 Task: Go to Program & Features. Select Whole Food Market. Add to cart Organic Pasture-Raised Eggs-1. Place order for Caleb Scott, _x000D_
120 Echo Dr_x000D_
Johnston, South Carolina(SC), 29832, Cell Number (803) 275-0823
Action: Mouse moved to (162, 23)
Screenshot: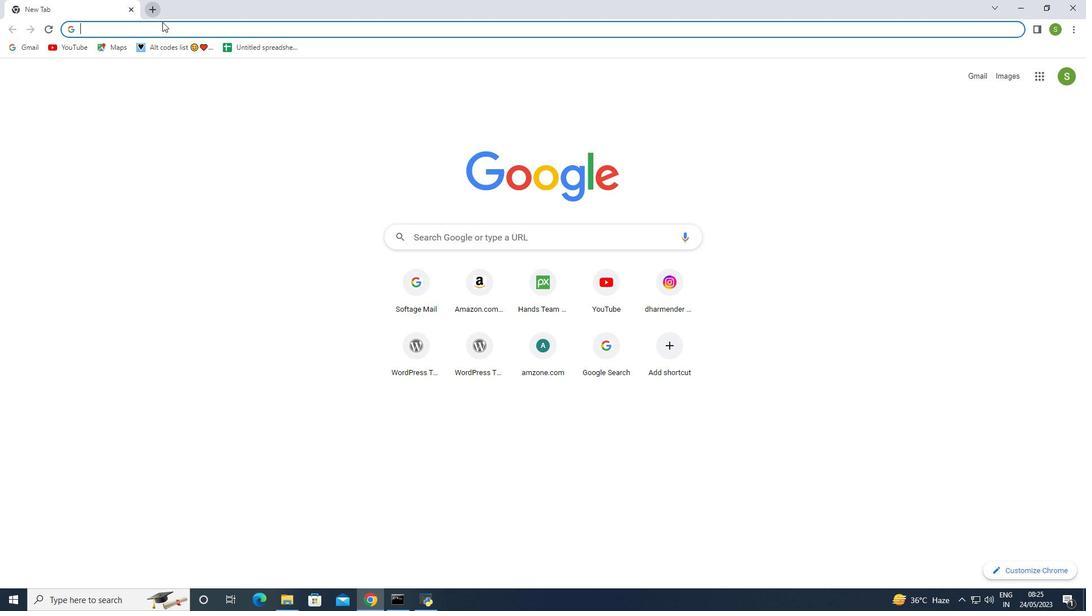 
Action: Mouse pressed left at (162, 23)
Screenshot: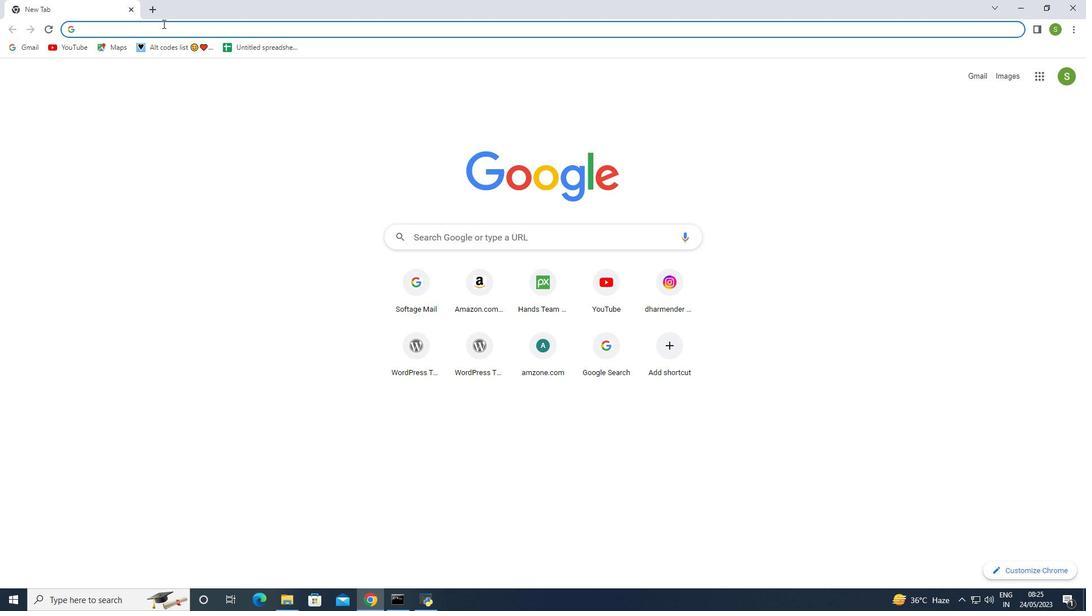 
Action: Mouse moved to (164, 52)
Screenshot: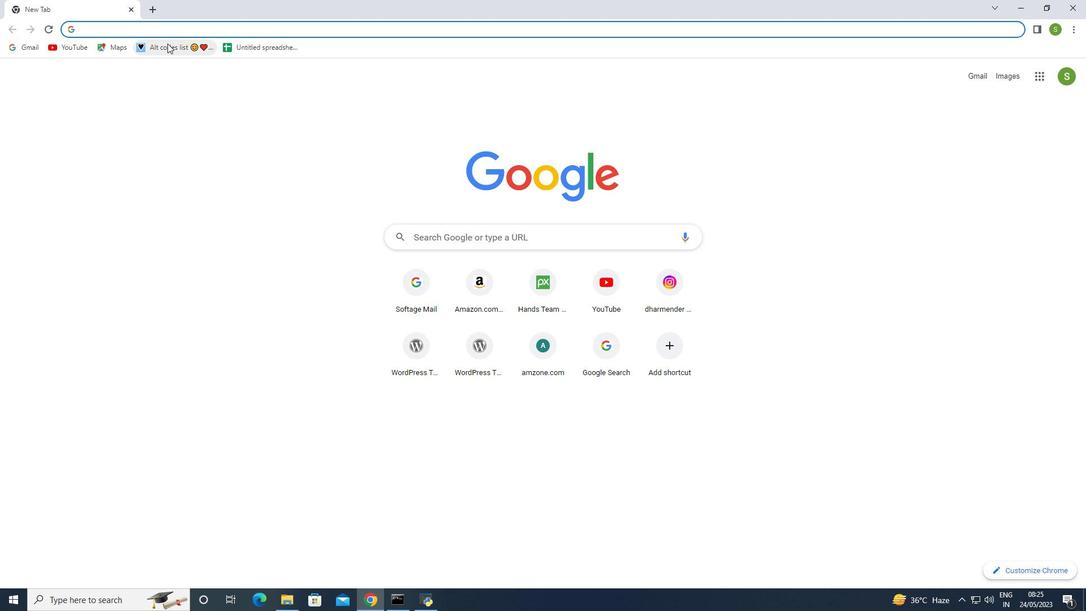 
Action: Key pressed a
Screenshot: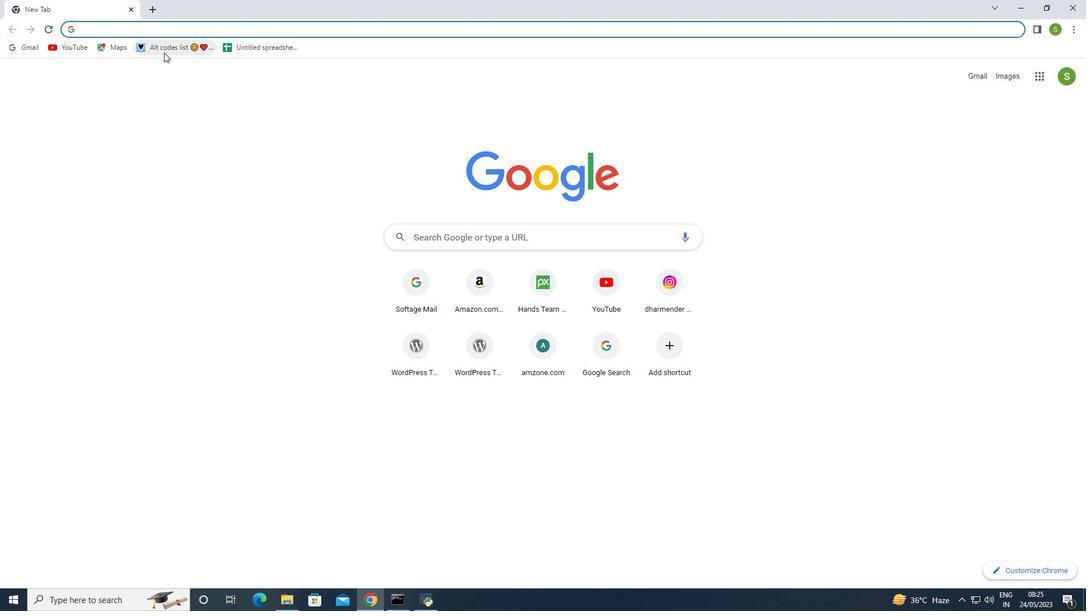 
Action: Mouse moved to (164, 51)
Screenshot: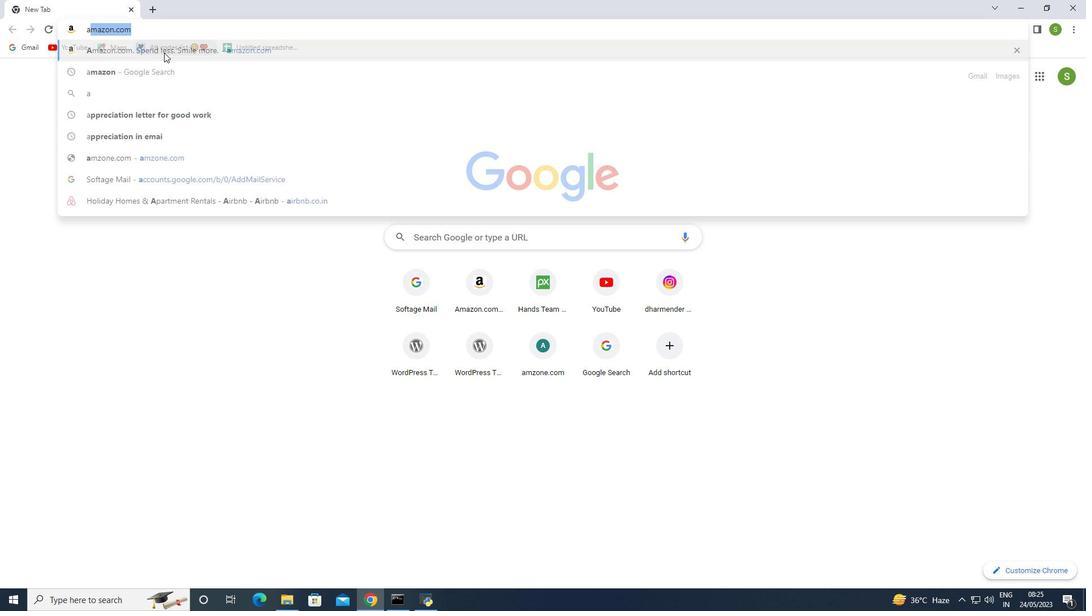 
Action: Key pressed m
Screenshot: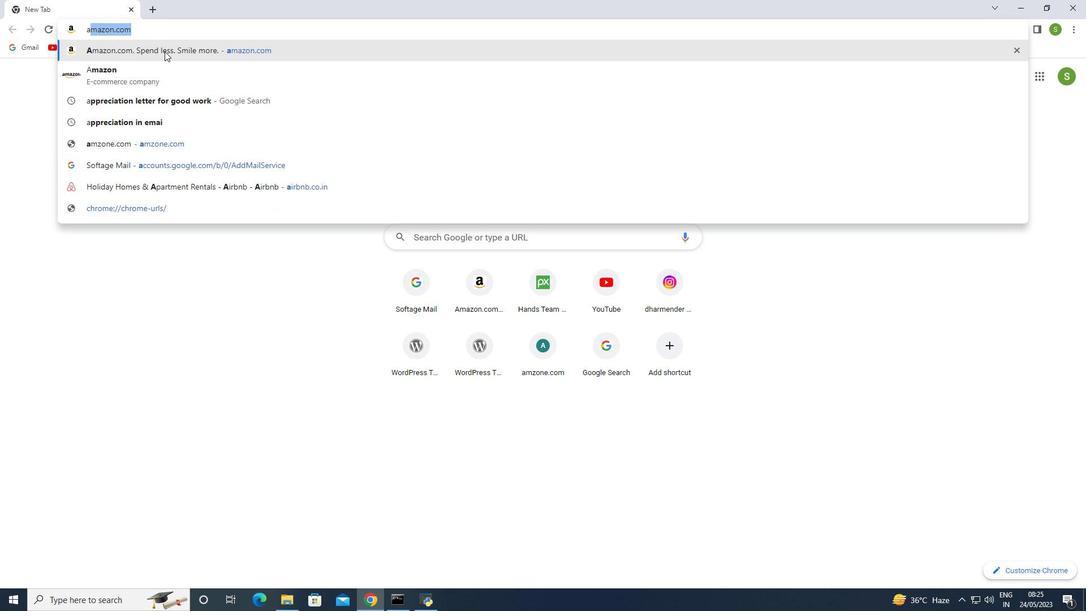 
Action: Mouse moved to (164, 51)
Screenshot: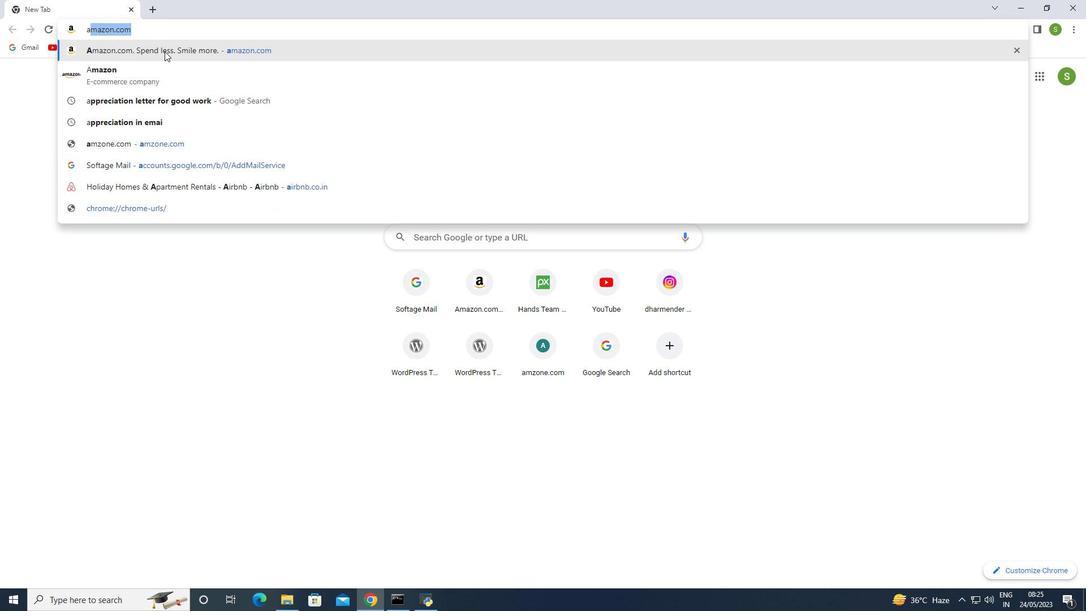 
Action: Key pressed a
Screenshot: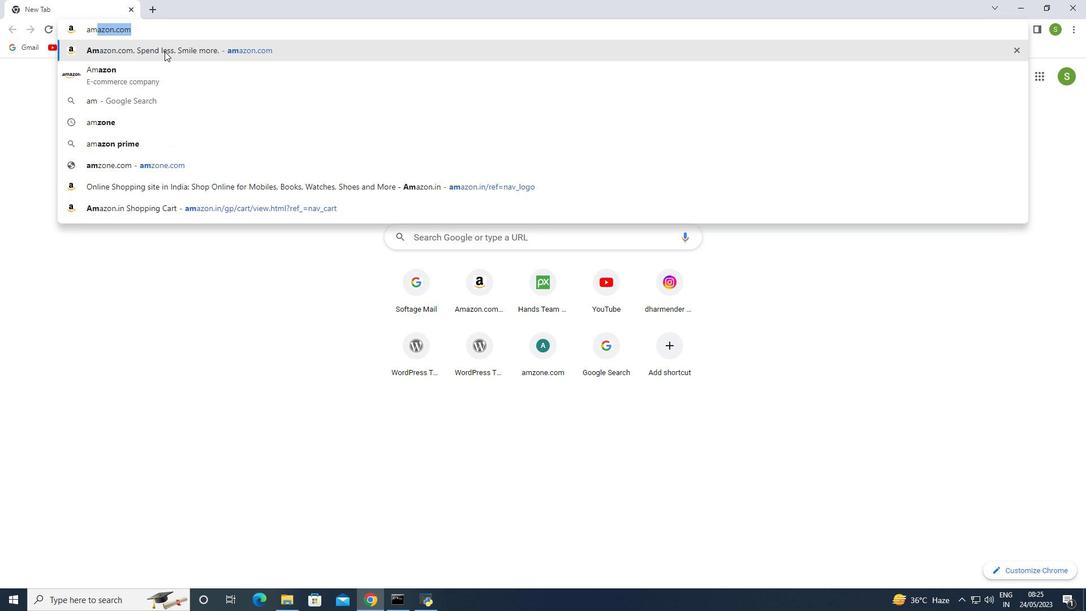 
Action: Mouse moved to (149, 52)
Screenshot: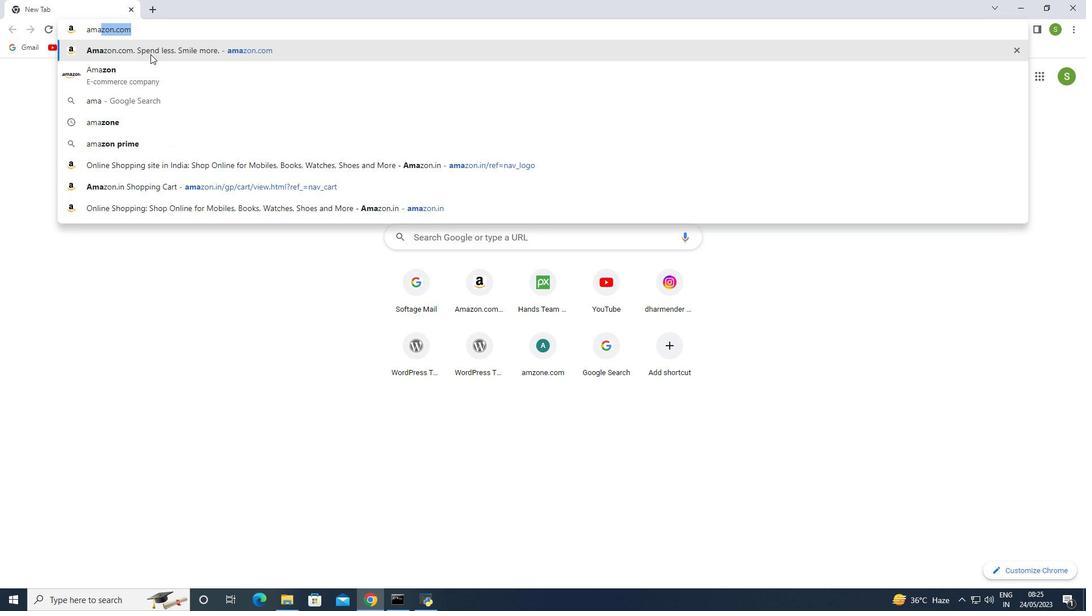 
Action: Mouse pressed left at (149, 52)
Screenshot: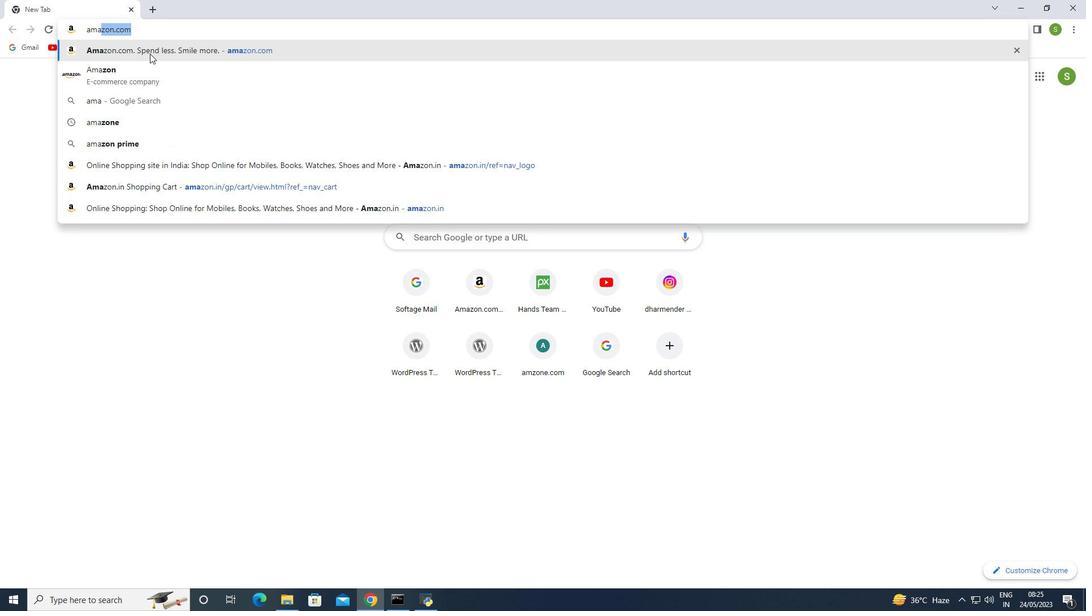 
Action: Mouse moved to (26, 103)
Screenshot: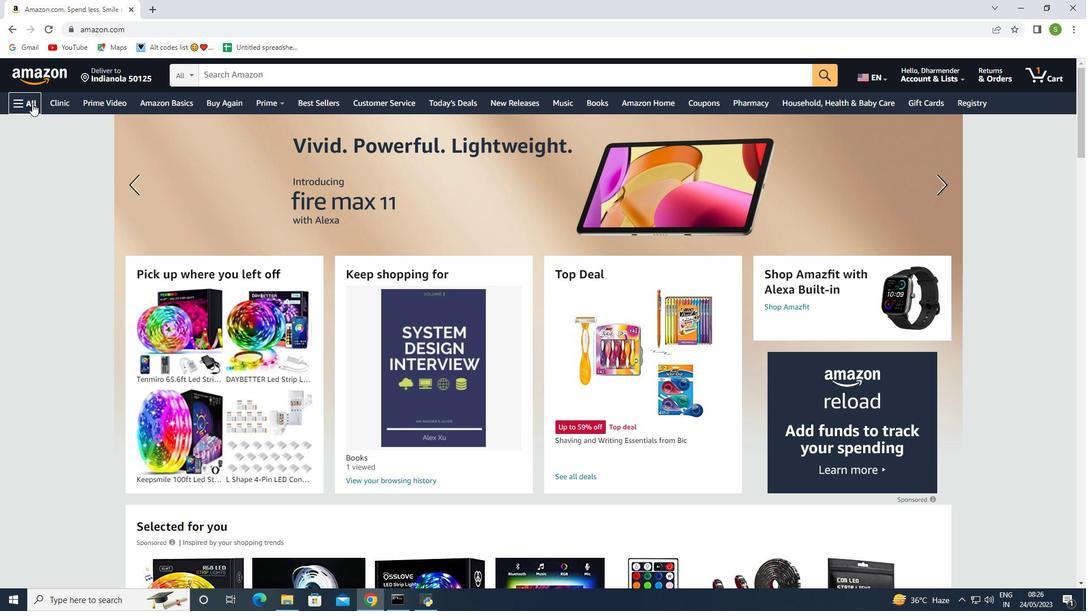 
Action: Mouse pressed left at (26, 103)
Screenshot: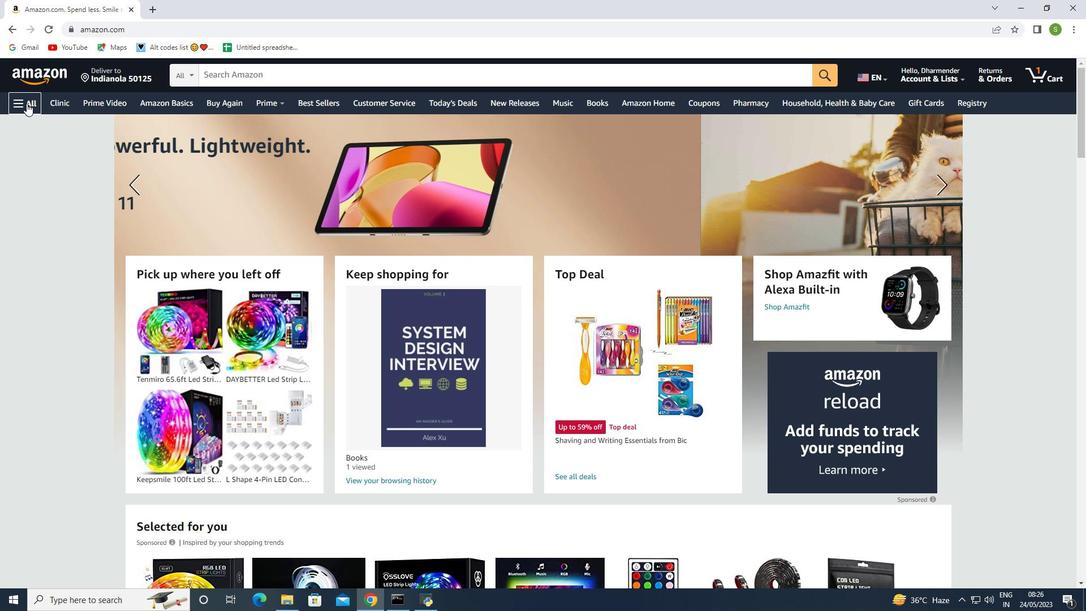 
Action: Mouse moved to (54, 402)
Screenshot: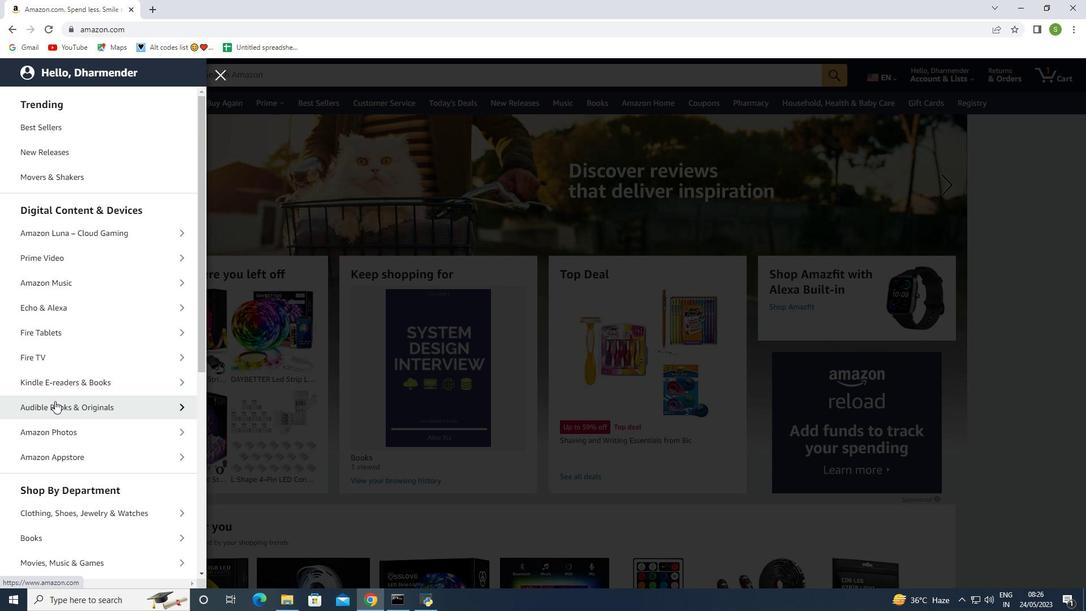 
Action: Mouse scrolled (54, 402) with delta (0, 0)
Screenshot: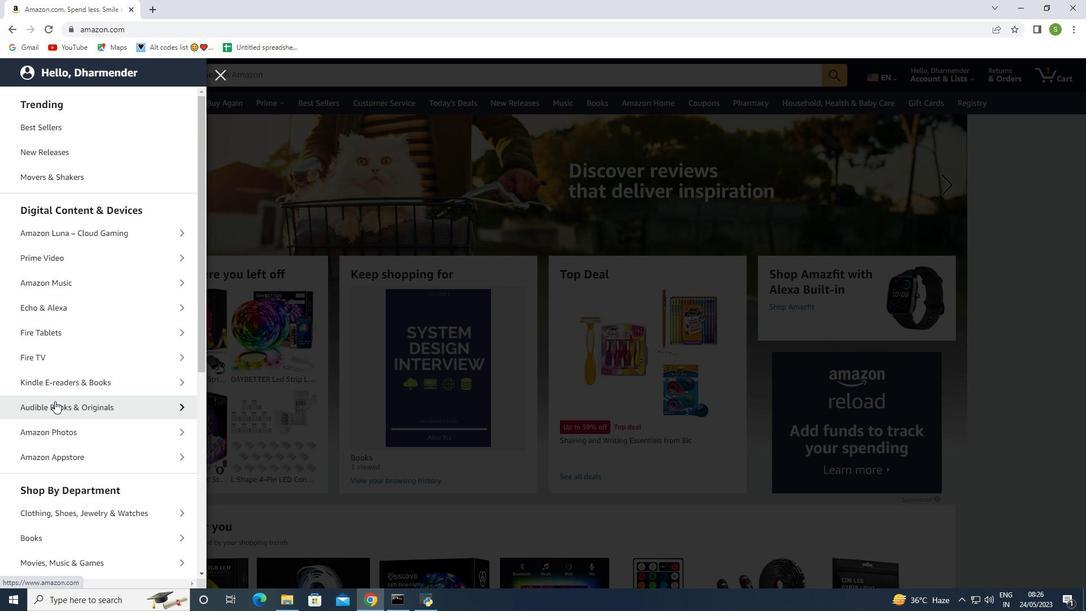 
Action: Mouse moved to (54, 405)
Screenshot: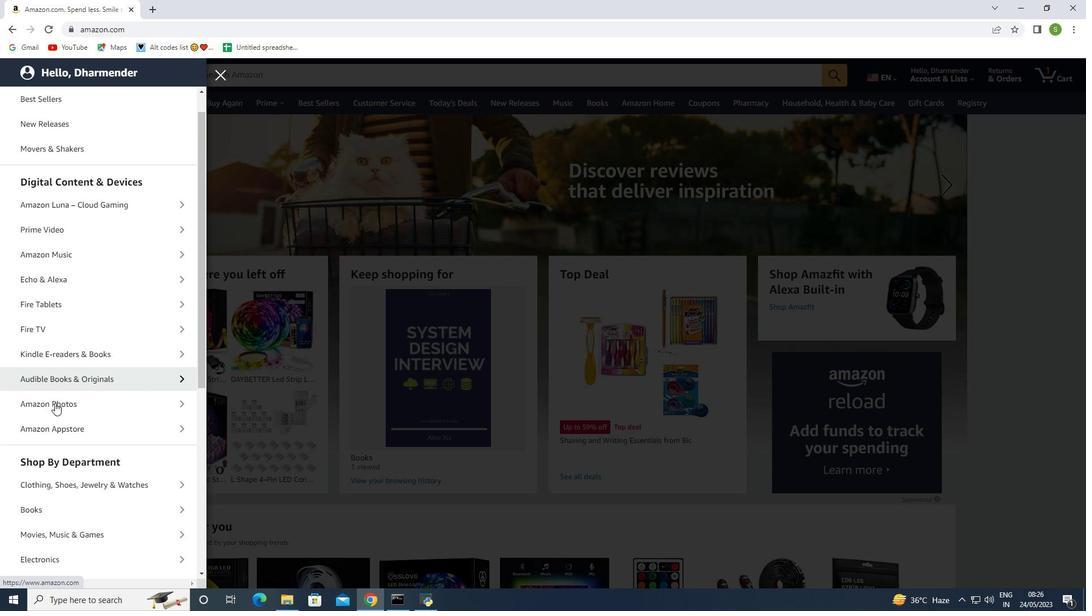 
Action: Mouse scrolled (54, 404) with delta (0, 0)
Screenshot: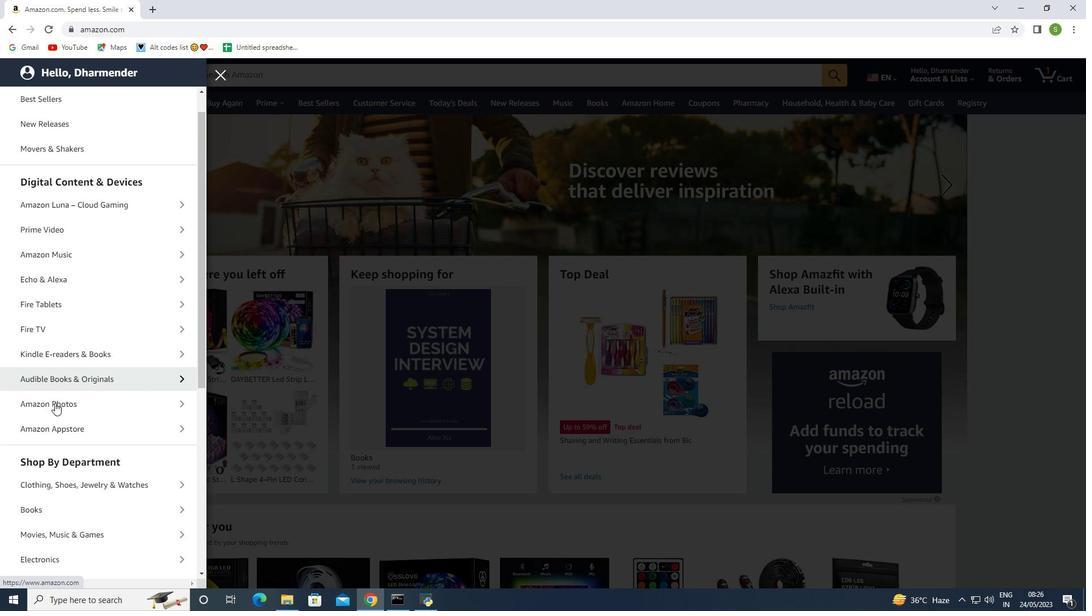 
Action: Mouse moved to (54, 406)
Screenshot: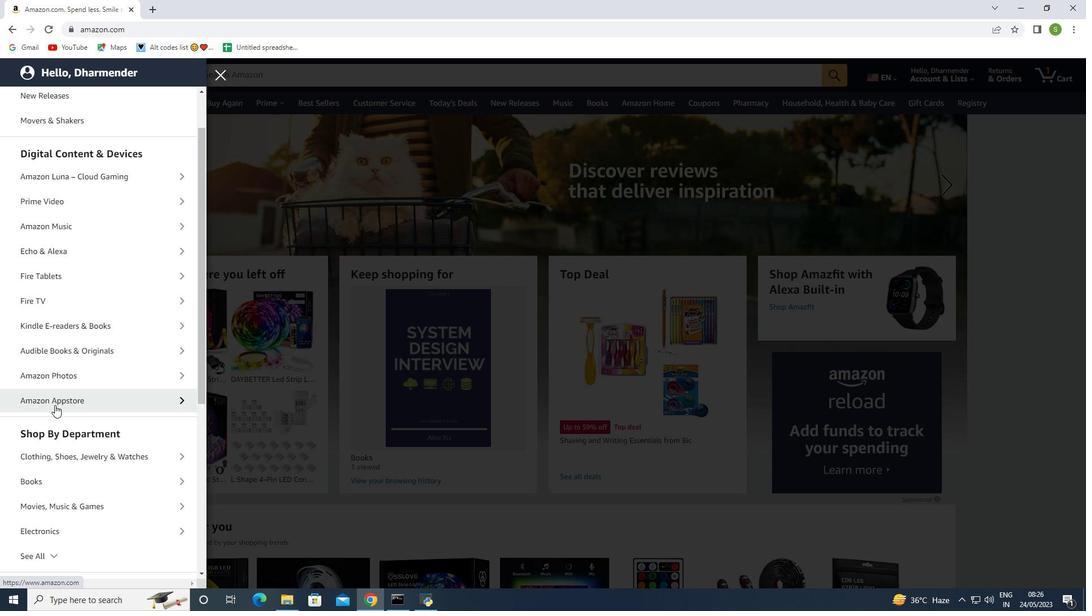 
Action: Mouse scrolled (54, 406) with delta (0, 0)
Screenshot: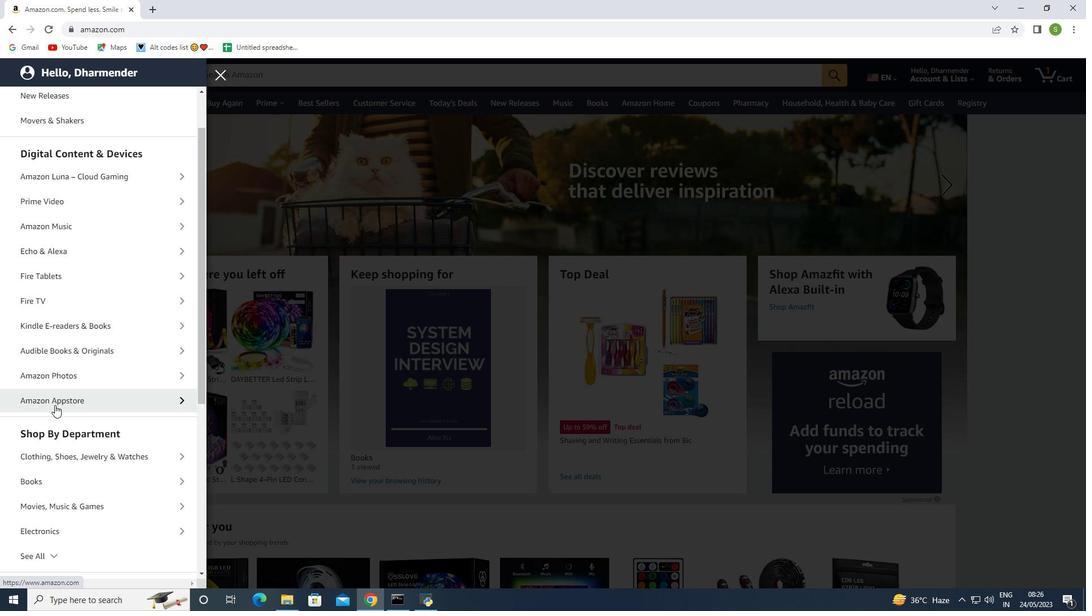 
Action: Mouse moved to (54, 408)
Screenshot: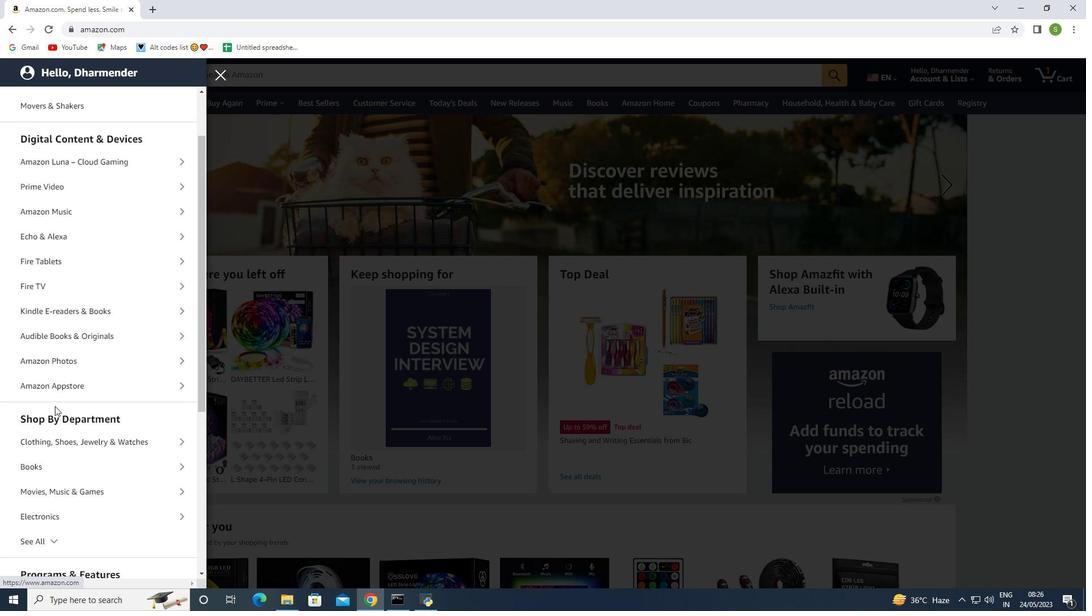 
Action: Mouse scrolled (54, 408) with delta (0, 0)
Screenshot: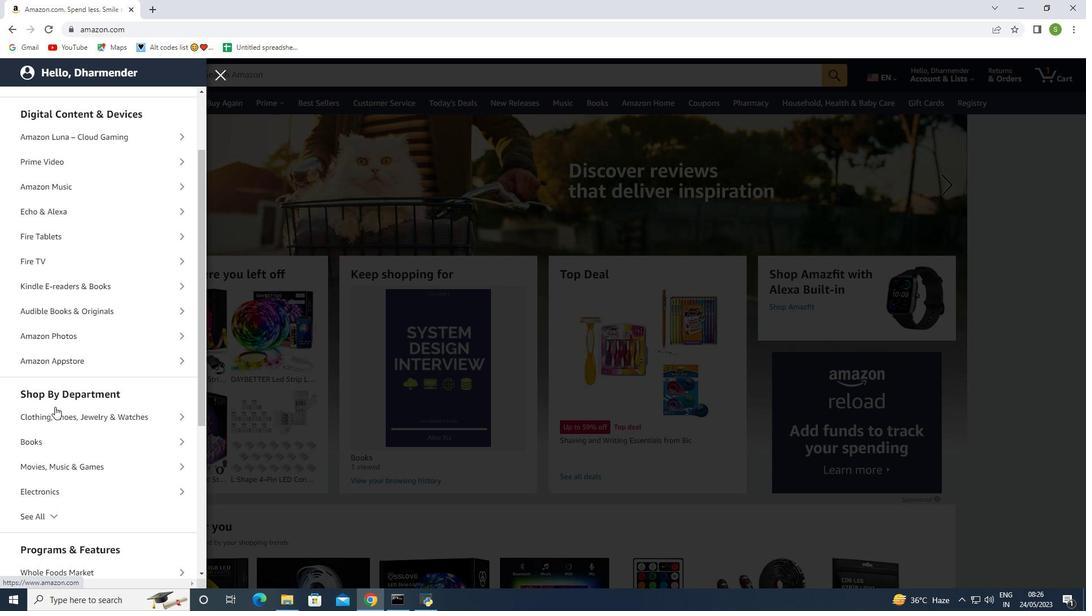 
Action: Mouse moved to (54, 409)
Screenshot: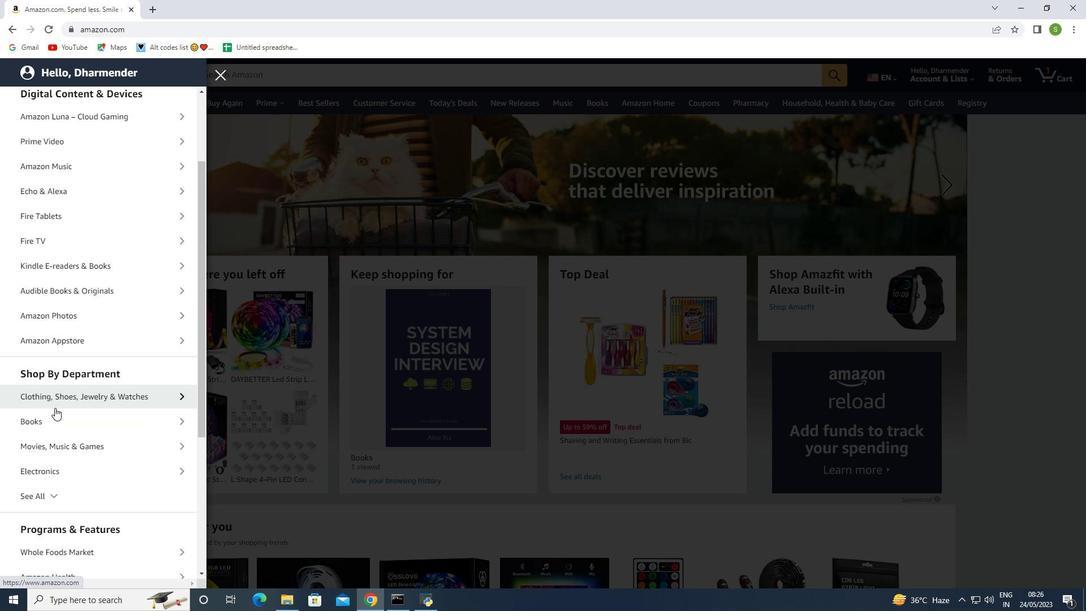 
Action: Mouse scrolled (54, 409) with delta (0, 0)
Screenshot: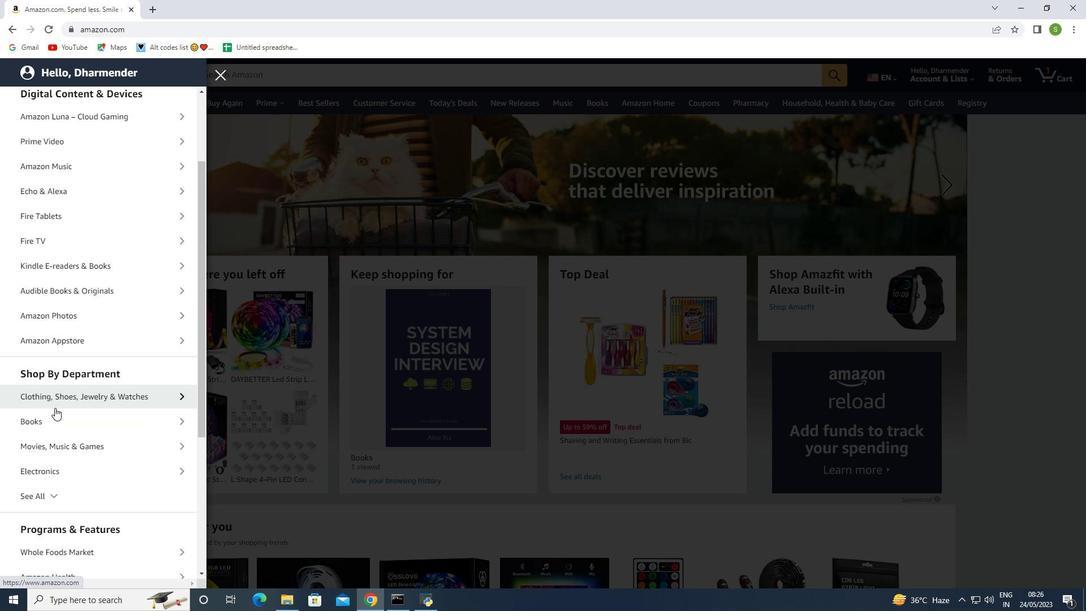 
Action: Mouse moved to (54, 410)
Screenshot: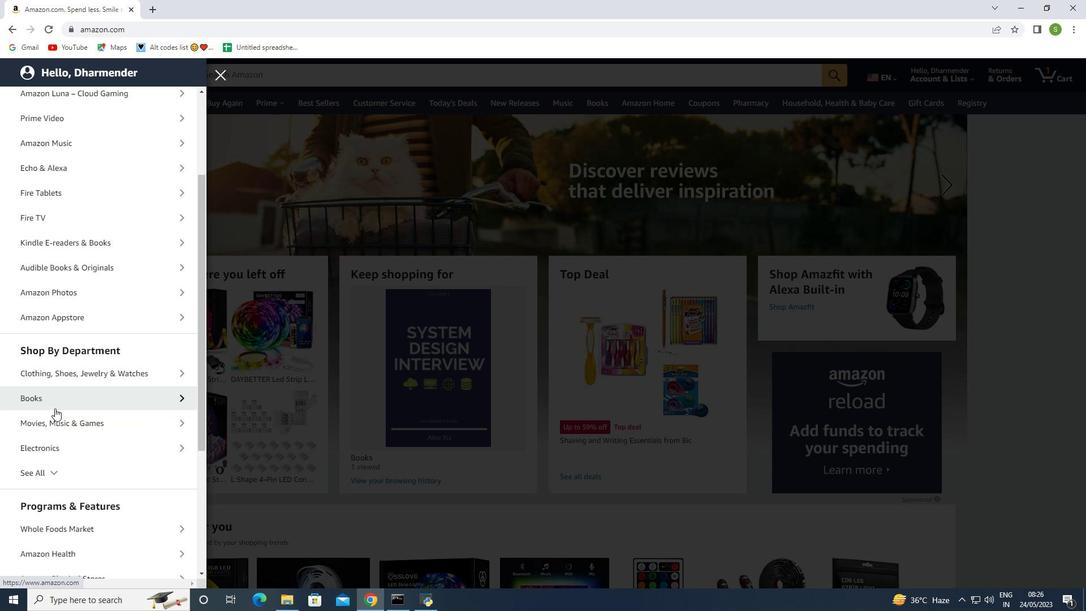 
Action: Mouse scrolled (54, 409) with delta (0, 0)
Screenshot: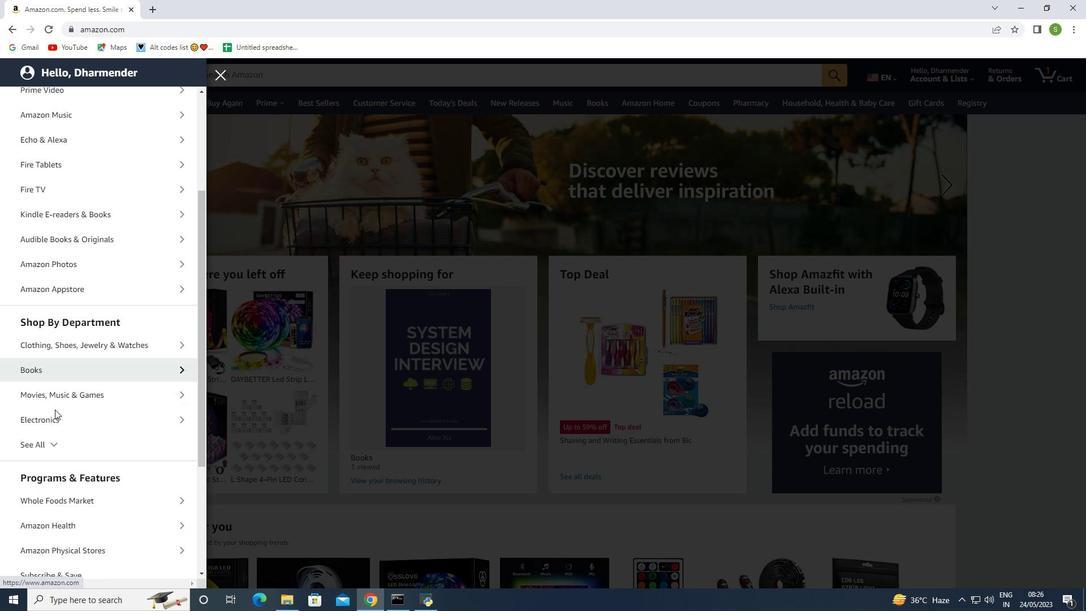 
Action: Mouse moved to (66, 324)
Screenshot: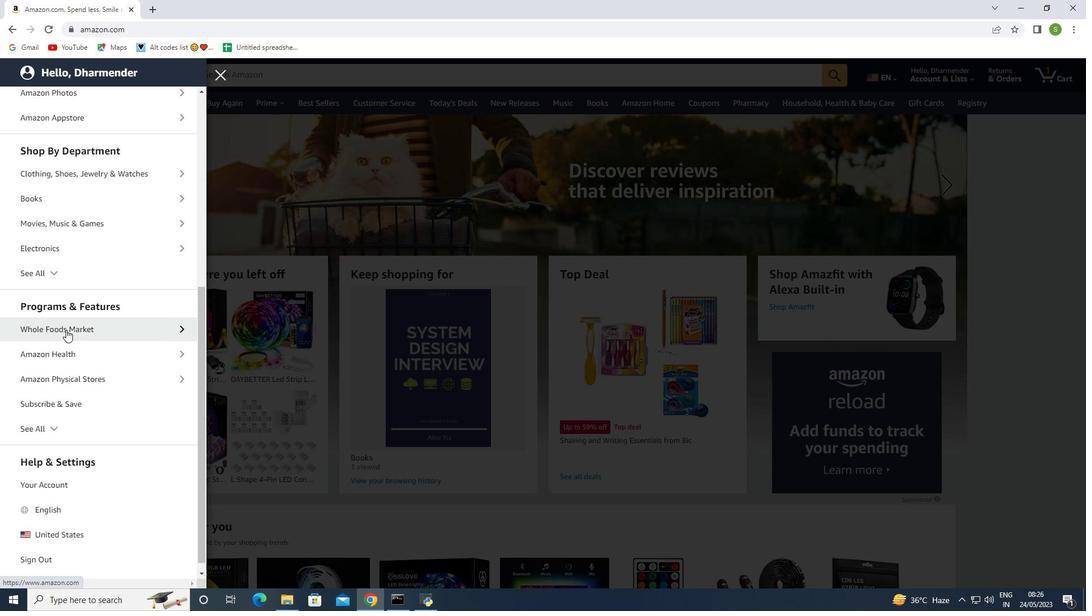 
Action: Mouse pressed left at (66, 324)
Screenshot: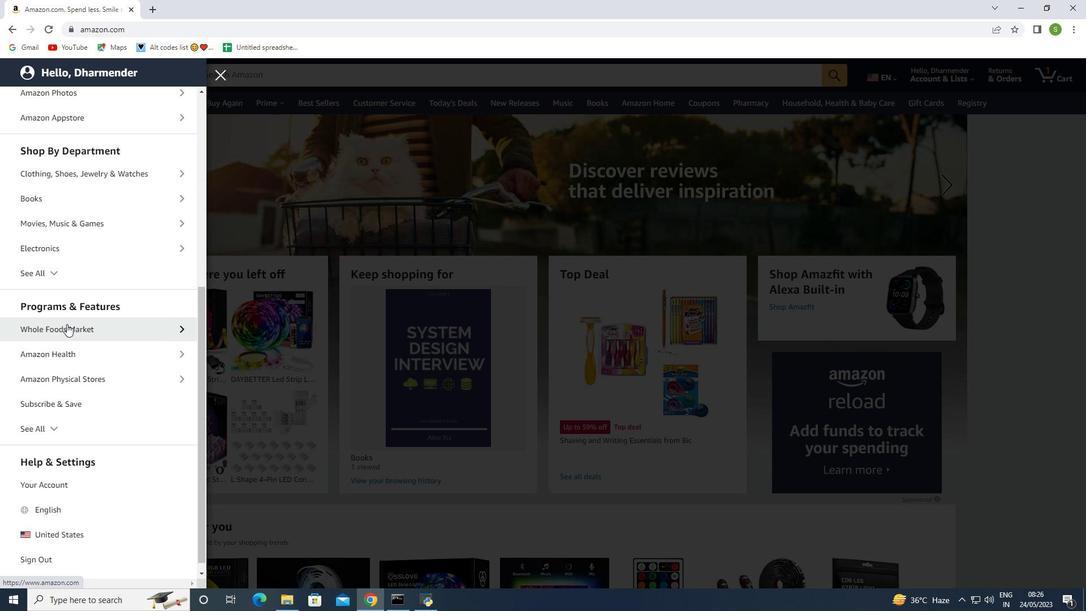
Action: Mouse moved to (107, 148)
Screenshot: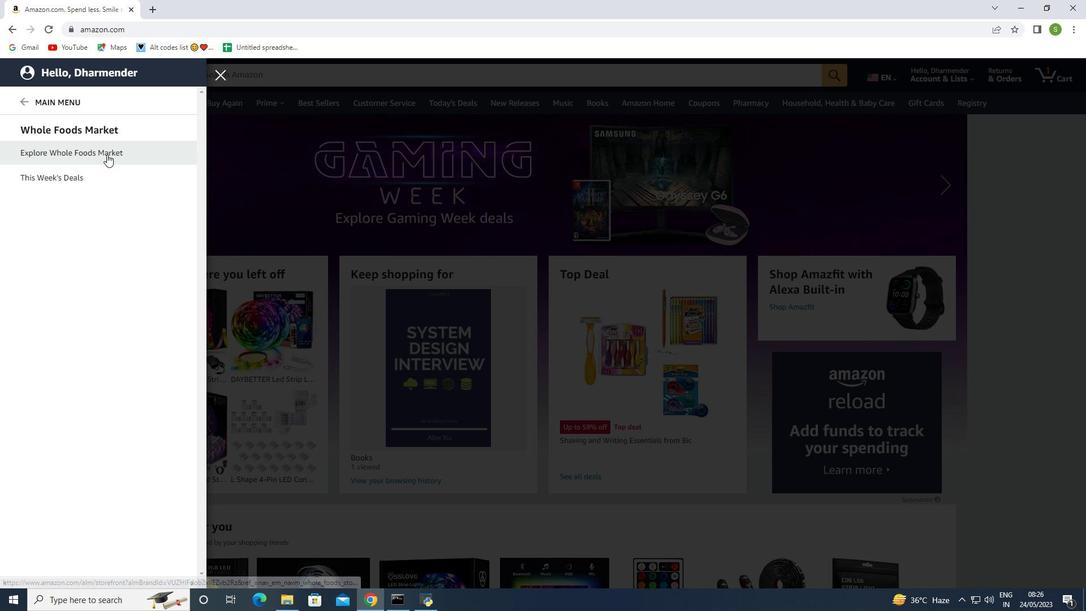 
Action: Mouse pressed left at (107, 148)
Screenshot: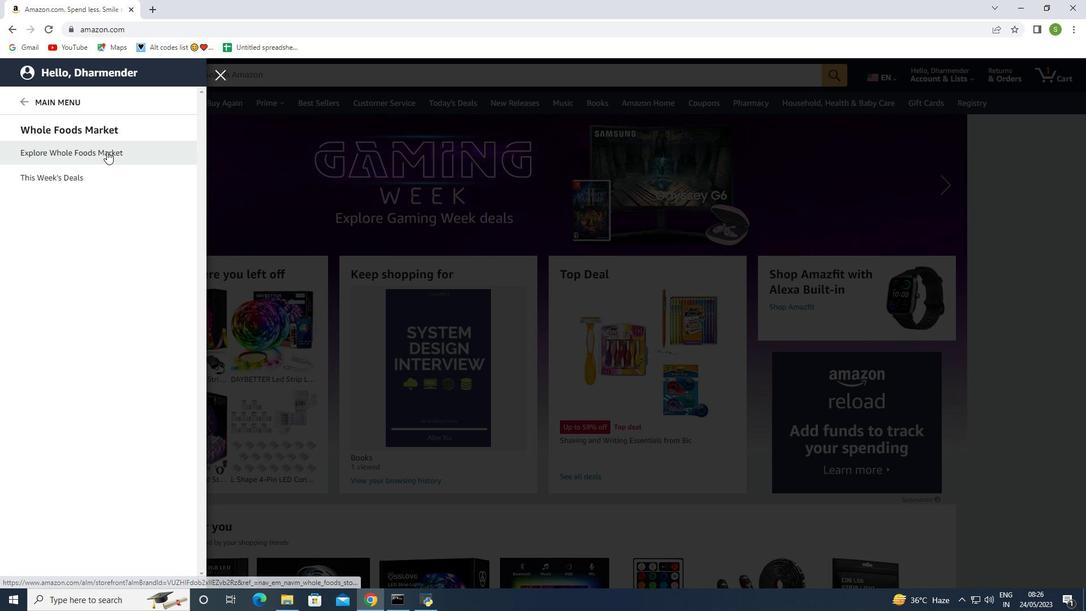 
Action: Mouse moved to (611, 459)
Screenshot: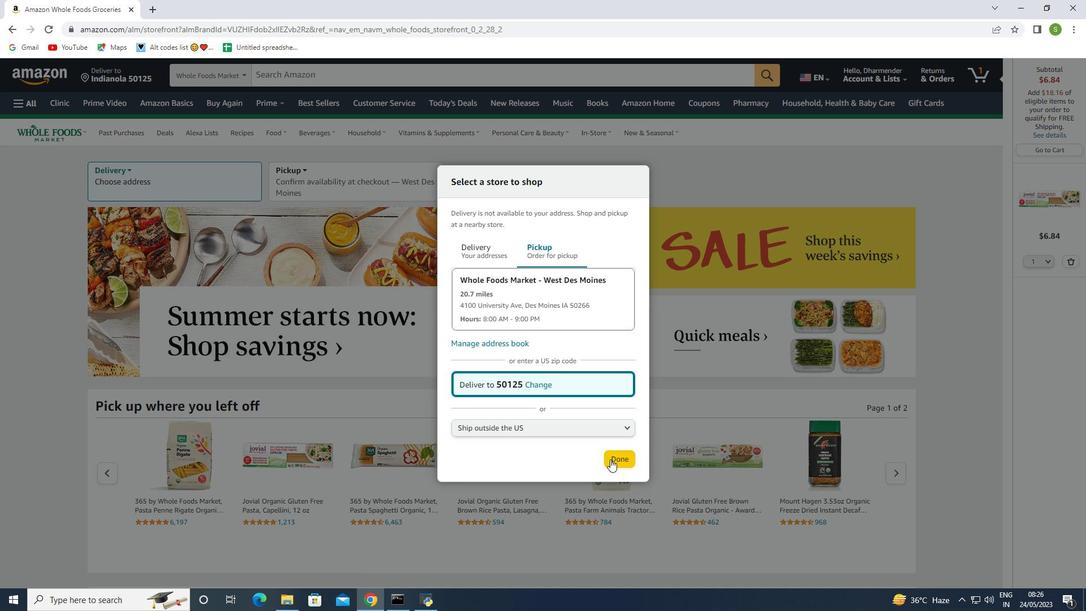 
Action: Mouse pressed left at (611, 459)
Screenshot: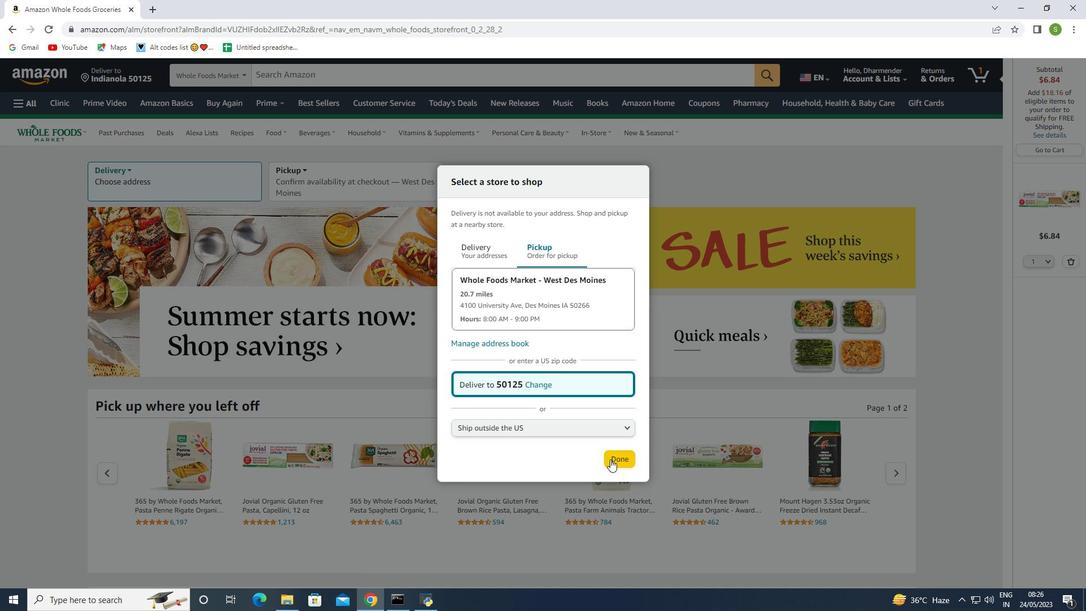 
Action: Mouse moved to (453, 71)
Screenshot: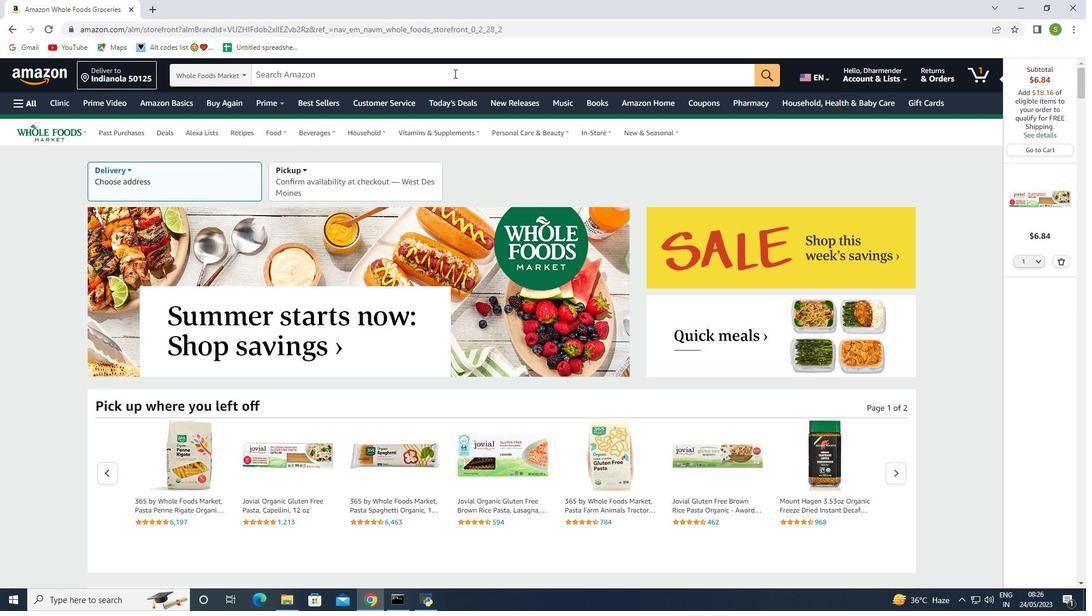
Action: Mouse pressed left at (453, 71)
Screenshot: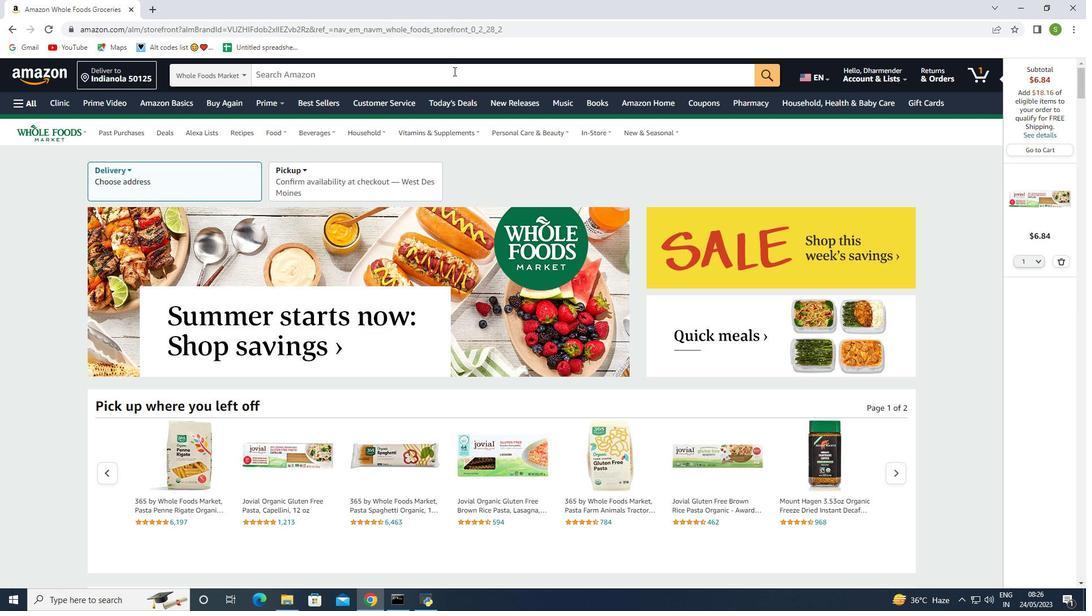 
Action: Key pressed organic<Key.space>past
Screenshot: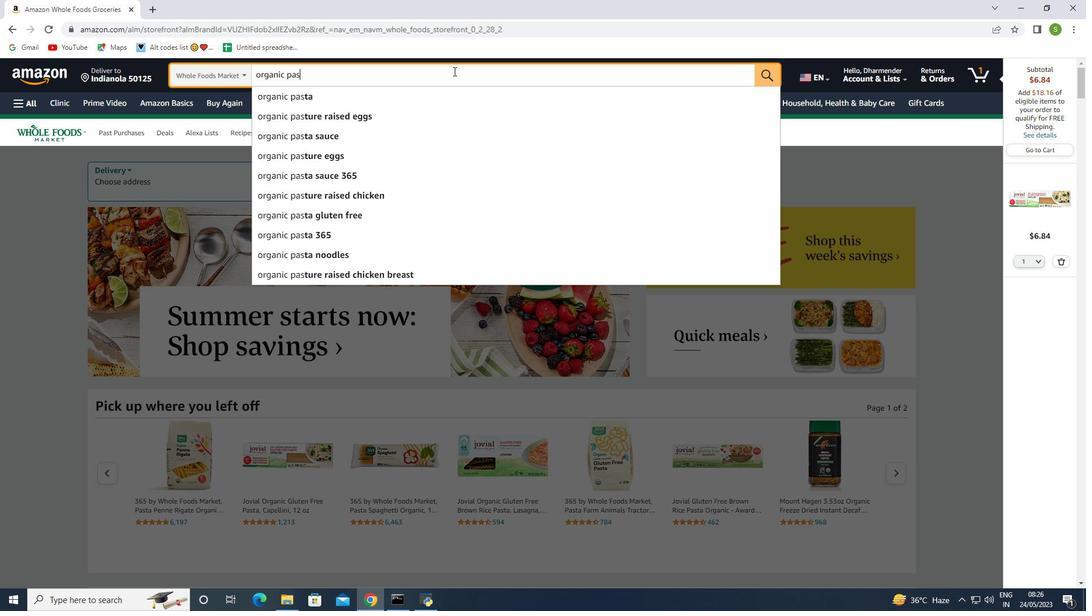 
Action: Mouse moved to (335, 117)
Screenshot: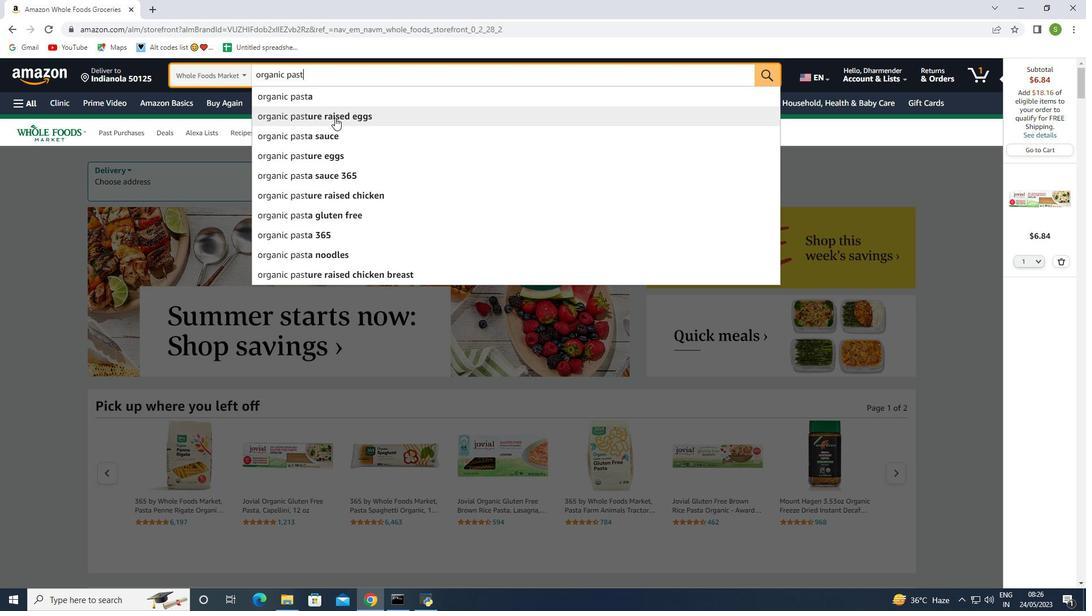 
Action: Mouse pressed left at (335, 117)
Screenshot: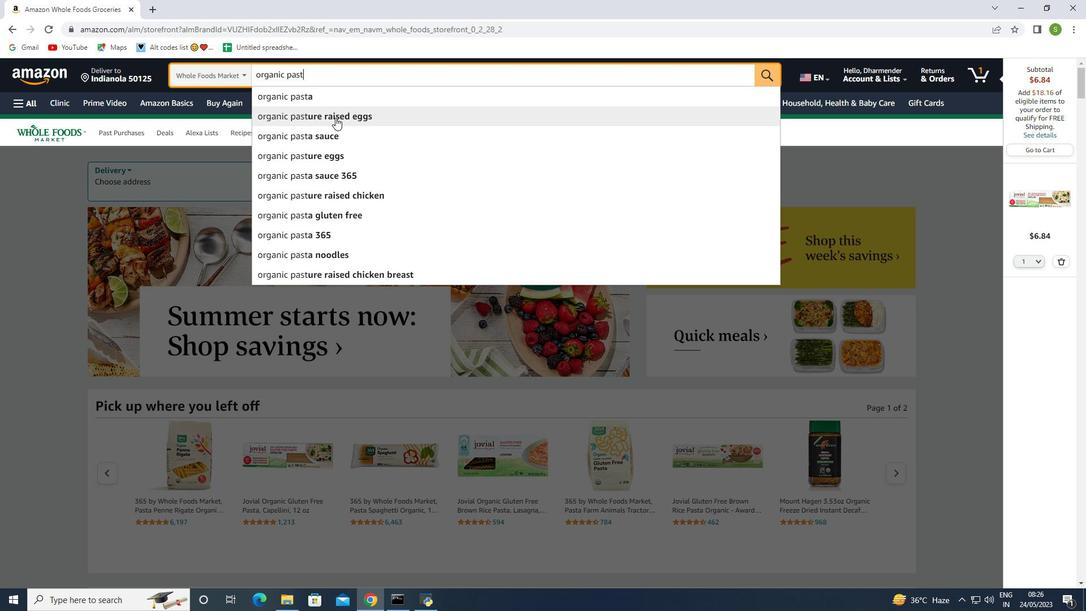 
Action: Mouse moved to (685, 340)
Screenshot: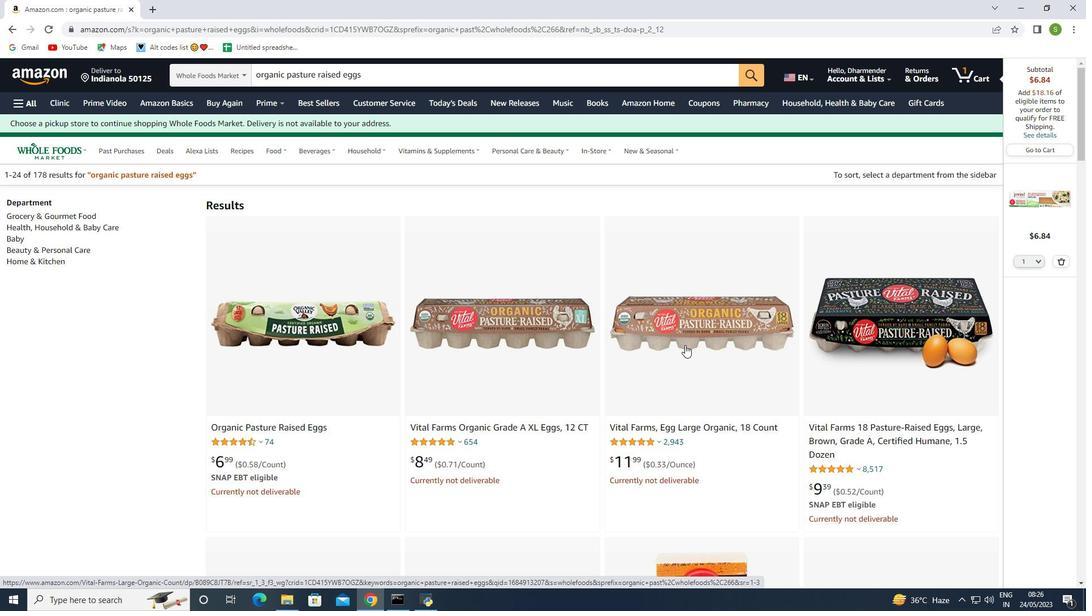 
Action: Mouse pressed left at (685, 340)
Screenshot: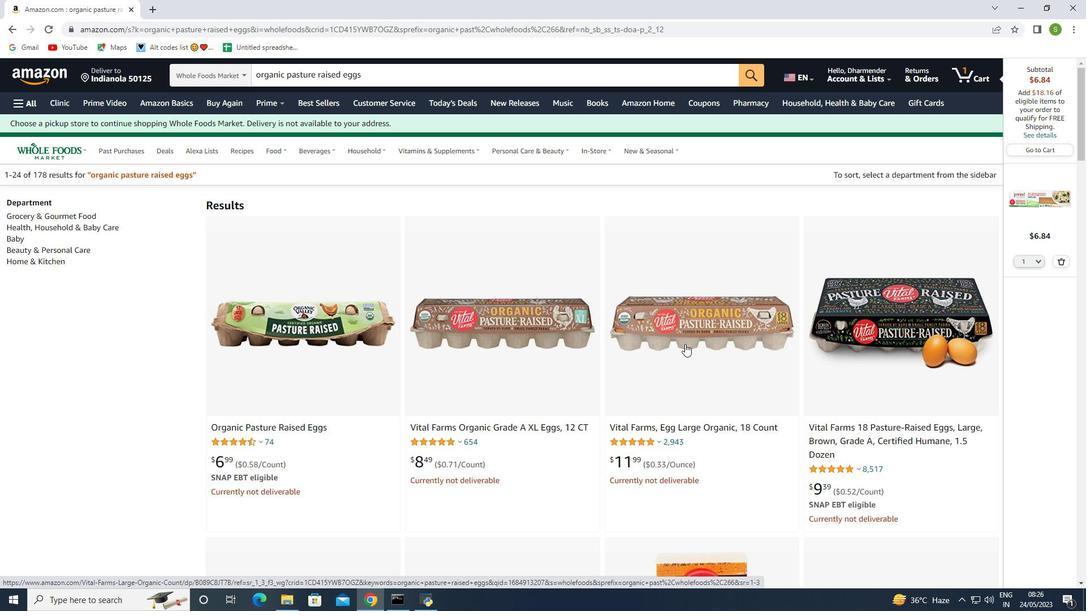 
Action: Mouse moved to (651, 342)
Screenshot: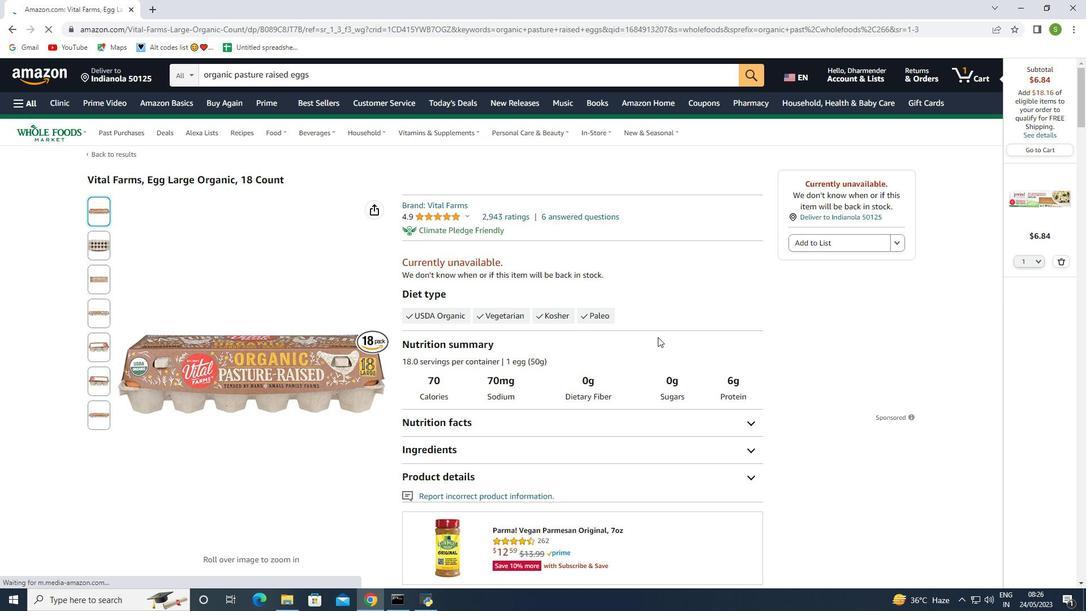 
Action: Mouse scrolled (651, 341) with delta (0, 0)
Screenshot: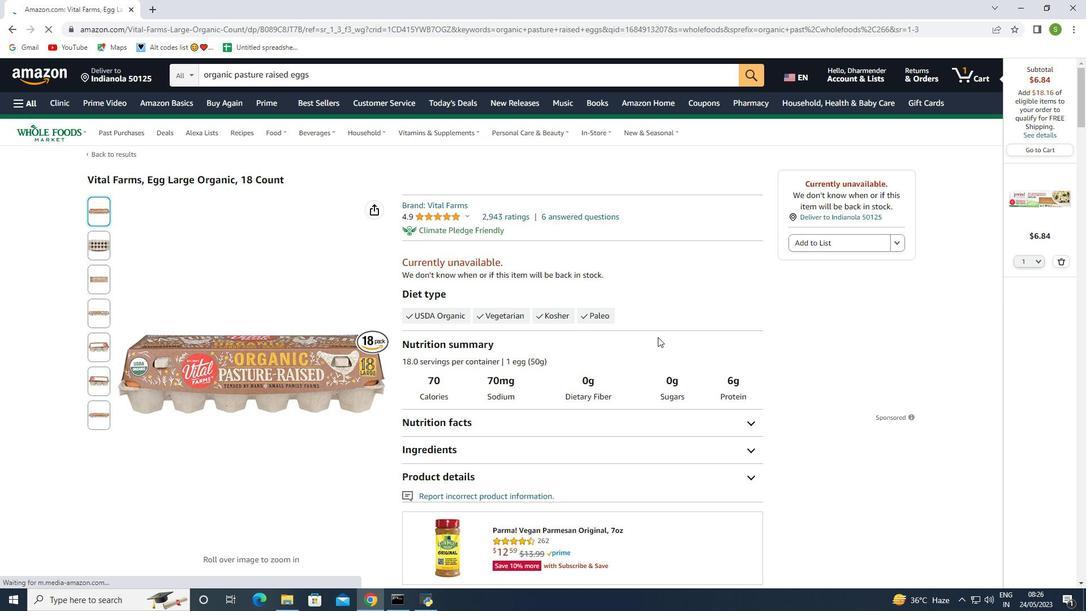 
Action: Mouse moved to (651, 342)
Screenshot: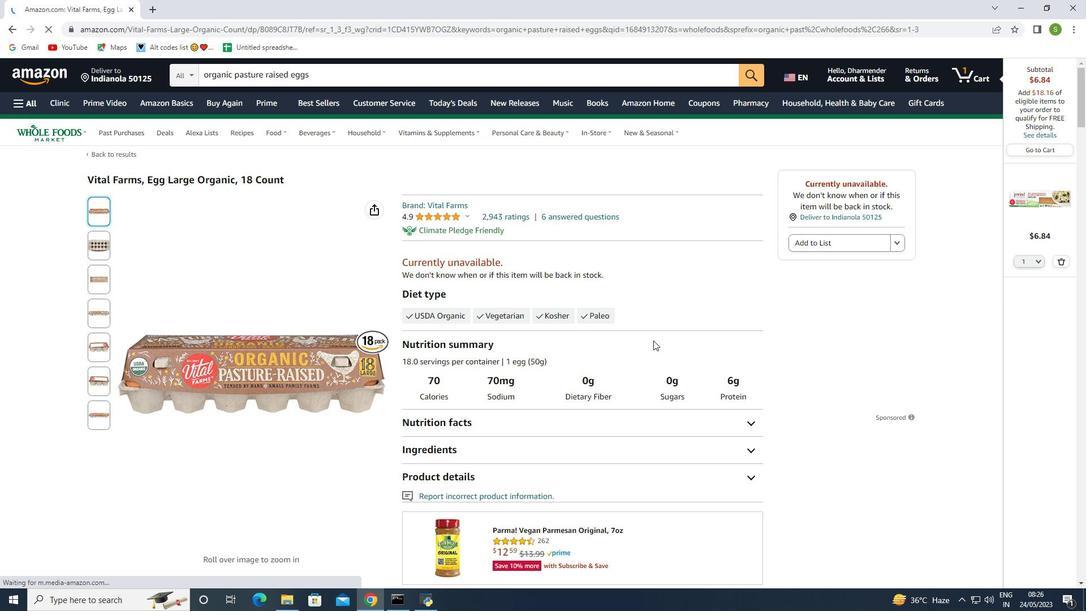 
Action: Mouse scrolled (651, 342) with delta (0, 0)
Screenshot: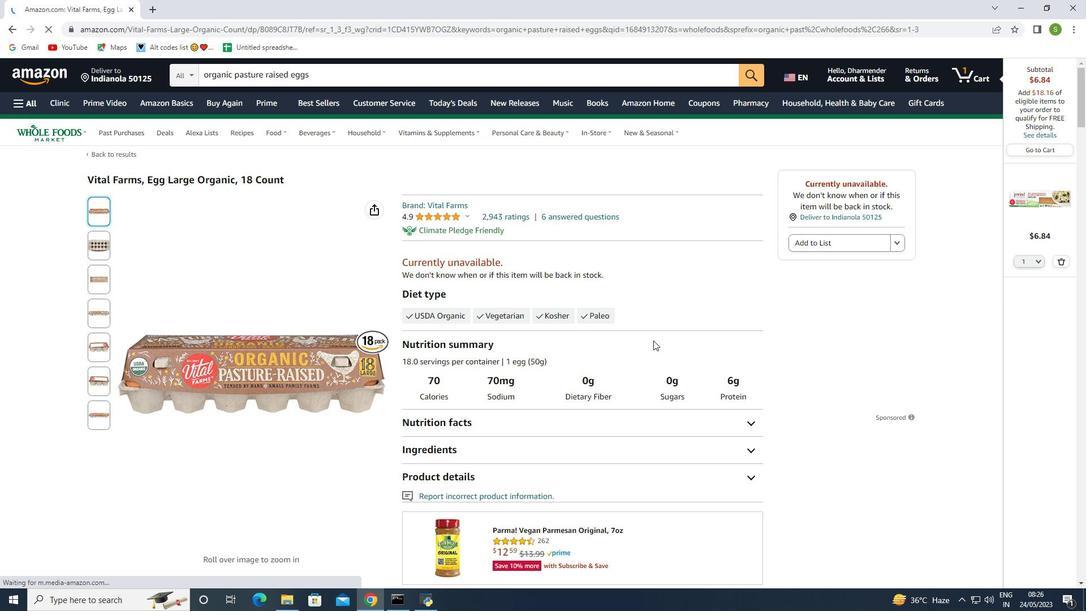 
Action: Mouse moved to (900, 336)
Screenshot: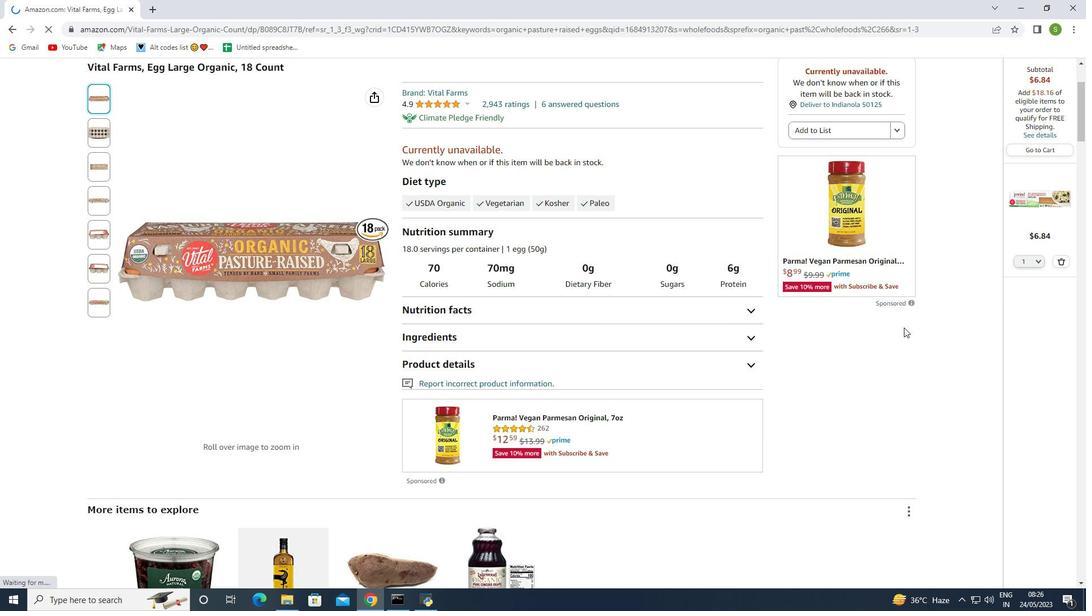 
Action: Mouse scrolled (900, 337) with delta (0, 0)
Screenshot: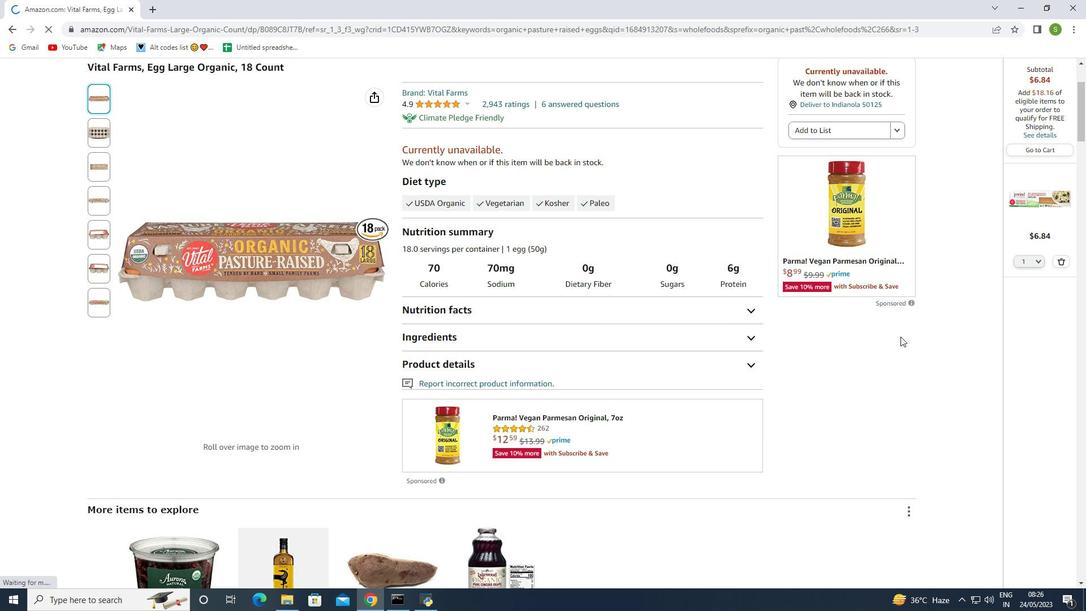 
Action: Mouse scrolled (900, 337) with delta (0, 0)
Screenshot: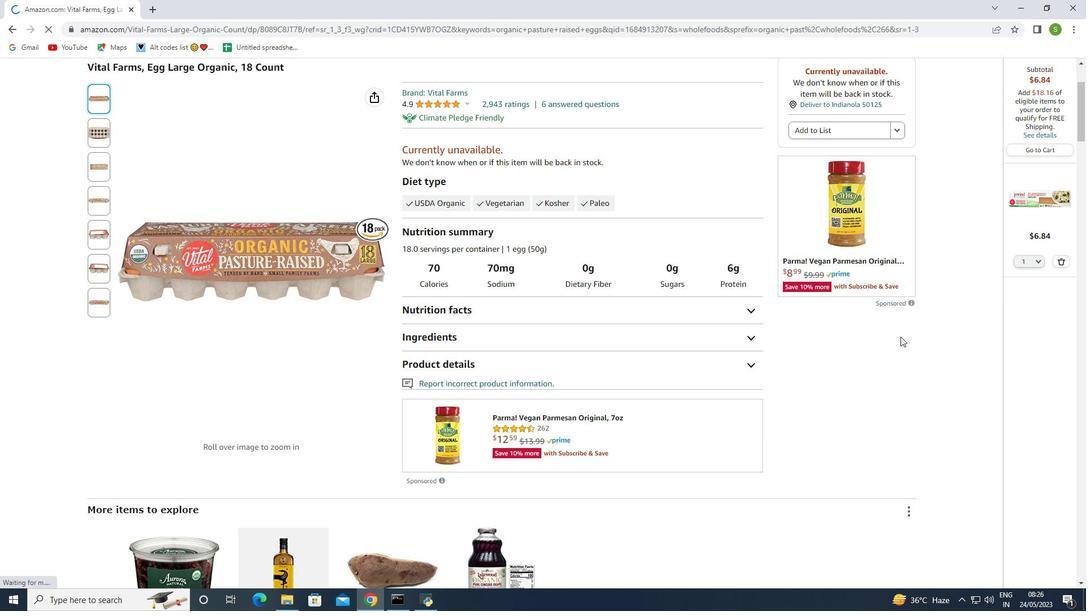 
Action: Mouse scrolled (900, 337) with delta (0, 0)
Screenshot: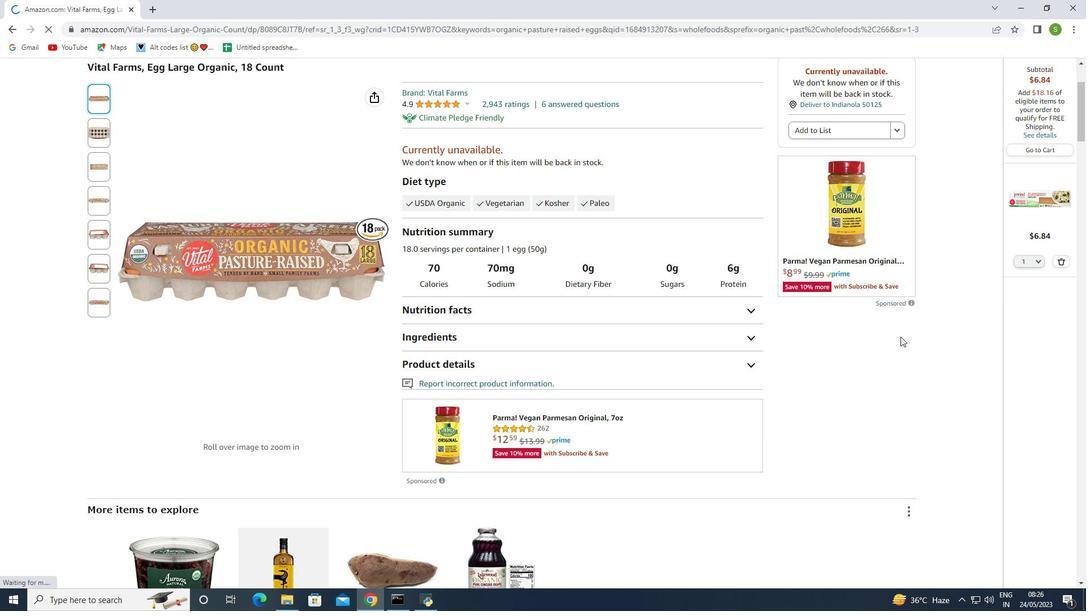 
Action: Mouse moved to (750, 444)
Screenshot: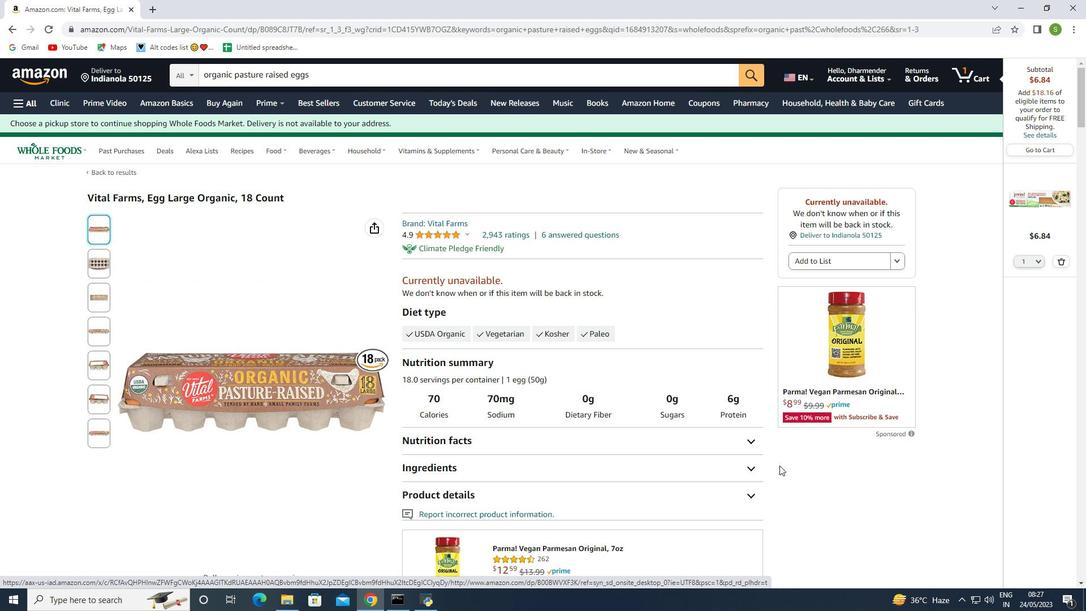 
Action: Mouse scrolled (750, 444) with delta (0, 0)
Screenshot: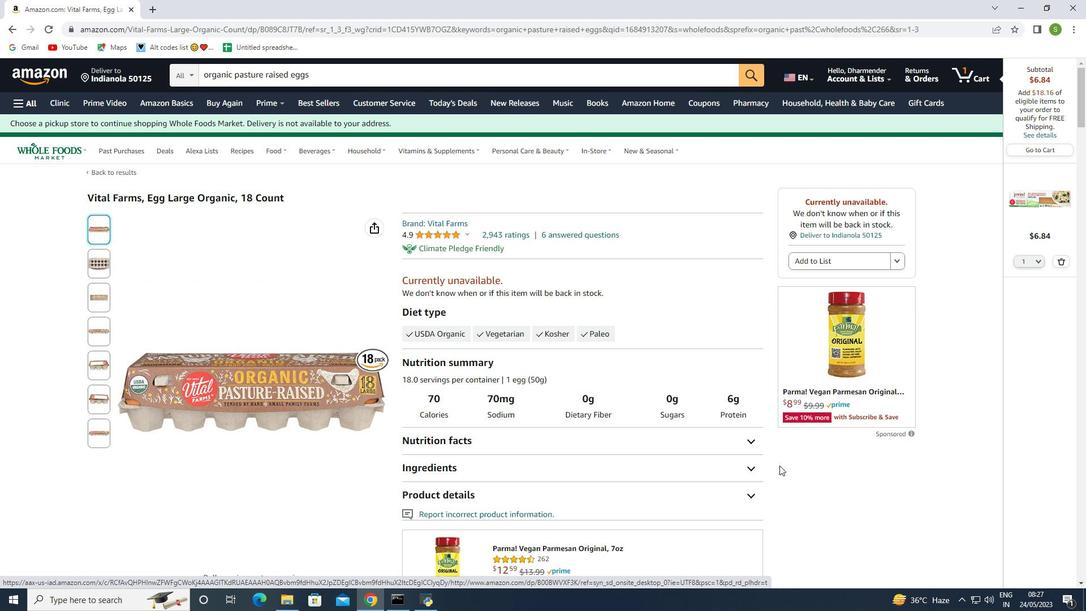 
Action: Mouse moved to (750, 444)
Screenshot: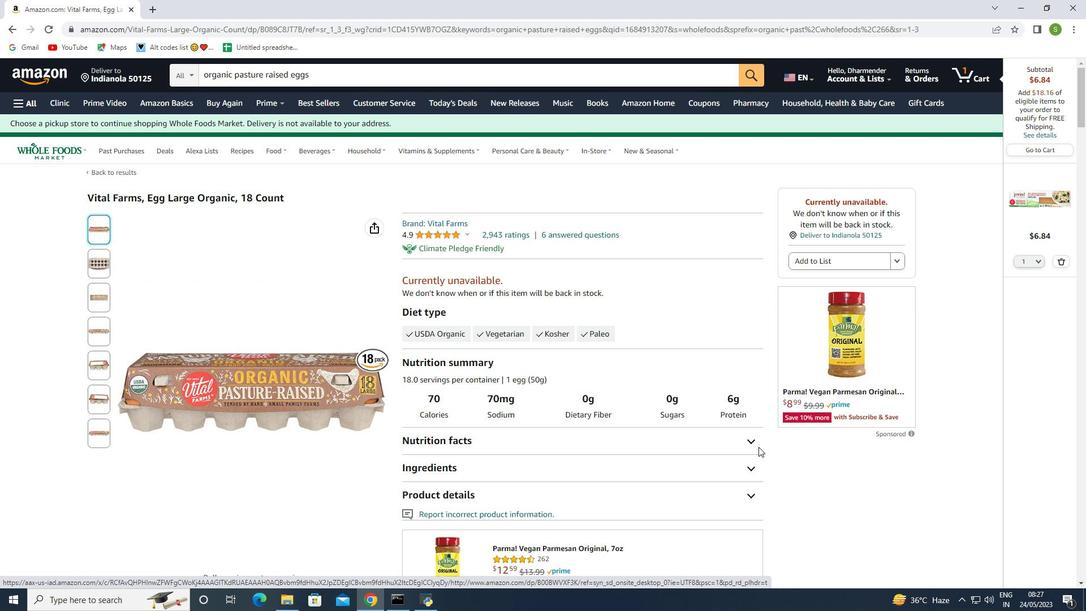 
Action: Mouse scrolled (750, 444) with delta (0, 0)
Screenshot: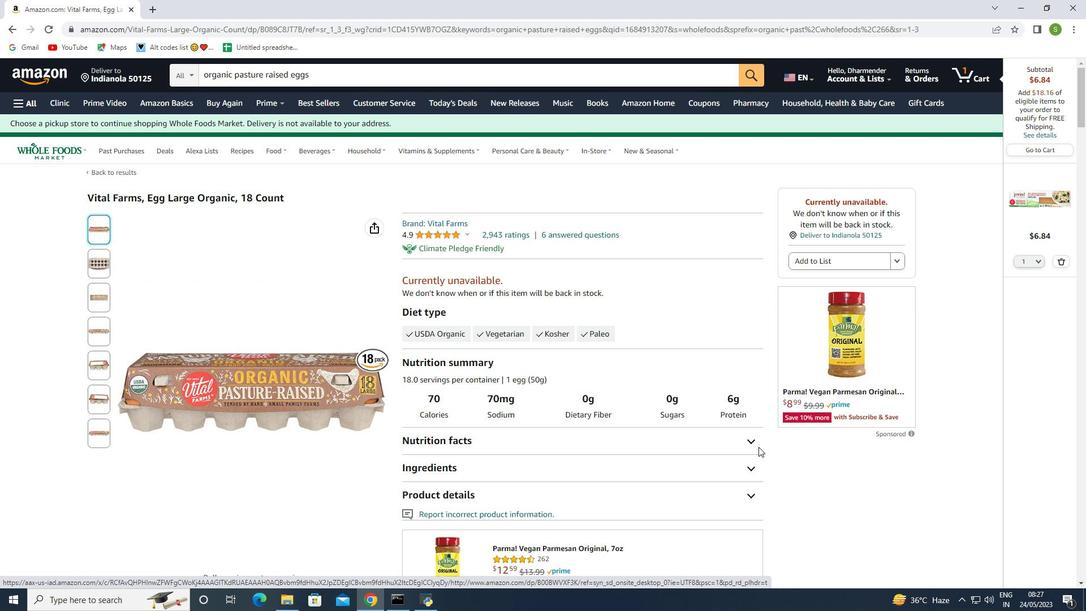 
Action: Mouse moved to (749, 444)
Screenshot: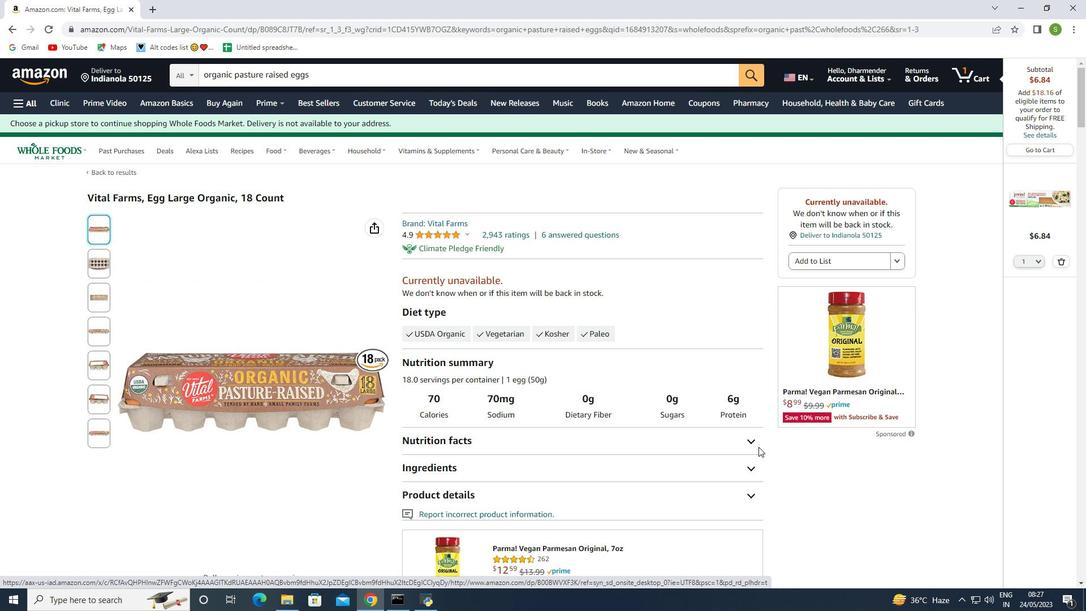 
Action: Mouse scrolled (749, 444) with delta (0, 0)
Screenshot: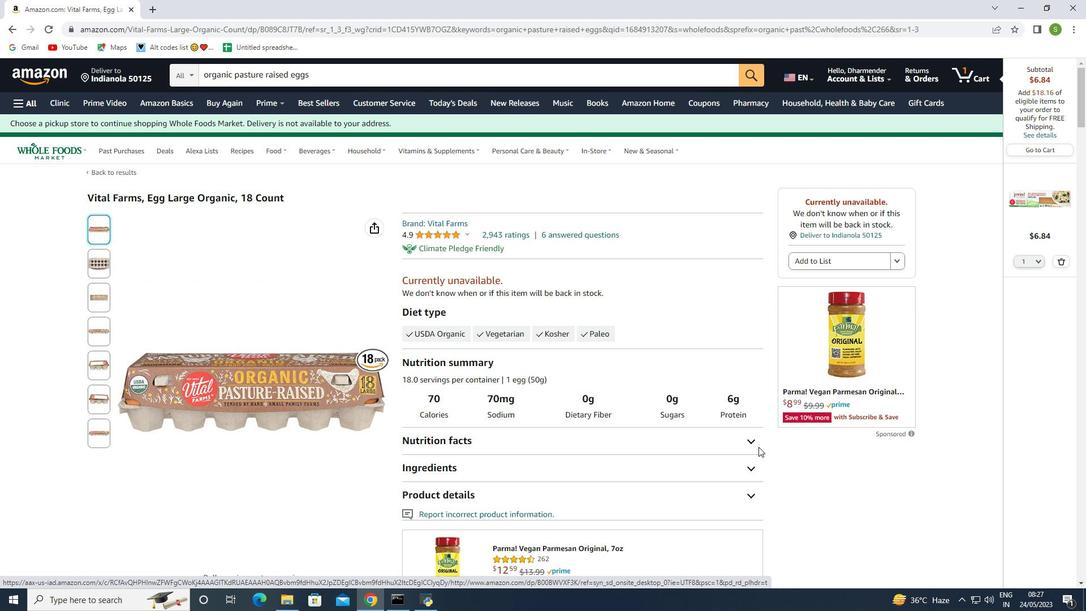 
Action: Mouse moved to (744, 447)
Screenshot: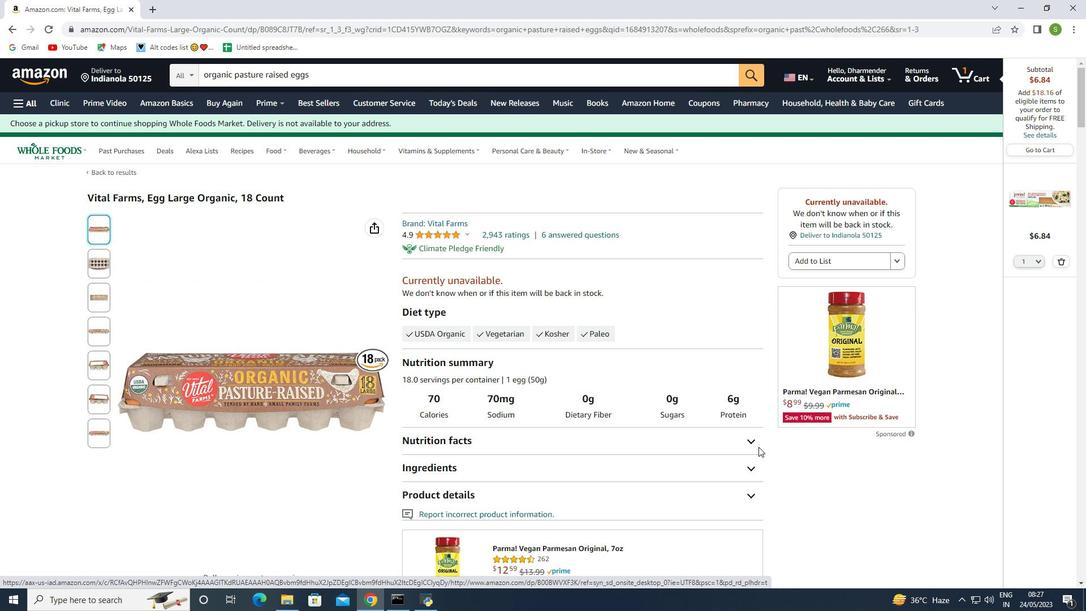 
Action: Mouse scrolled (745, 445) with delta (0, 0)
Screenshot: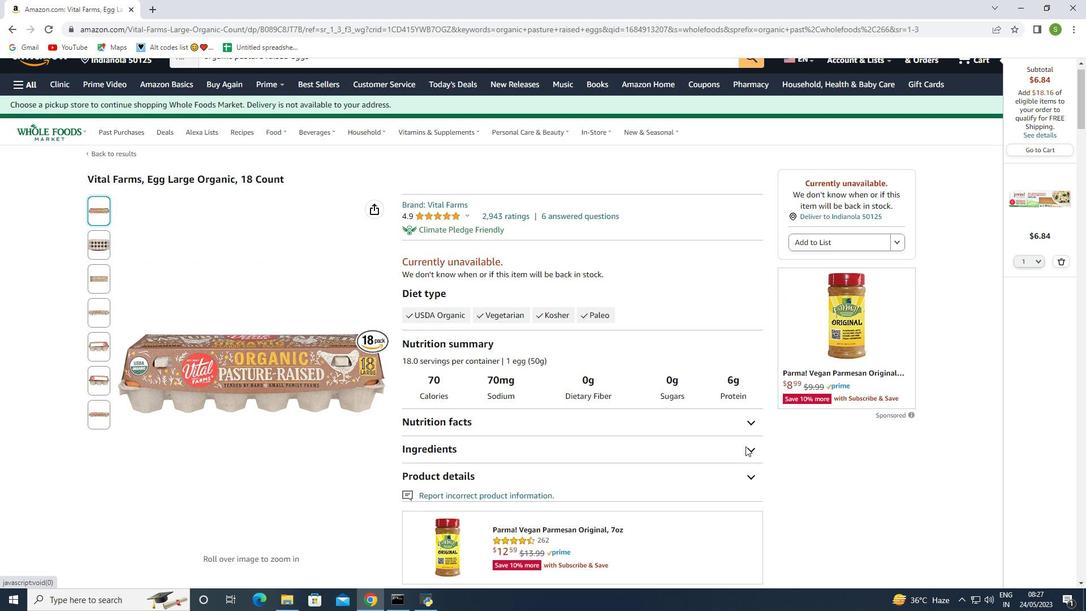 
Action: Mouse moved to (675, 521)
Screenshot: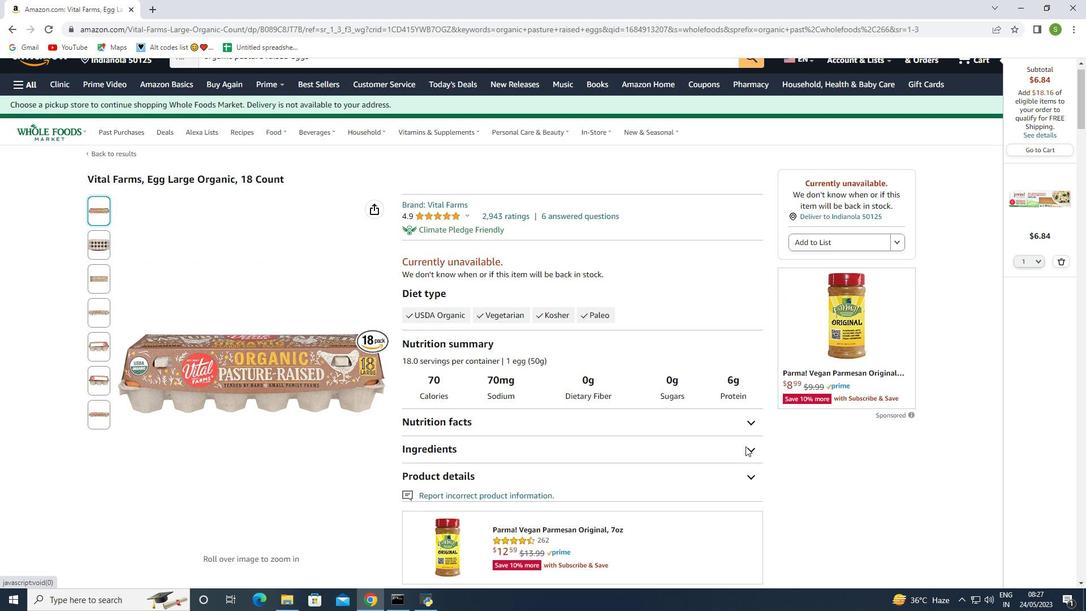 
Action: Mouse scrolled (722, 466) with delta (0, 0)
Screenshot: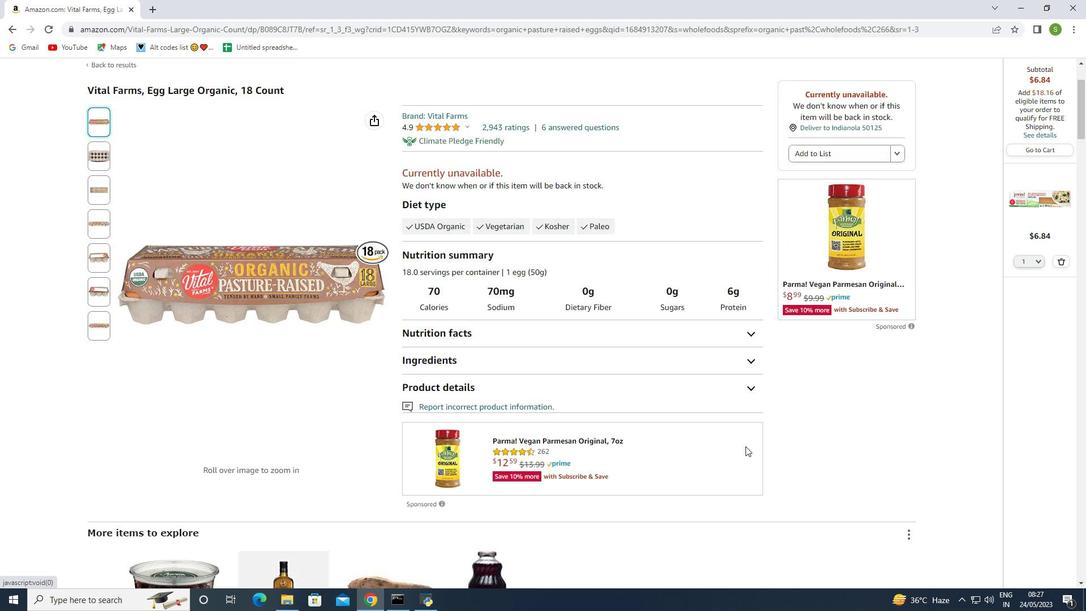 
Action: Mouse moved to (602, 477)
Screenshot: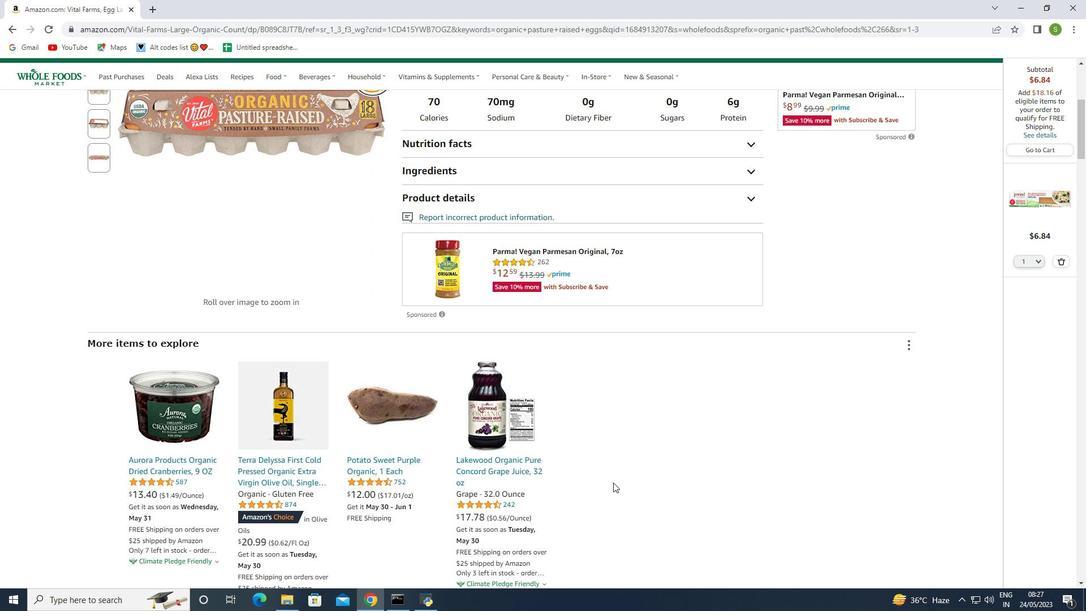 
Action: Mouse scrolled (602, 477) with delta (0, 0)
Screenshot: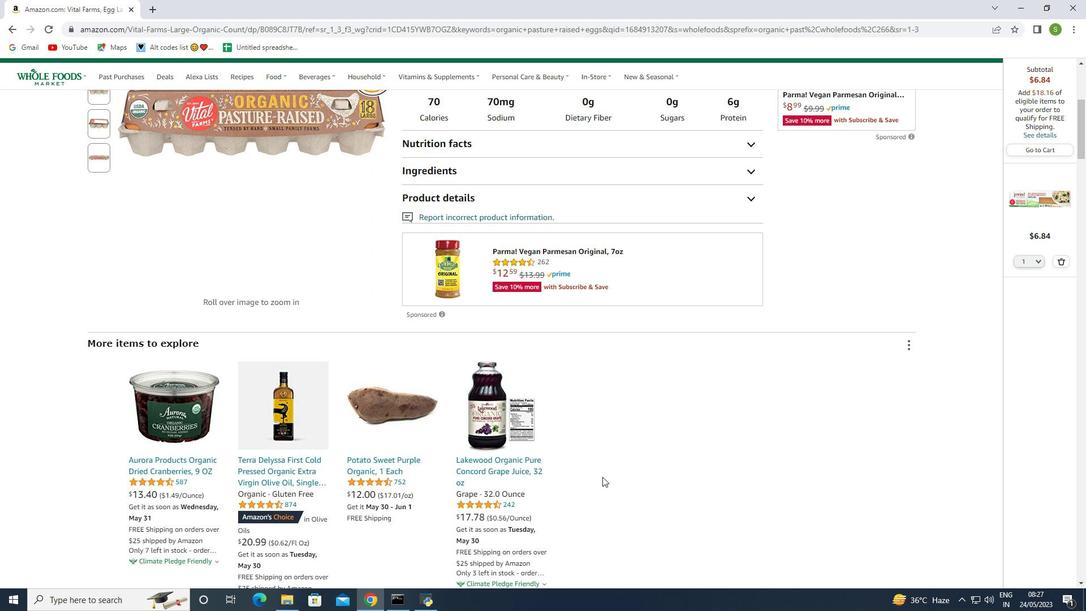 
Action: Mouse scrolled (602, 477) with delta (0, 0)
Screenshot: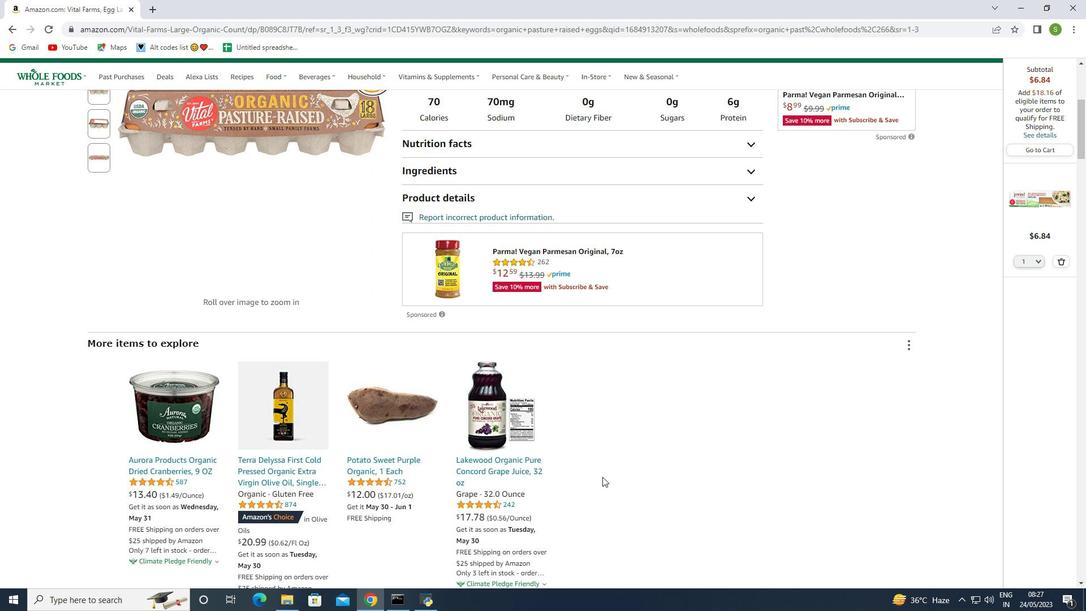 
Action: Mouse scrolled (602, 477) with delta (0, 0)
Screenshot: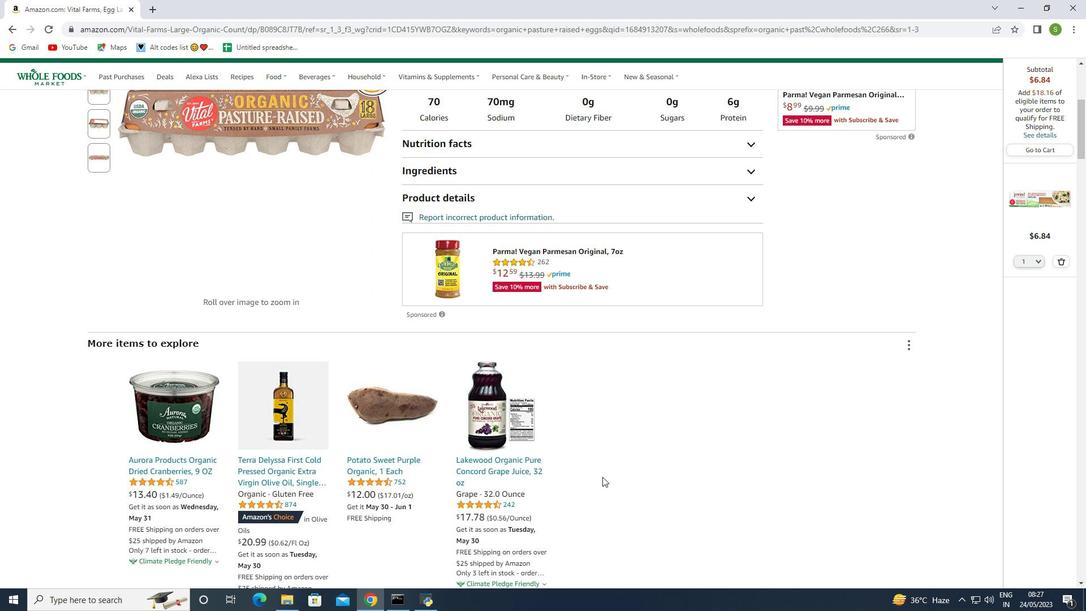 
Action: Mouse scrolled (602, 477) with delta (0, 0)
Screenshot: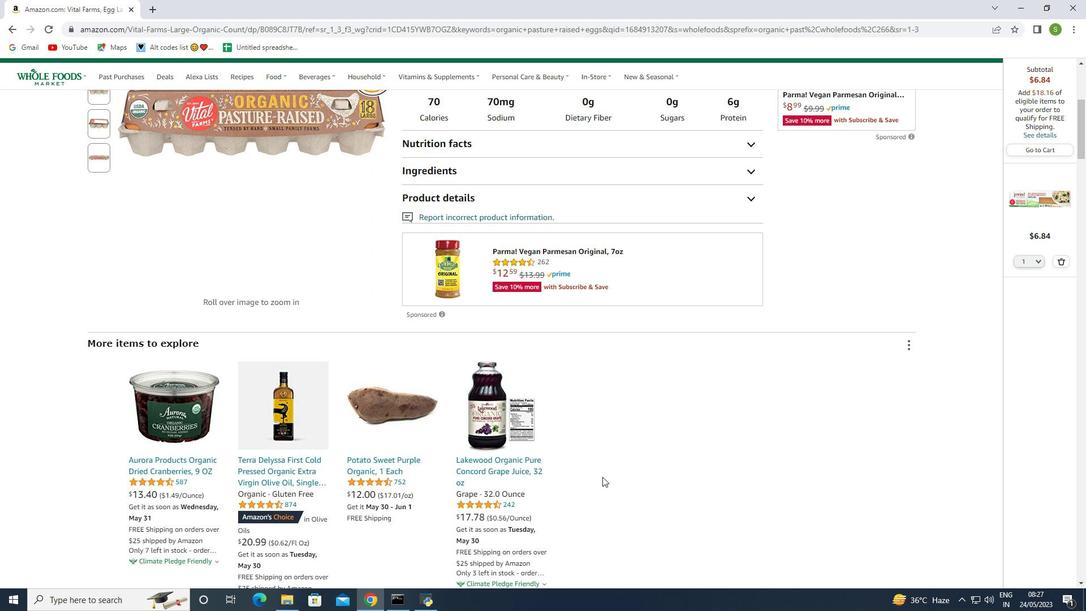 
Action: Mouse moved to (604, 474)
Screenshot: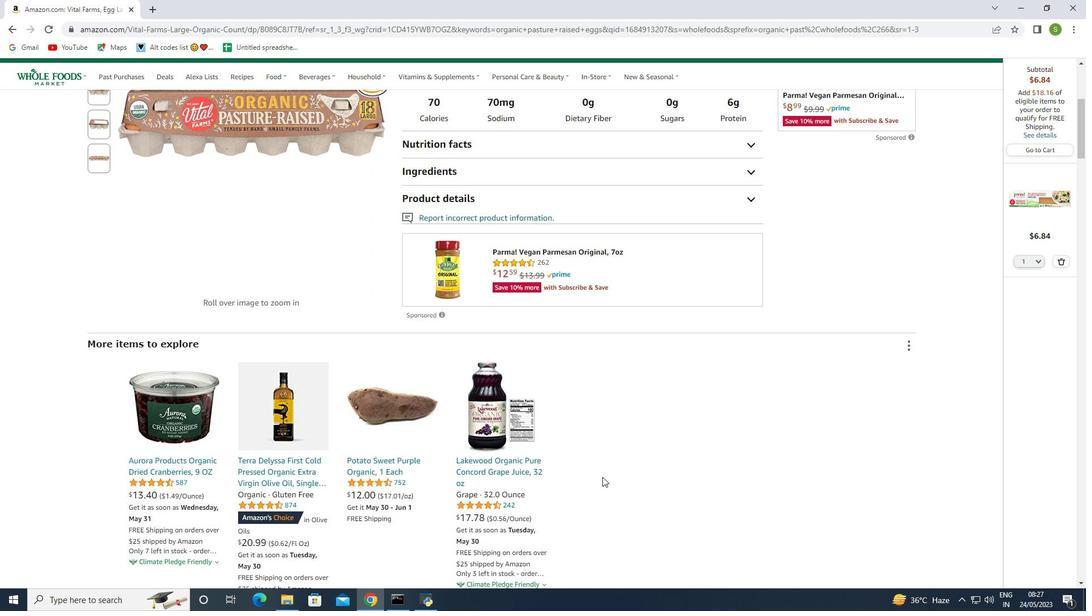 
Action: Mouse scrolled (604, 474) with delta (0, 0)
Screenshot: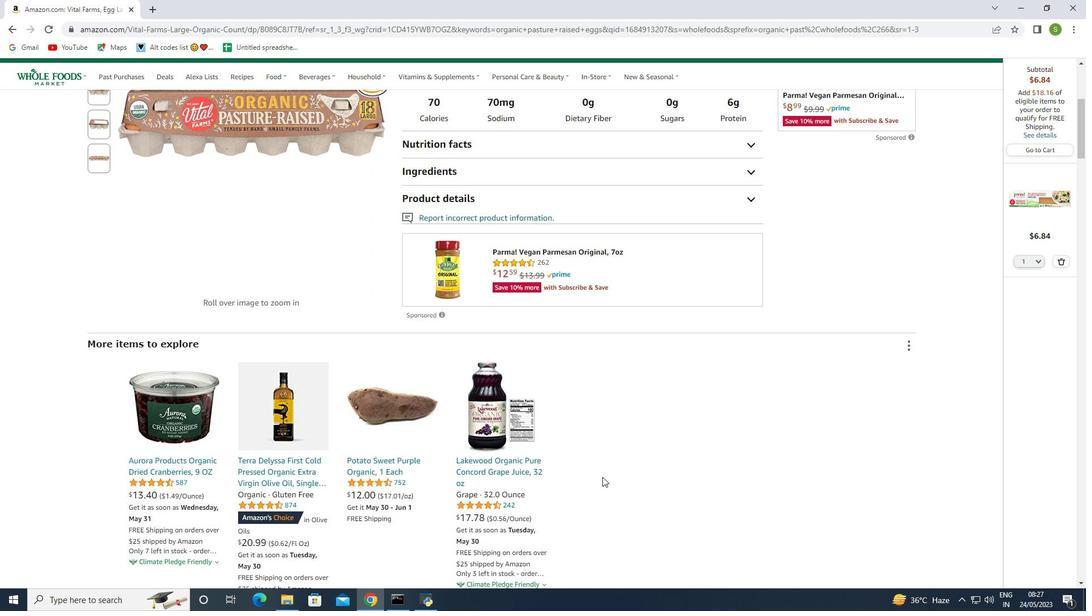 
Action: Mouse moved to (814, 370)
Screenshot: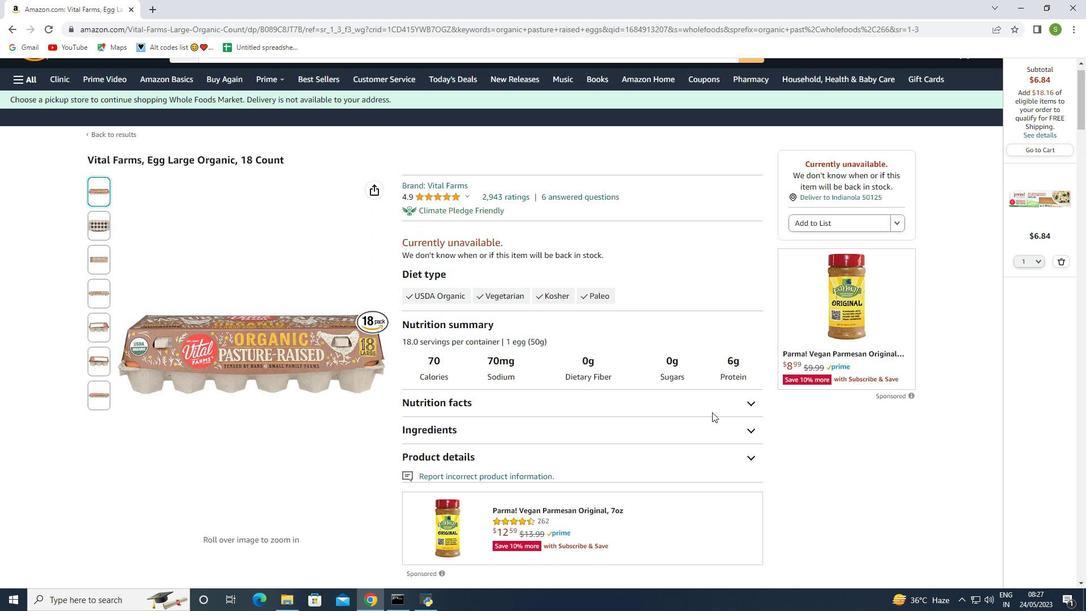 
Action: Mouse scrolled (814, 370) with delta (0, 0)
Screenshot: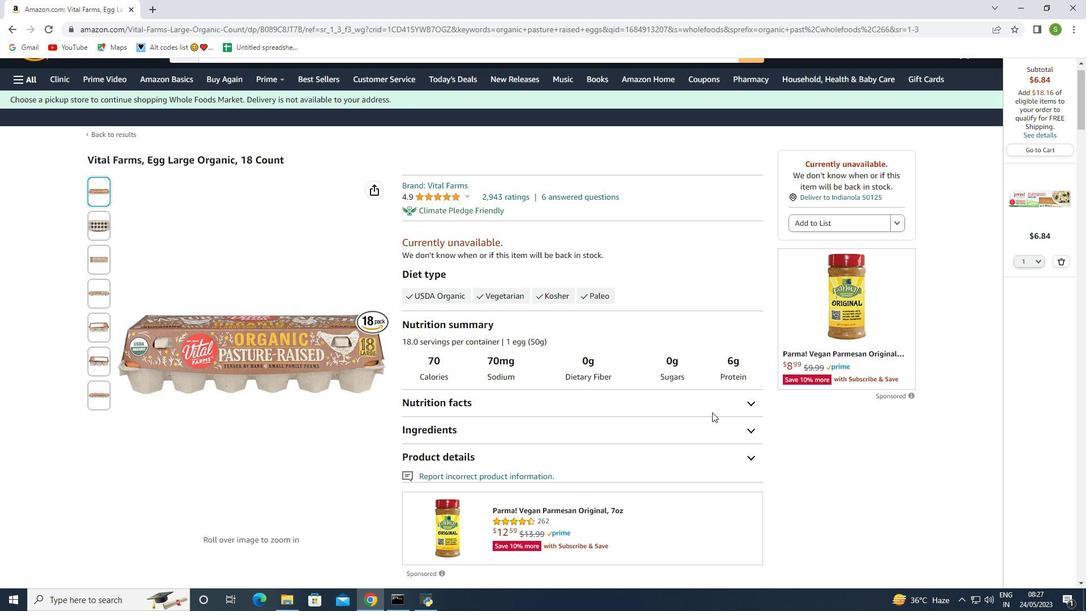 
Action: Mouse scrolled (814, 370) with delta (0, 0)
Screenshot: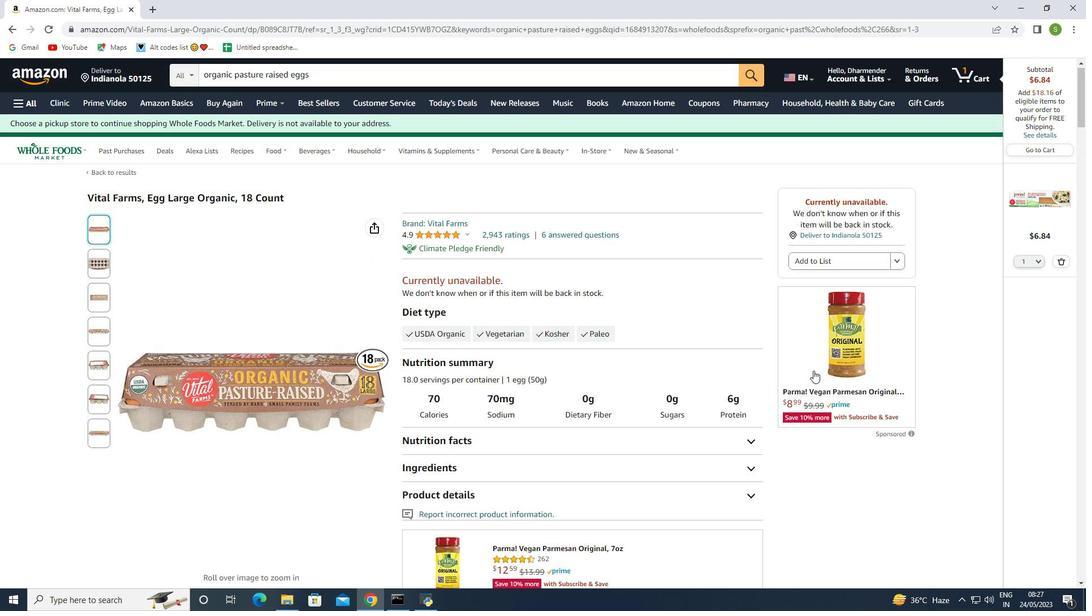 
Action: Mouse scrolled (814, 370) with delta (0, 0)
Screenshot: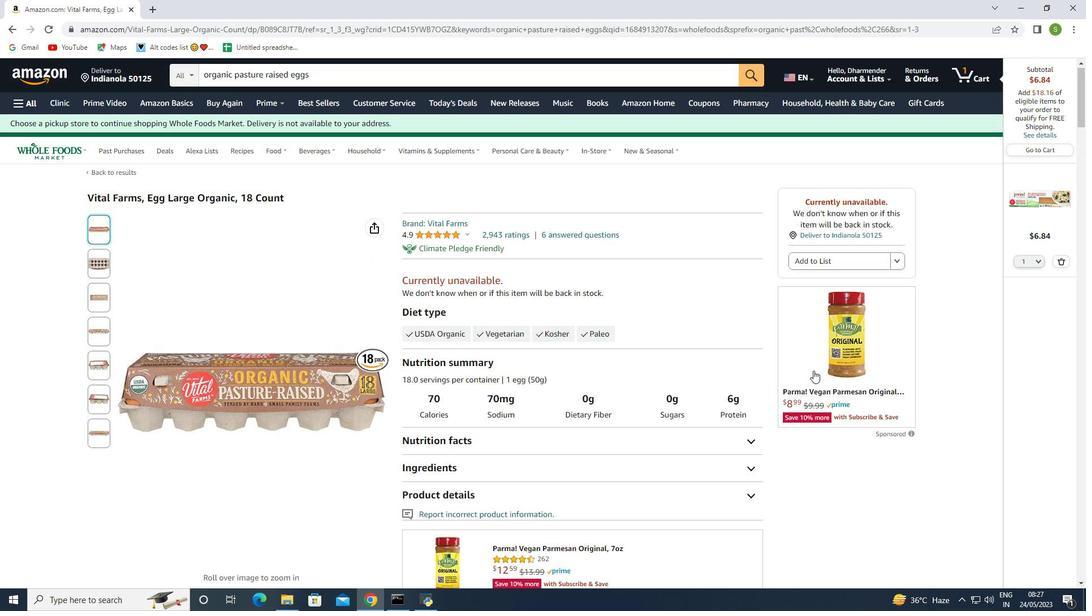 
Action: Mouse moved to (815, 370)
Screenshot: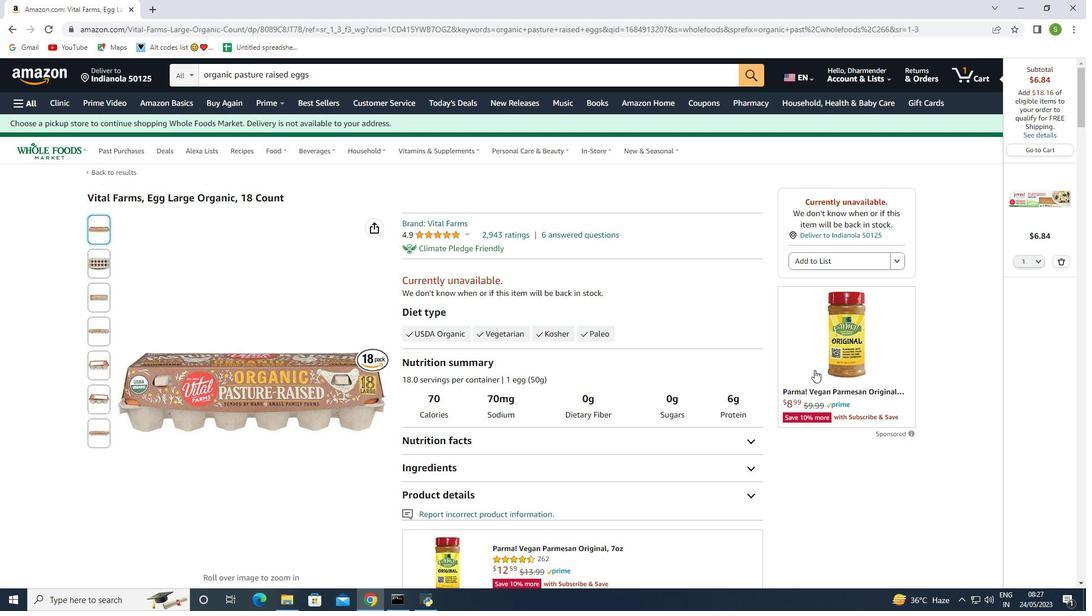 
Action: Mouse scrolled (814, 370) with delta (0, 0)
Screenshot: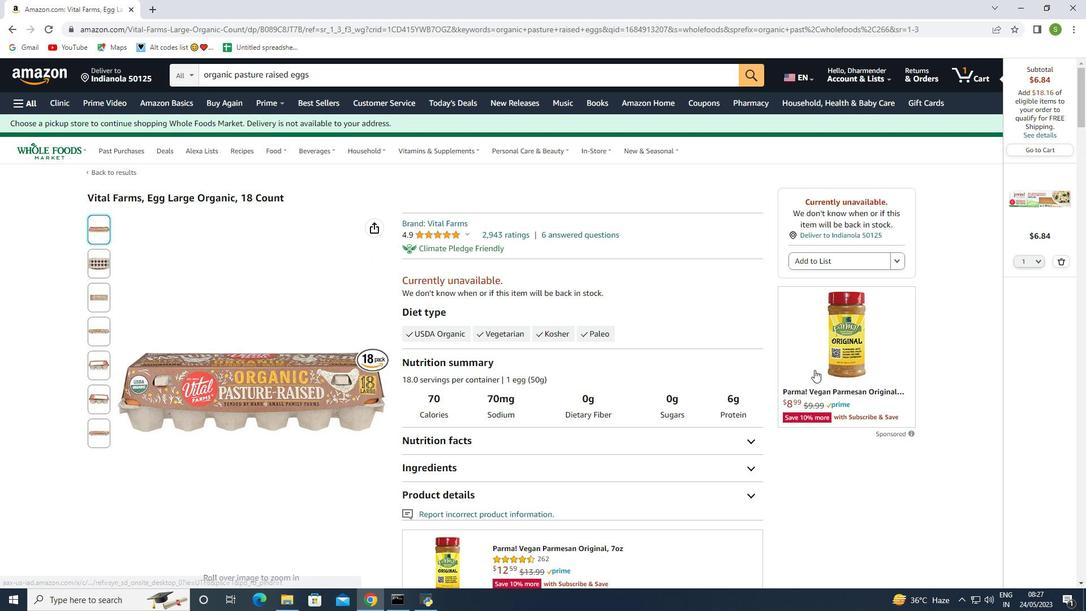 
Action: Mouse moved to (5, 29)
Screenshot: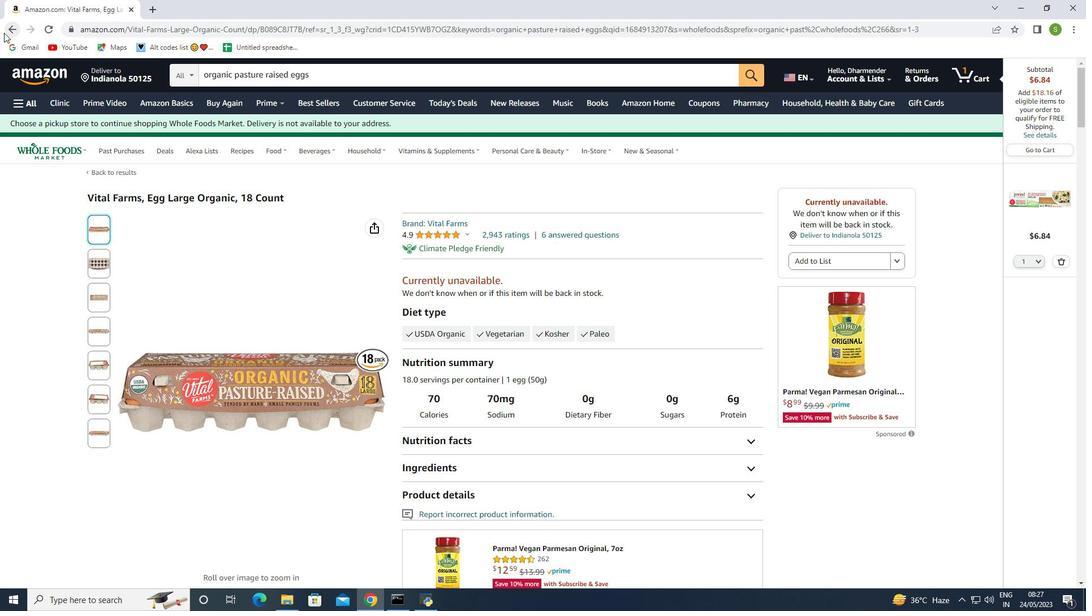 
Action: Mouse pressed left at (5, 29)
Screenshot: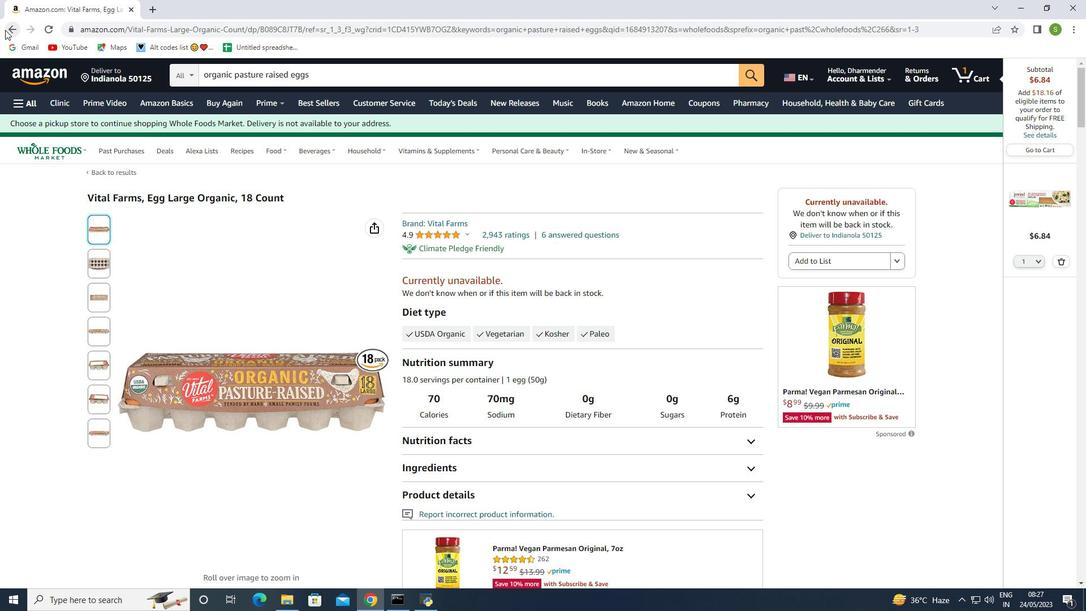 
Action: Mouse moved to (543, 398)
Screenshot: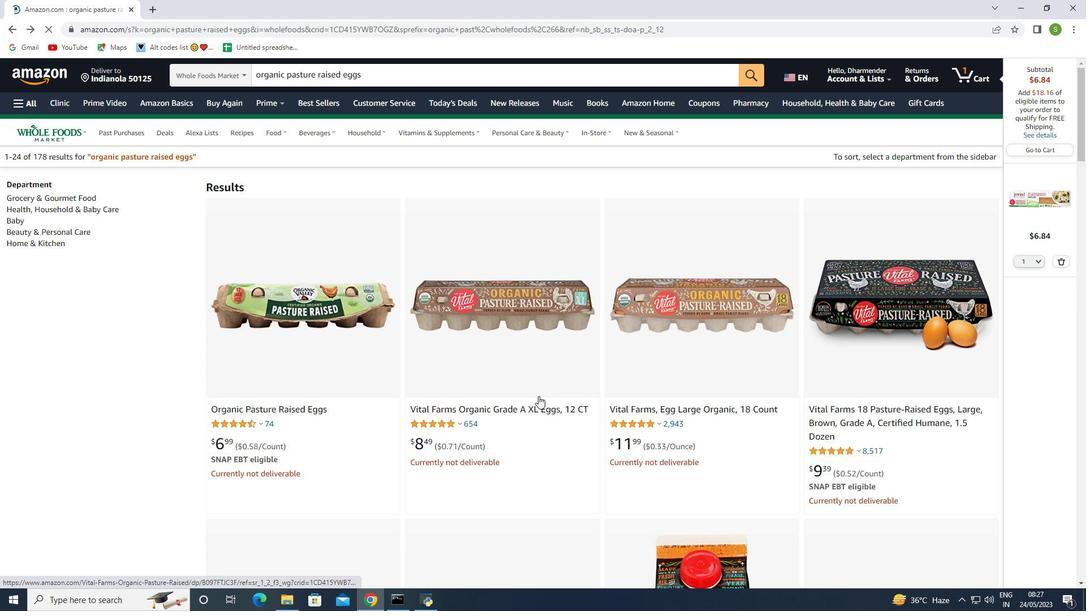 
Action: Mouse scrolled (543, 398) with delta (0, 0)
Screenshot: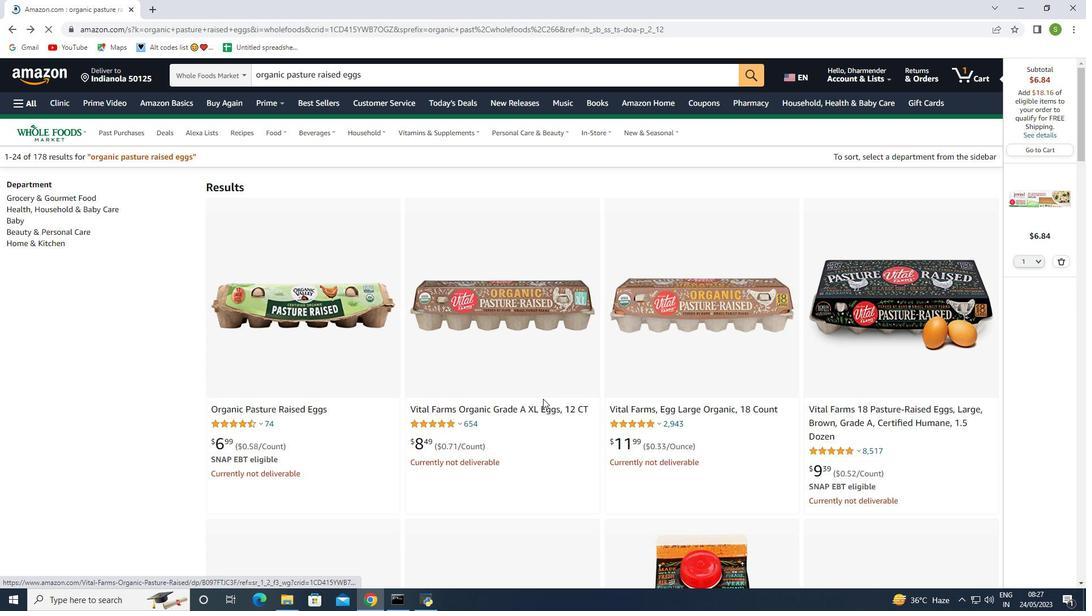 
Action: Mouse scrolled (543, 398) with delta (0, 0)
Screenshot: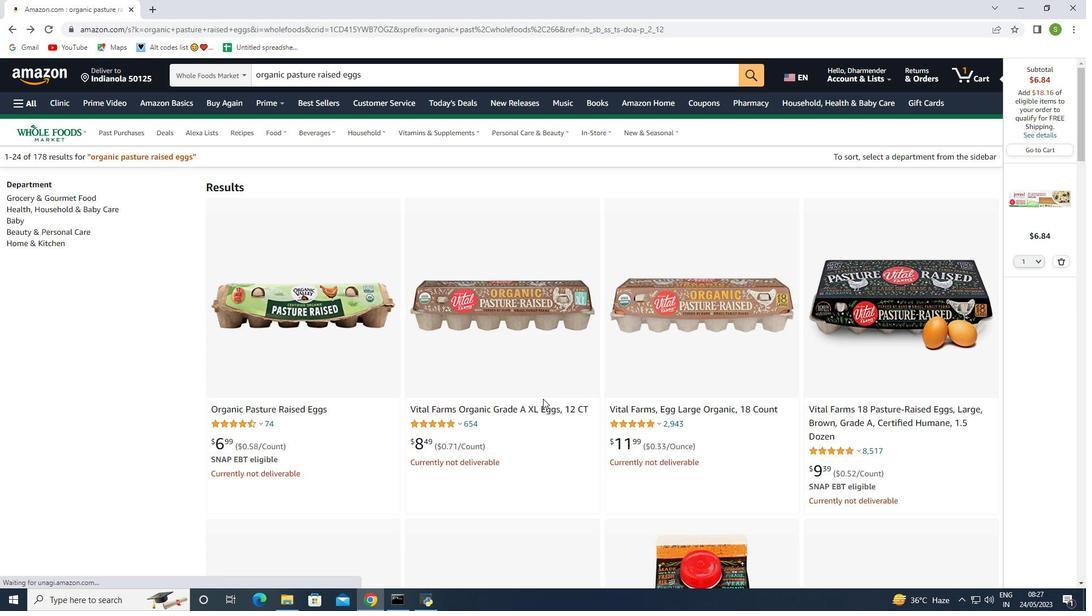 
Action: Mouse scrolled (543, 398) with delta (0, 0)
Screenshot: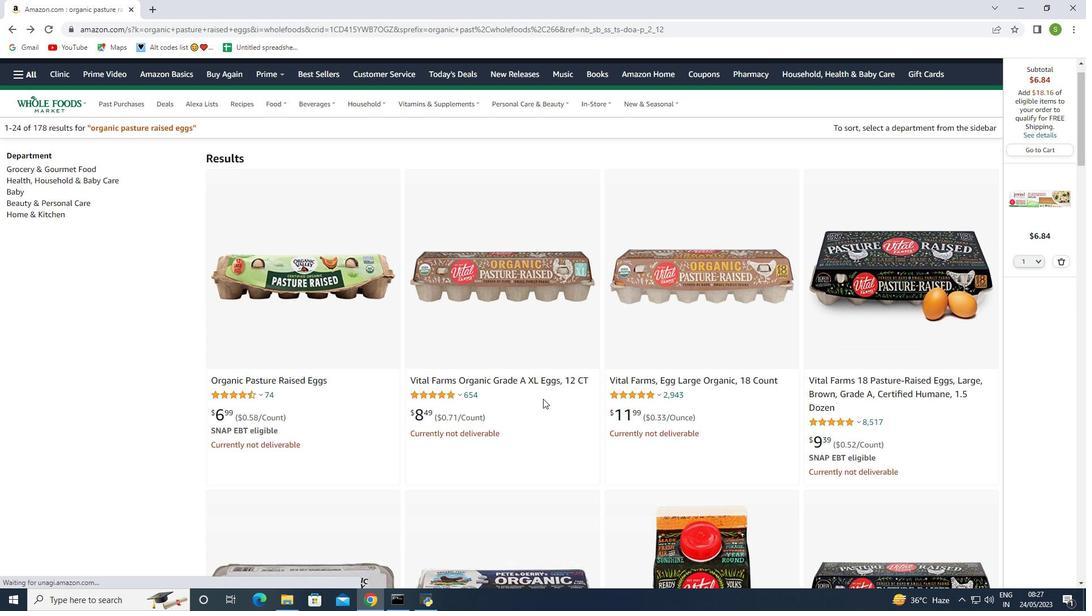 
Action: Mouse moved to (806, 331)
Screenshot: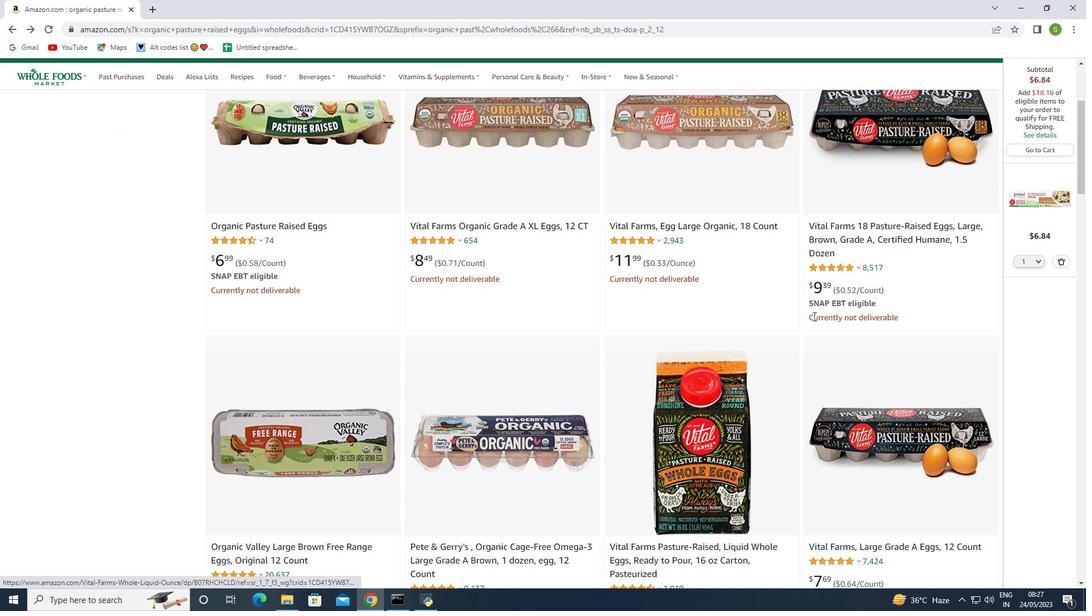 
Action: Mouse scrolled (809, 327) with delta (0, 0)
Screenshot: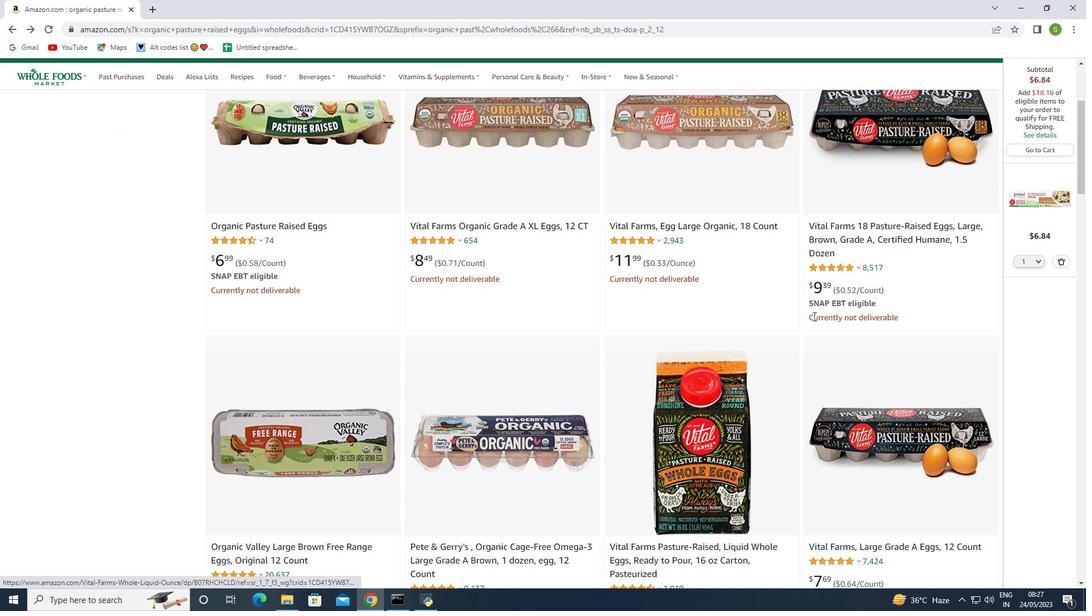 
Action: Mouse moved to (803, 335)
Screenshot: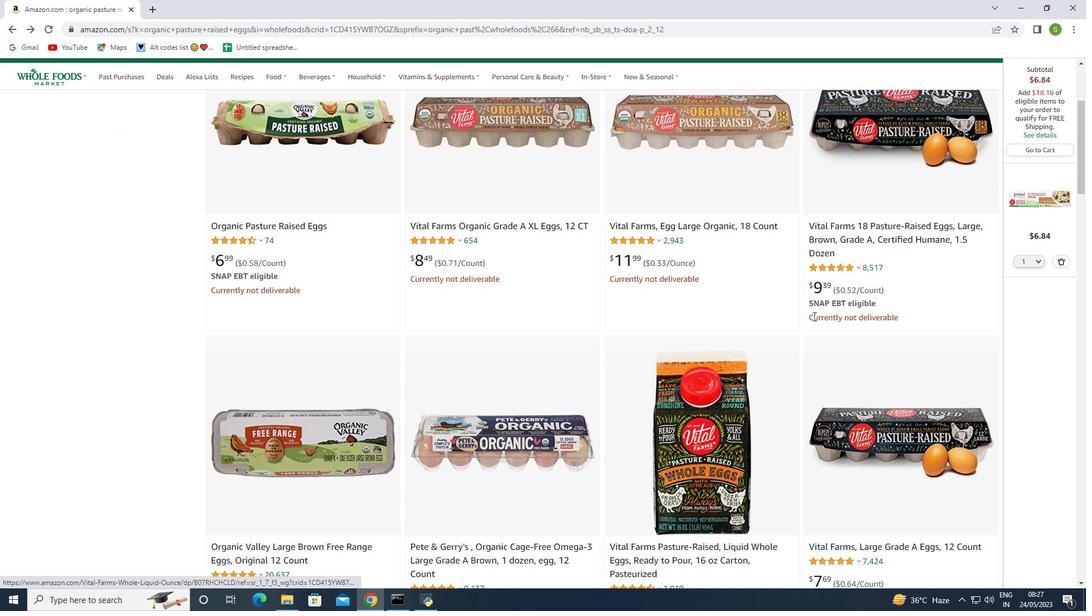 
Action: Mouse scrolled (803, 334) with delta (0, 0)
Screenshot: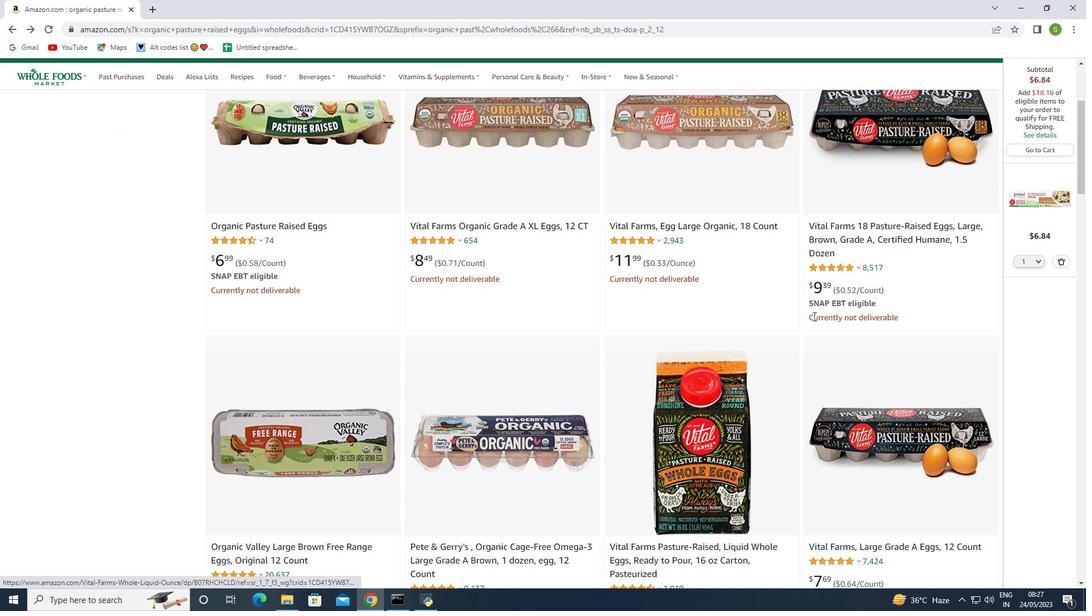 
Action: Mouse moved to (800, 339)
Screenshot: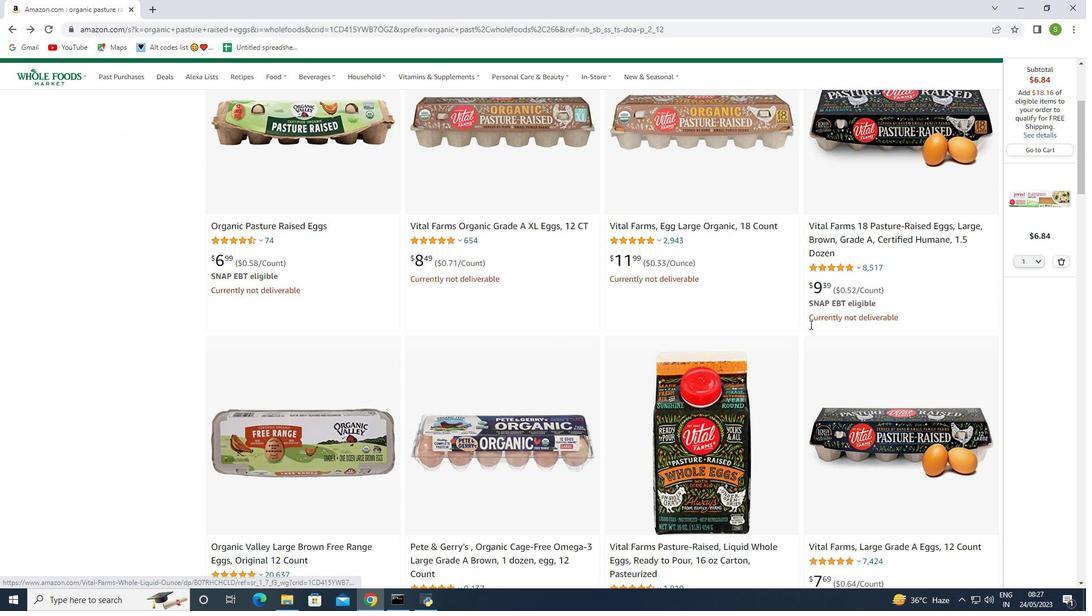 
Action: Mouse scrolled (800, 338) with delta (0, 0)
Screenshot: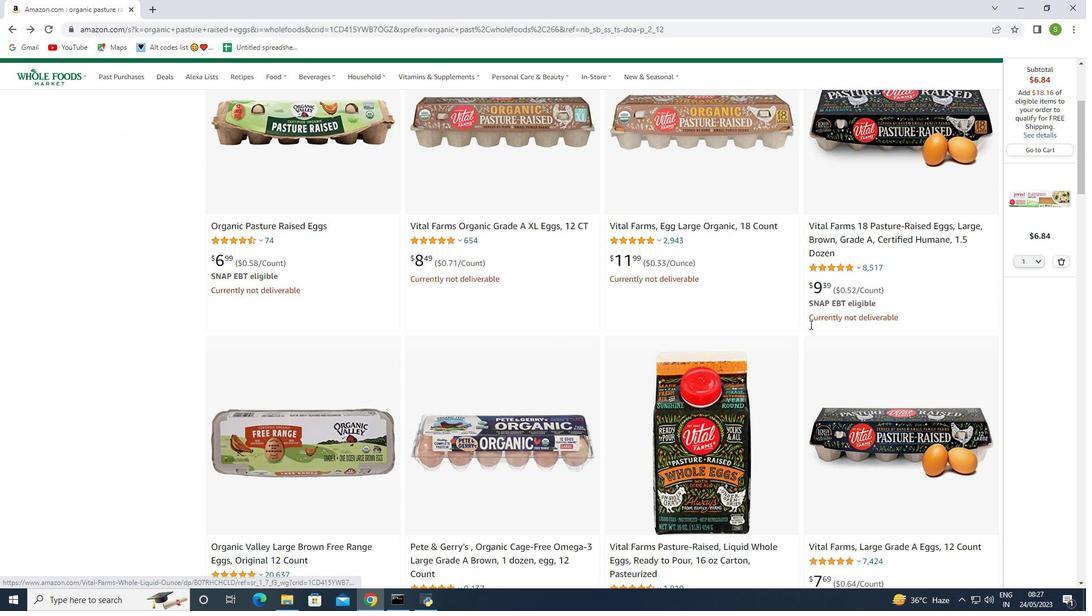 
Action: Mouse moved to (698, 385)
Screenshot: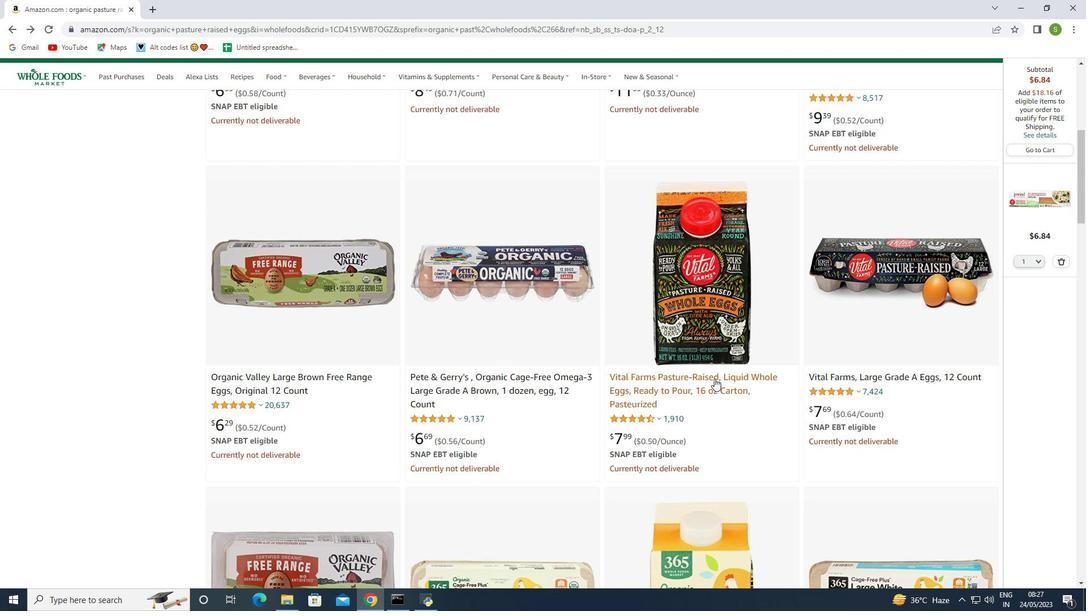
Action: Mouse scrolled (698, 385) with delta (0, 0)
Screenshot: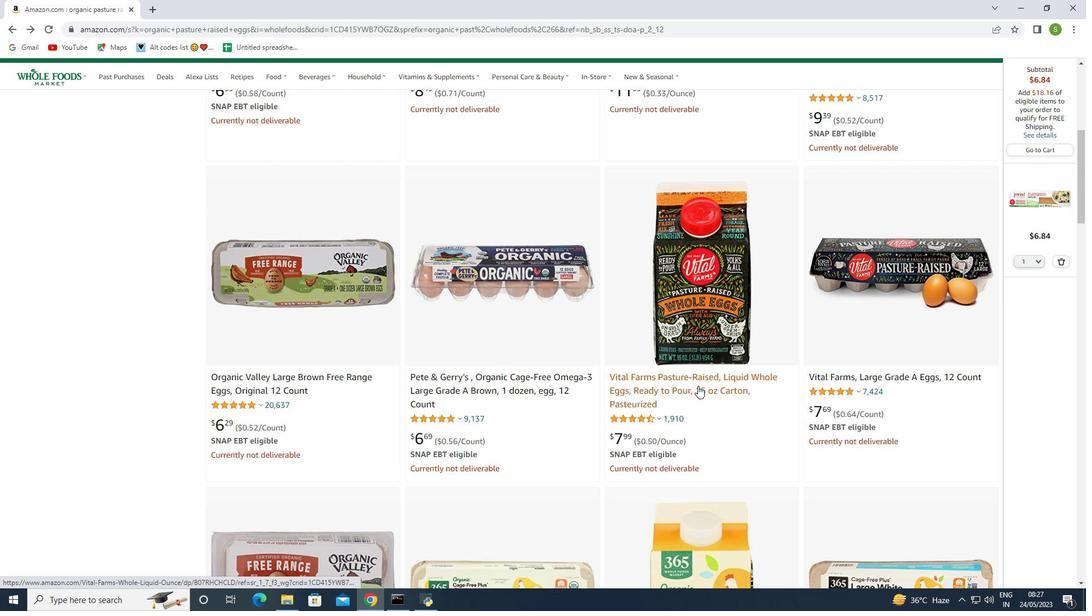 
Action: Mouse scrolled (698, 385) with delta (0, 0)
Screenshot: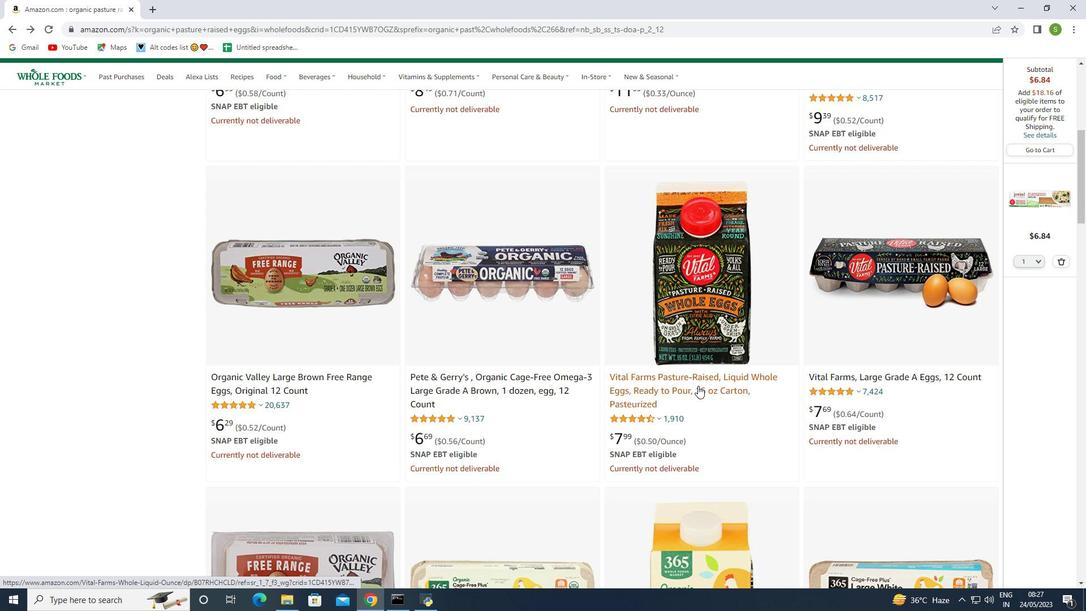 
Action: Mouse scrolled (698, 385) with delta (0, 0)
Screenshot: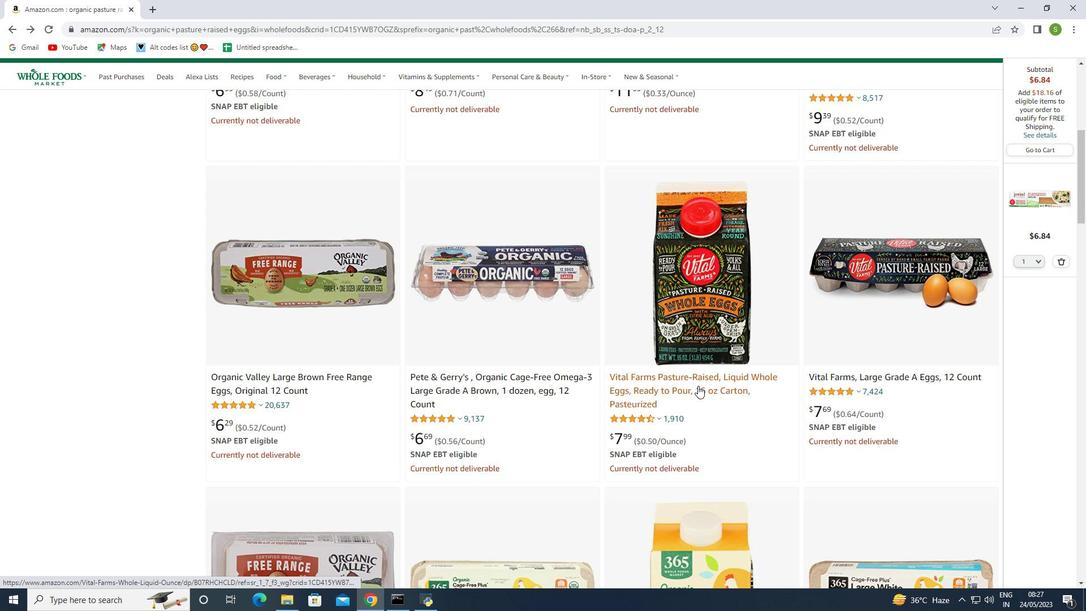 
Action: Mouse scrolled (698, 385) with delta (0, 0)
Screenshot: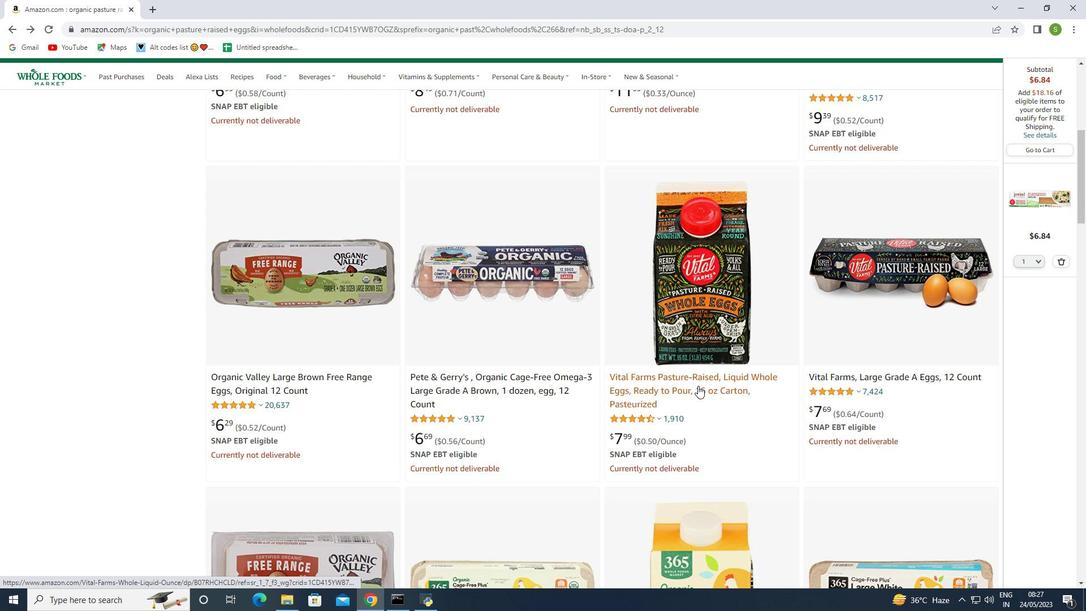 
Action: Mouse moved to (700, 391)
Screenshot: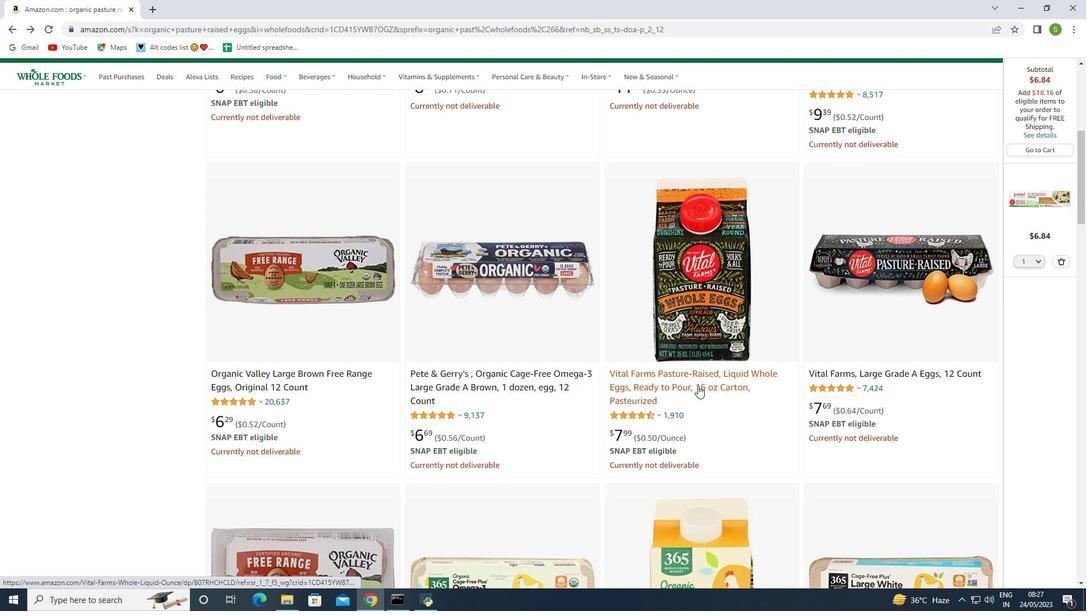 
Action: Mouse scrolled (700, 391) with delta (0, 0)
Screenshot: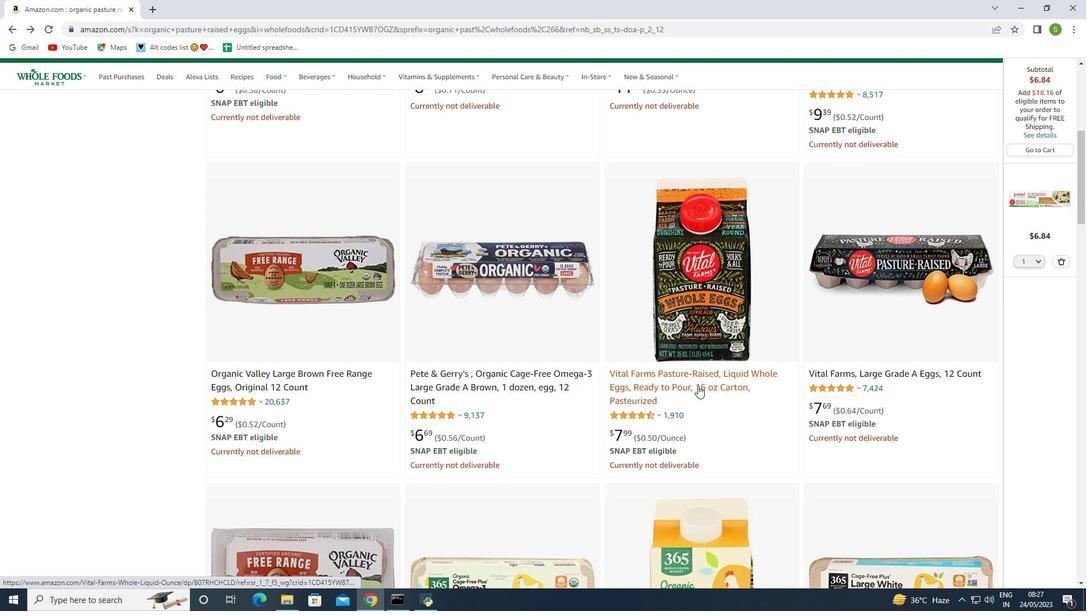 
Action: Mouse moved to (724, 462)
Screenshot: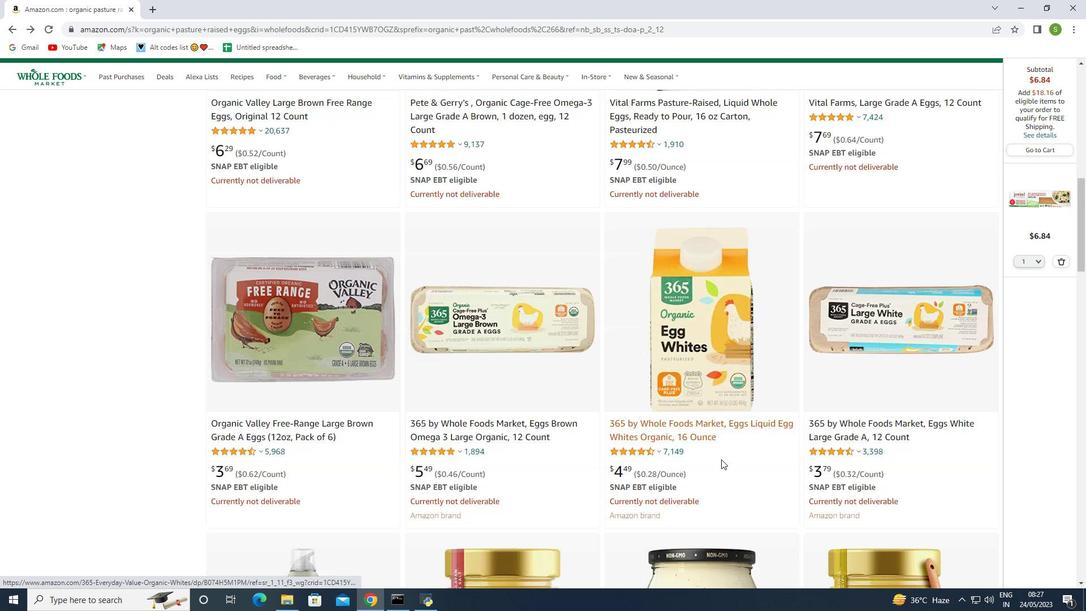 
Action: Mouse scrolled (724, 462) with delta (0, 0)
Screenshot: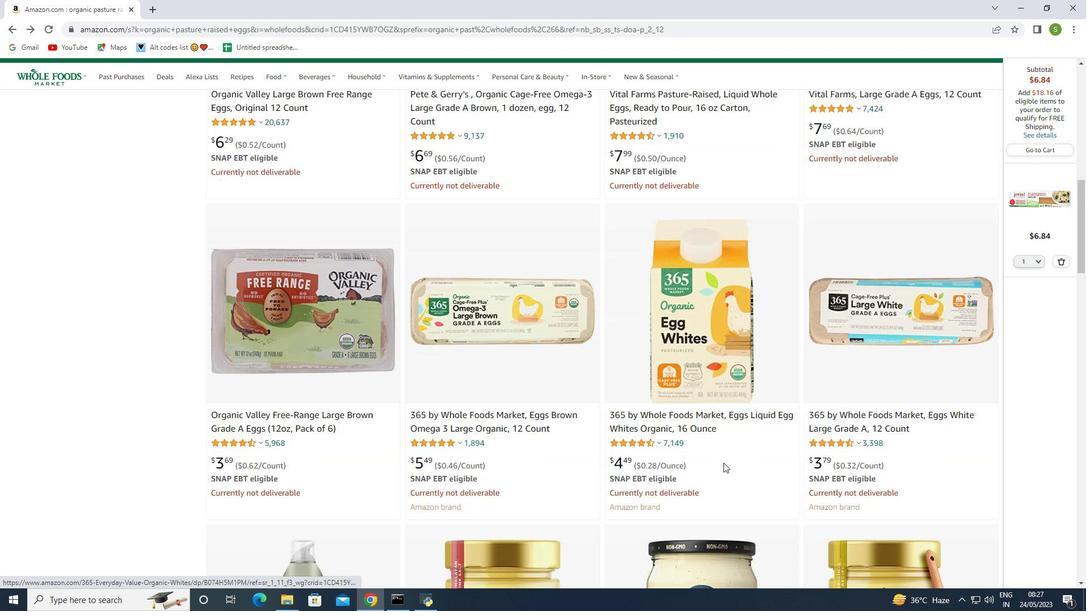 
Action: Mouse scrolled (724, 462) with delta (0, 0)
Screenshot: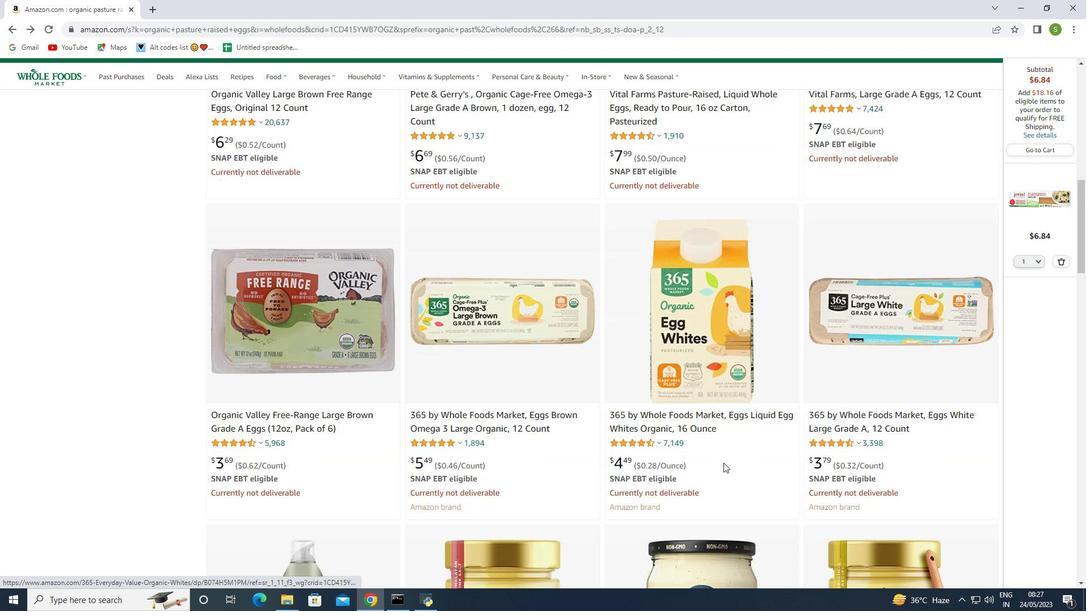 
Action: Mouse scrolled (724, 462) with delta (0, 0)
Screenshot: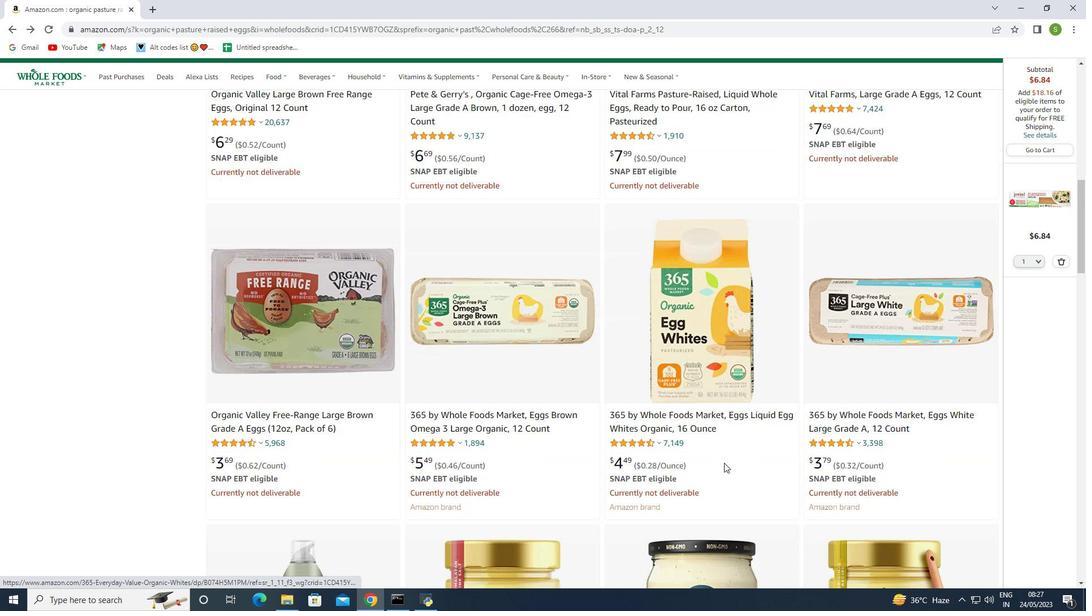 
Action: Mouse scrolled (724, 462) with delta (0, 0)
Screenshot: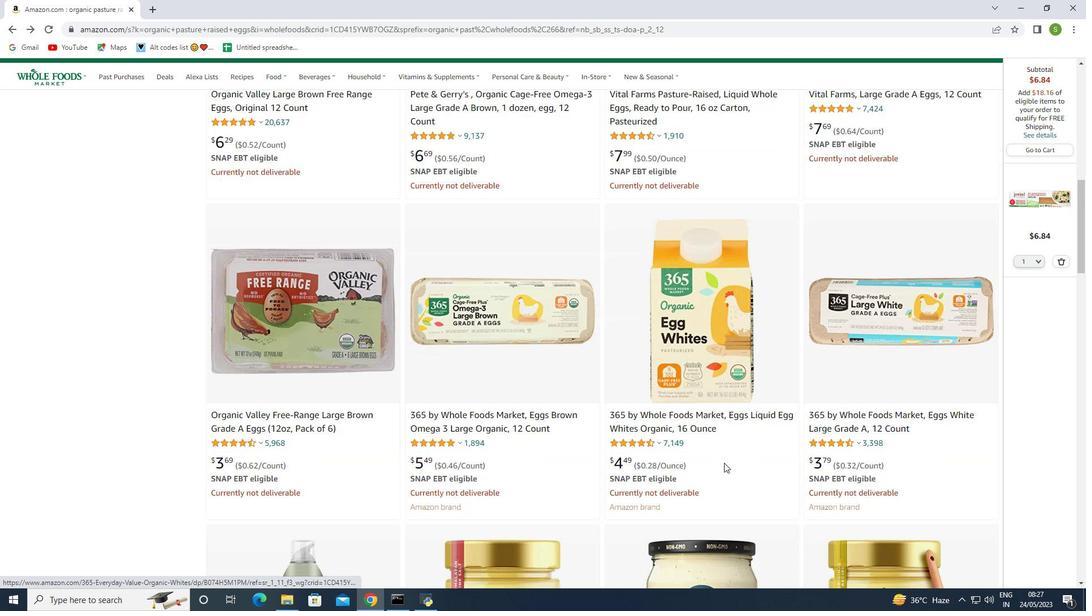 
Action: Mouse moved to (722, 462)
Screenshot: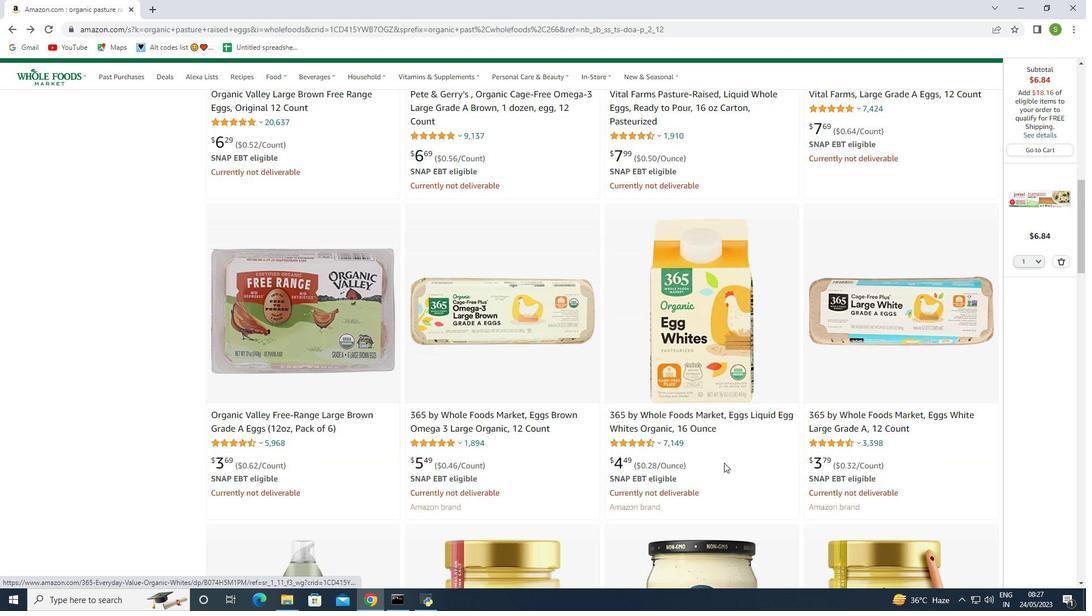 
Action: Mouse scrolled (722, 462) with delta (0, 0)
Screenshot: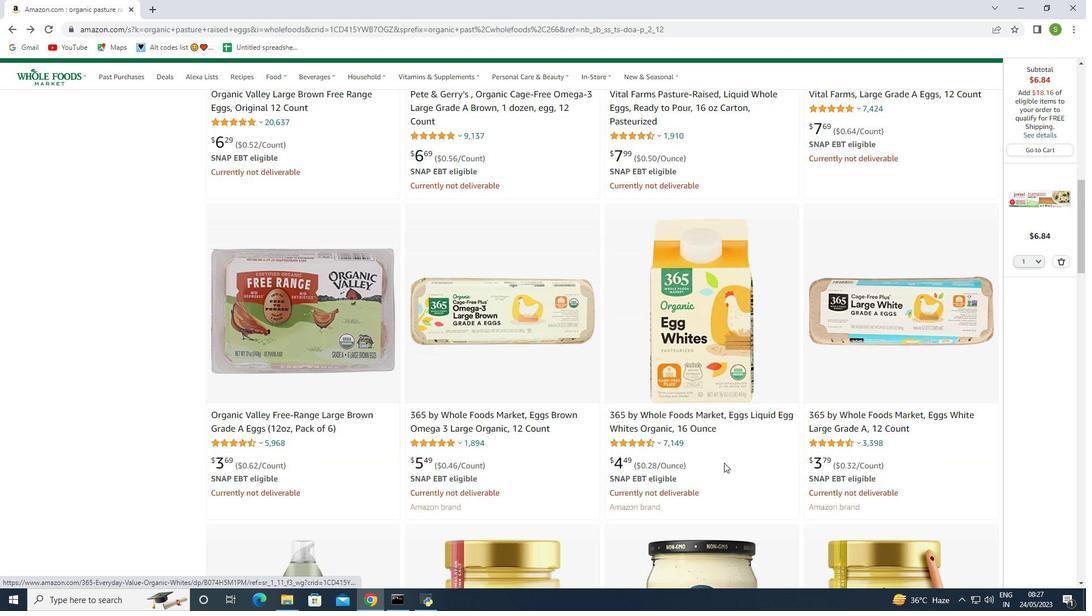 
Action: Mouse moved to (704, 460)
Screenshot: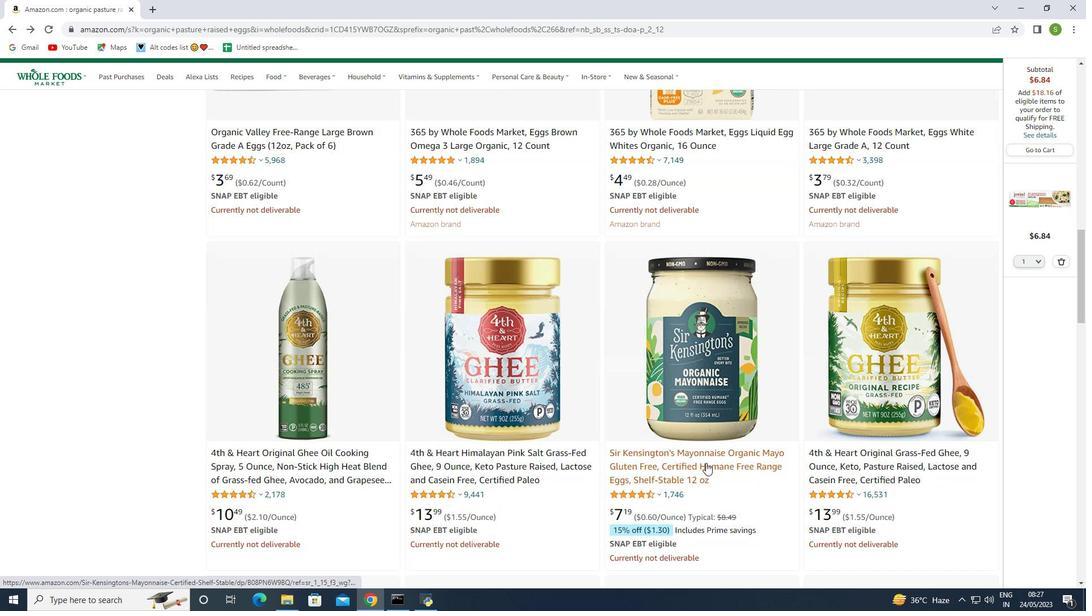 
Action: Mouse scrolled (704, 460) with delta (0, 0)
Screenshot: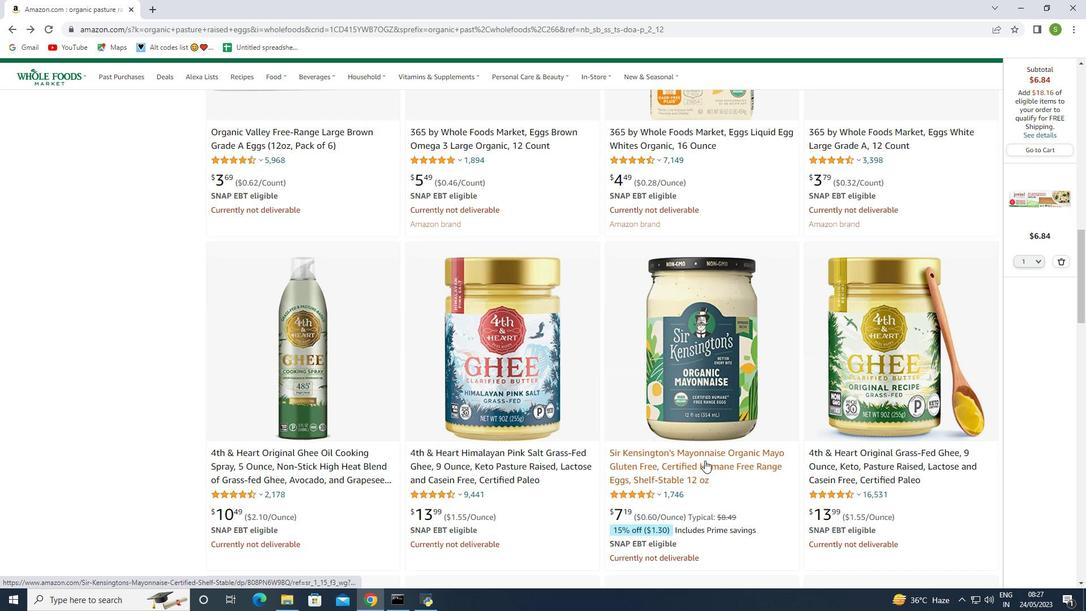 
Action: Mouse scrolled (704, 460) with delta (0, 0)
Screenshot: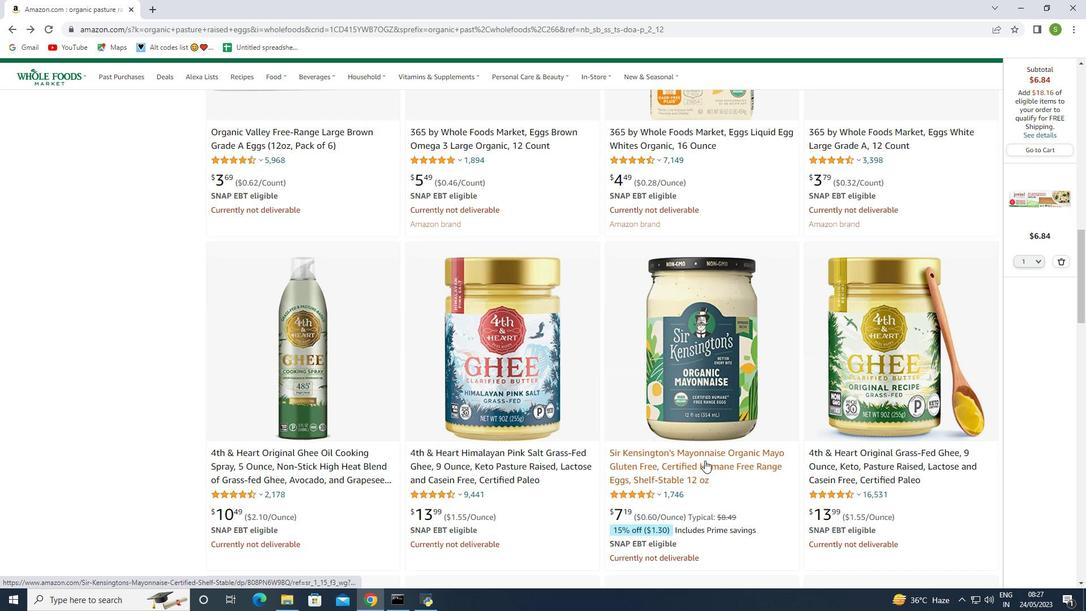 
Action: Mouse scrolled (704, 460) with delta (0, 0)
Screenshot: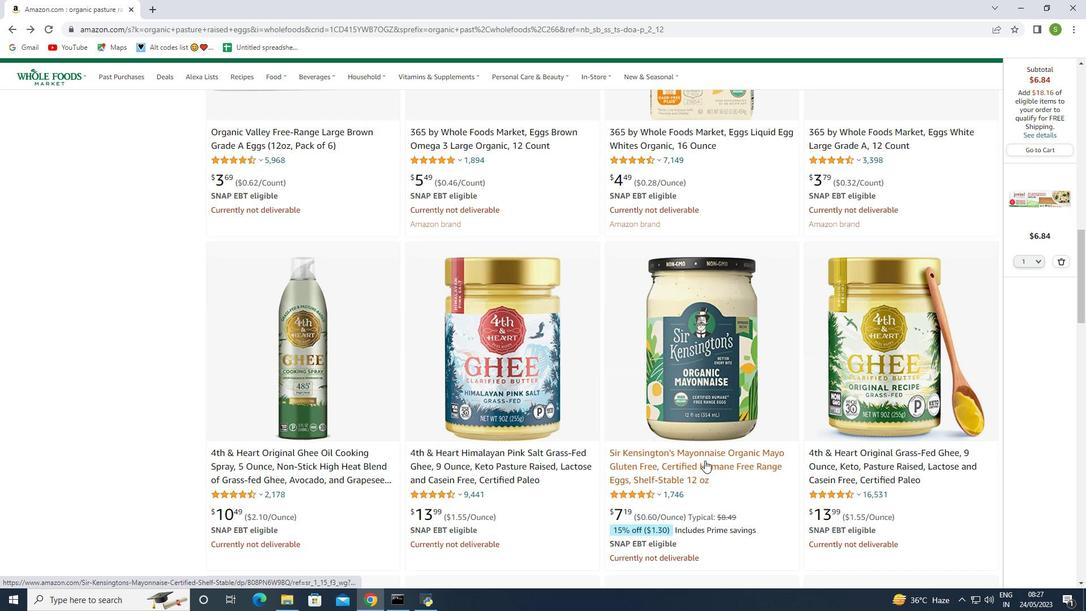 
Action: Mouse moved to (703, 460)
Screenshot: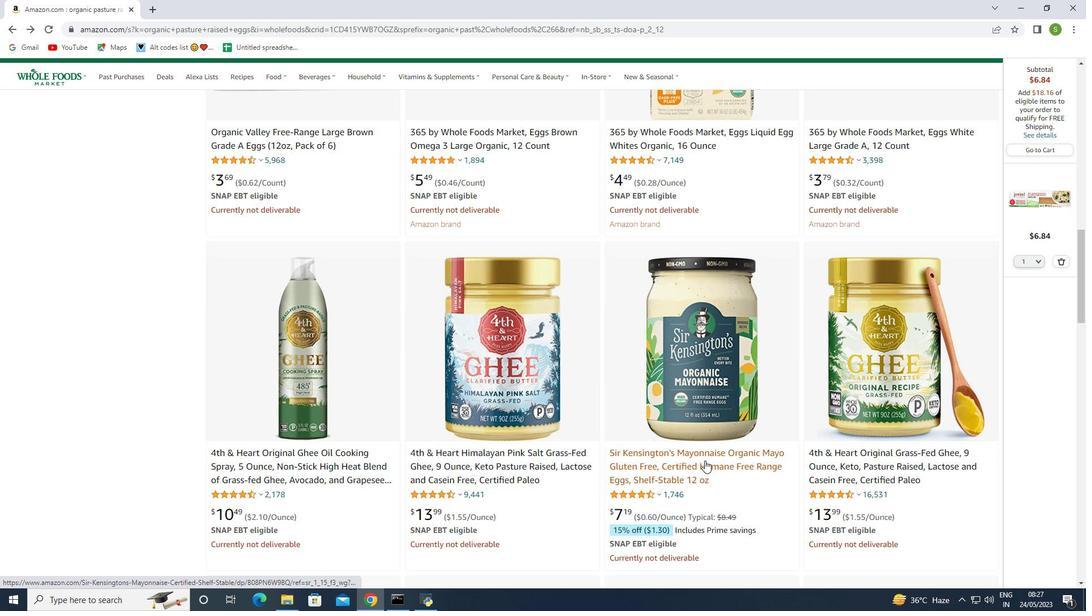 
Action: Mouse scrolled (703, 460) with delta (0, 0)
Screenshot: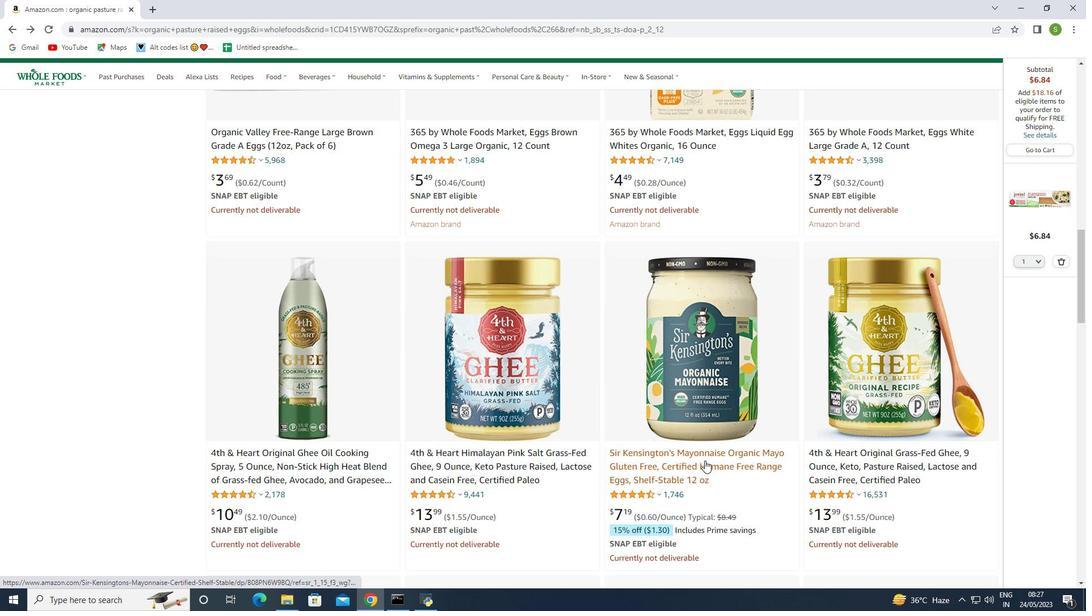 
Action: Mouse moved to (660, 470)
Screenshot: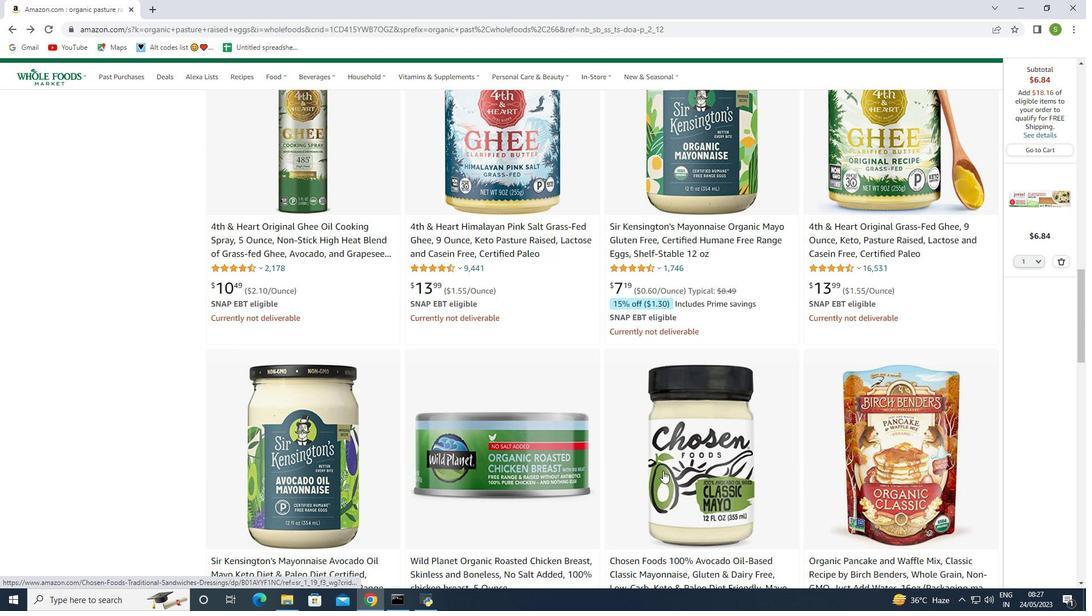 
Action: Mouse scrolled (660, 470) with delta (0, 0)
Screenshot: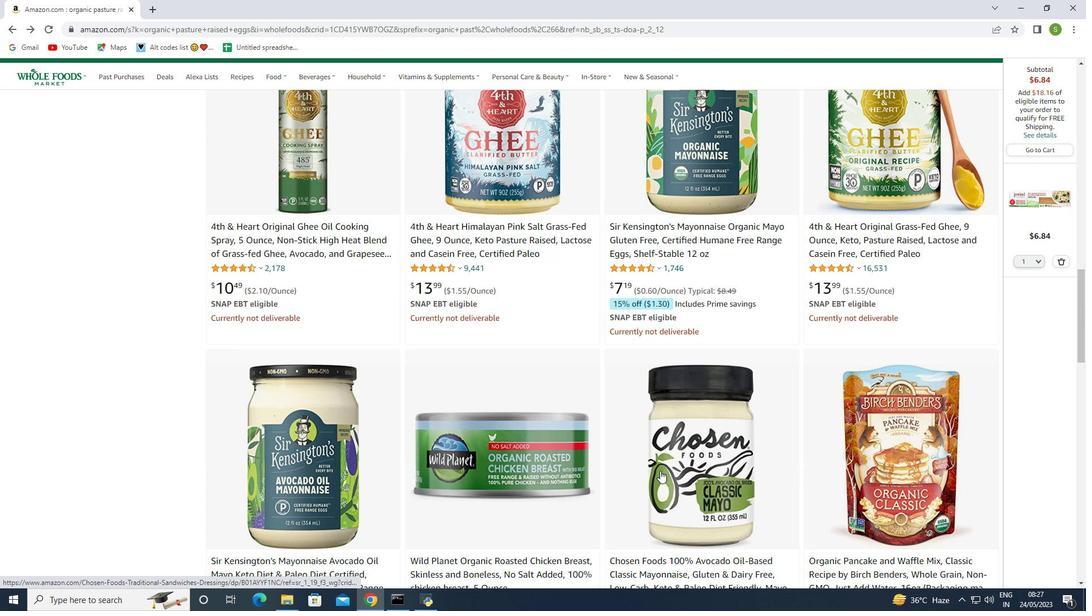 
Action: Mouse scrolled (660, 470) with delta (0, 0)
Screenshot: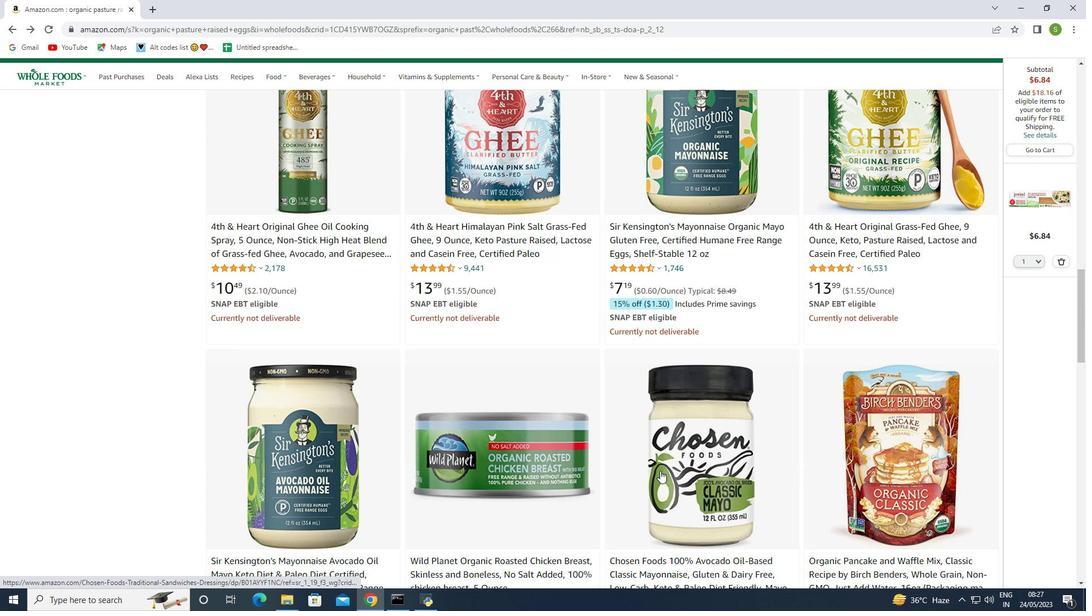 
Action: Mouse scrolled (660, 470) with delta (0, 0)
Screenshot: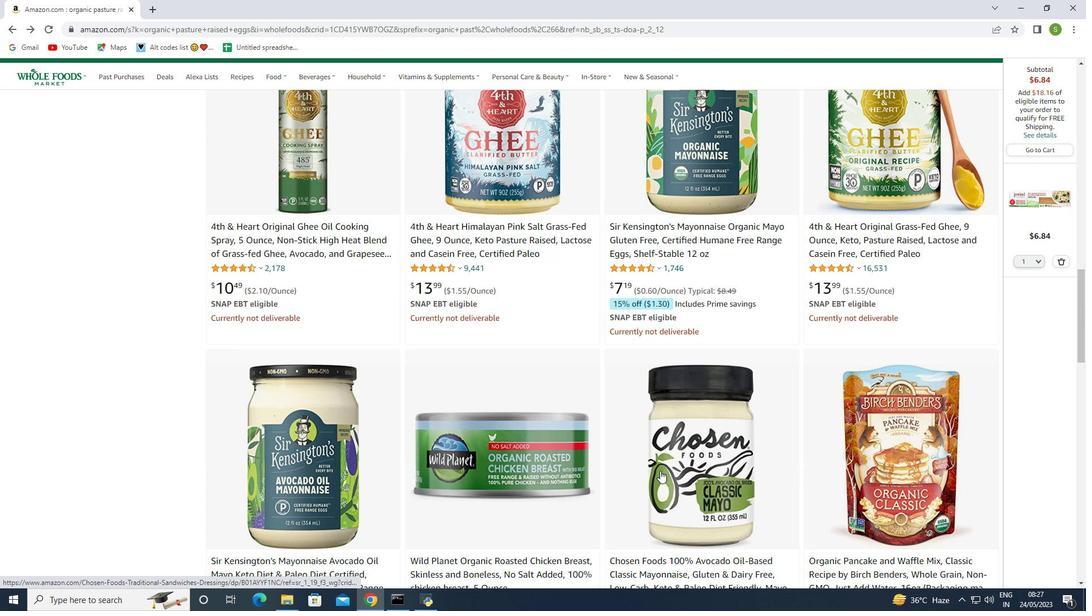 
Action: Mouse scrolled (660, 470) with delta (0, 0)
Screenshot: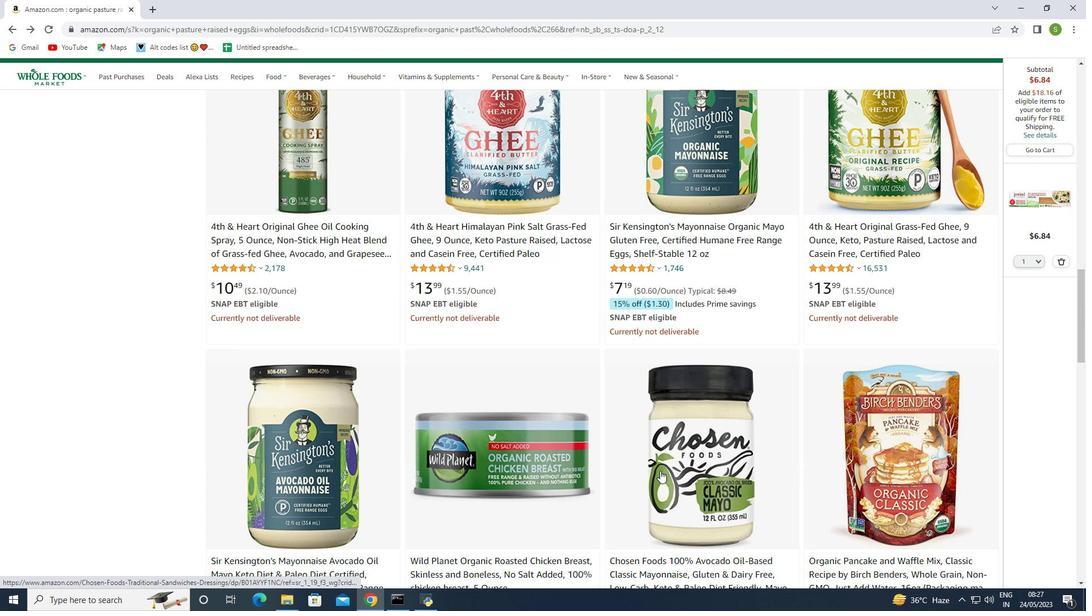 
Action: Mouse scrolled (660, 470) with delta (0, 0)
Screenshot: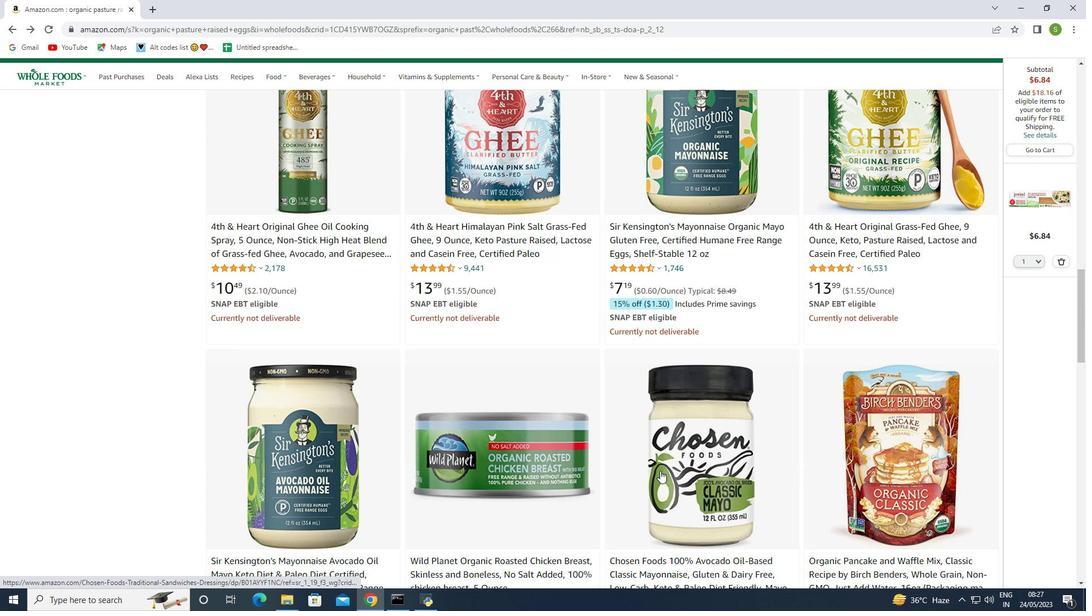 
Action: Mouse scrolled (660, 470) with delta (0, 0)
Screenshot: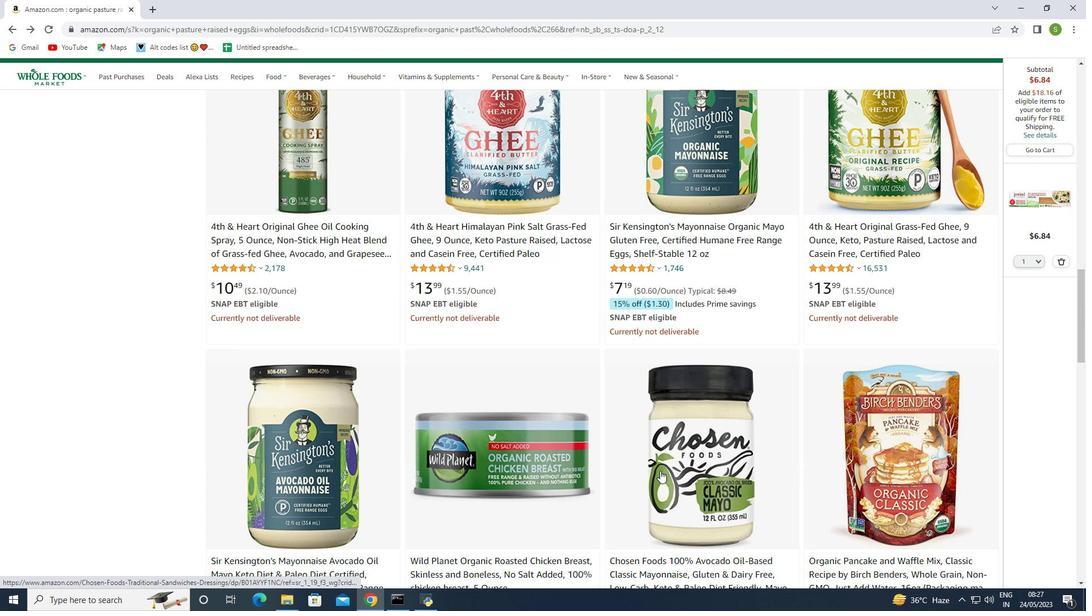 
Action: Mouse moved to (660, 472)
Screenshot: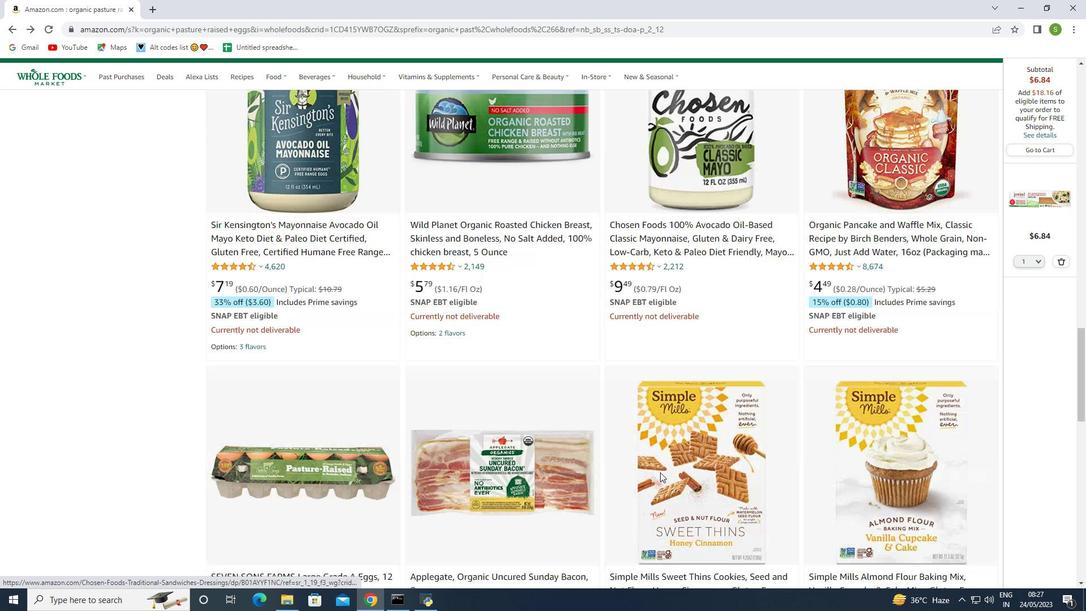 
Action: Mouse scrolled (660, 471) with delta (0, 0)
Screenshot: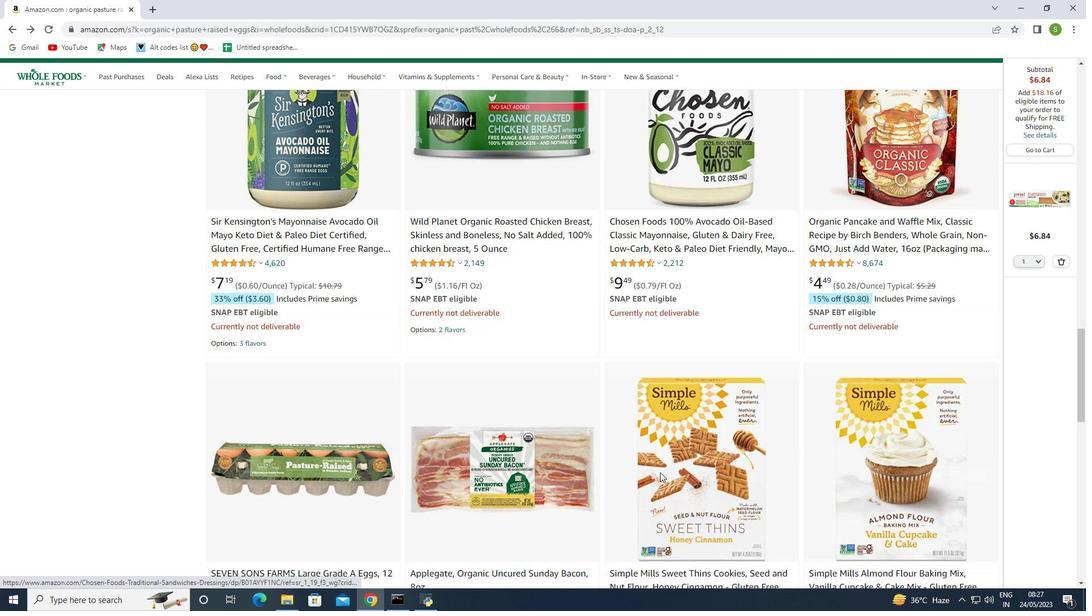 
Action: Mouse scrolled (660, 471) with delta (0, 0)
Screenshot: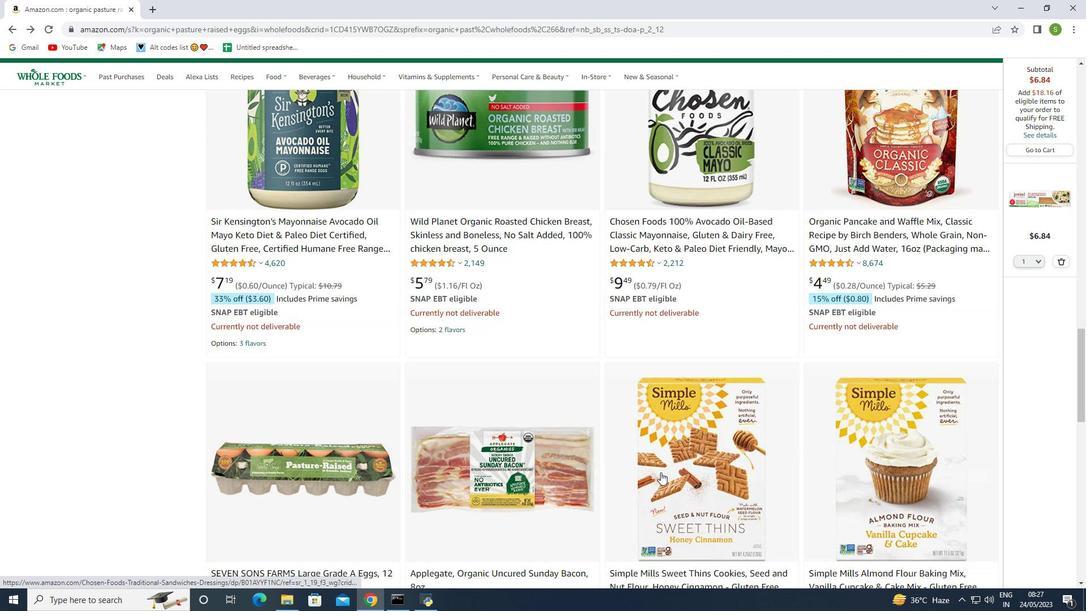 
Action: Mouse scrolled (660, 471) with delta (0, 0)
Screenshot: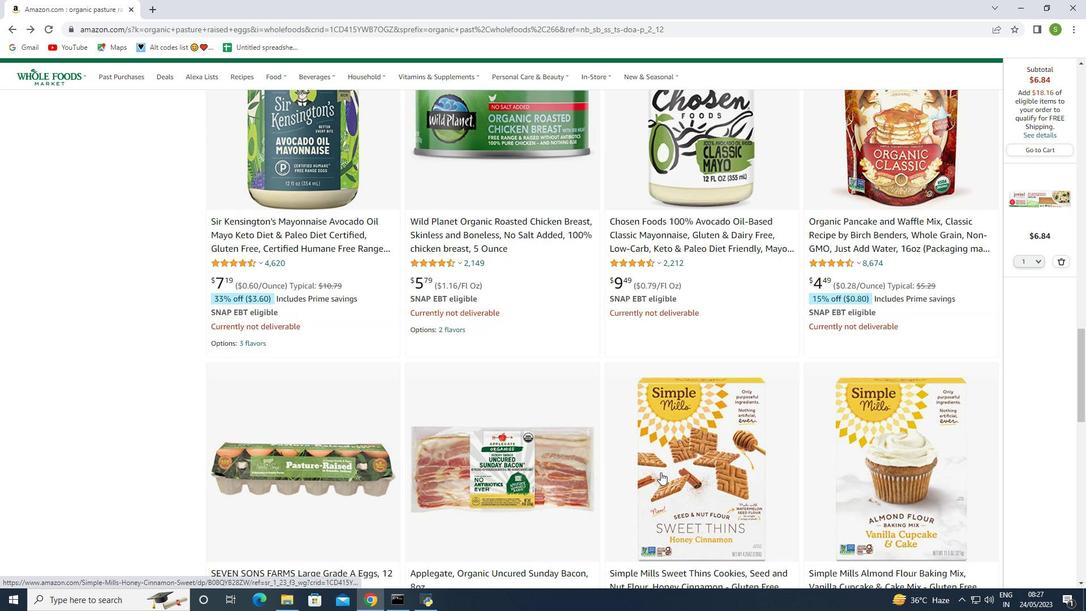
Action: Mouse scrolled (660, 471) with delta (0, 0)
Screenshot: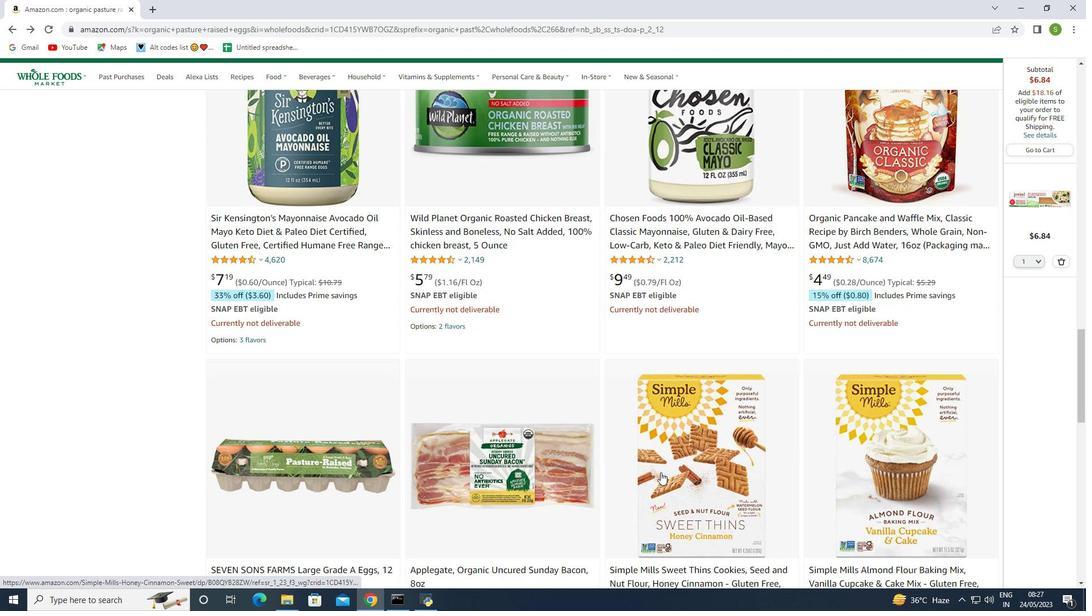 
Action: Mouse scrolled (660, 471) with delta (0, 0)
Screenshot: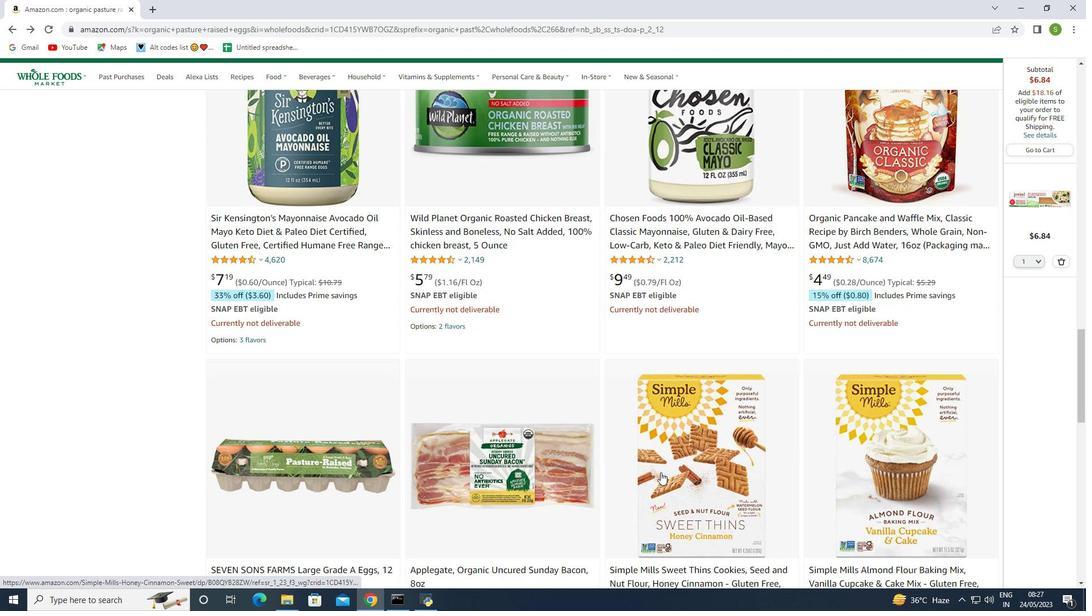 
Action: Mouse moved to (573, 439)
Screenshot: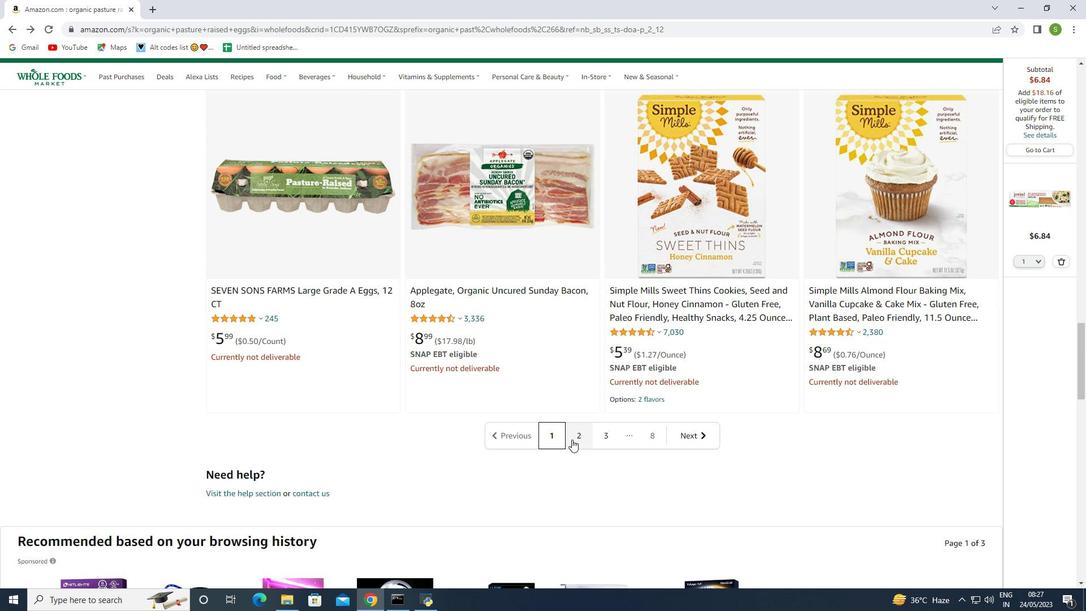 
Action: Mouse pressed left at (573, 439)
Screenshot: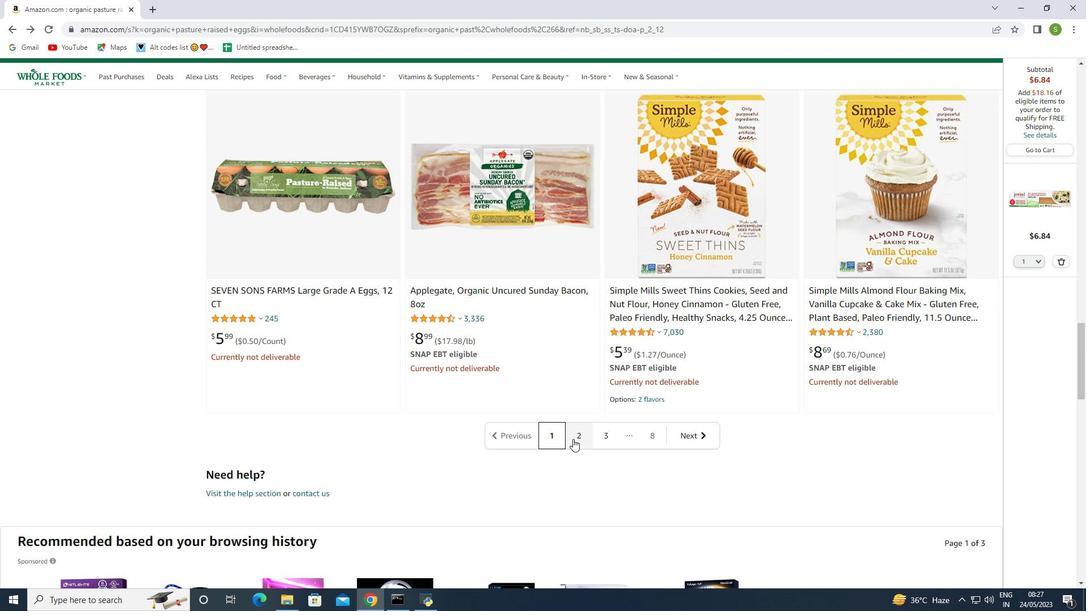 
Action: Mouse moved to (445, 385)
Screenshot: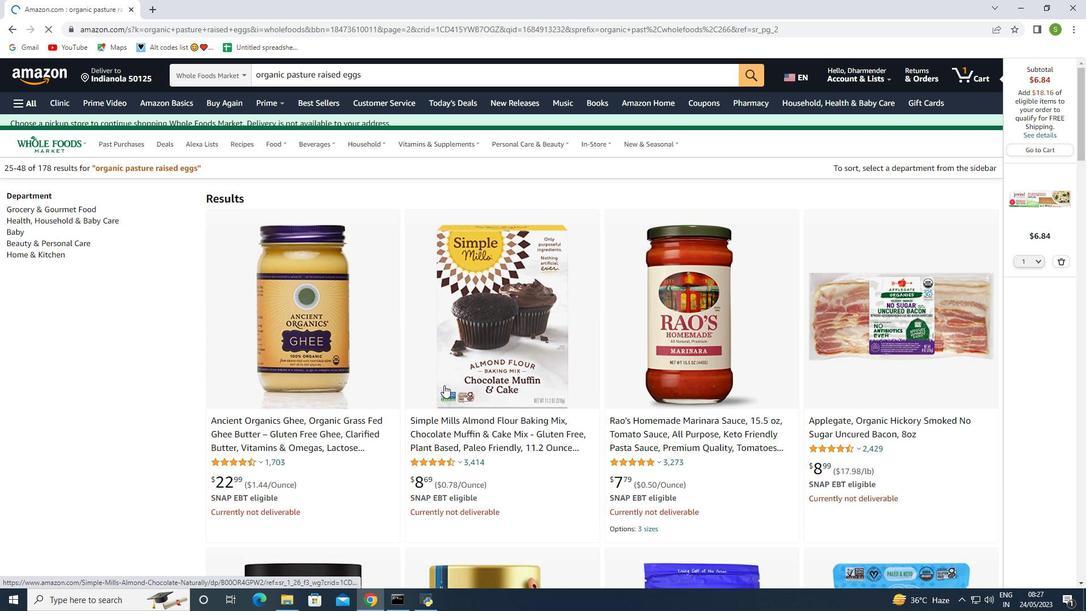 
Action: Mouse scrolled (445, 384) with delta (0, 0)
Screenshot: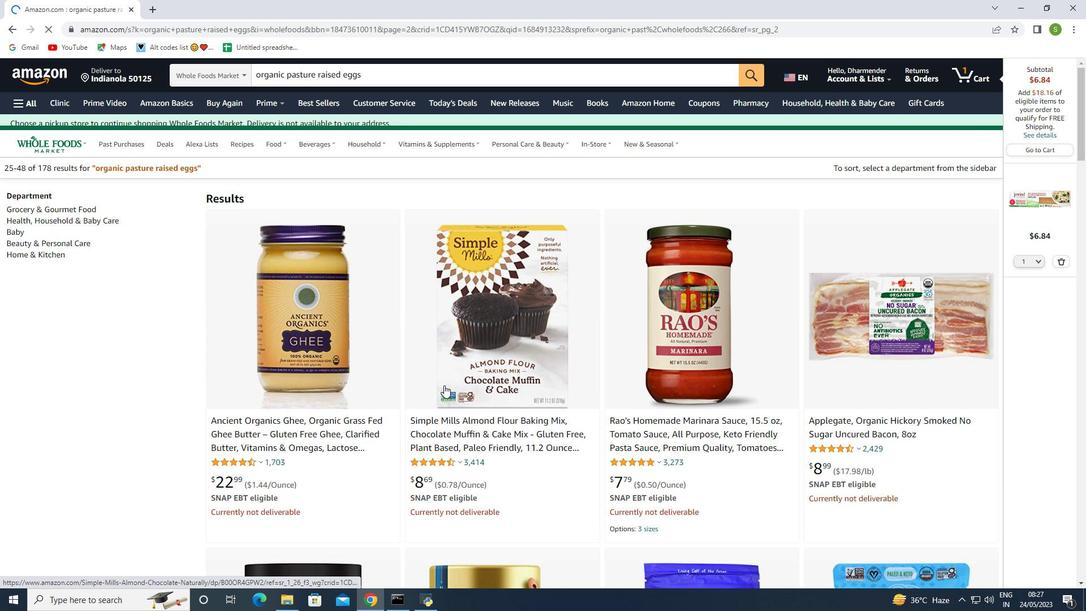 
Action: Mouse scrolled (445, 384) with delta (0, 0)
Screenshot: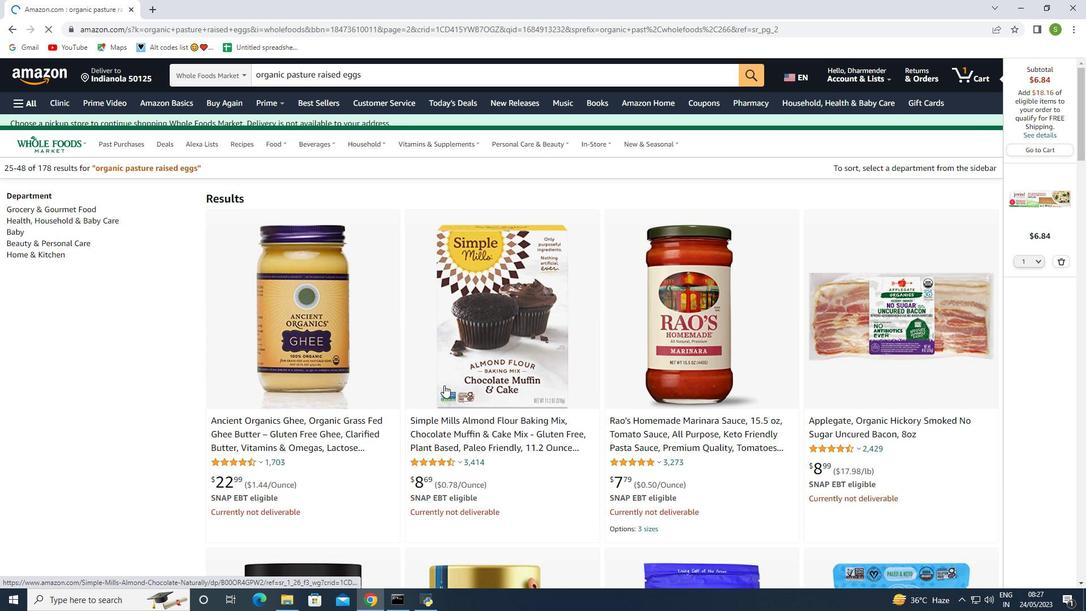 
Action: Mouse scrolled (445, 384) with delta (0, 0)
Screenshot: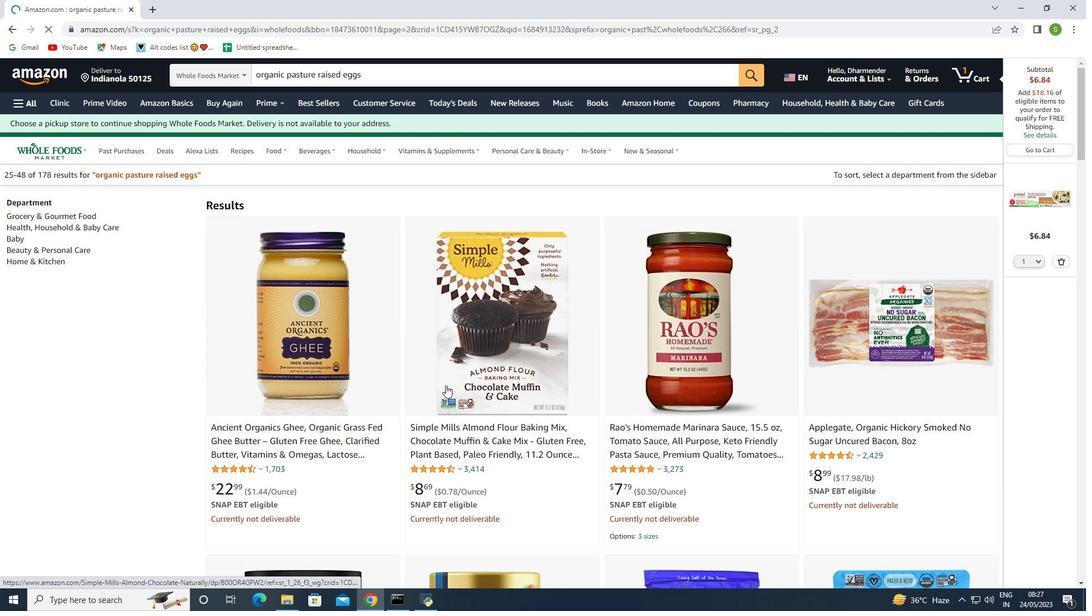 
Action: Mouse scrolled (445, 384) with delta (0, 0)
Screenshot: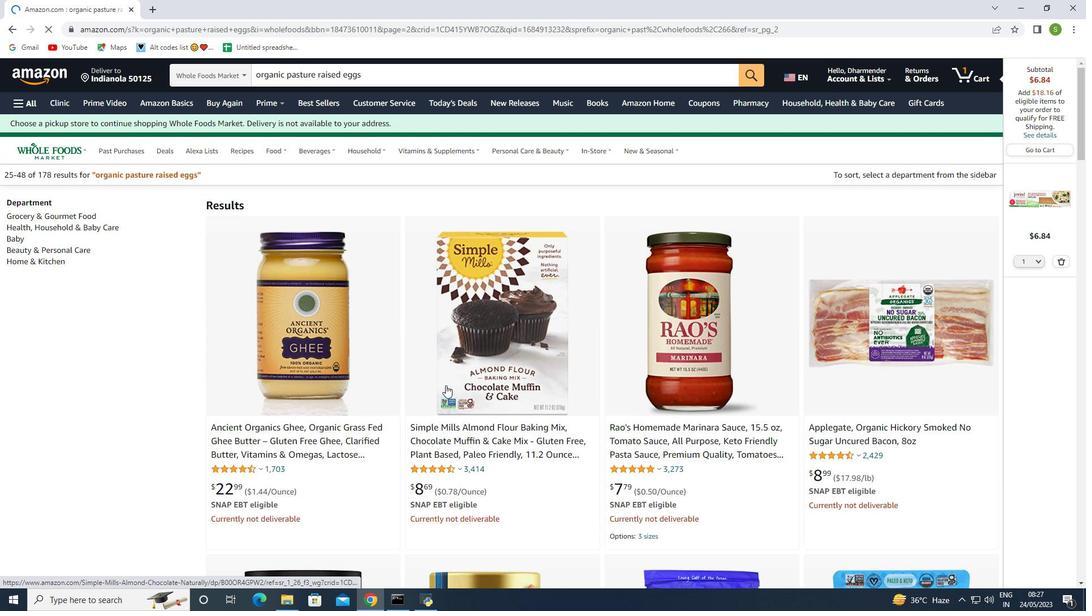 
Action: Mouse moved to (482, 394)
Screenshot: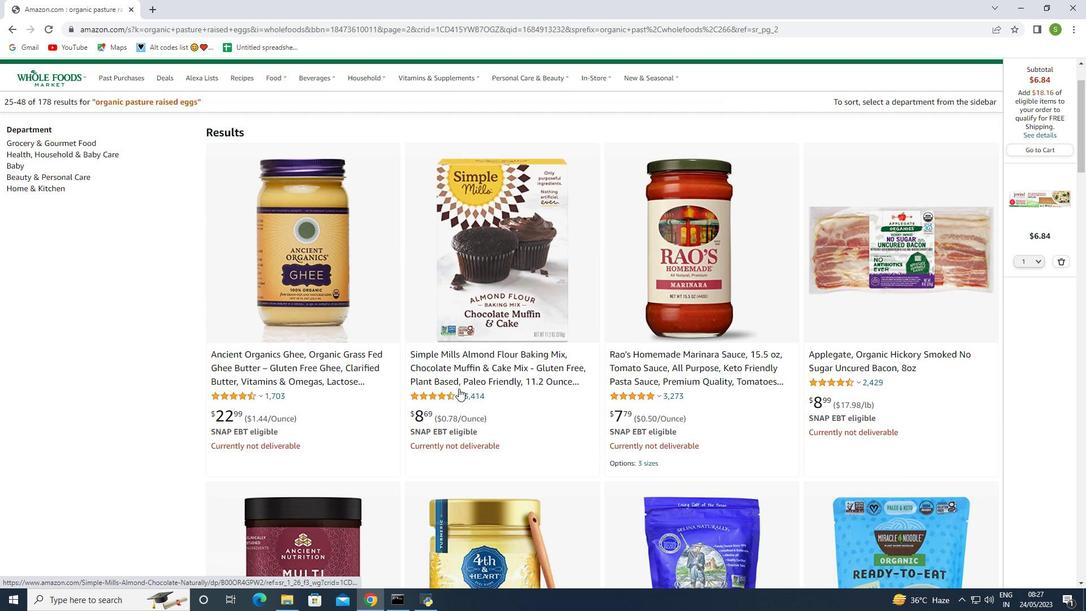 
Action: Mouse scrolled (482, 393) with delta (0, 0)
Screenshot: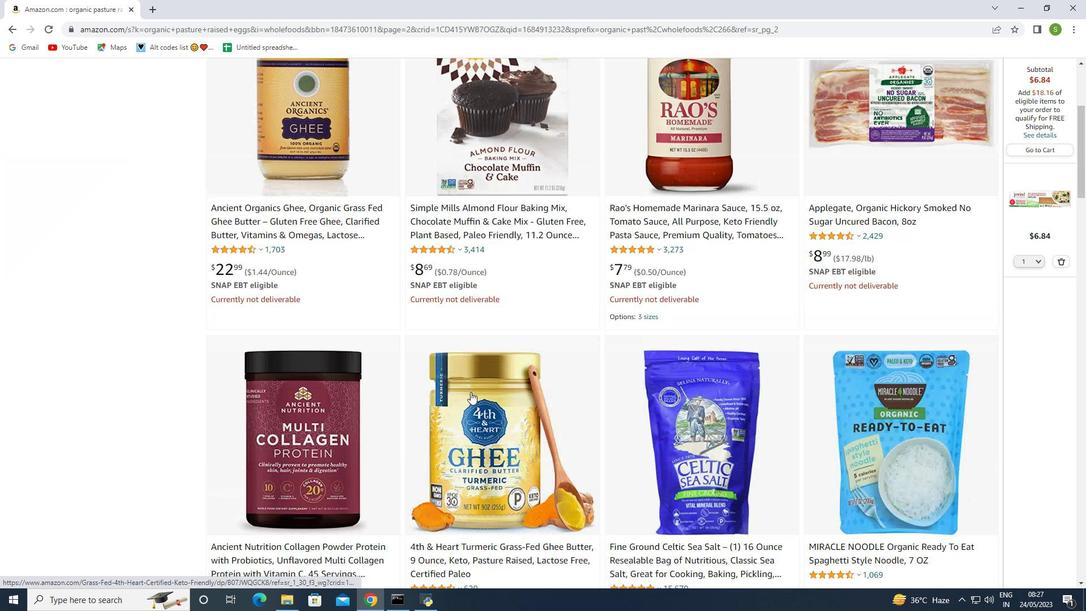 
Action: Mouse scrolled (482, 393) with delta (0, 0)
Screenshot: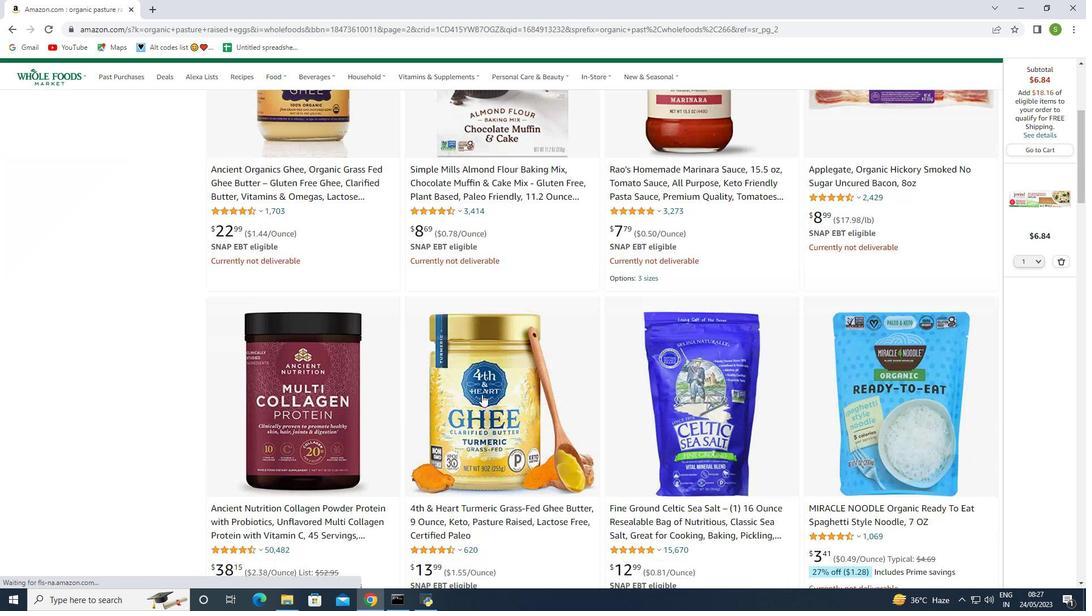 
Action: Mouse scrolled (482, 393) with delta (0, 0)
Screenshot: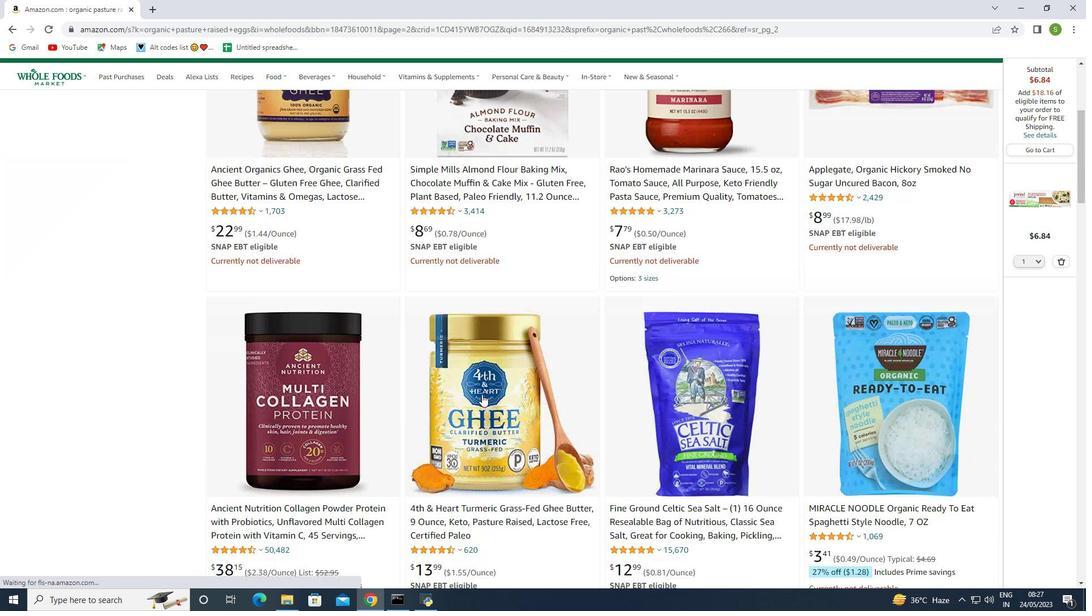 
Action: Mouse scrolled (482, 393) with delta (0, 0)
Screenshot: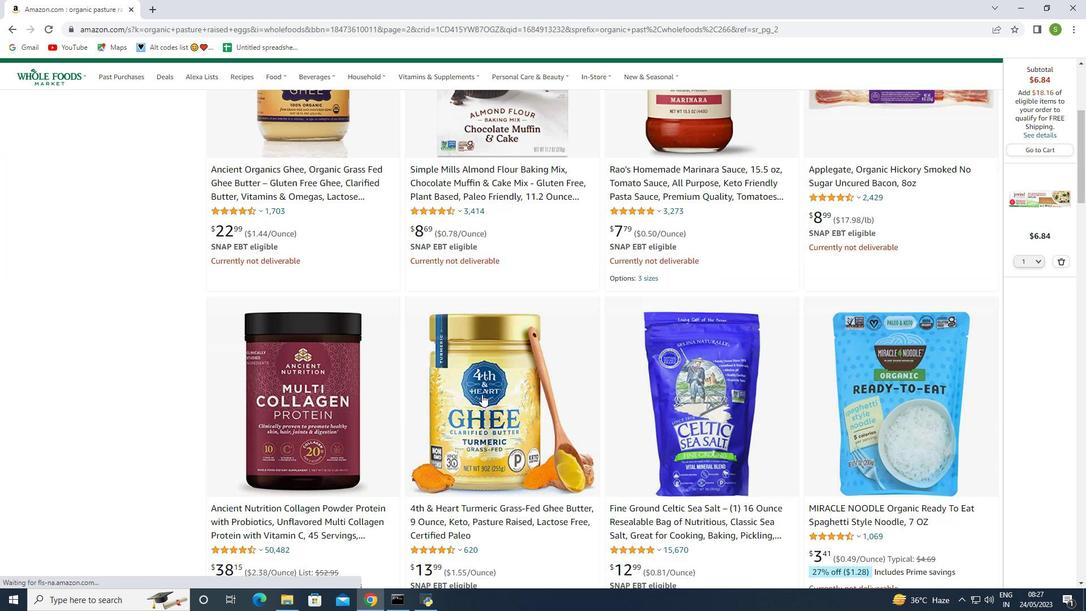 
Action: Mouse moved to (482, 394)
Screenshot: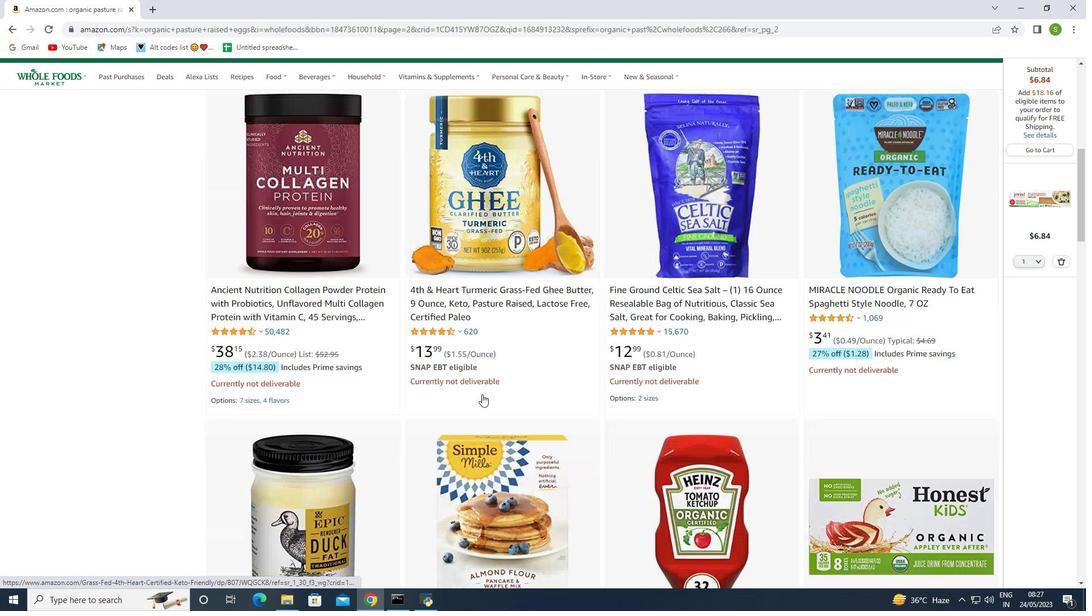 
Action: Mouse scrolled (482, 393) with delta (0, 0)
Screenshot: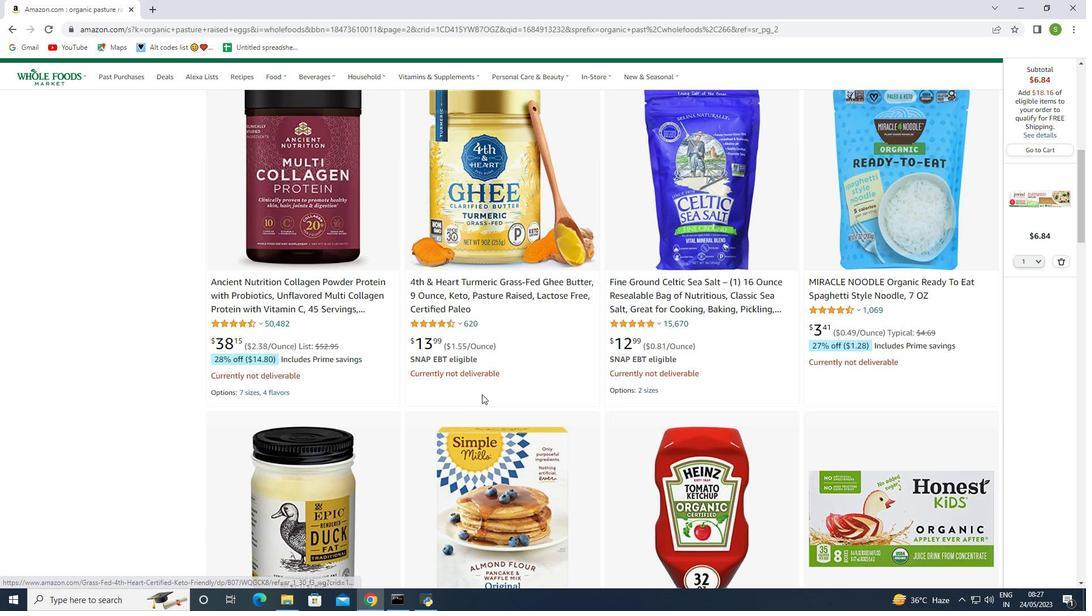 
Action: Mouse scrolled (482, 393) with delta (0, 0)
Screenshot: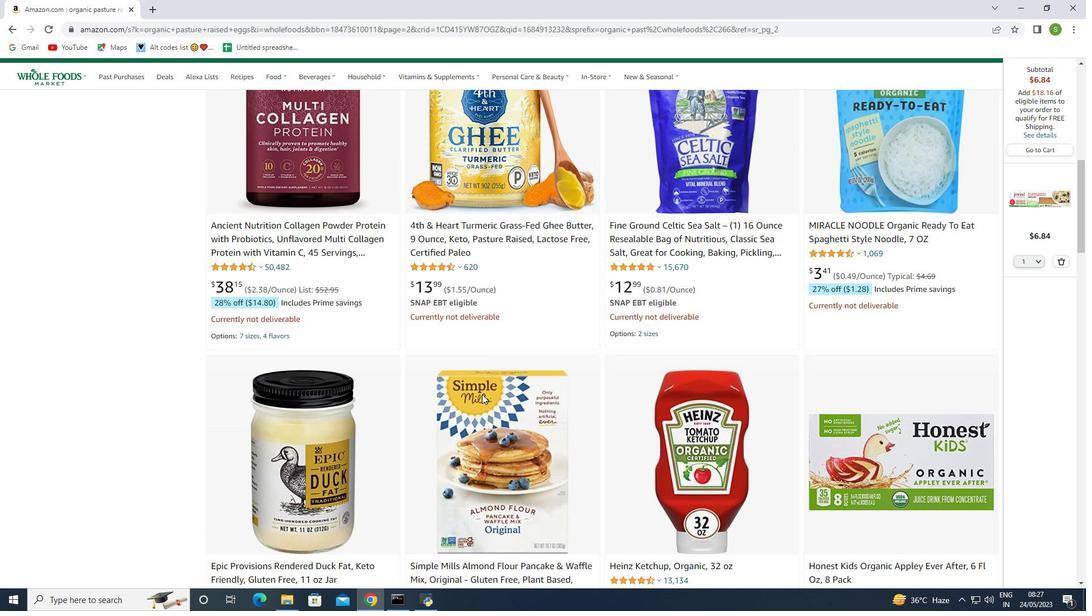 
Action: Mouse scrolled (482, 393) with delta (0, 0)
Screenshot: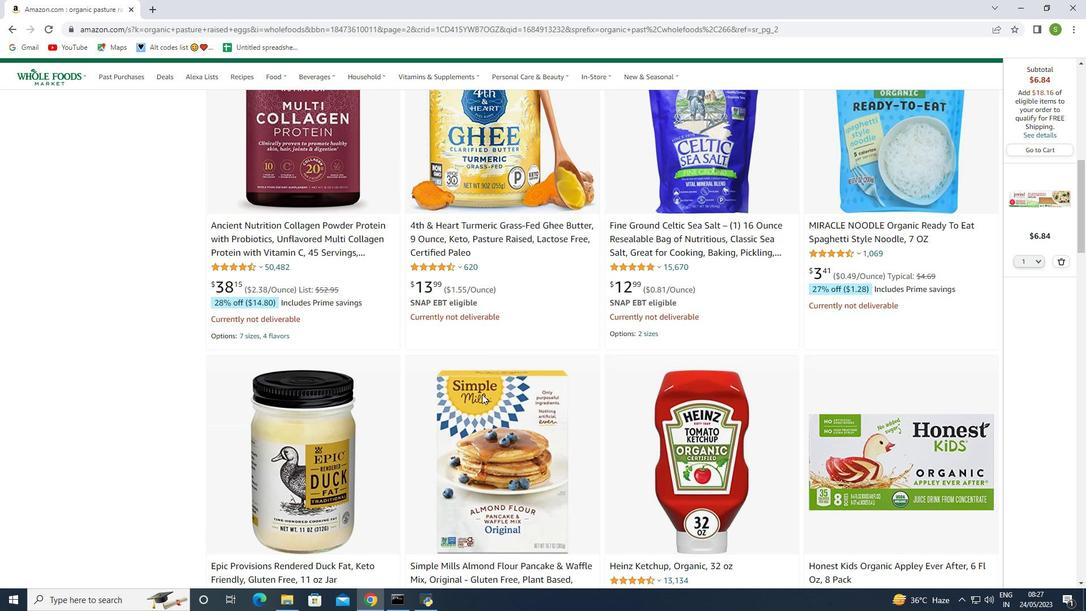 
Action: Mouse scrolled (482, 393) with delta (0, 0)
Screenshot: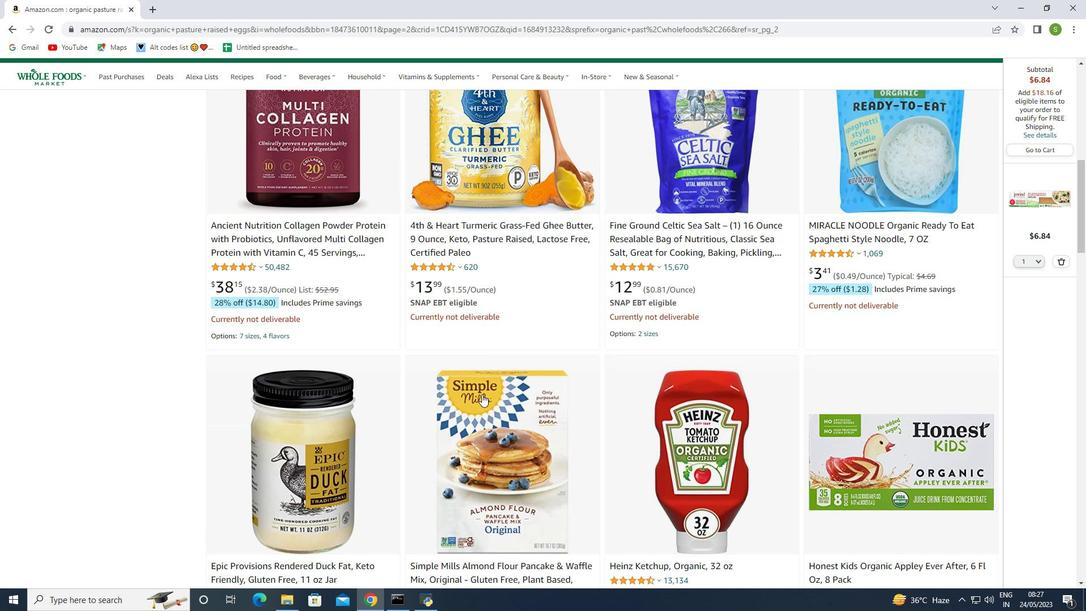 
Action: Mouse moved to (546, 397)
Screenshot: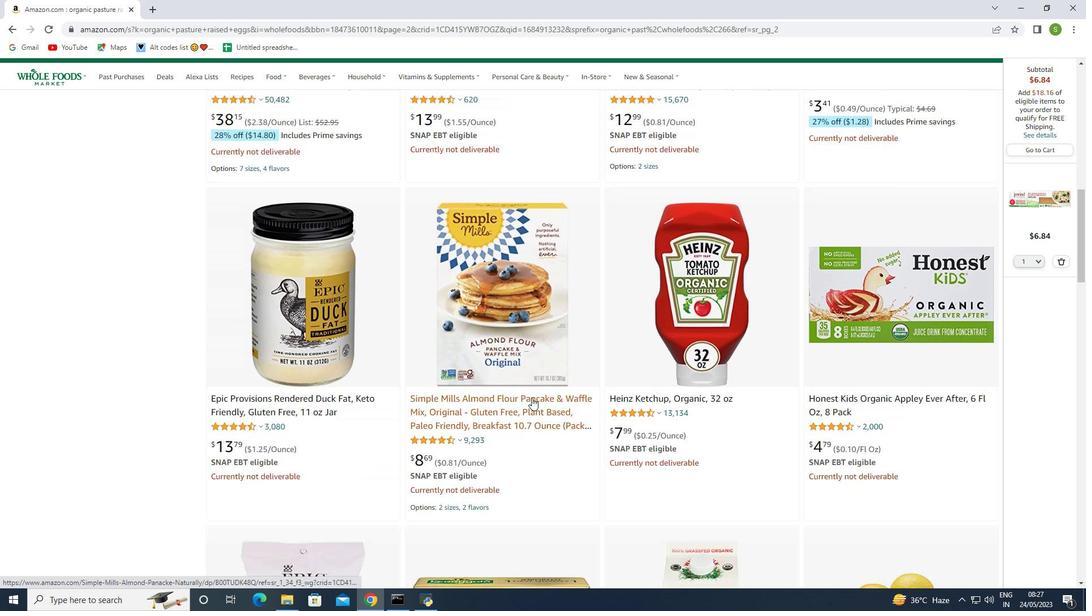 
Action: Mouse scrolled (546, 397) with delta (0, 0)
Screenshot: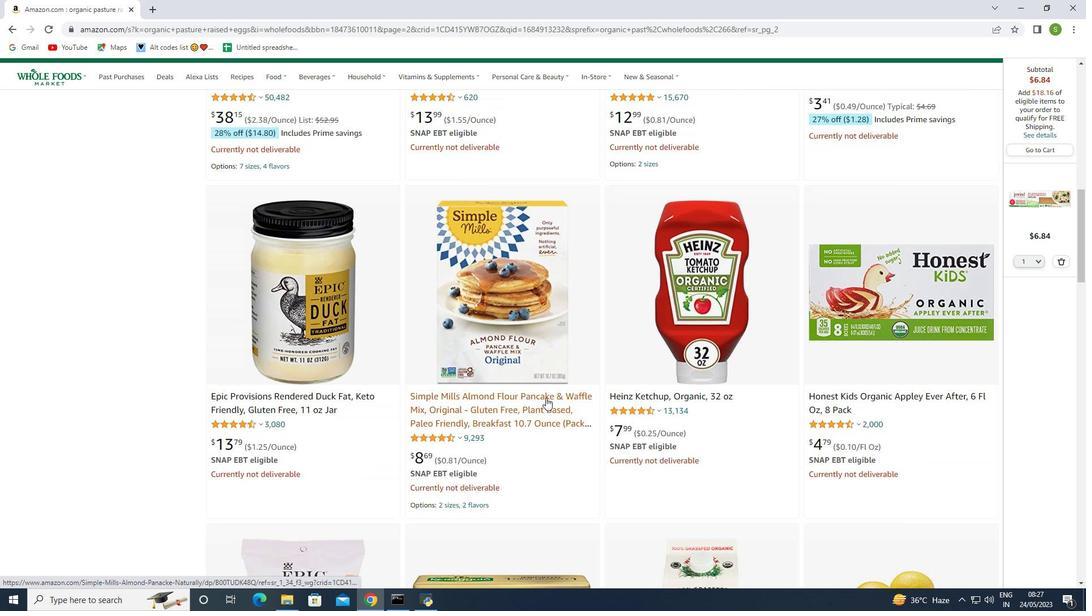 
Action: Mouse scrolled (546, 397) with delta (0, 0)
Screenshot: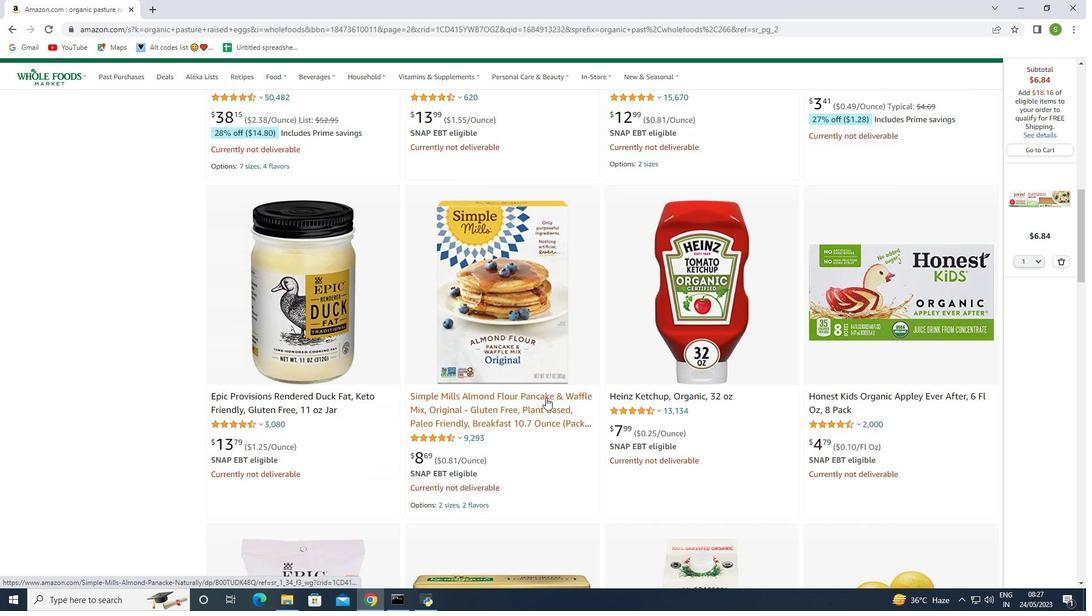 
Action: Mouse scrolled (546, 397) with delta (0, 0)
Screenshot: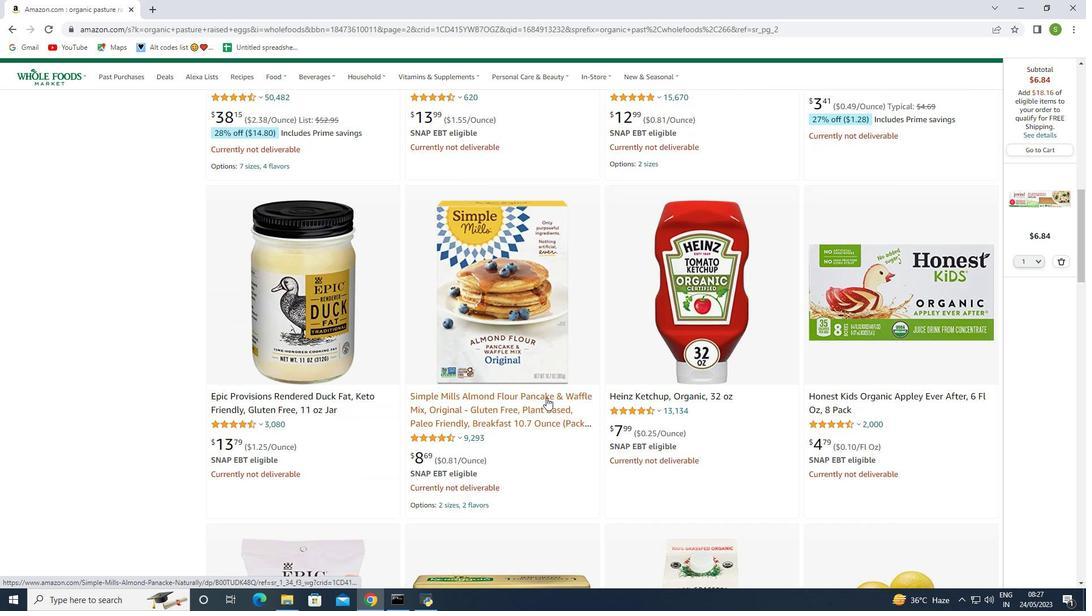 
Action: Mouse scrolled (546, 397) with delta (0, 0)
Screenshot: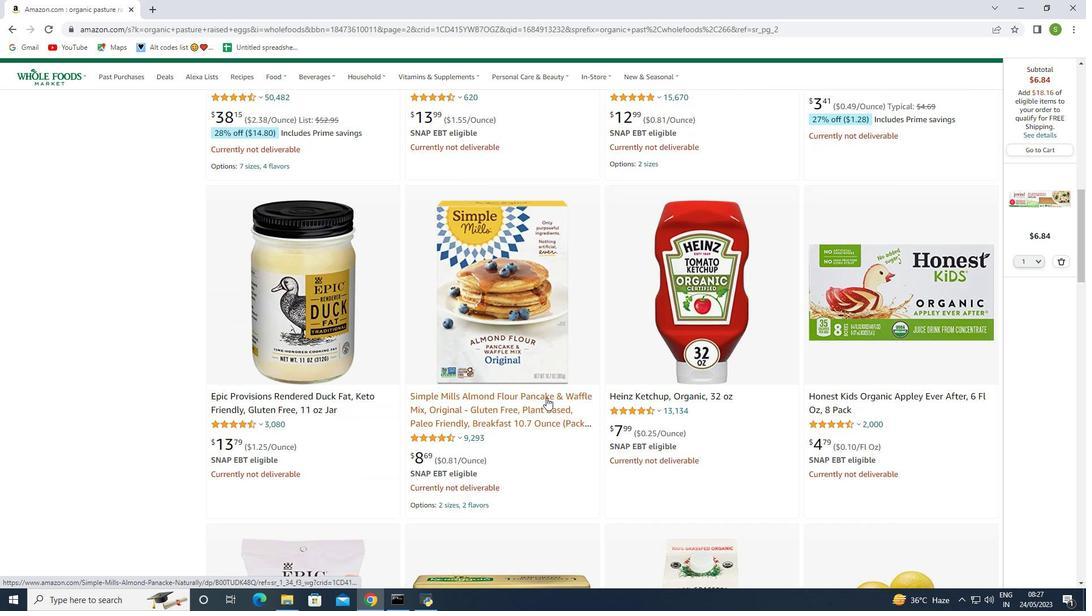 
Action: Mouse moved to (544, 398)
Screenshot: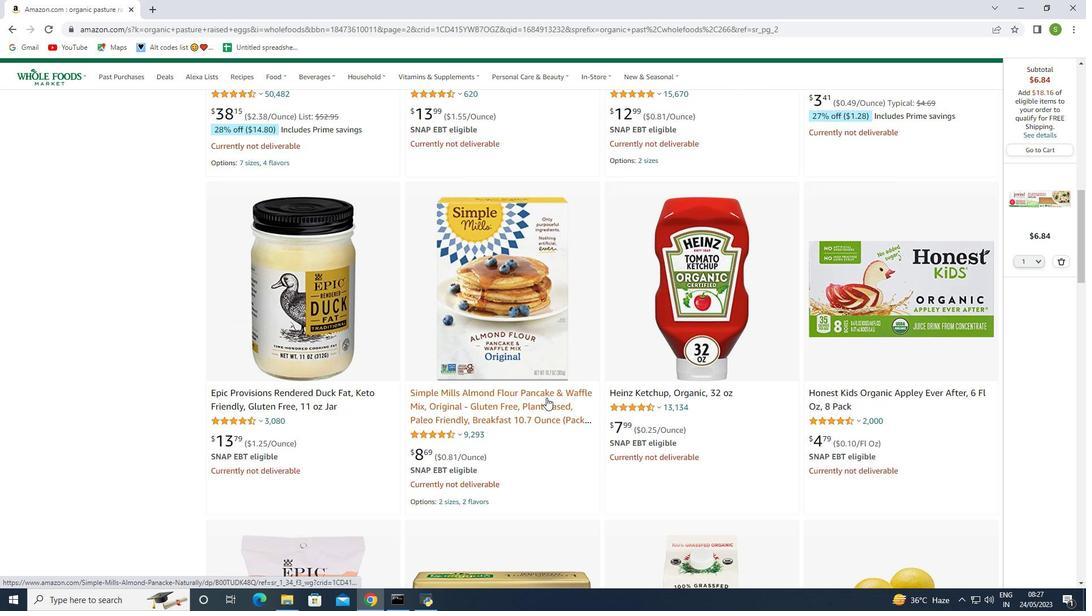 
Action: Mouse scrolled (546, 397) with delta (0, 0)
Screenshot: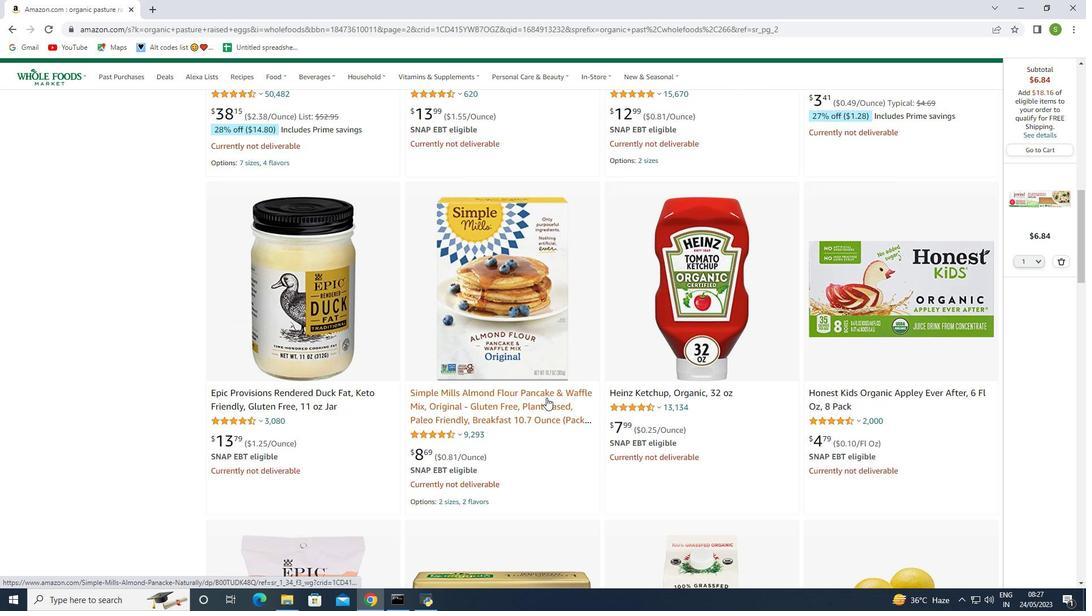 
Action: Mouse moved to (6, 27)
Screenshot: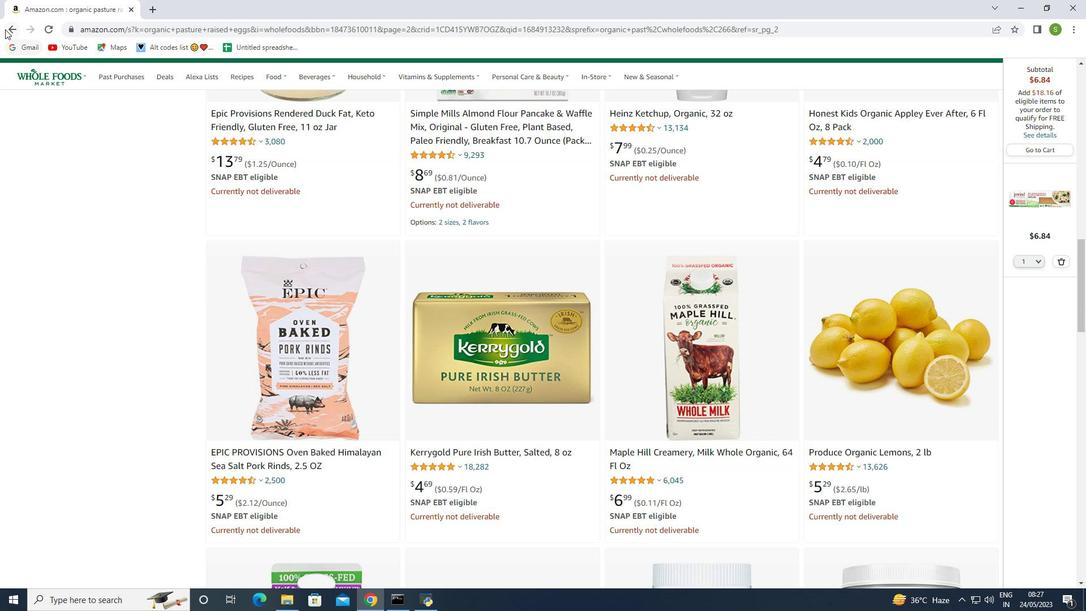 
Action: Mouse pressed left at (6, 27)
Screenshot: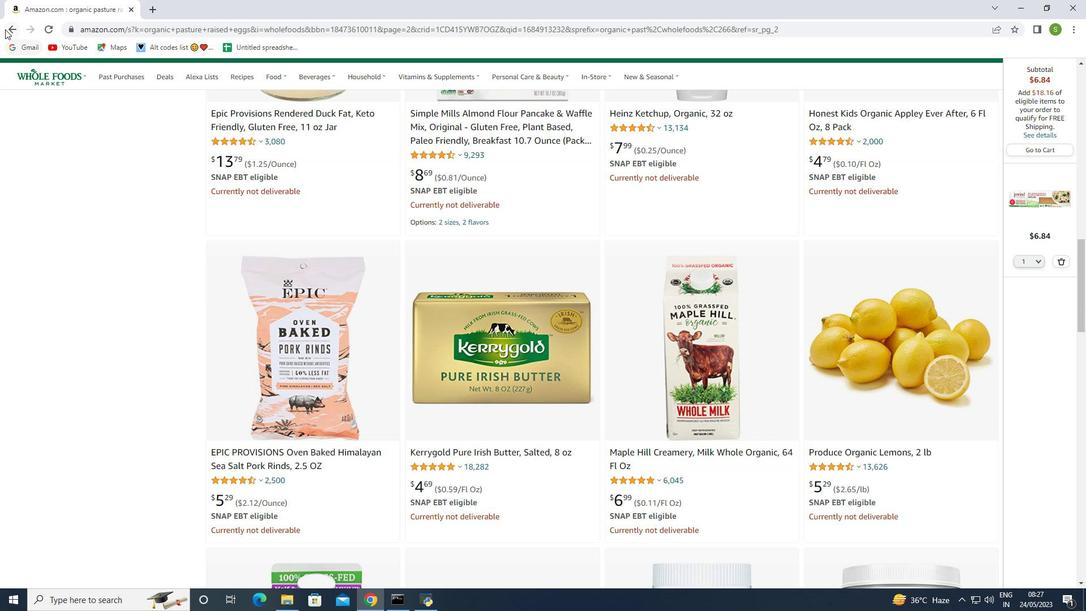 
Action: Mouse moved to (762, 309)
Screenshot: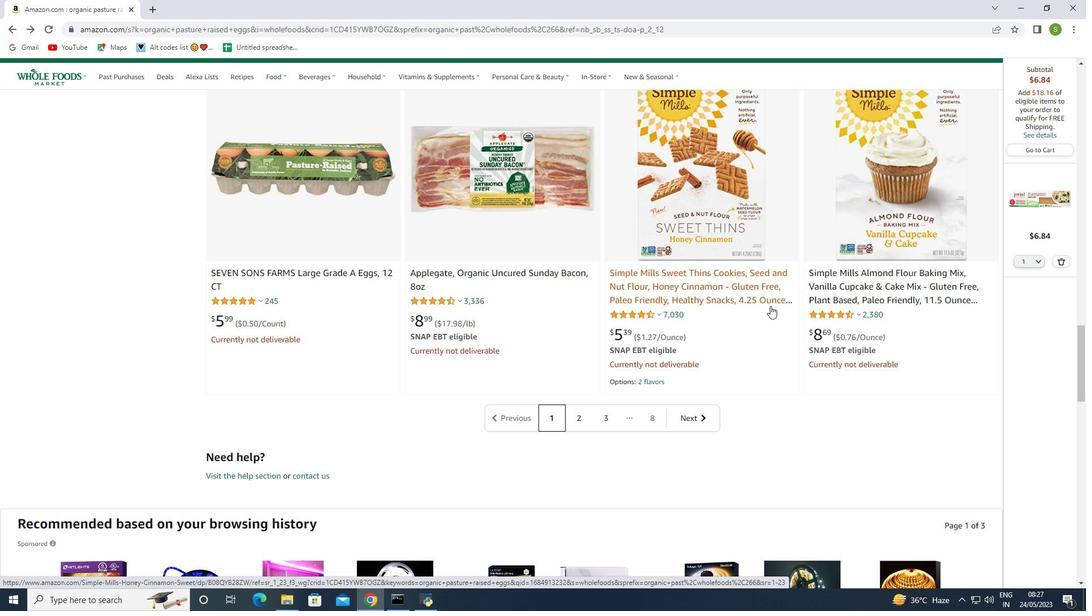 
Action: Mouse scrolled (762, 310) with delta (0, 0)
Screenshot: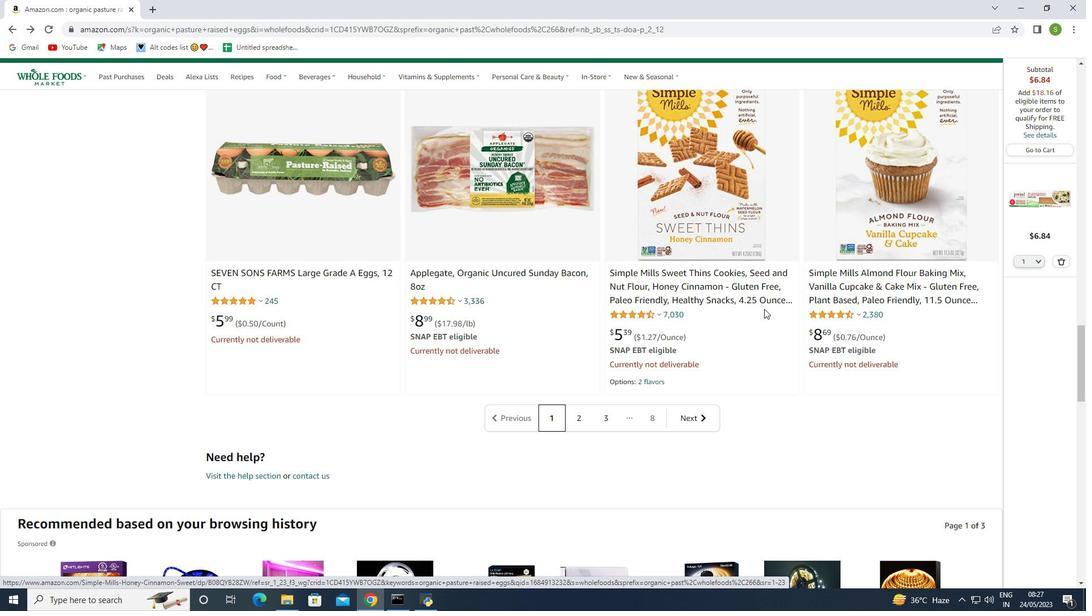 
Action: Mouse scrolled (762, 310) with delta (0, 0)
Screenshot: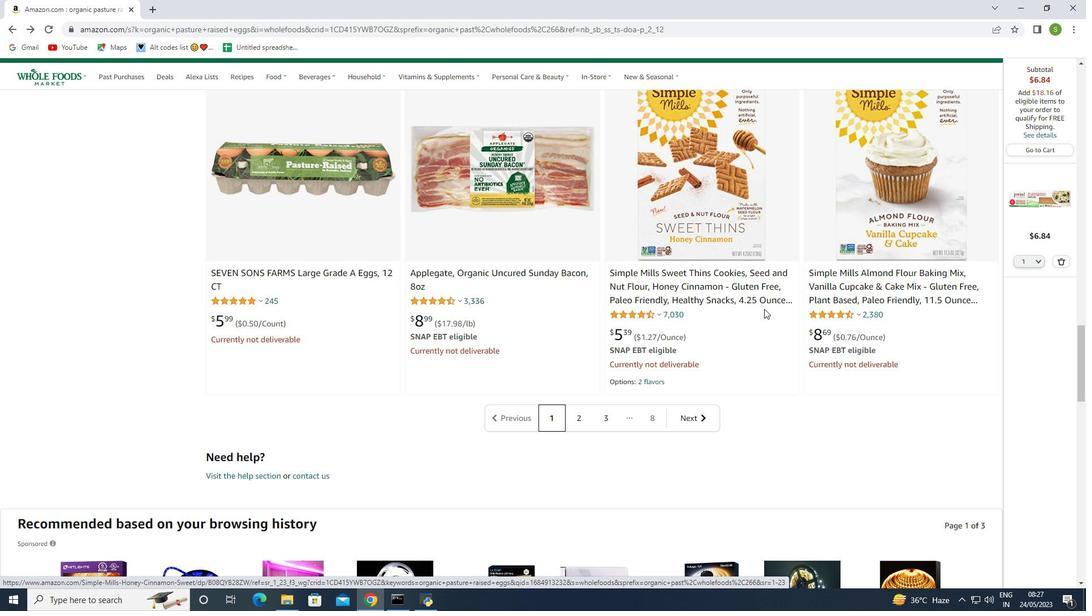 
Action: Mouse scrolled (762, 310) with delta (0, 0)
Screenshot: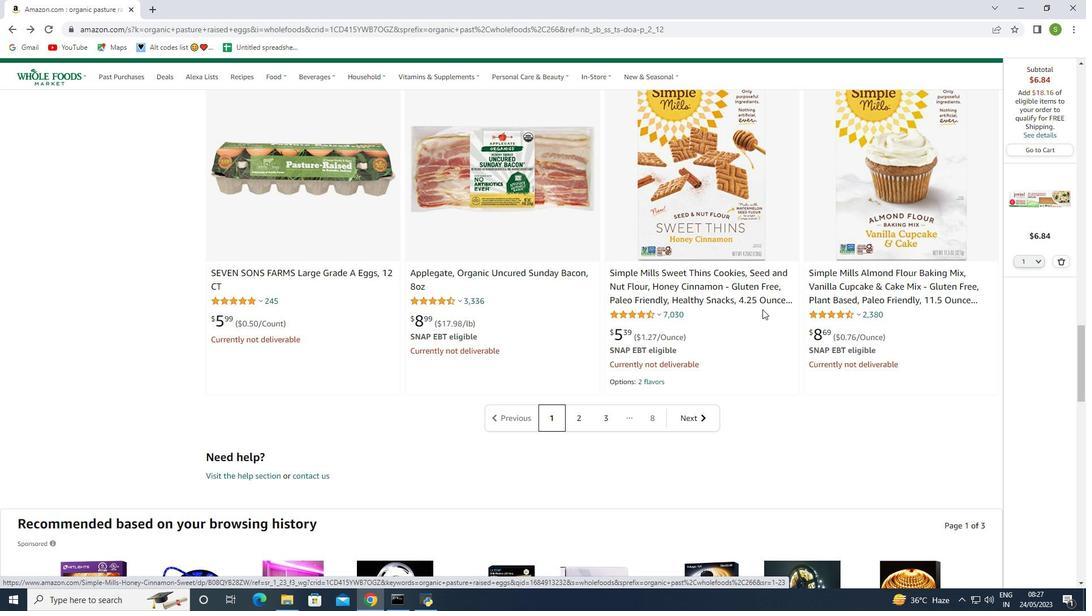 
Action: Mouse moved to (646, 358)
Screenshot: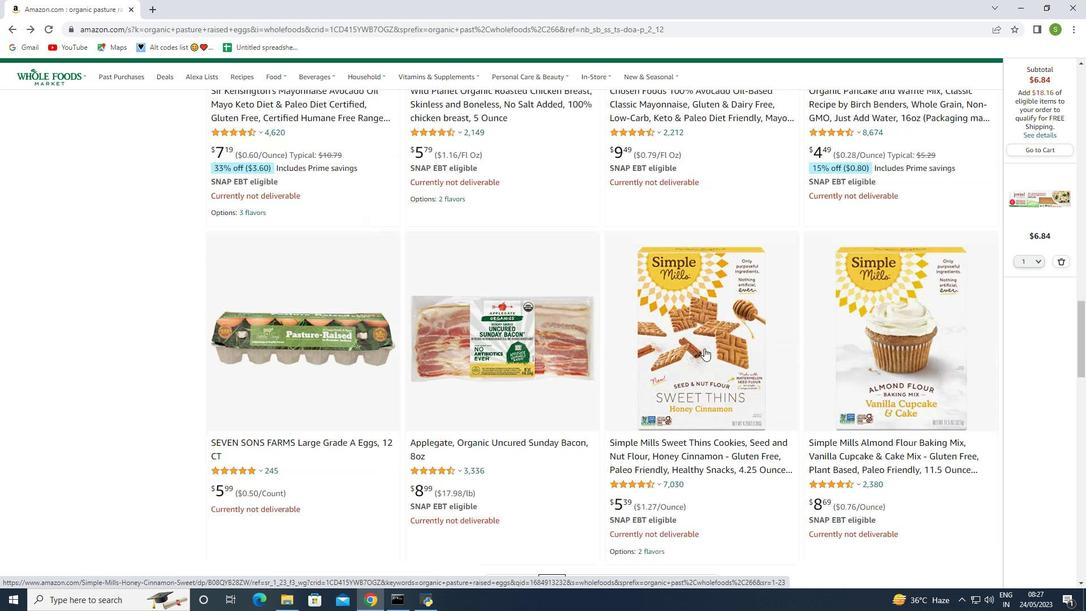 
Action: Mouse scrolled (646, 358) with delta (0, 0)
Screenshot: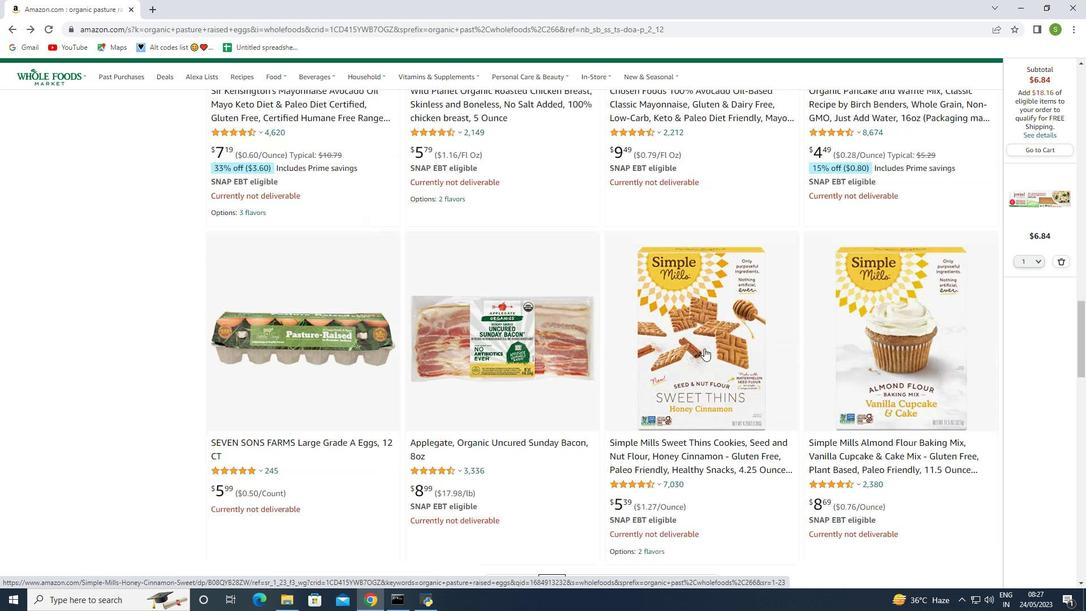 
Action: Mouse scrolled (646, 358) with delta (0, 0)
Screenshot: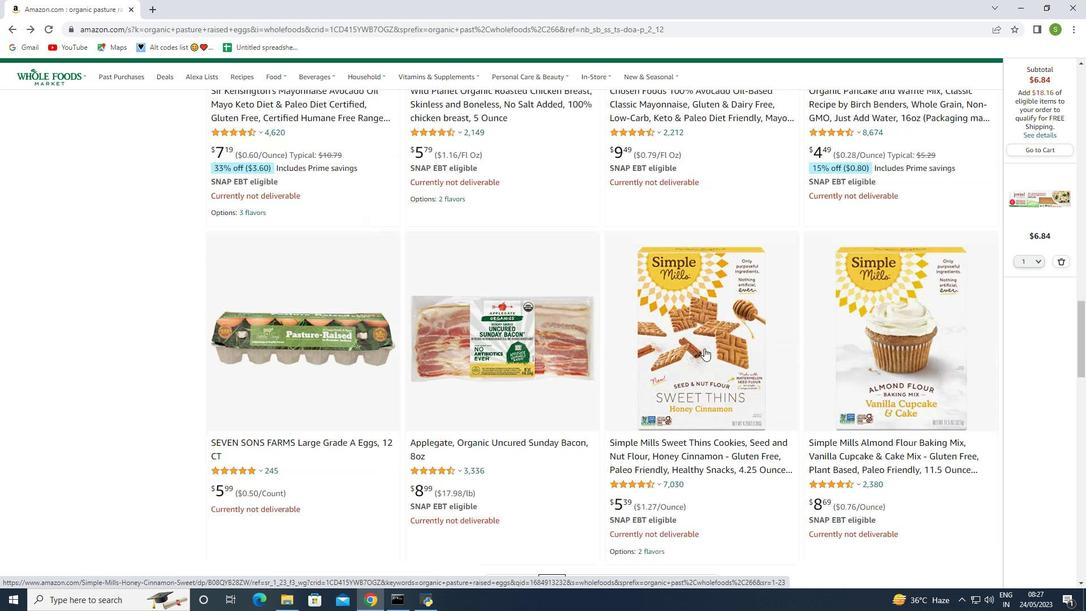 
Action: Mouse scrolled (646, 358) with delta (0, 0)
Screenshot: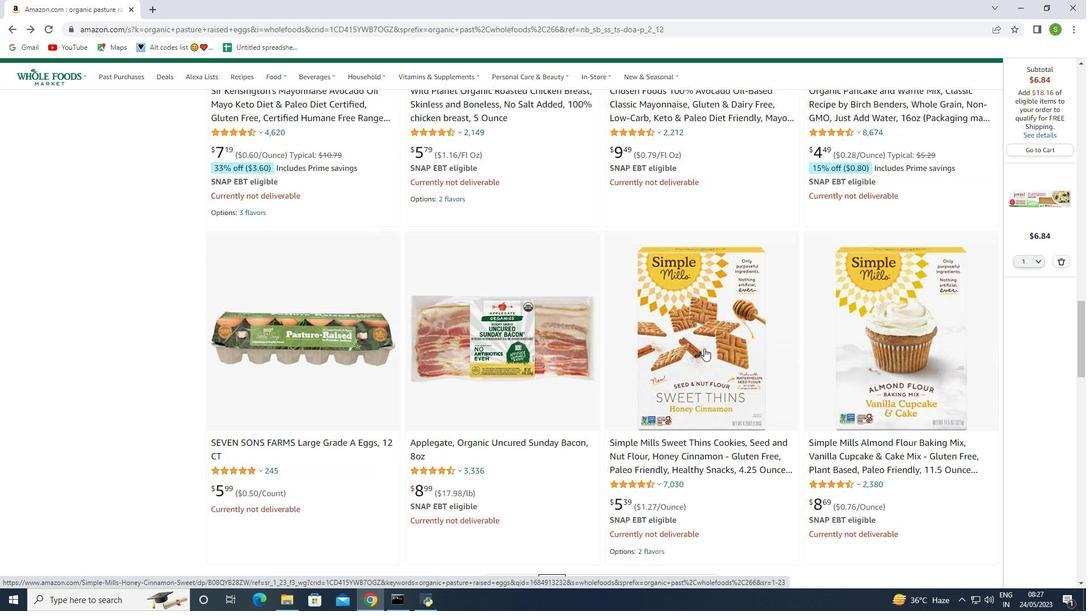 
Action: Mouse scrolled (646, 358) with delta (0, 0)
Screenshot: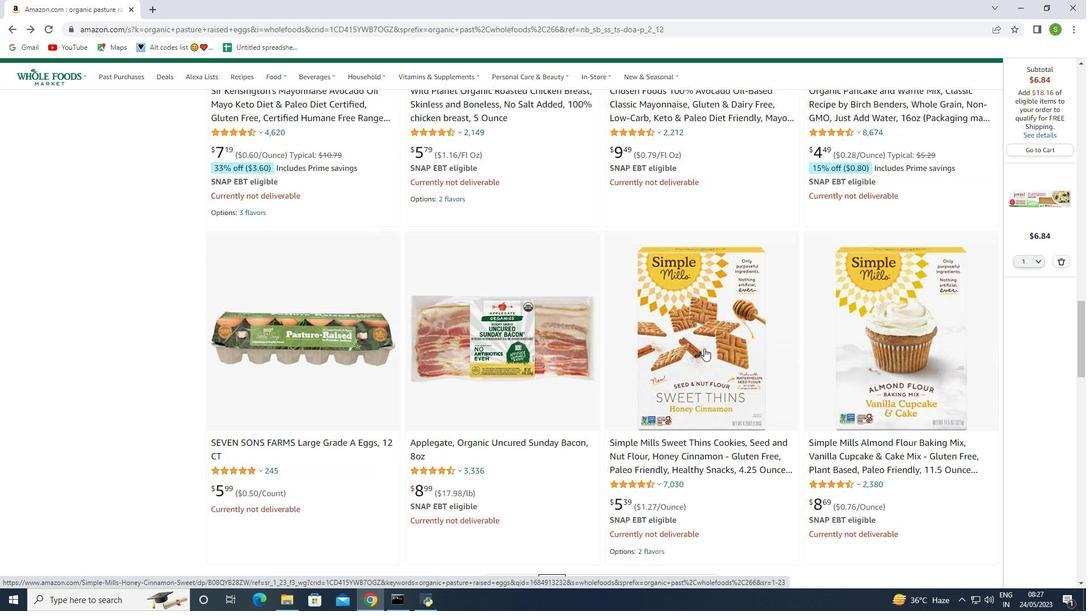 
Action: Mouse moved to (506, 346)
Screenshot: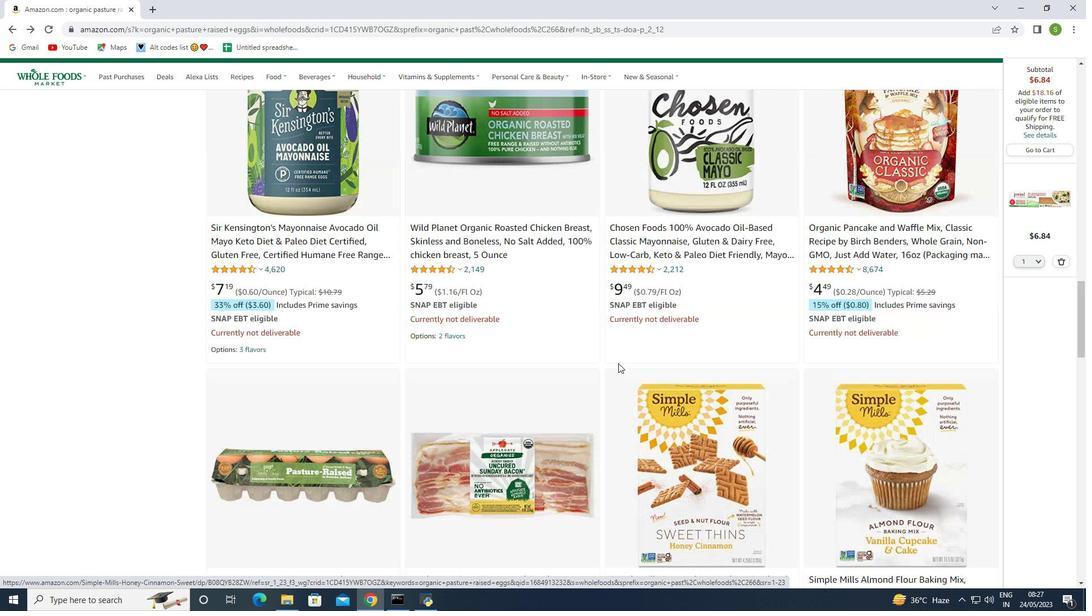 
Action: Mouse scrolled (506, 346) with delta (0, 0)
Screenshot: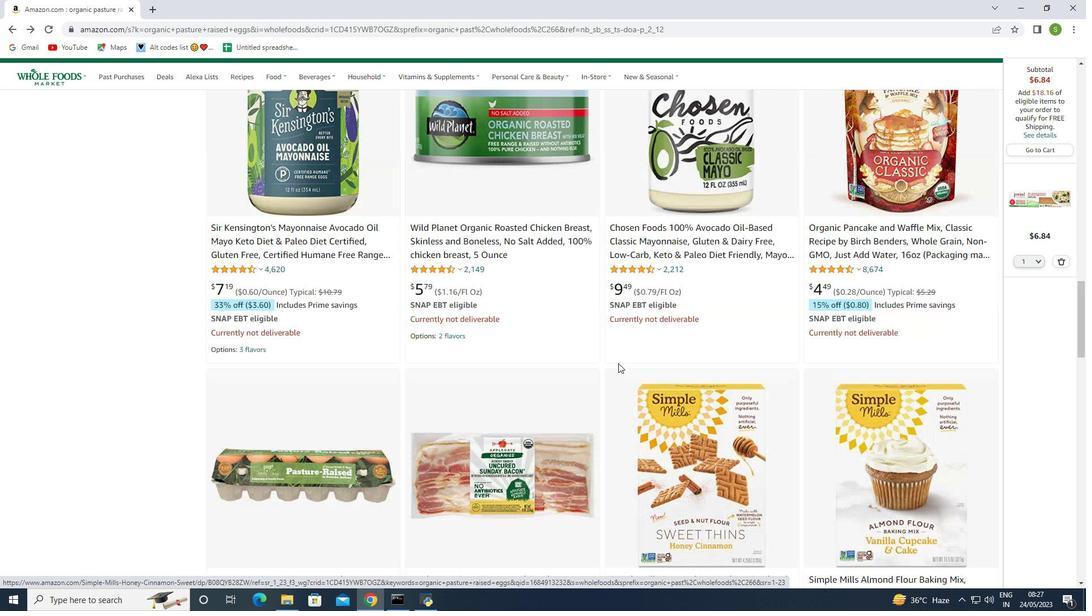 
Action: Mouse scrolled (506, 346) with delta (0, 0)
Screenshot: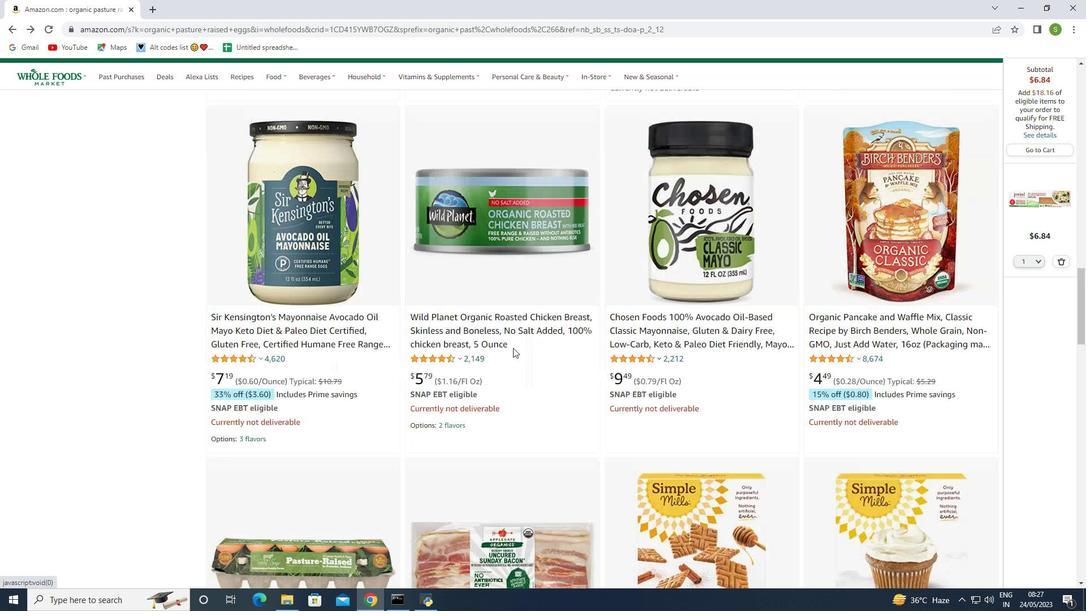 
Action: Mouse scrolled (506, 346) with delta (0, 0)
Screenshot: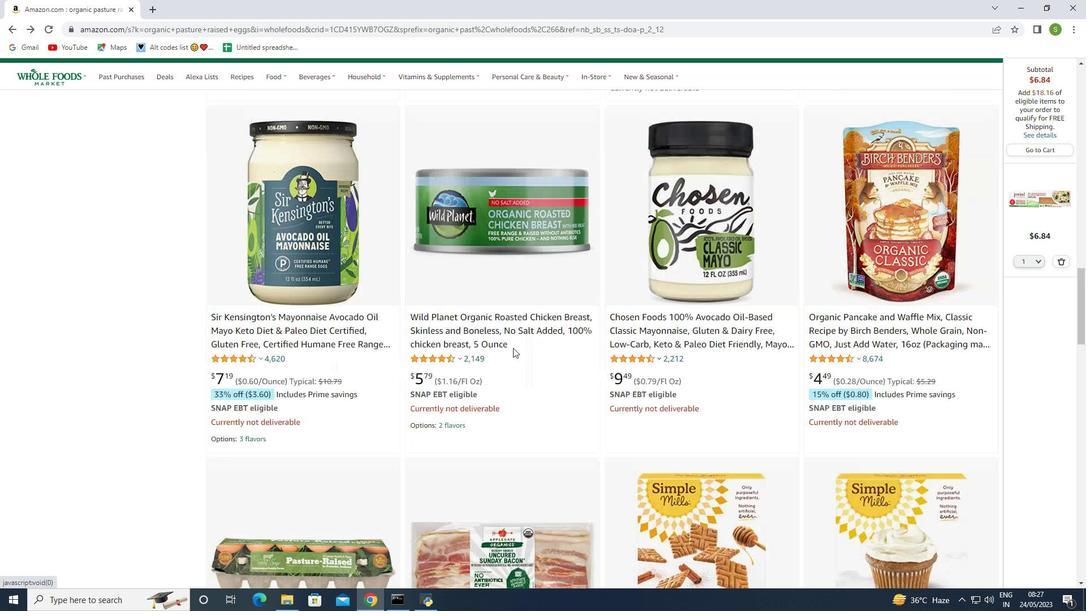 
Action: Mouse scrolled (506, 346) with delta (0, 0)
Screenshot: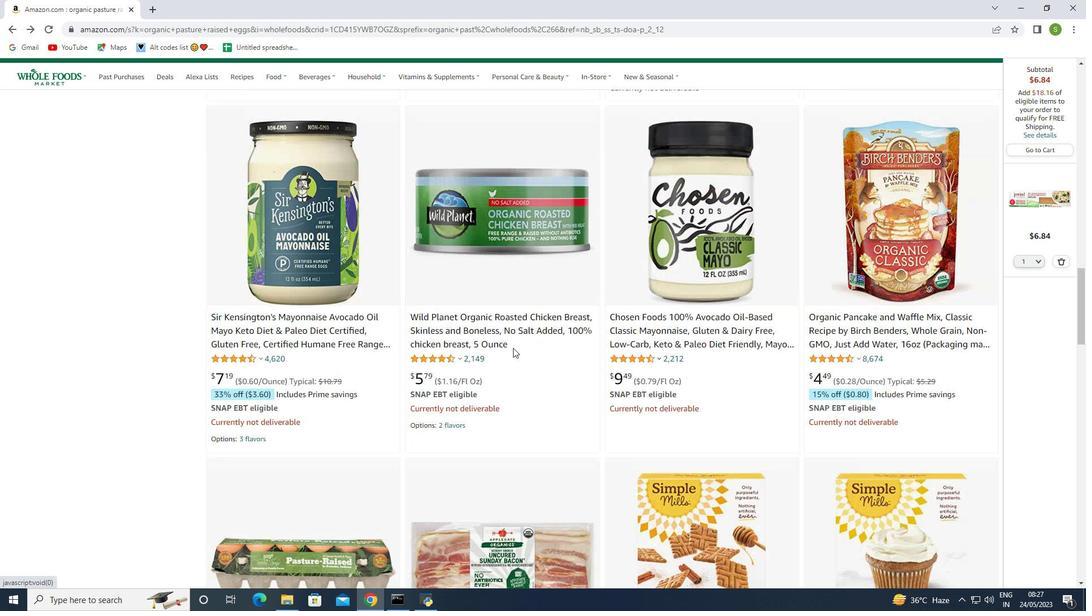 
Action: Mouse moved to (465, 368)
Screenshot: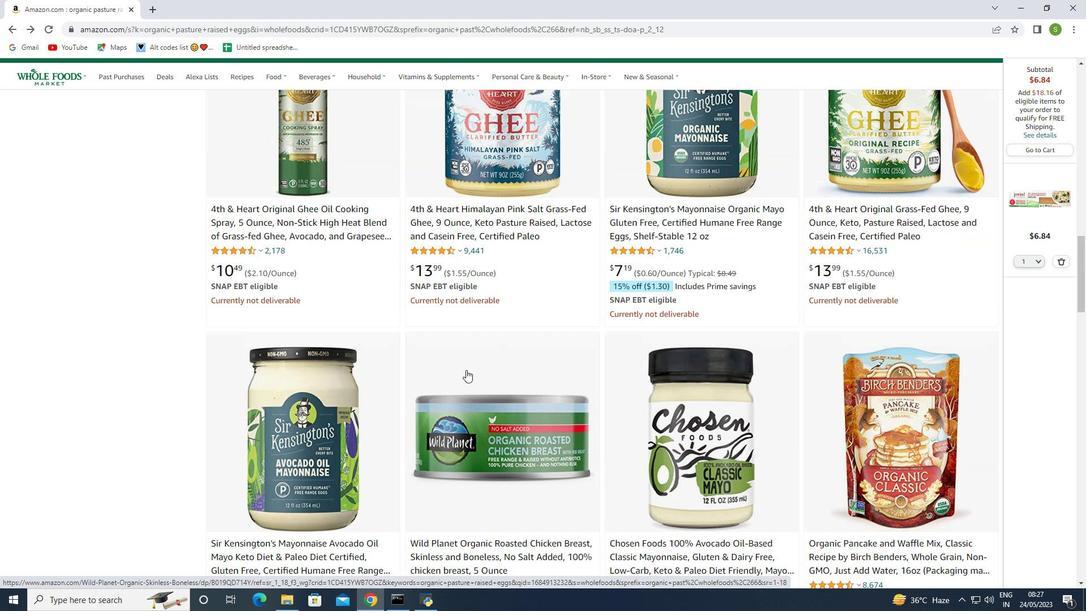 
Action: Mouse scrolled (465, 369) with delta (0, 0)
Screenshot: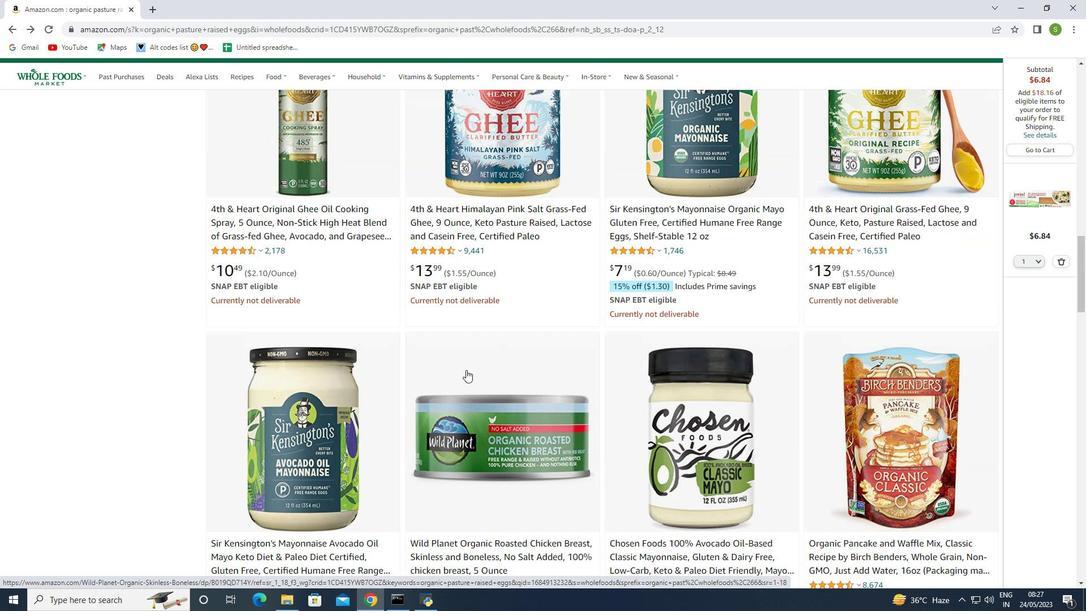 
Action: Mouse scrolled (465, 369) with delta (0, 0)
Screenshot: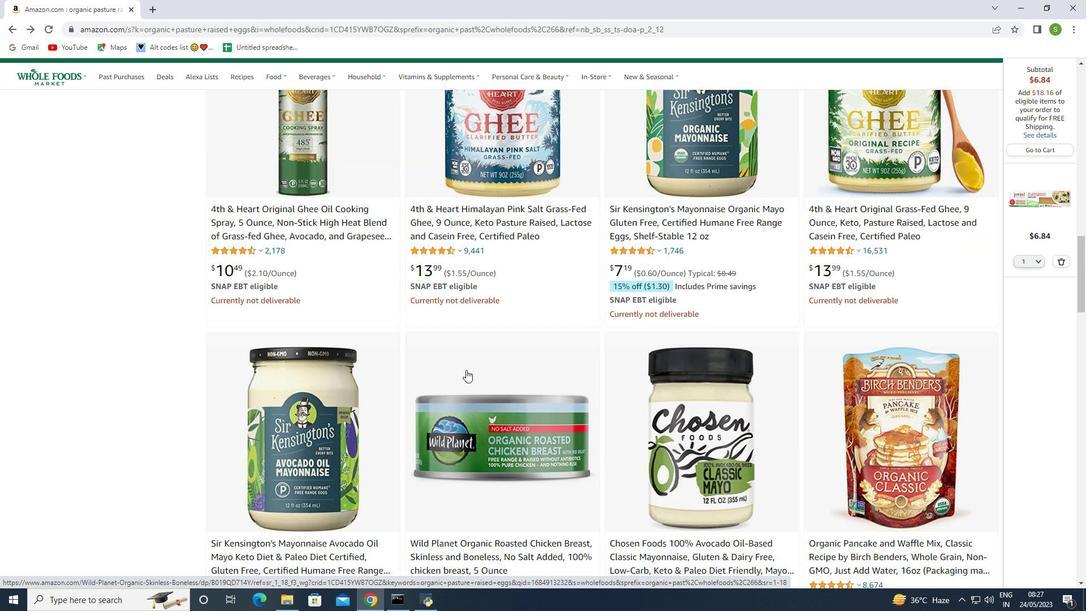 
Action: Mouse scrolled (465, 369) with delta (0, 0)
Screenshot: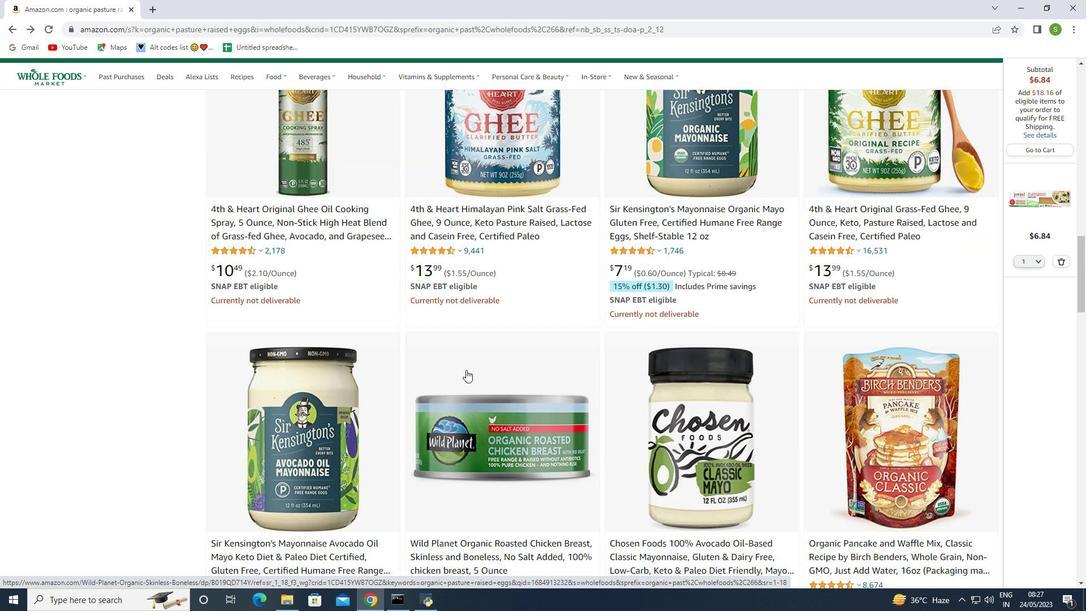 
Action: Mouse scrolled (465, 369) with delta (0, 0)
Screenshot: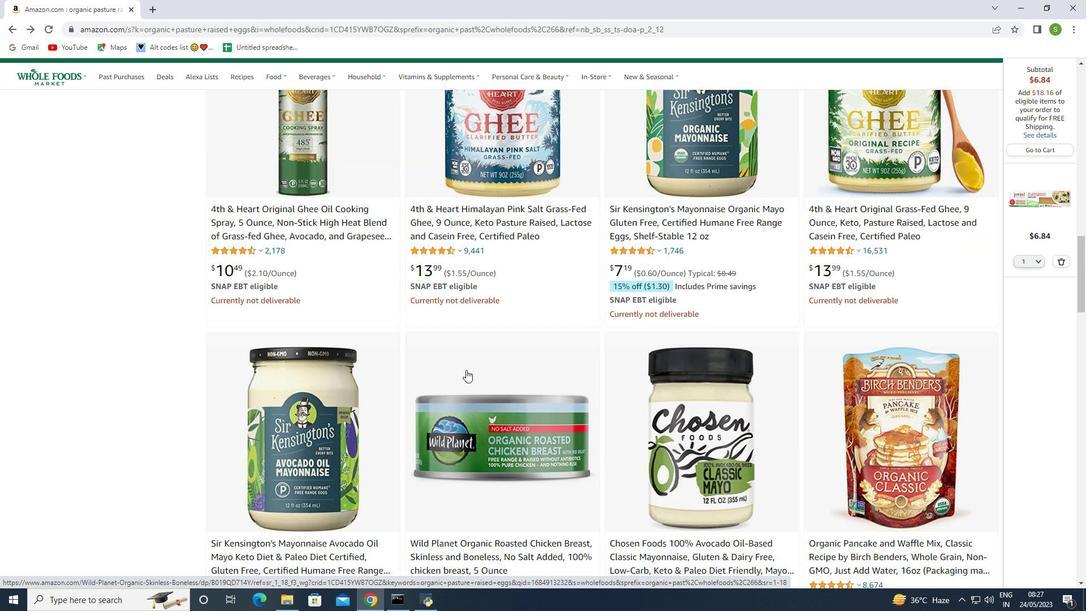 
Action: Mouse scrolled (465, 369) with delta (0, 0)
Screenshot: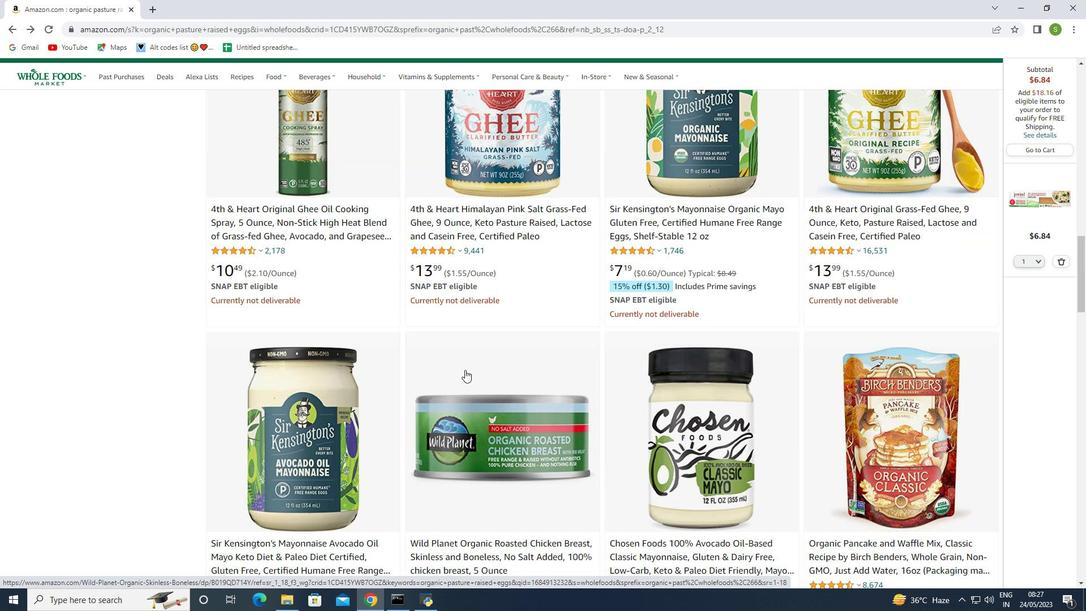 
Action: Mouse moved to (465, 368)
Screenshot: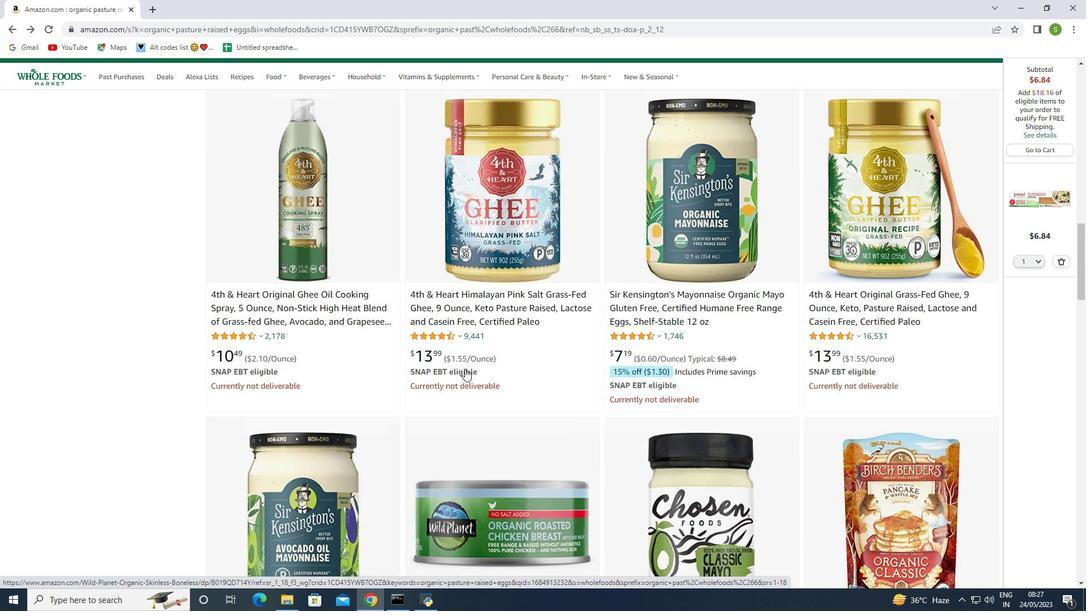 
Action: Mouse scrolled (465, 368) with delta (0, 0)
Screenshot: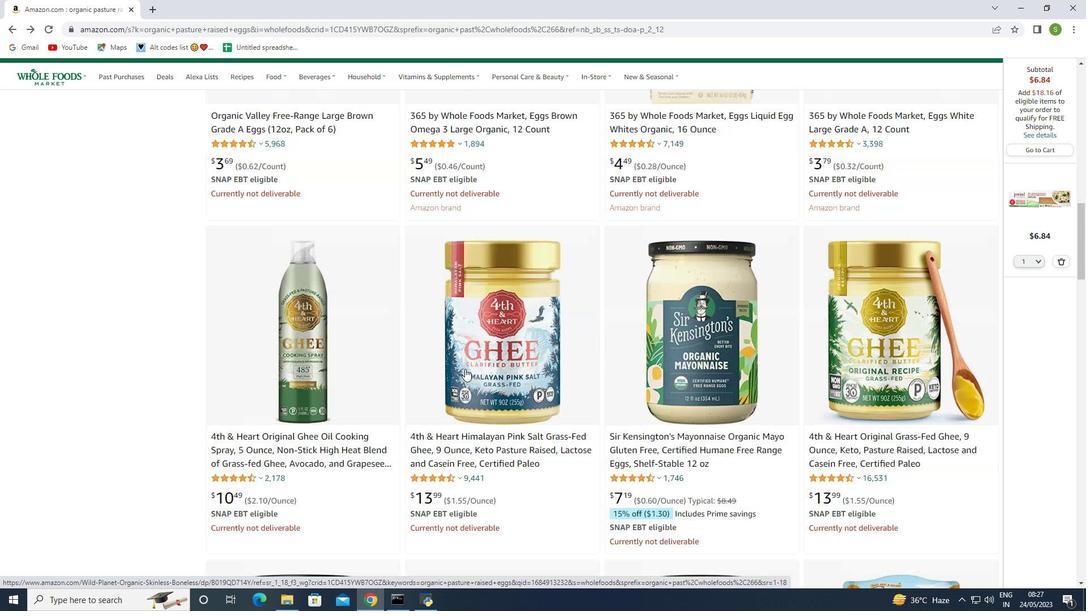 
Action: Mouse moved to (464, 367)
Screenshot: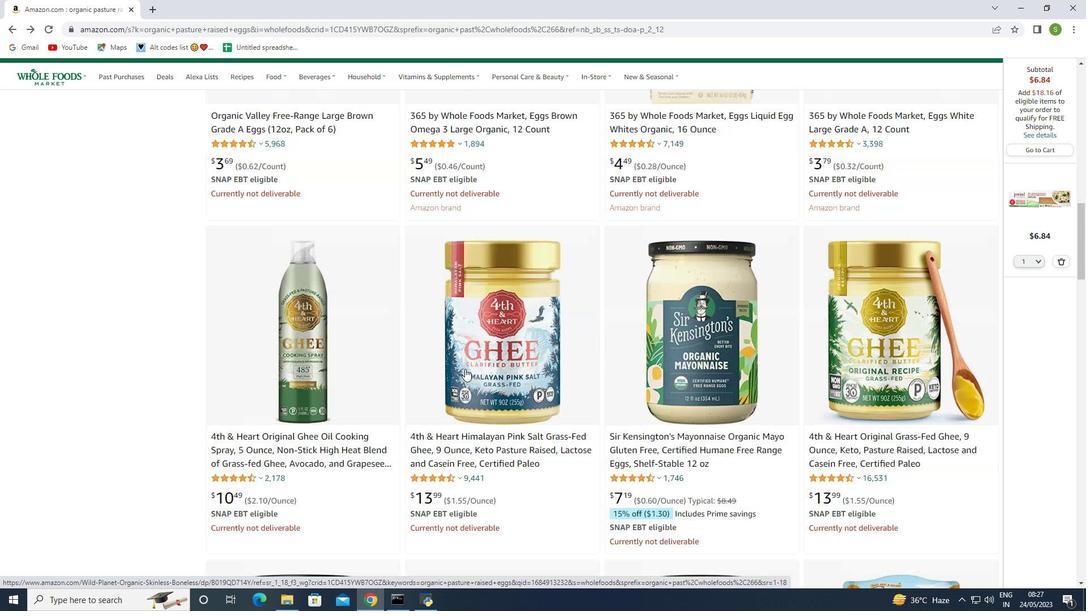 
Action: Mouse scrolled (464, 368) with delta (0, 0)
Screenshot: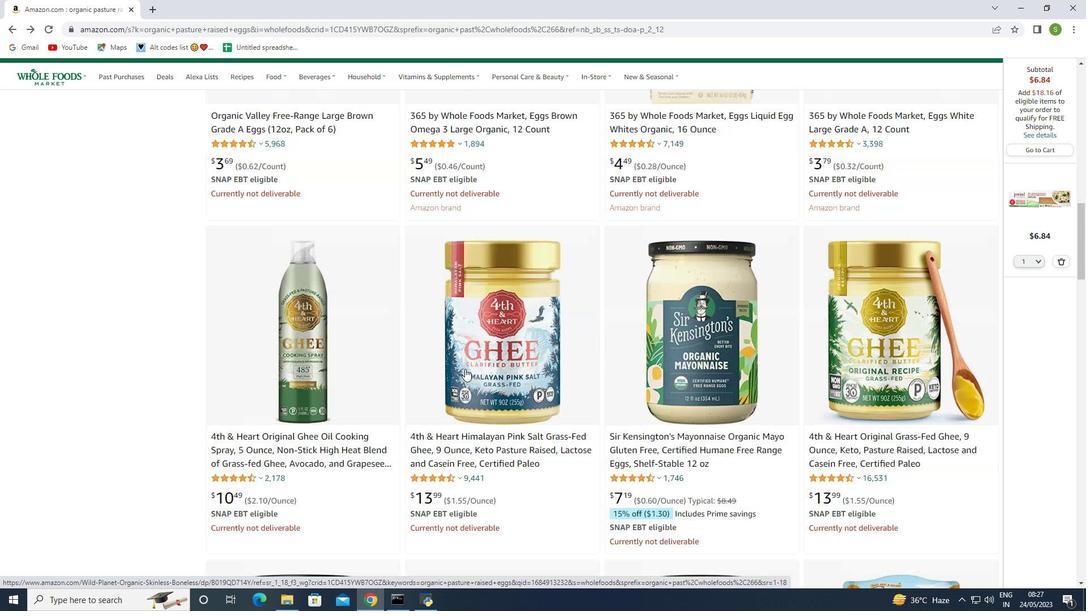 
Action: Mouse scrolled (464, 368) with delta (0, 0)
Screenshot: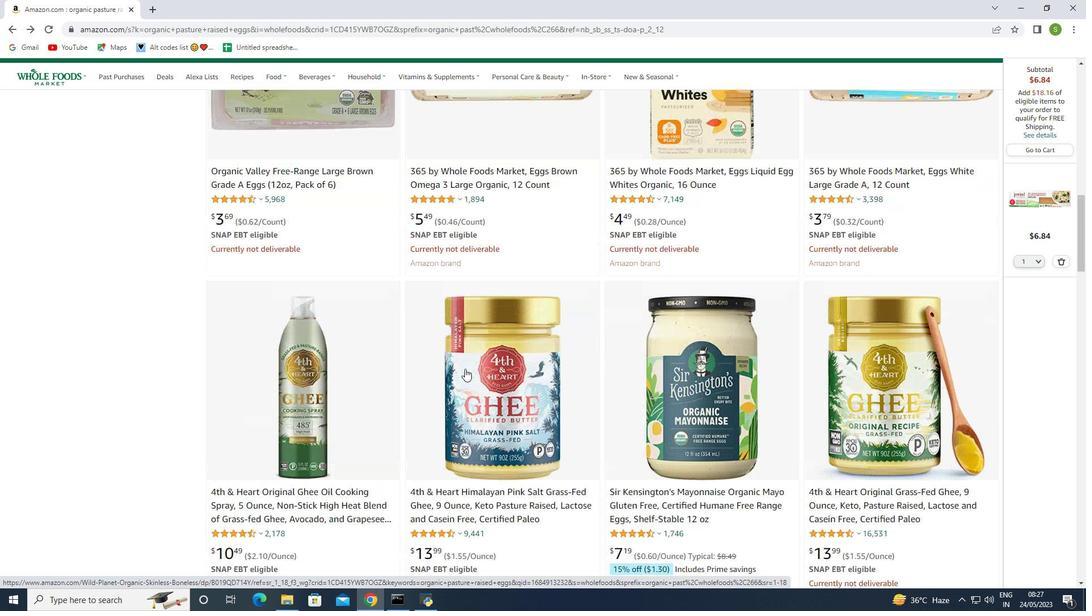 
Action: Mouse scrolled (464, 368) with delta (0, 0)
Screenshot: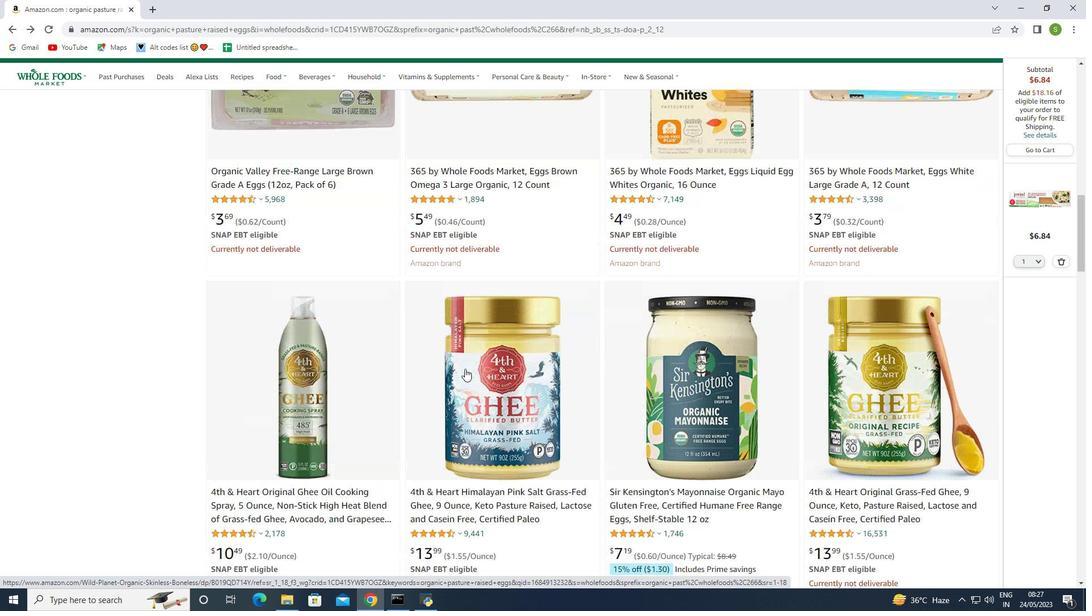 
Action: Mouse moved to (464, 367)
Screenshot: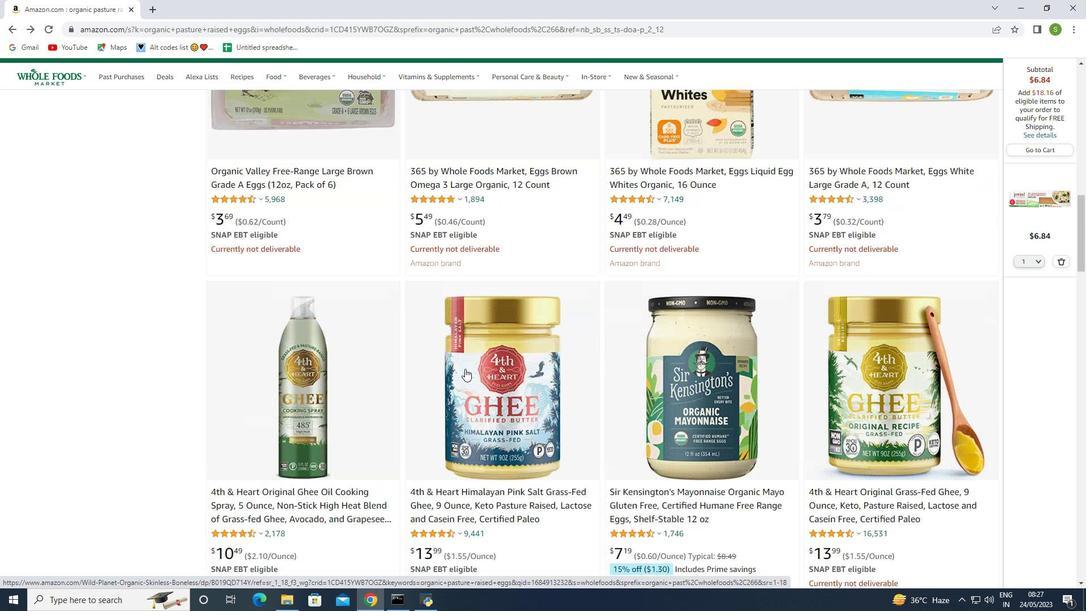
Action: Mouse scrolled (464, 368) with delta (0, 0)
Screenshot: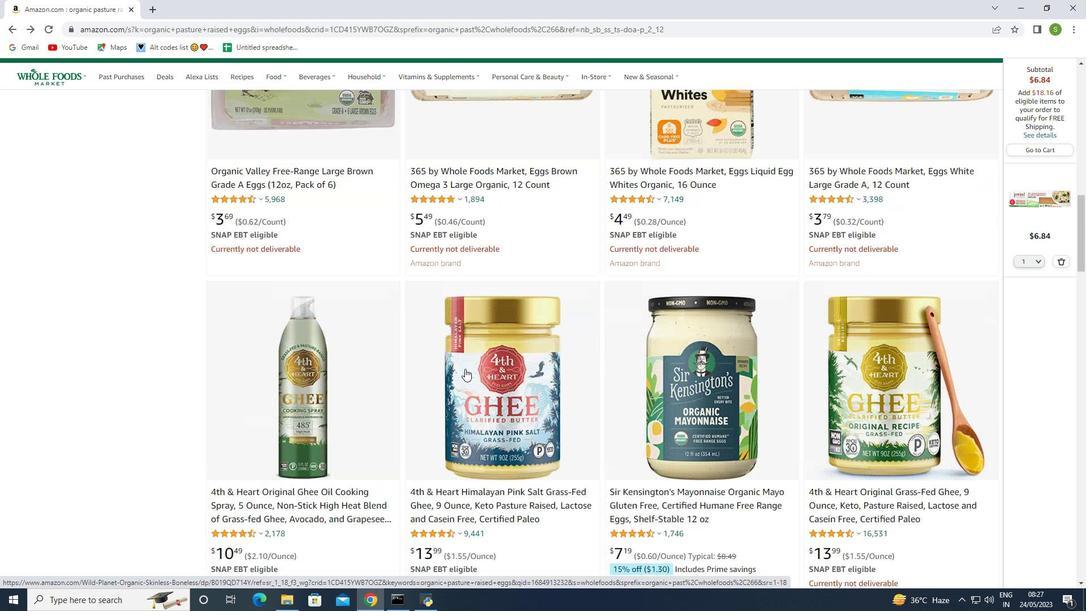 
Action: Mouse scrolled (464, 368) with delta (0, 0)
Screenshot: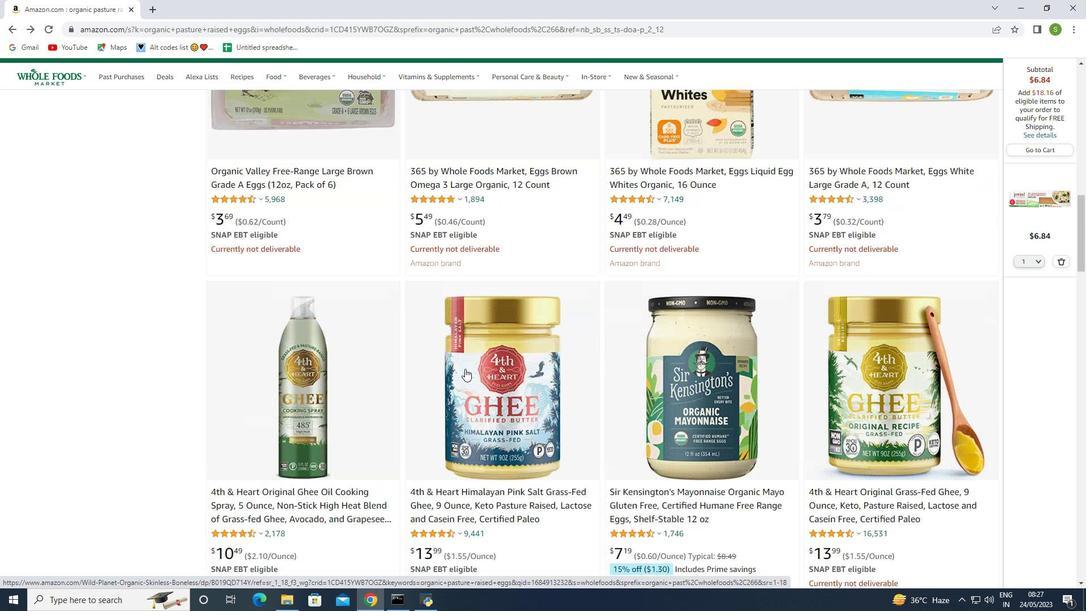 
Action: Mouse scrolled (464, 368) with delta (0, 0)
Screenshot: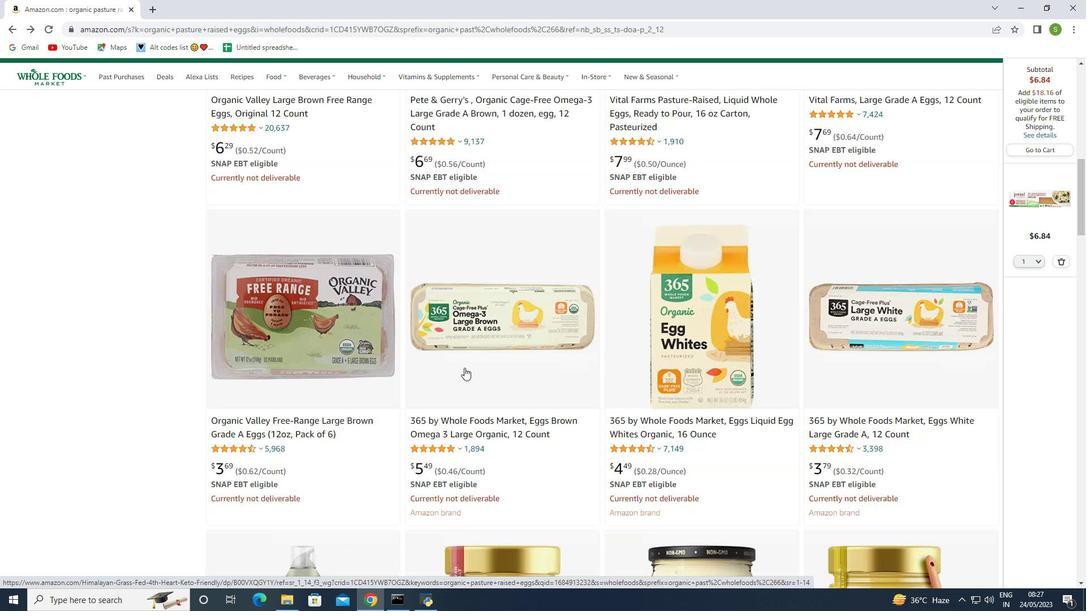 
Action: Mouse scrolled (464, 368) with delta (0, 0)
Screenshot: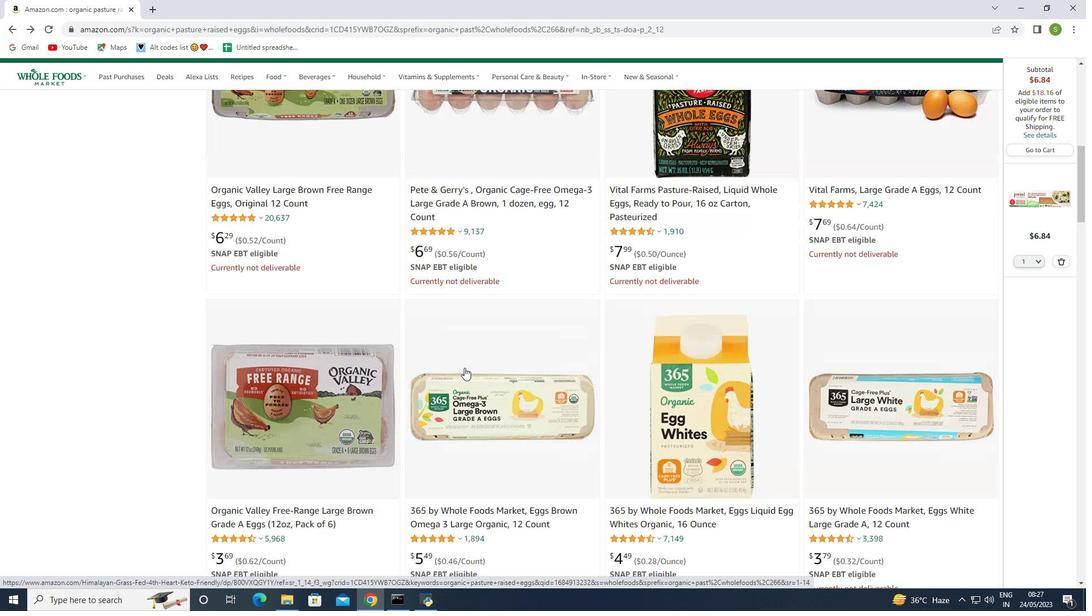 
Action: Mouse scrolled (464, 368) with delta (0, 0)
Screenshot: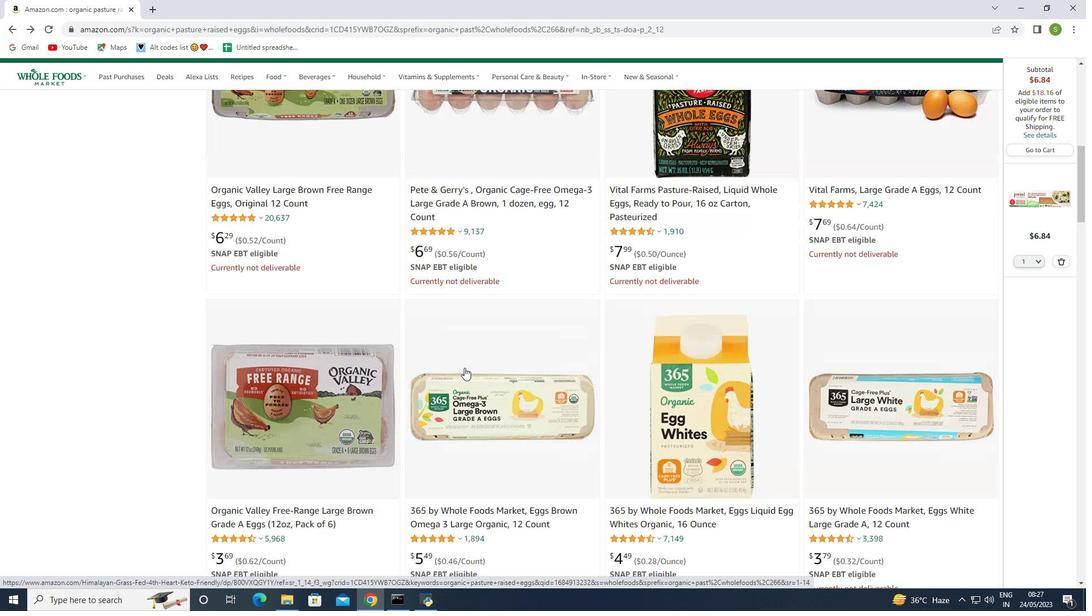 
Action: Mouse scrolled (464, 368) with delta (0, 0)
Screenshot: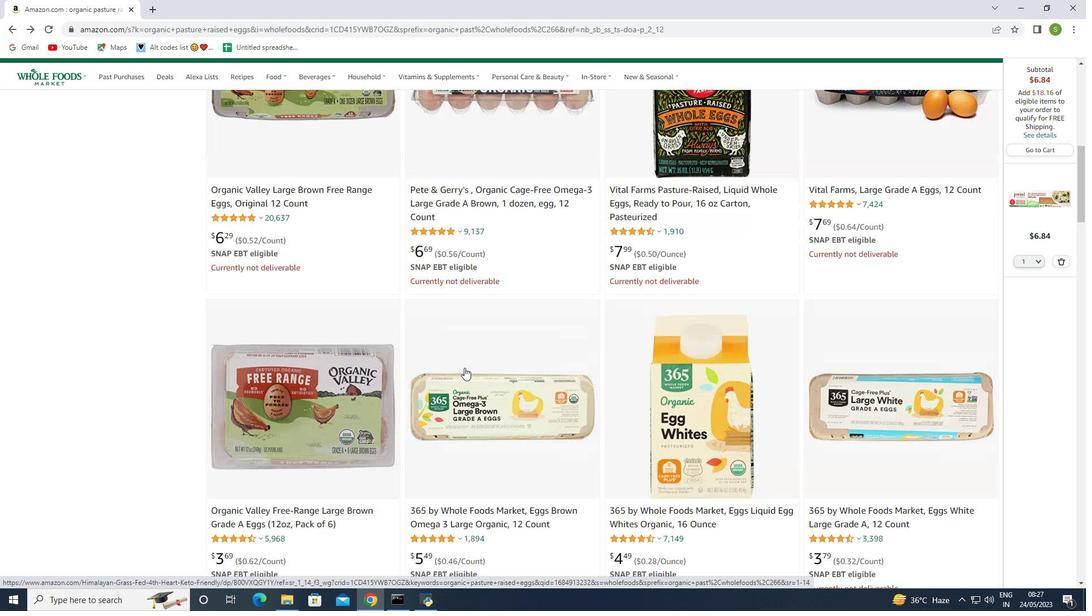 
Action: Mouse scrolled (464, 368) with delta (0, 0)
Screenshot: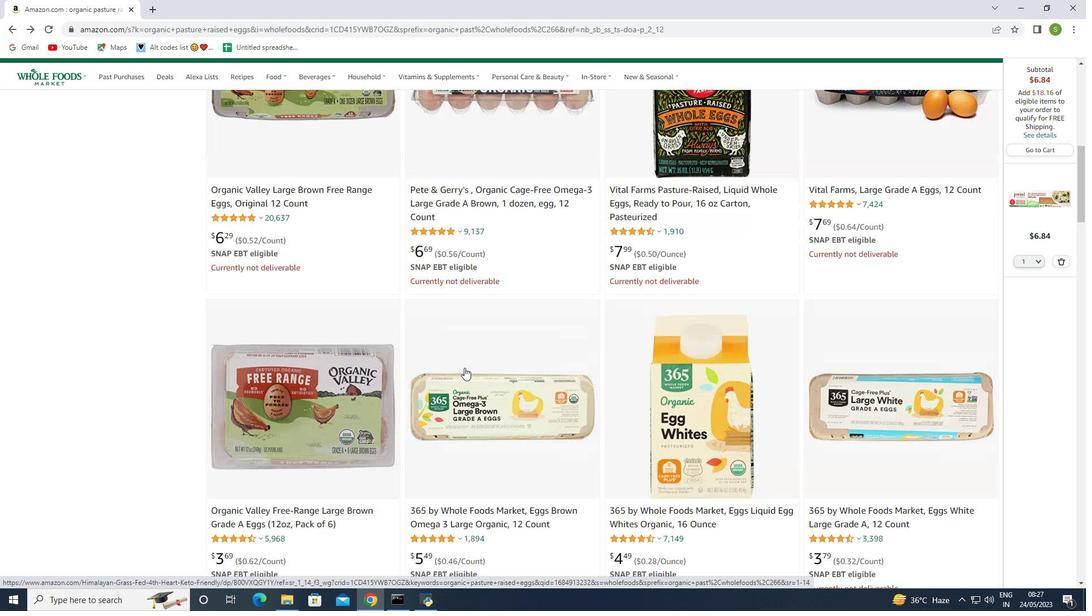 
Action: Mouse scrolled (464, 368) with delta (0, 0)
Screenshot: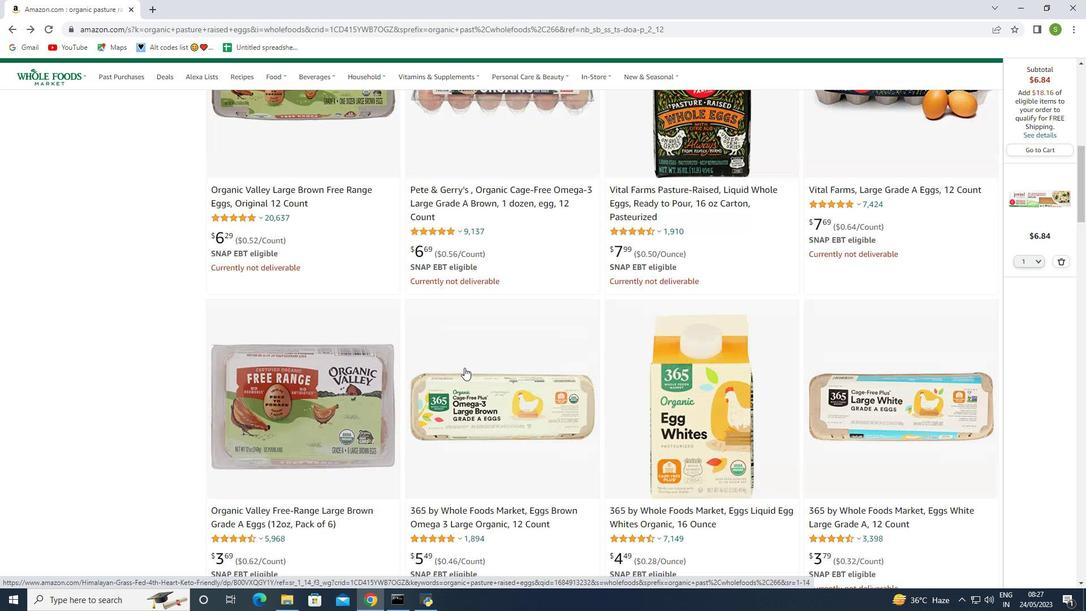 
Action: Mouse scrolled (464, 368) with delta (0, 0)
Screenshot: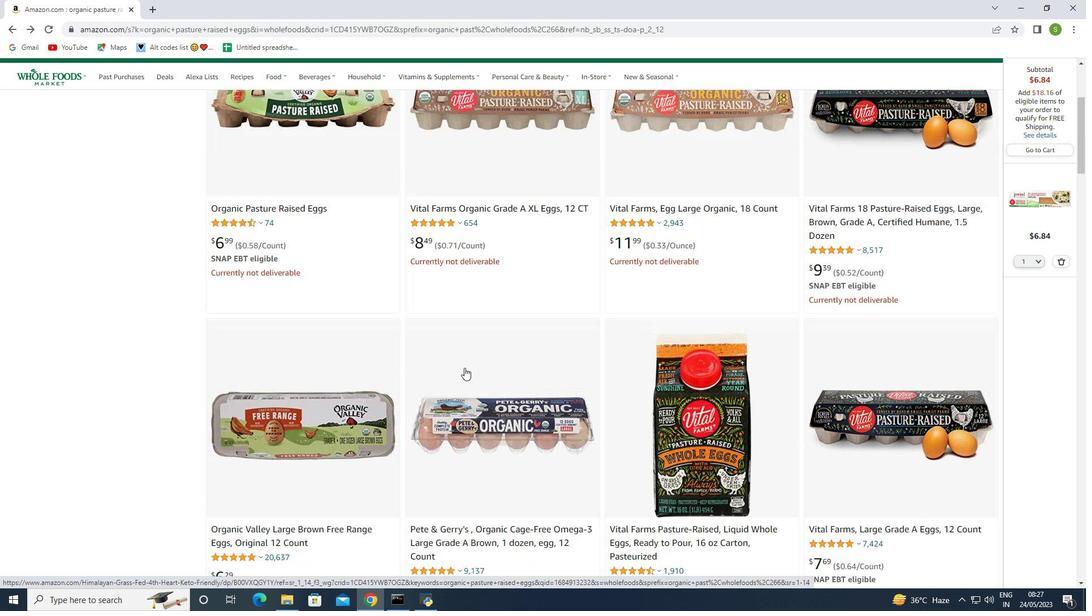 
Action: Mouse scrolled (464, 368) with delta (0, 0)
Screenshot: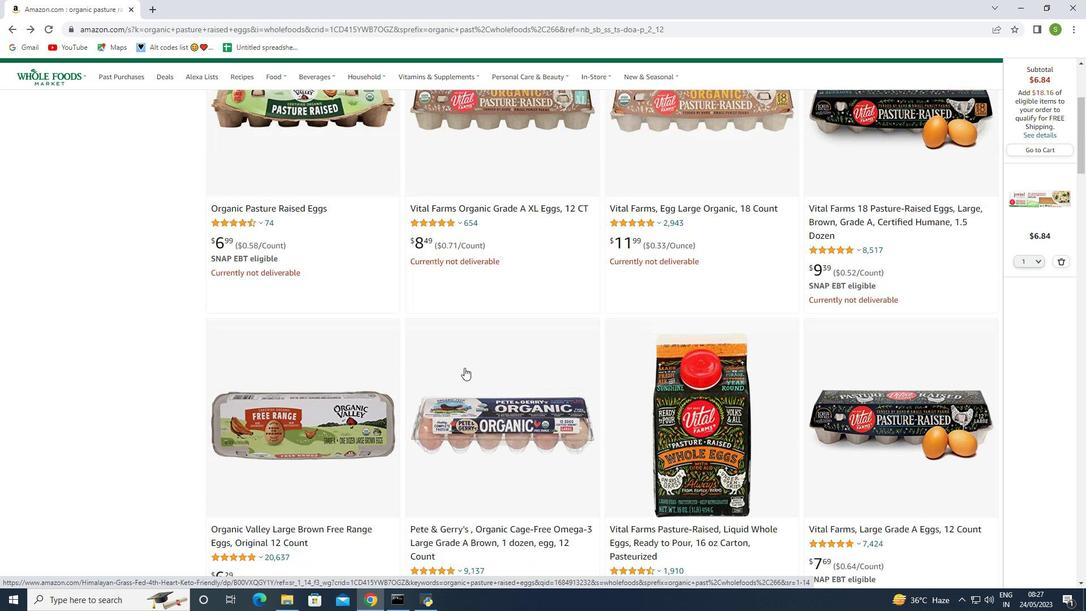 
Action: Mouse scrolled (464, 368) with delta (0, 0)
Screenshot: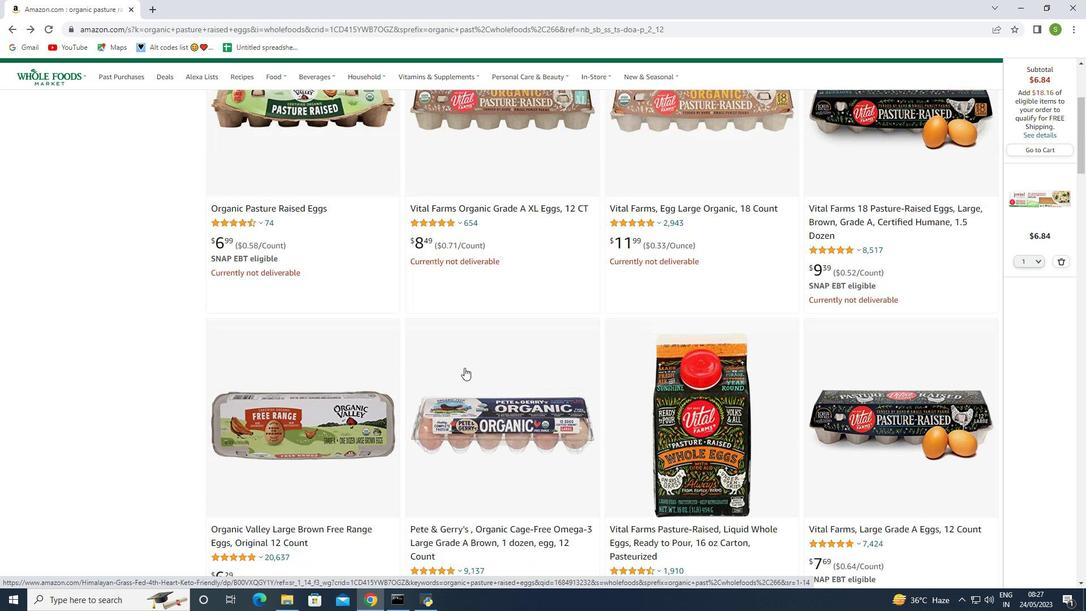 
Action: Mouse scrolled (464, 368) with delta (0, 0)
Screenshot: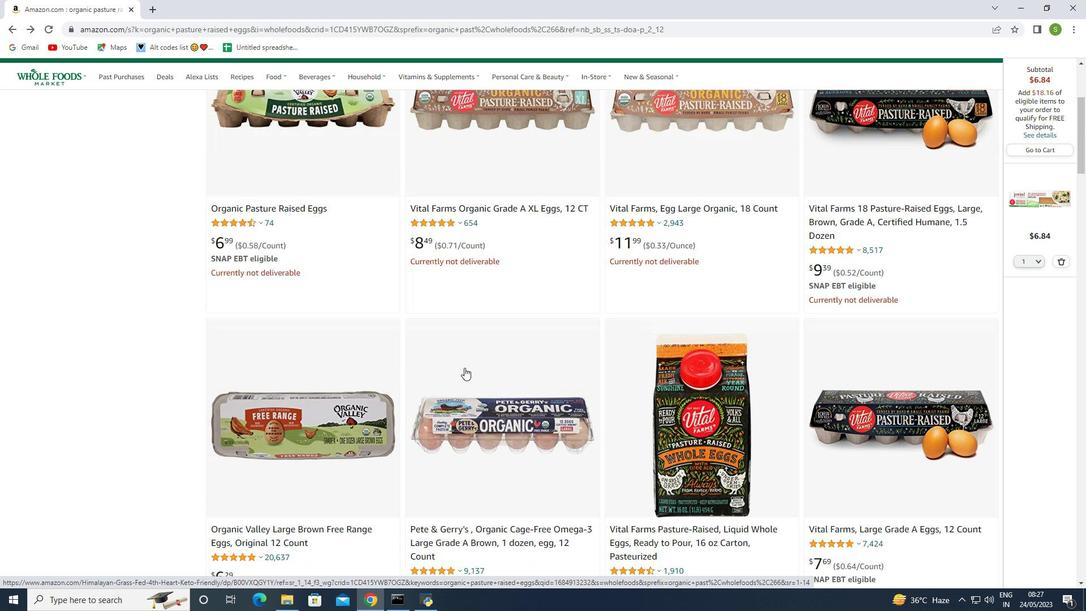 
Action: Mouse scrolled (464, 368) with delta (0, 0)
Screenshot: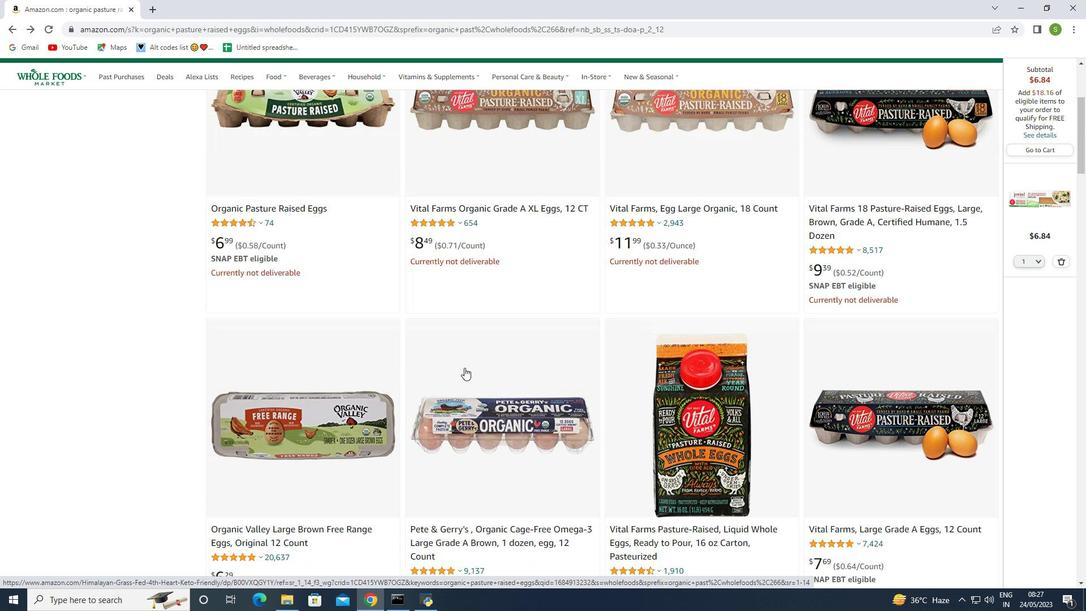 
Action: Mouse scrolled (464, 368) with delta (0, 0)
Screenshot: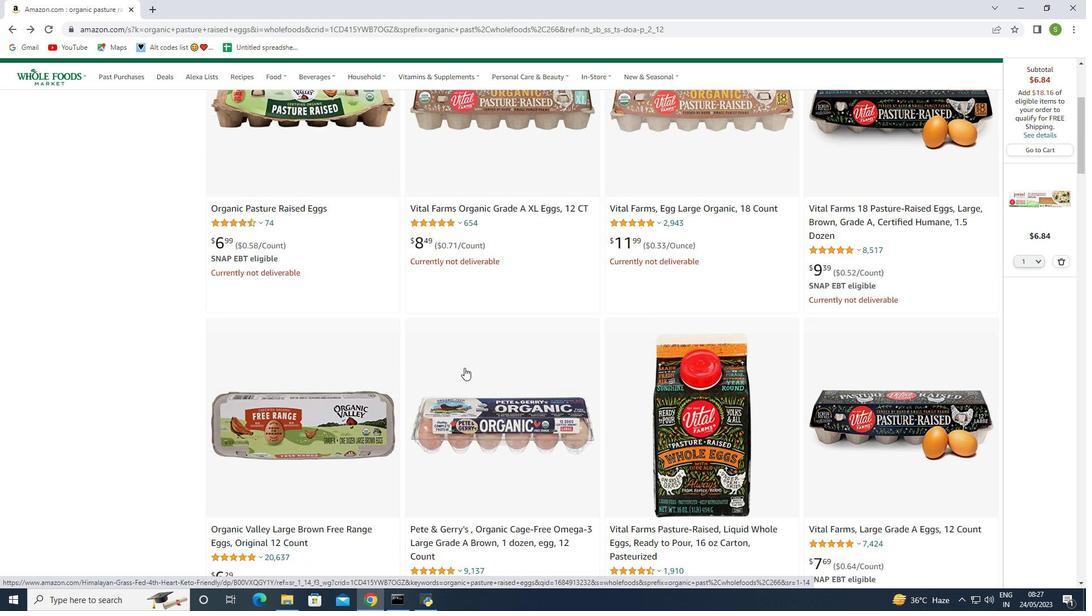 
Action: Mouse scrolled (464, 368) with delta (0, 0)
Screenshot: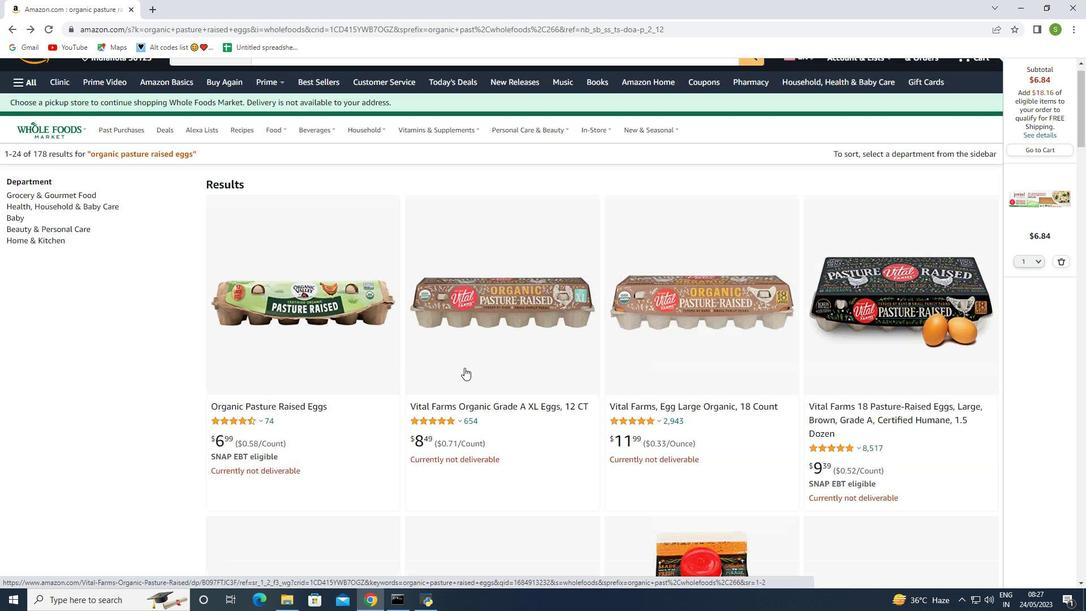 
Action: Mouse scrolled (464, 368) with delta (0, 0)
Screenshot: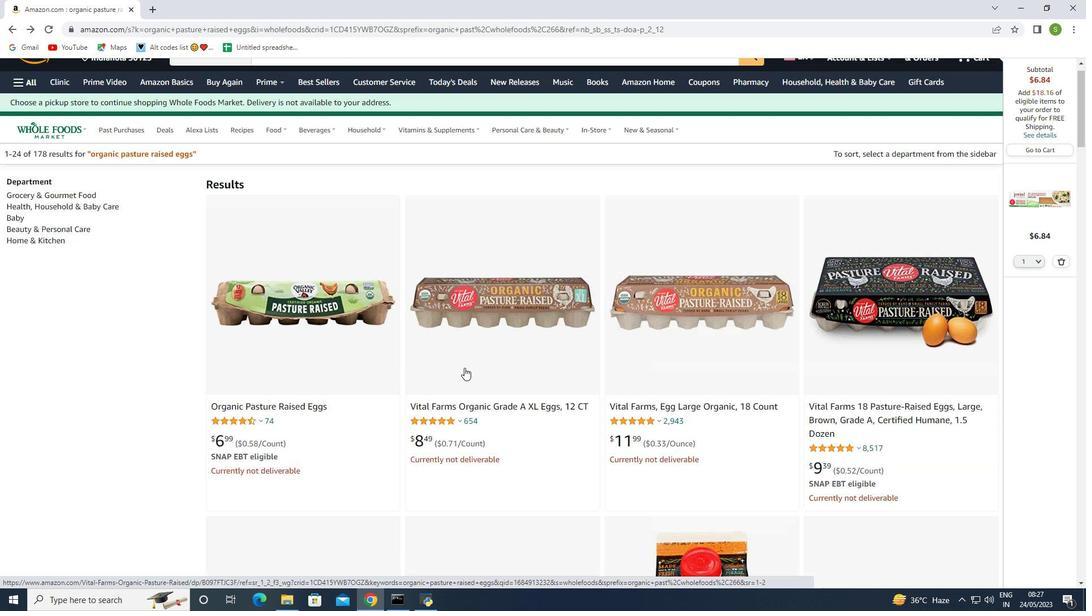 
Action: Mouse scrolled (464, 368) with delta (0, 0)
Screenshot: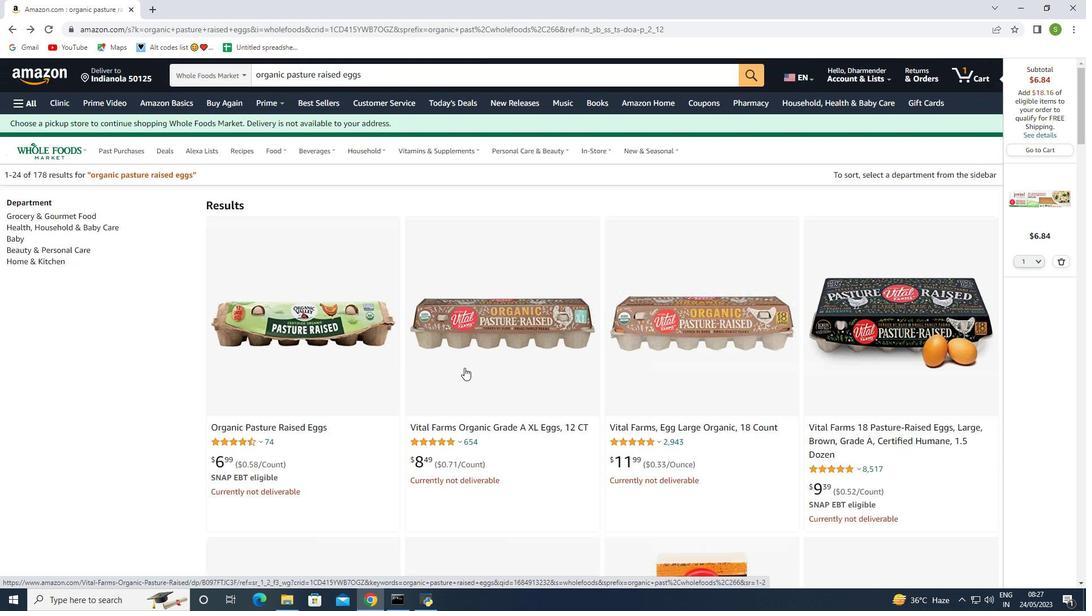 
Action: Mouse scrolled (464, 368) with delta (0, 0)
Screenshot: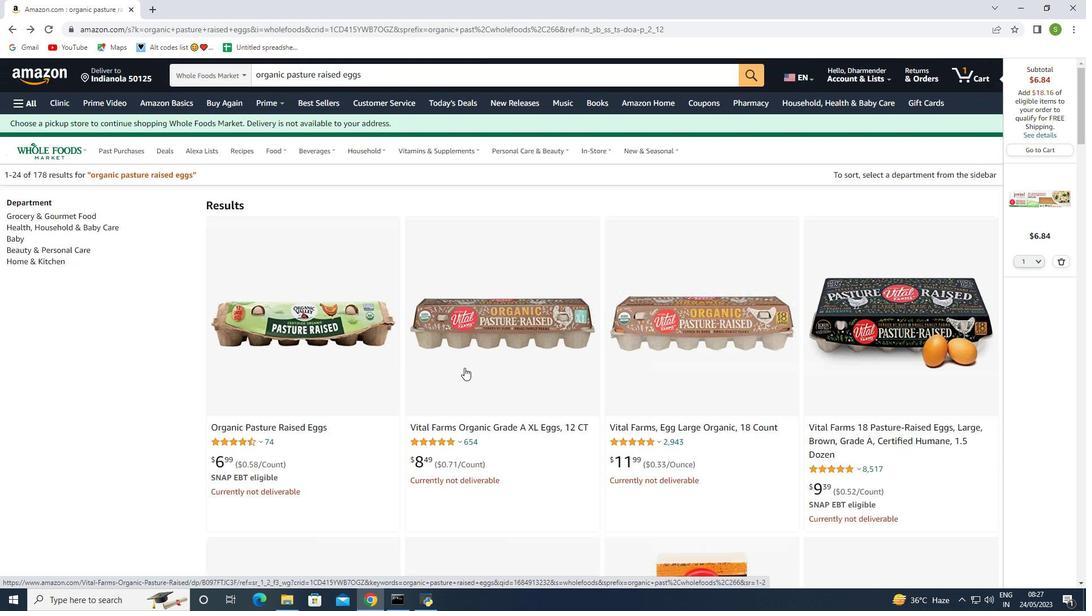 
Action: Mouse moved to (311, 365)
Screenshot: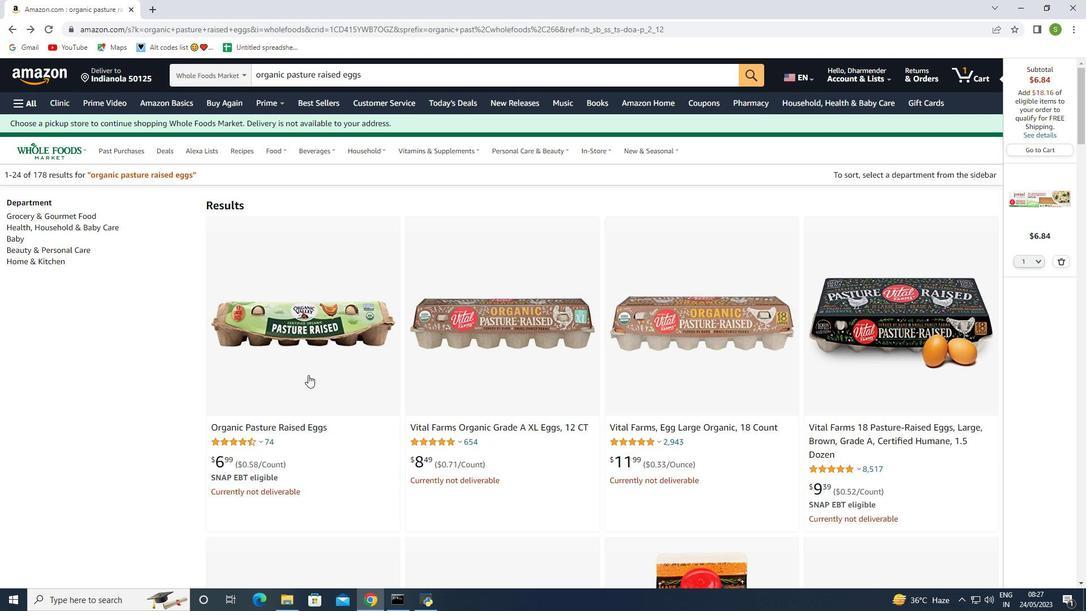 
Action: Mouse pressed left at (311, 365)
Screenshot: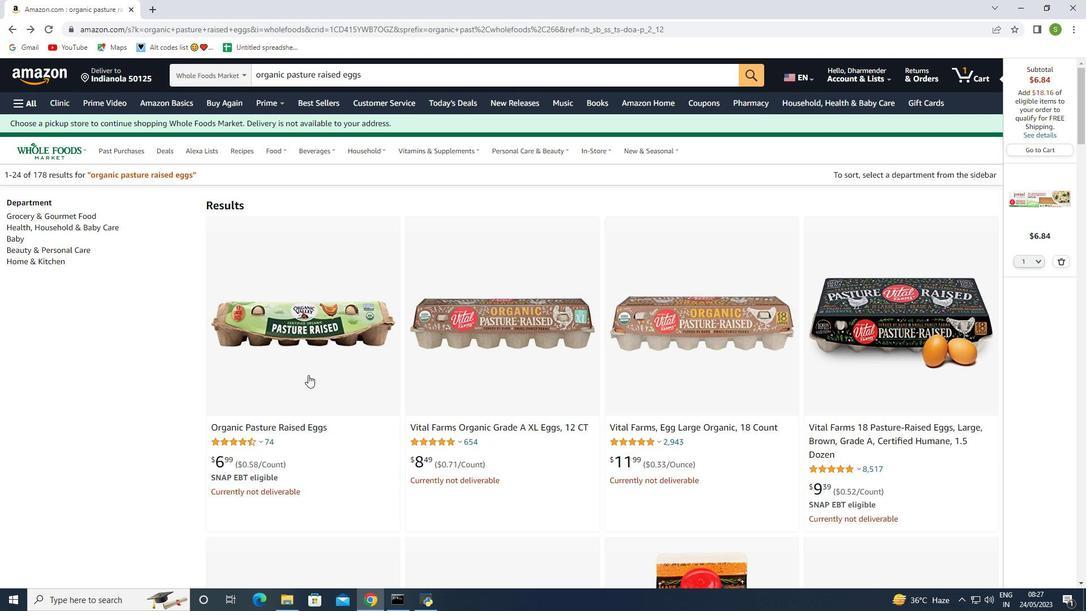 
Action: Mouse moved to (14, 31)
Screenshot: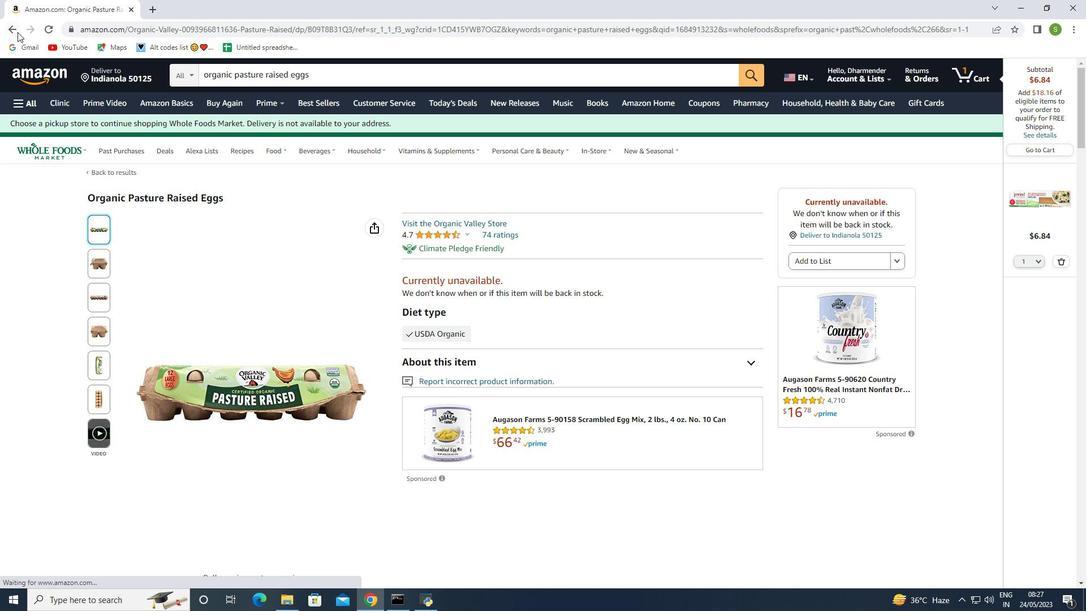 
Action: Mouse pressed left at (14, 31)
Screenshot: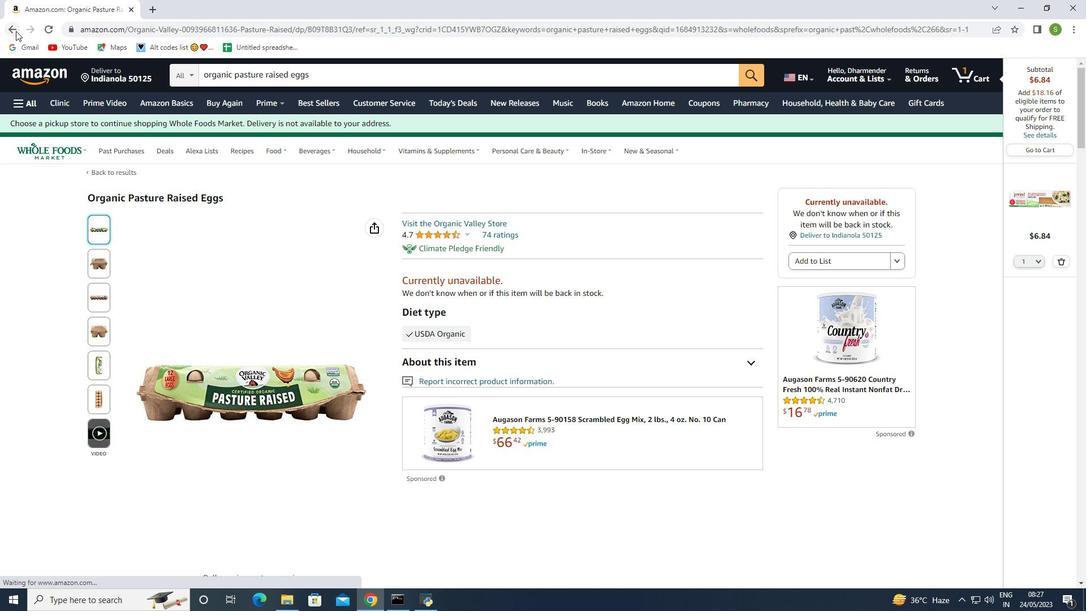 
Action: Mouse moved to (876, 323)
Screenshot: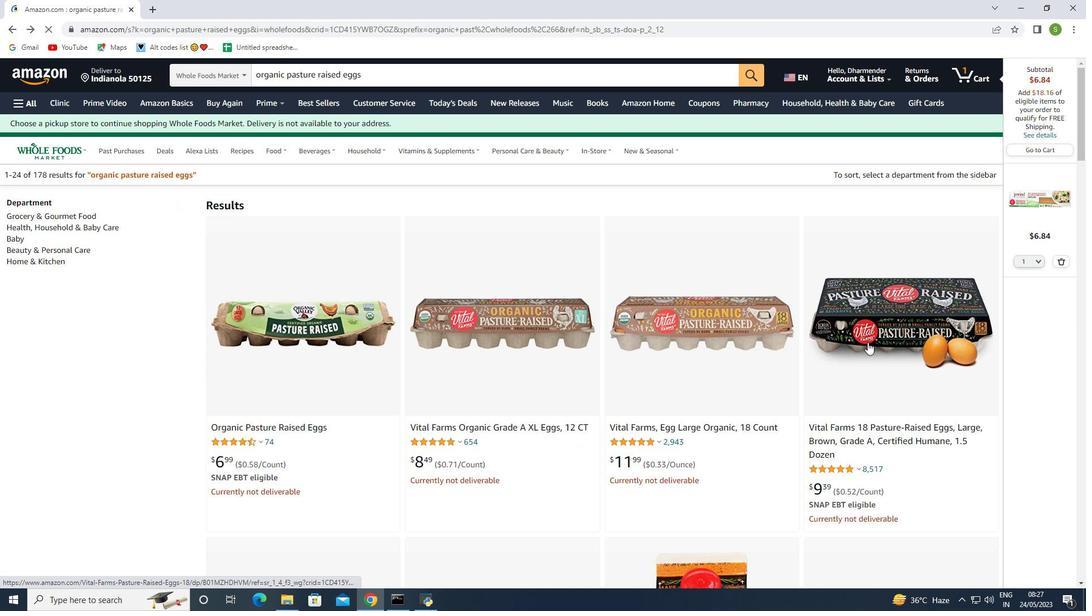 
Action: Mouse pressed left at (876, 323)
Screenshot: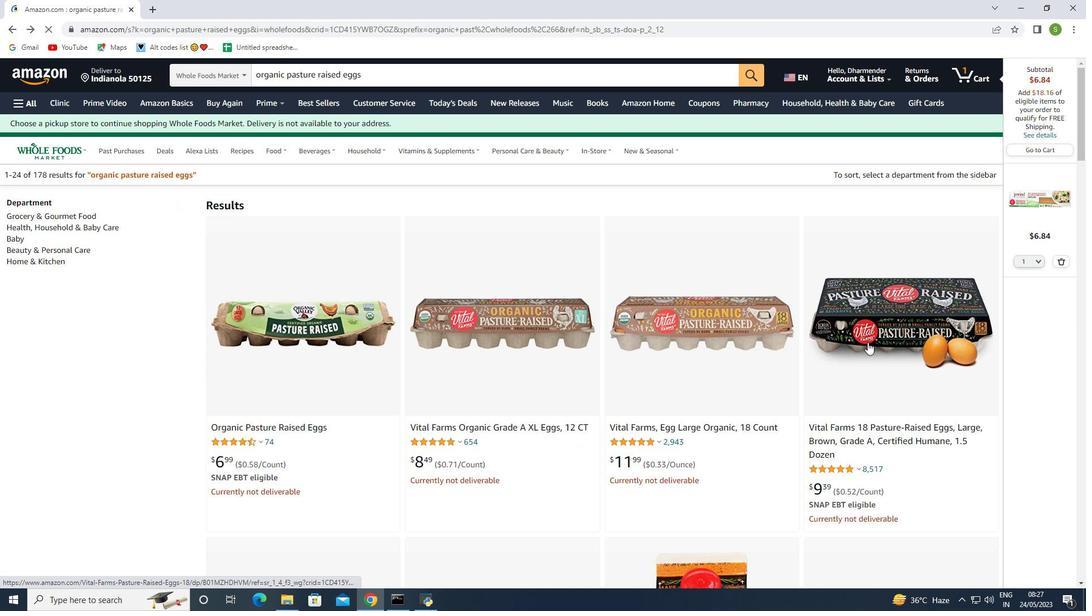 
Action: Mouse moved to (815, 241)
Screenshot: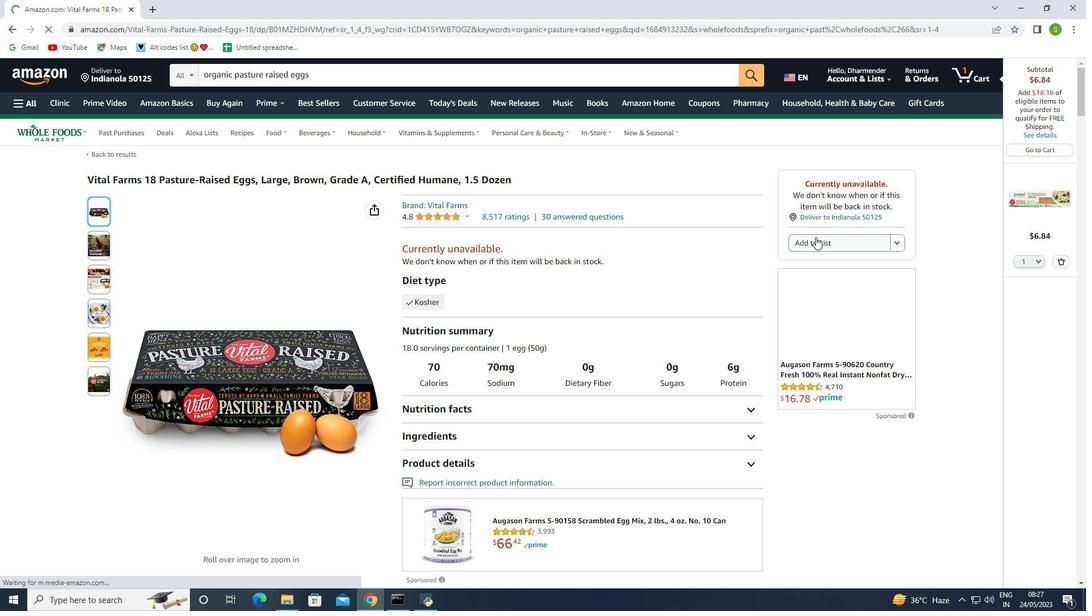 
Action: Mouse pressed left at (815, 241)
Screenshot: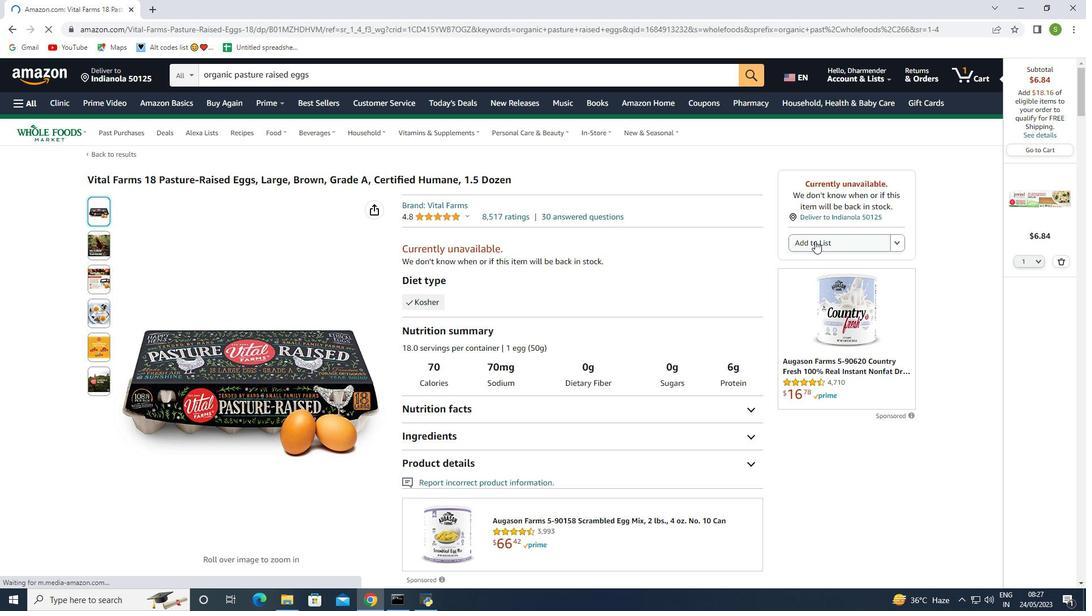 
Action: Mouse moved to (724, 213)
Screenshot: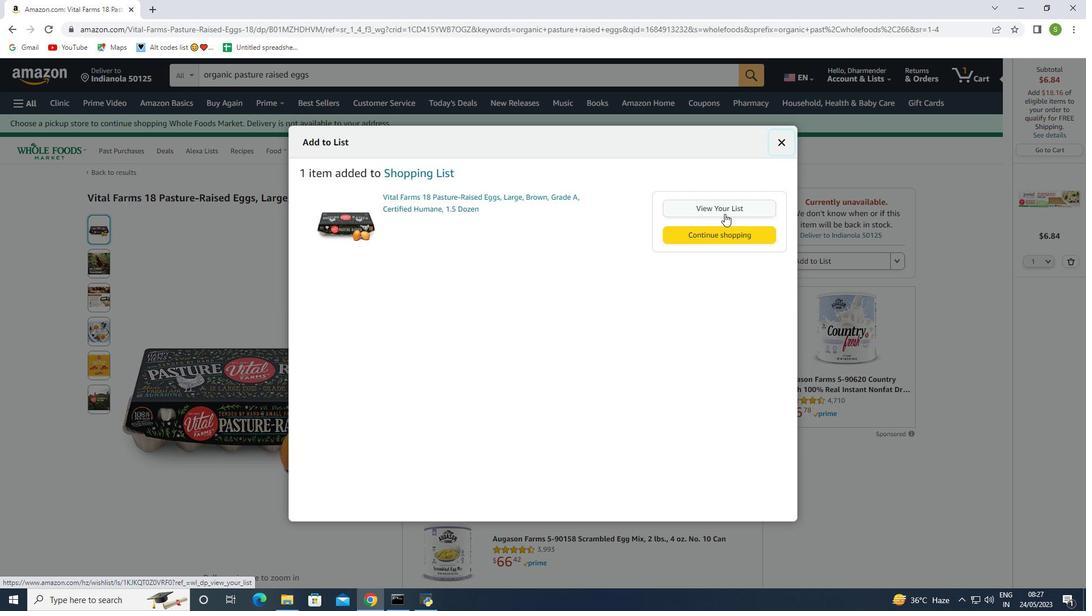 
Action: Mouse pressed left at (724, 213)
Screenshot: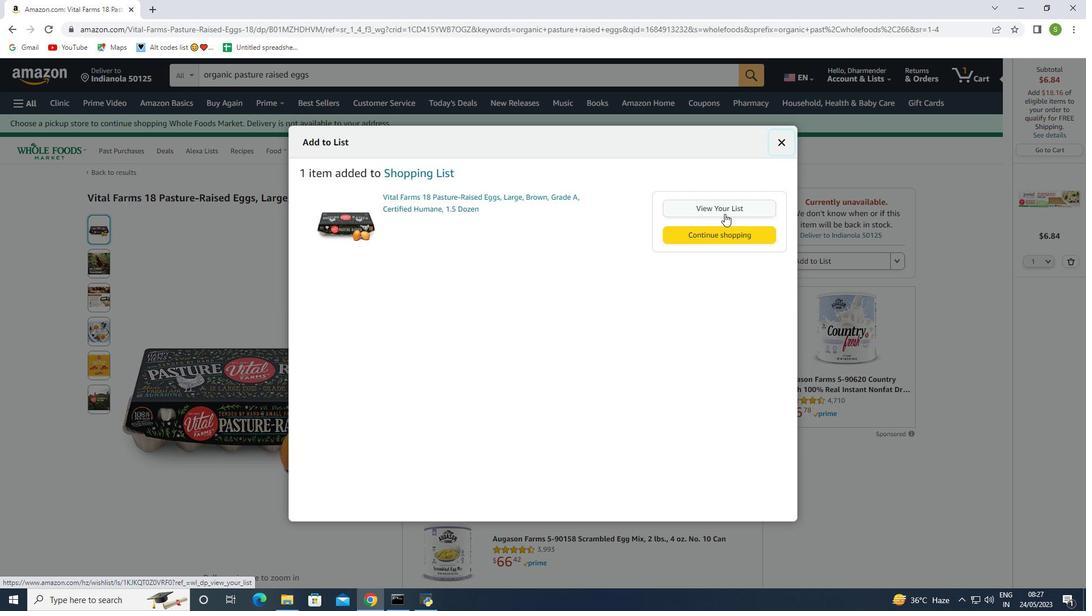 
Action: Mouse moved to (865, 473)
Screenshot: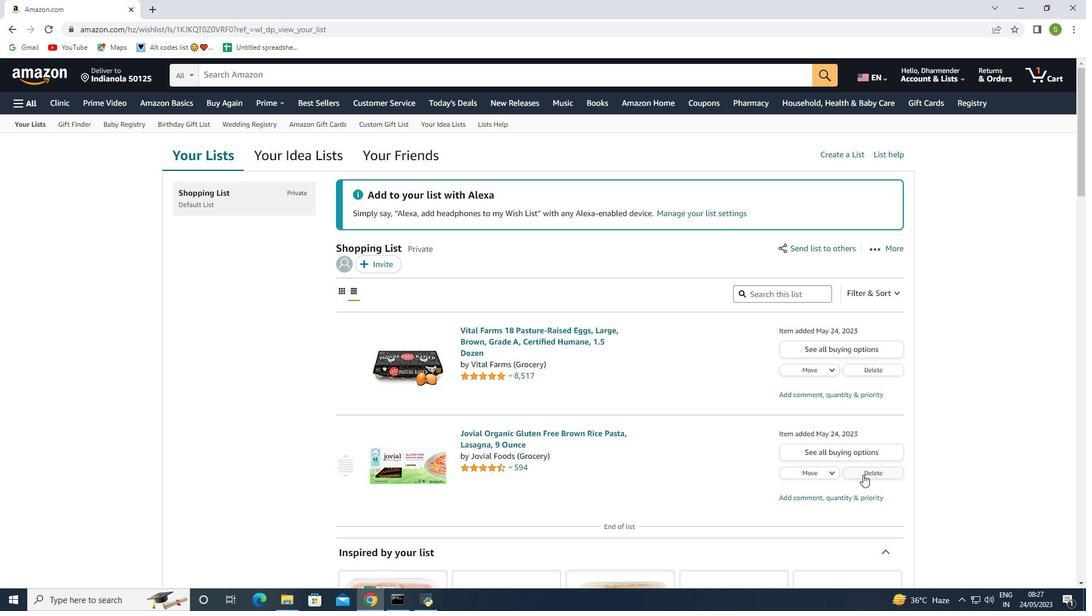 
Action: Mouse pressed left at (865, 473)
Screenshot: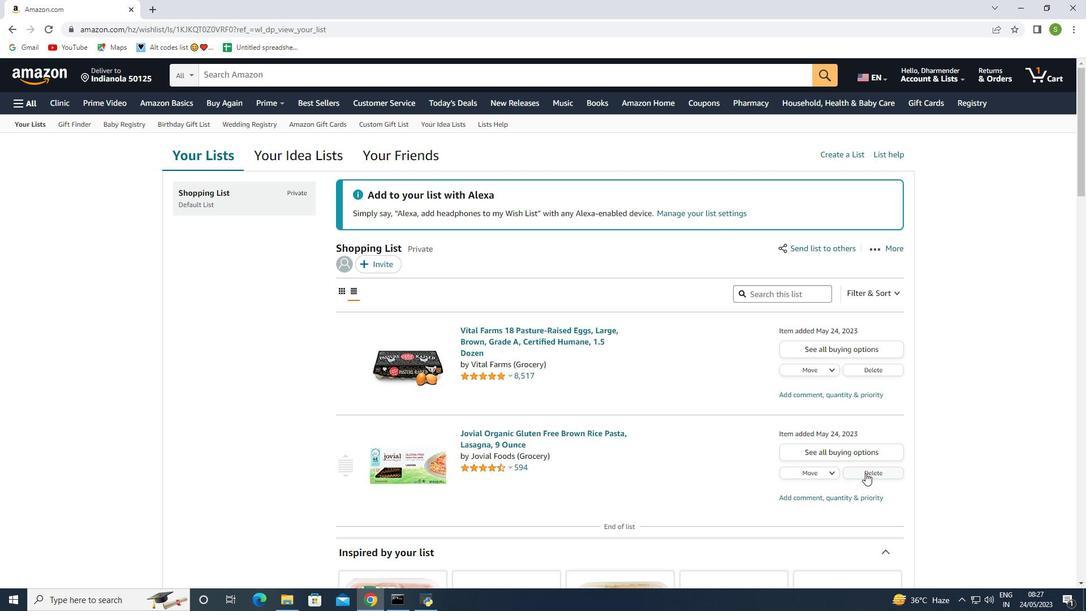 
Action: Mouse moved to (12, 28)
Screenshot: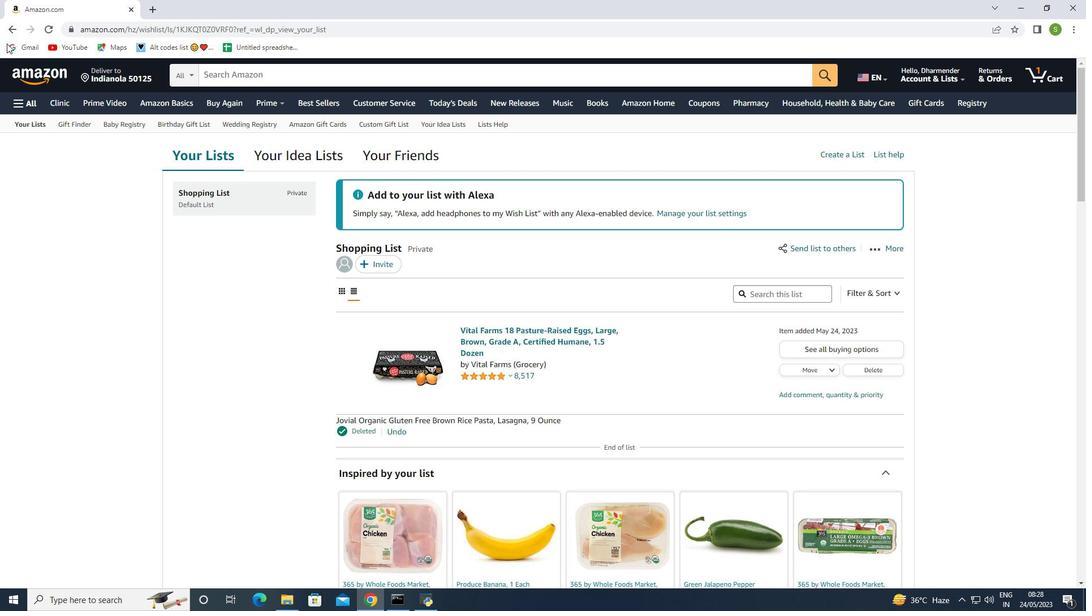 
Action: Mouse pressed left at (12, 28)
Screenshot: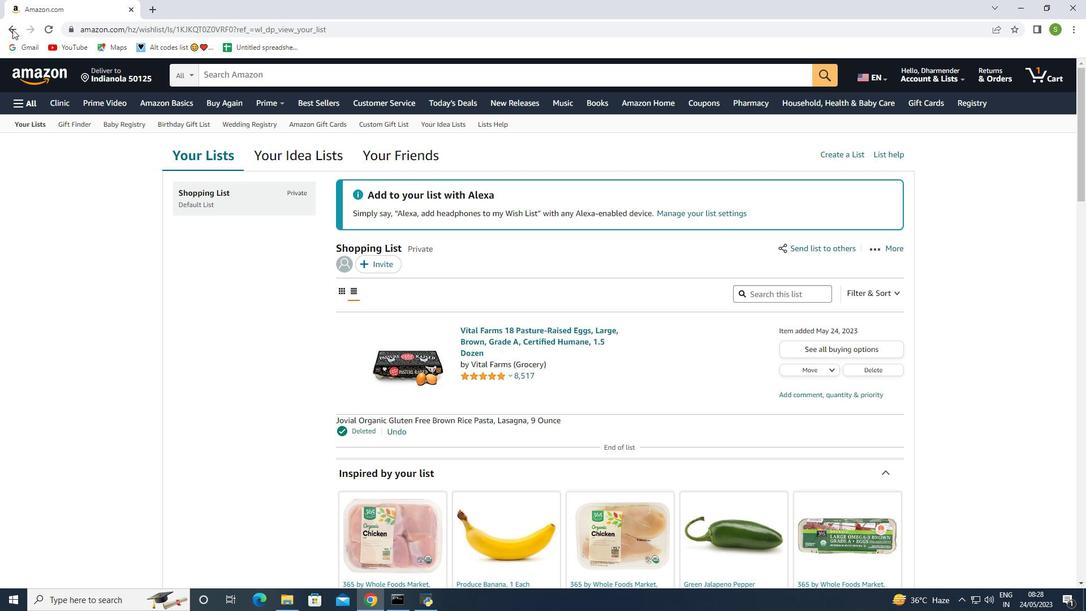 
Action: Mouse moved to (12, 28)
Screenshot: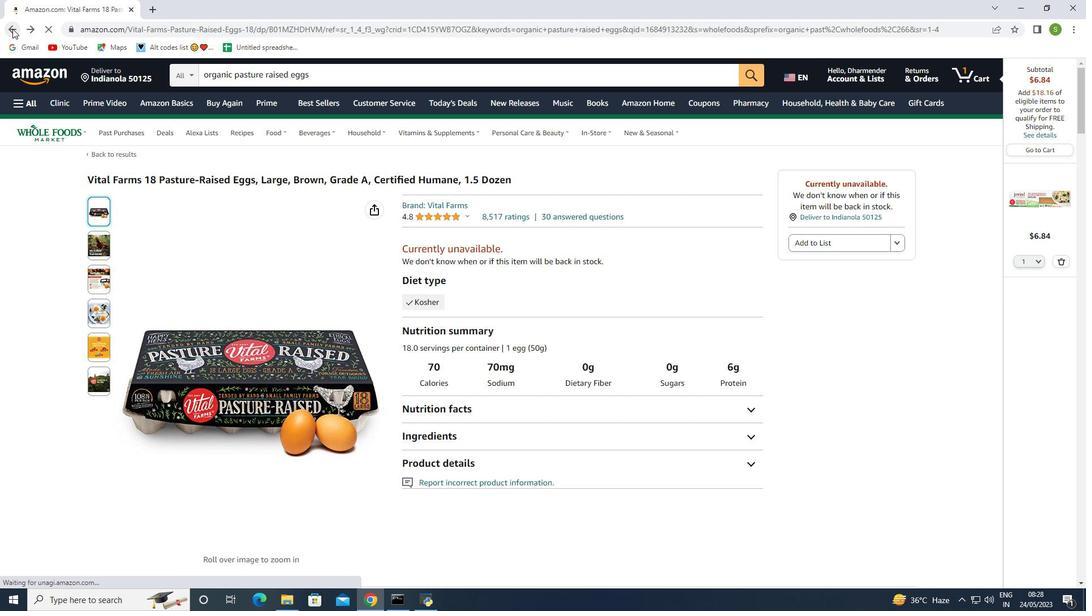 
Action: Mouse pressed left at (12, 28)
Screenshot: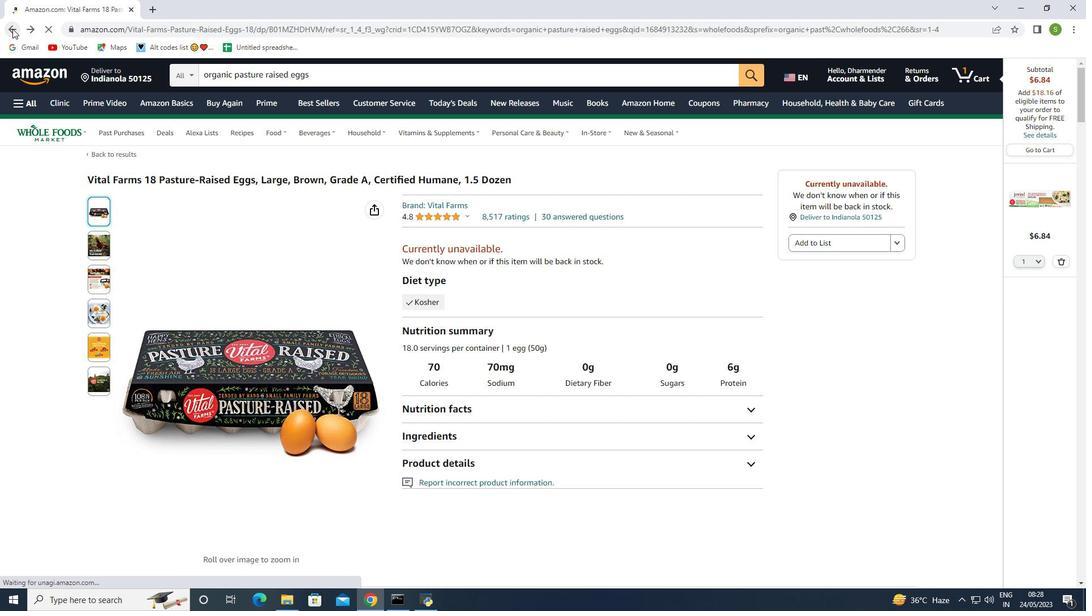
Action: Mouse moved to (396, 308)
Screenshot: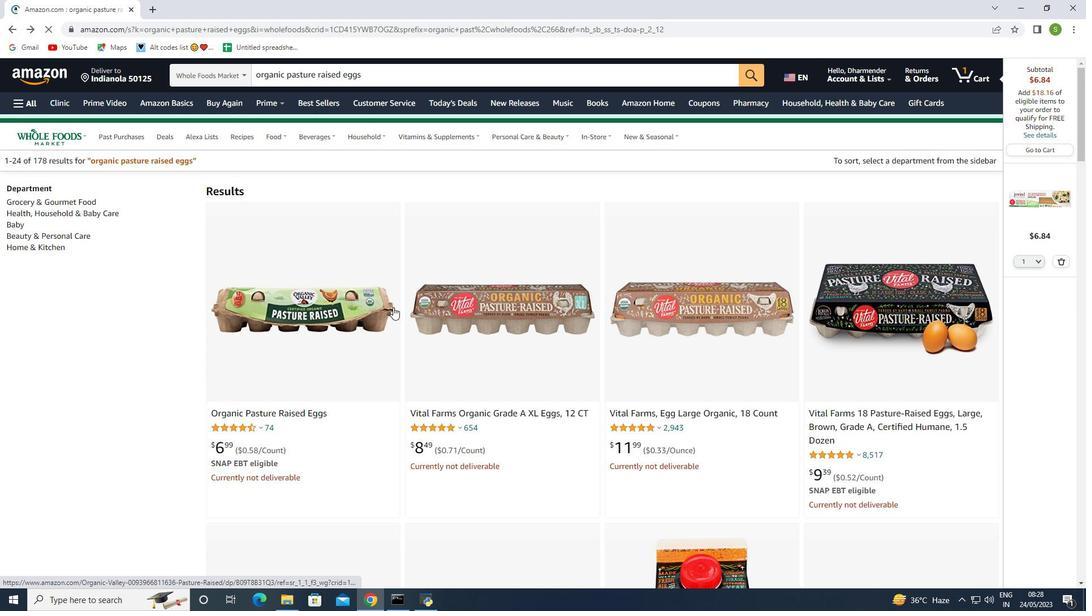 
Action: Mouse scrolled (396, 308) with delta (0, 0)
Screenshot: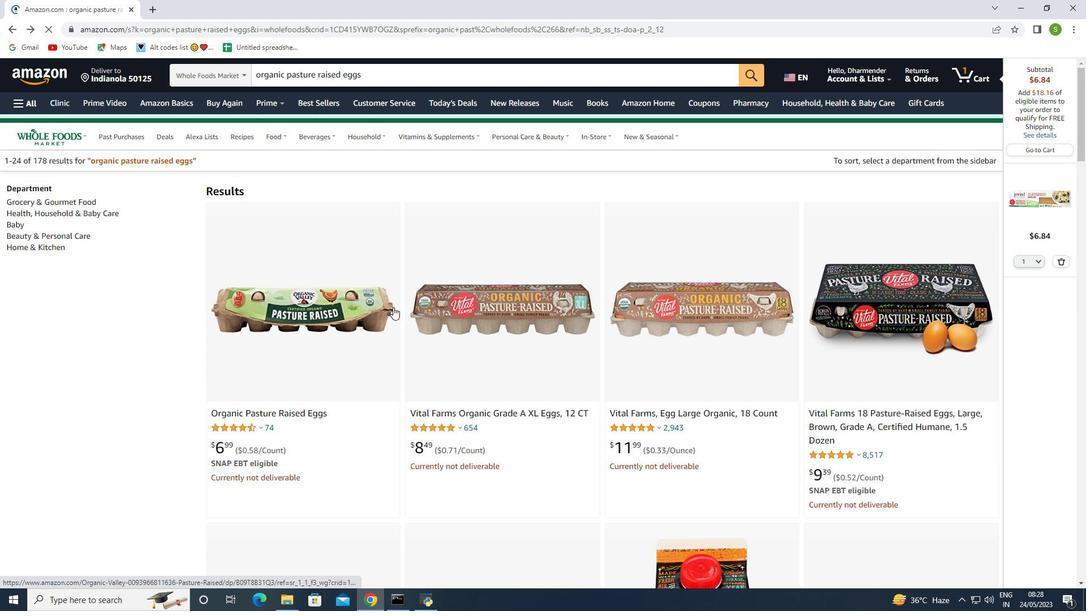 
Action: Mouse moved to (397, 308)
Screenshot: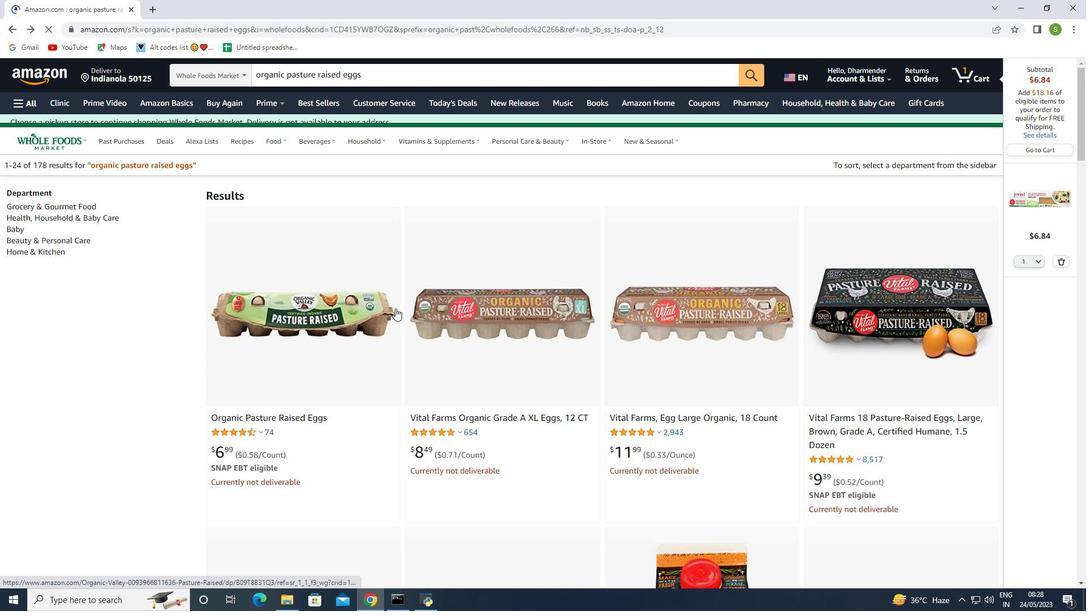 
Action: Mouse scrolled (397, 308) with delta (0, 0)
Screenshot: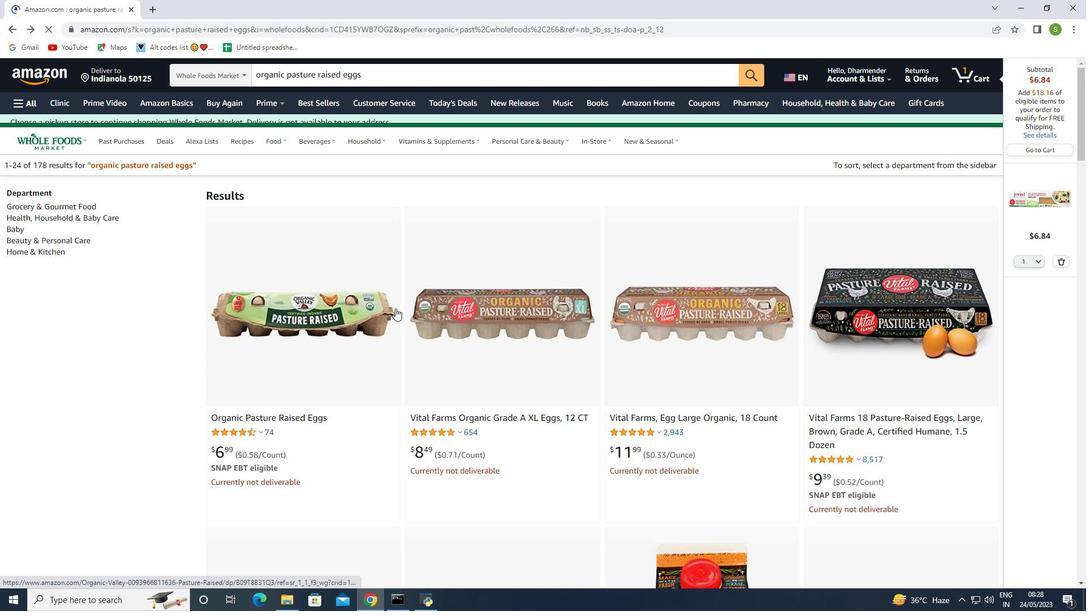 
Action: Mouse moved to (397, 308)
Screenshot: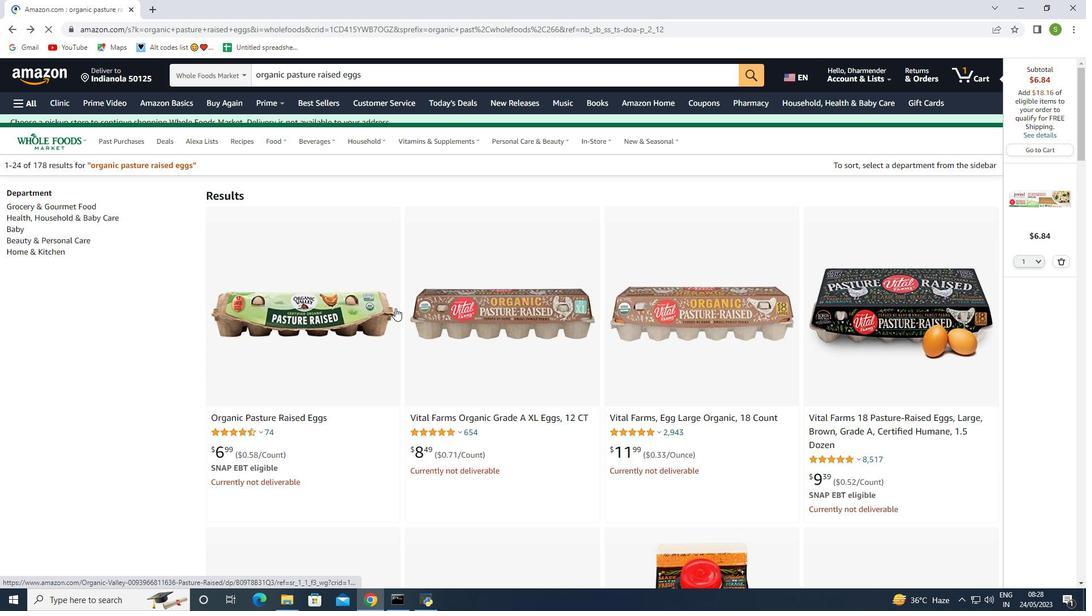 
Action: Mouse scrolled (397, 308) with delta (0, 0)
Screenshot: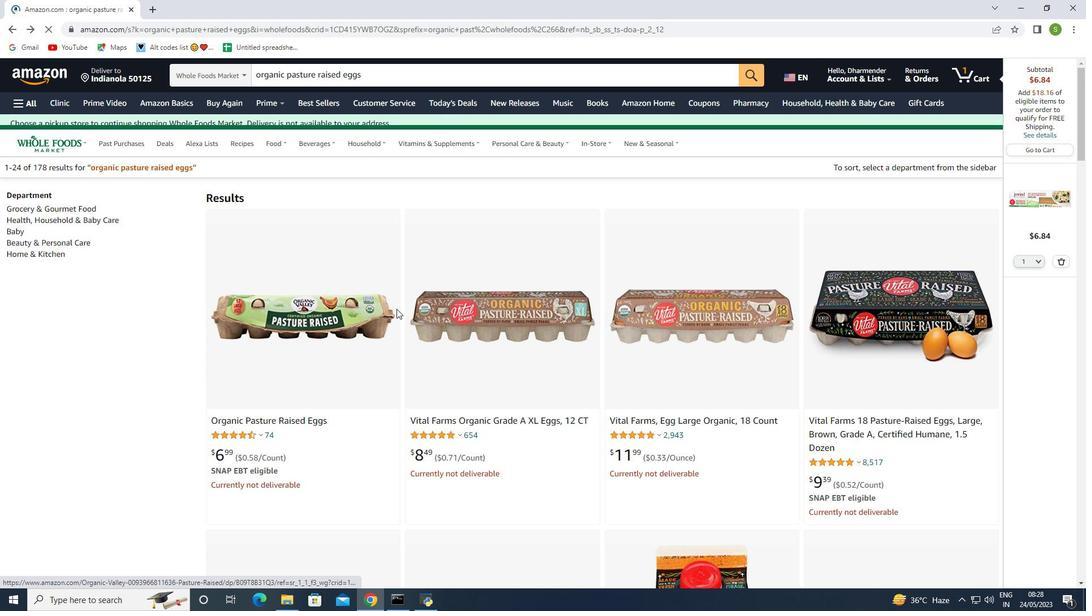 
Action: Mouse scrolled (397, 308) with delta (0, 0)
Screenshot: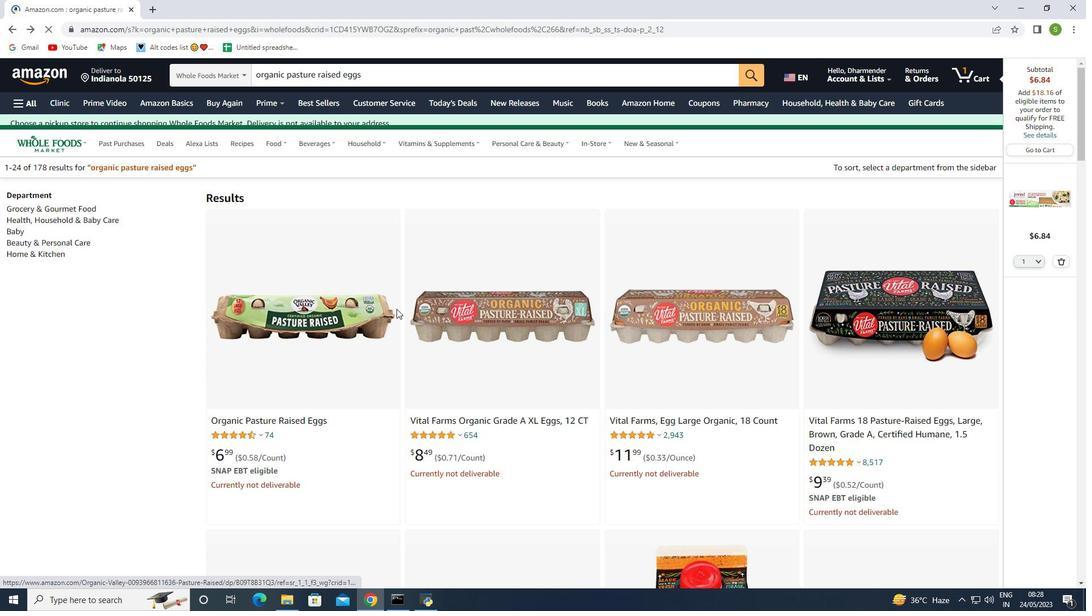 
Action: Mouse scrolled (397, 308) with delta (0, 0)
Screenshot: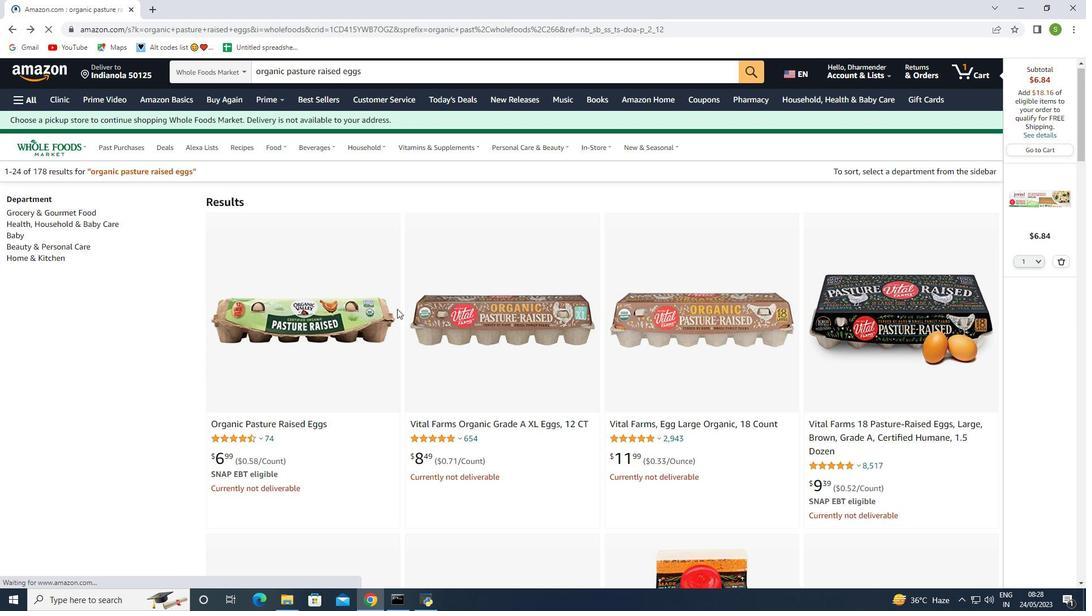 
Action: Mouse scrolled (397, 308) with delta (0, 0)
Screenshot: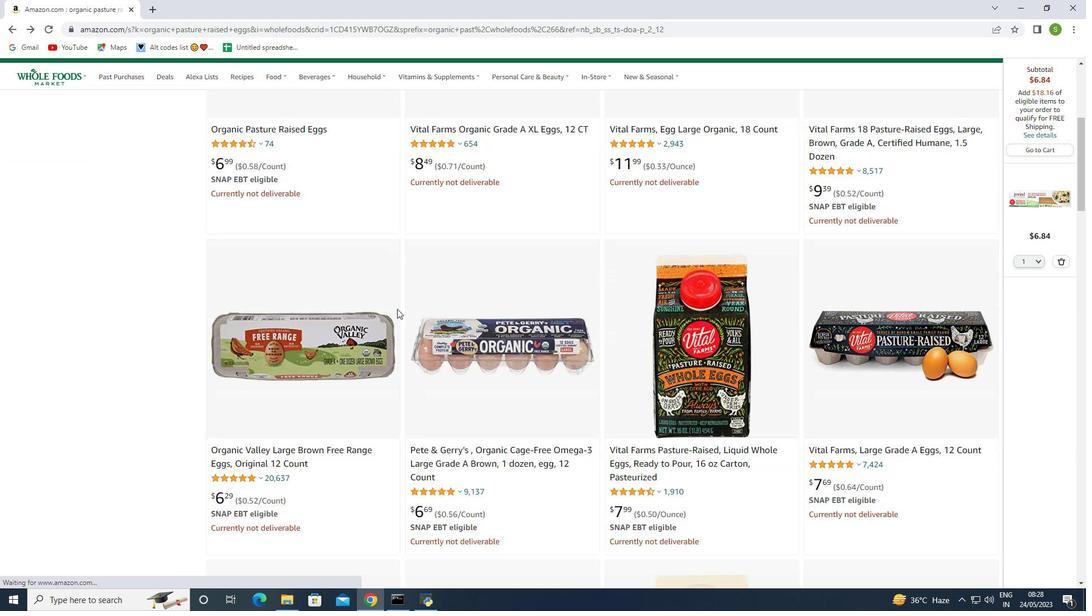 
Action: Mouse moved to (397, 309)
Screenshot: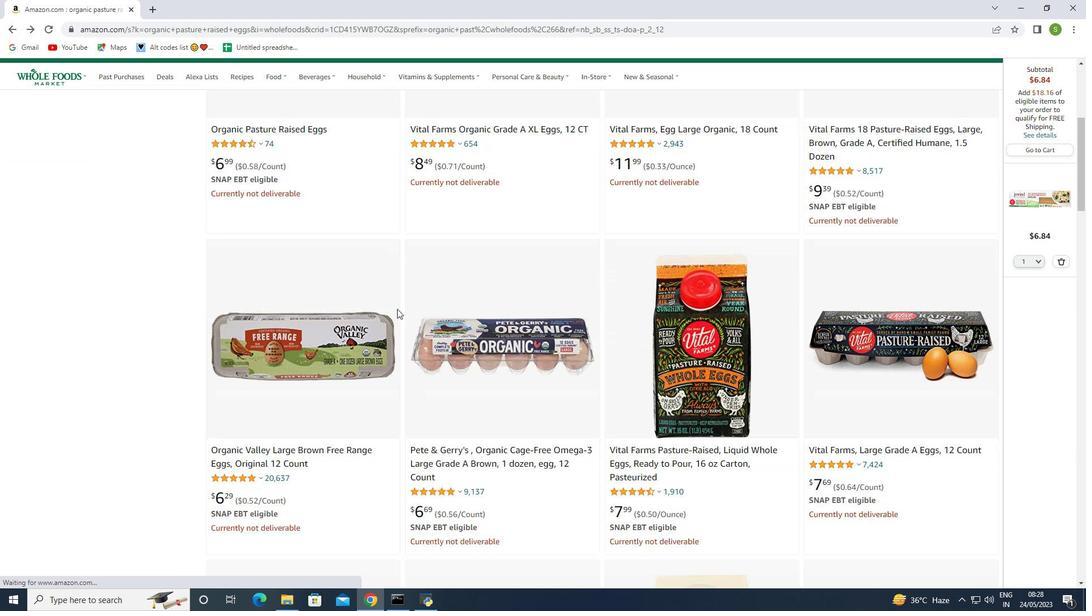 
Action: Mouse scrolled (397, 308) with delta (0, 0)
Screenshot: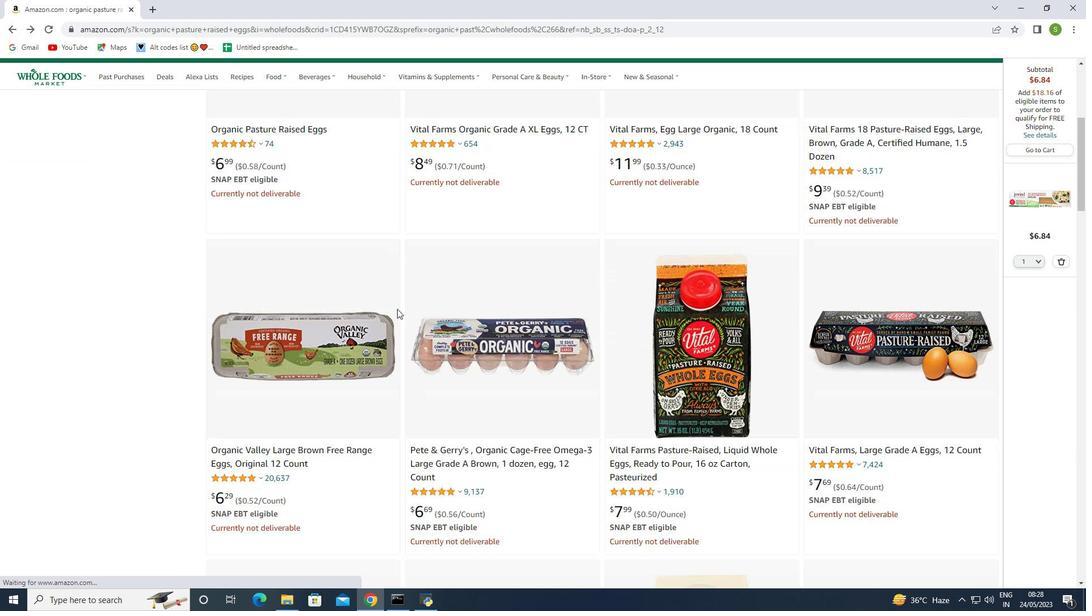 
Action: Mouse scrolled (397, 308) with delta (0, 0)
Screenshot: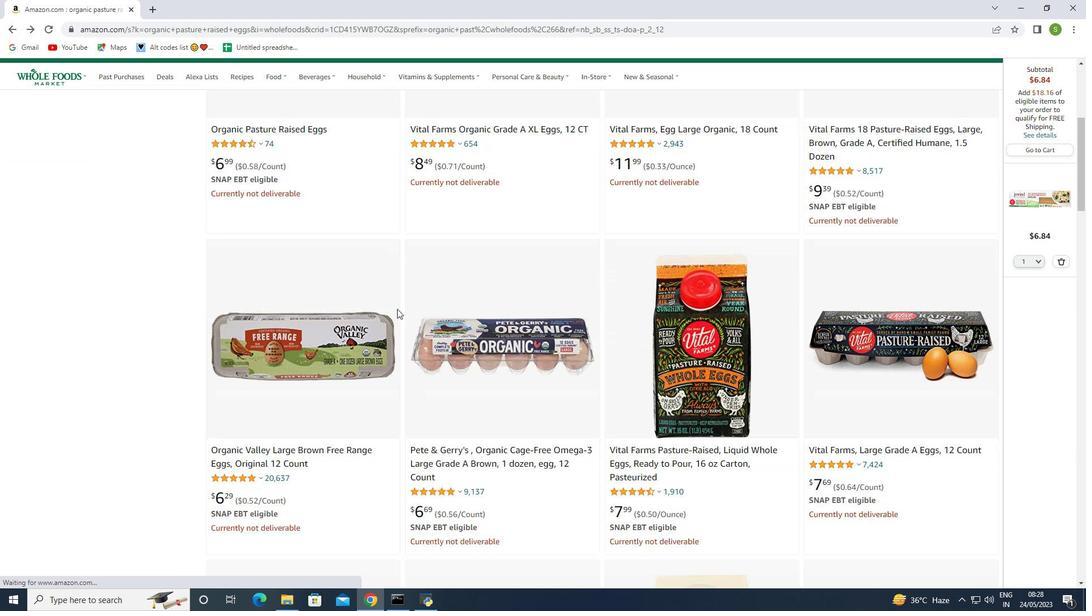 
Action: Mouse moved to (397, 309)
Screenshot: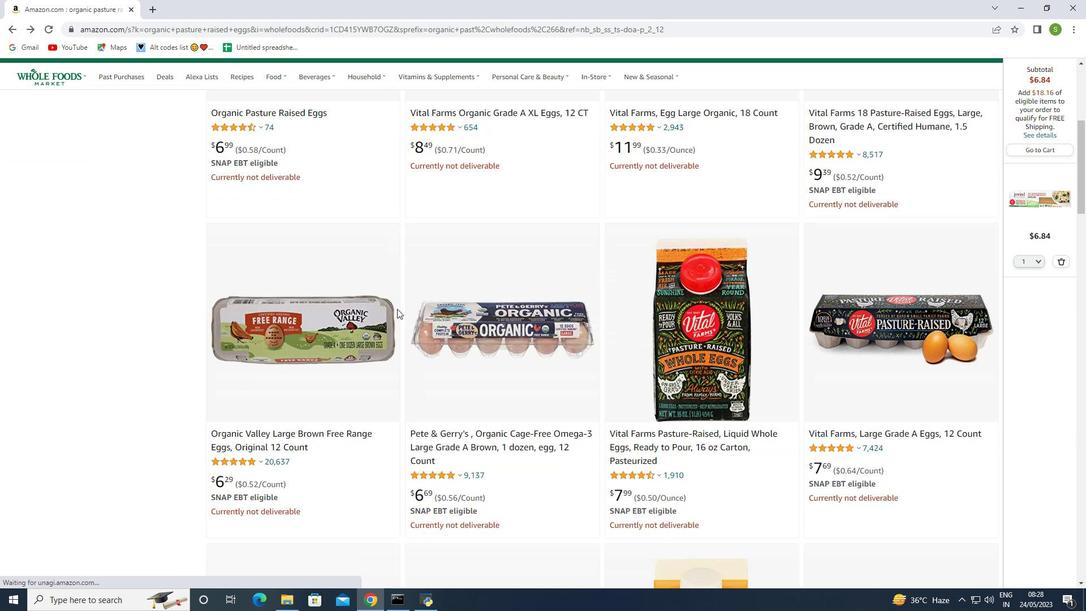
Action: Mouse scrolled (397, 308) with delta (0, 0)
Screenshot: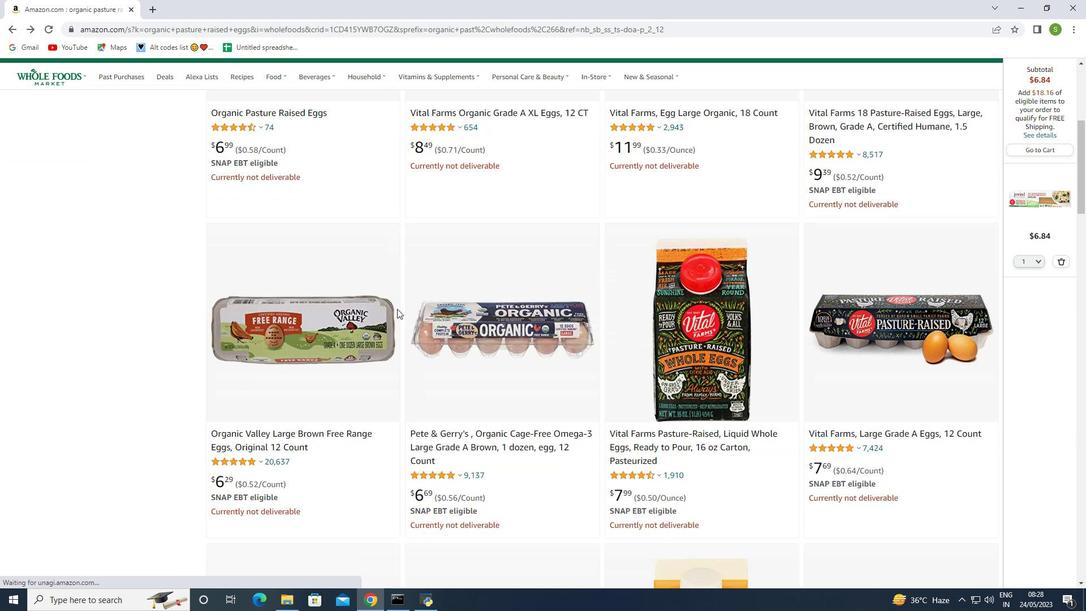 
Action: Mouse moved to (400, 308)
Screenshot: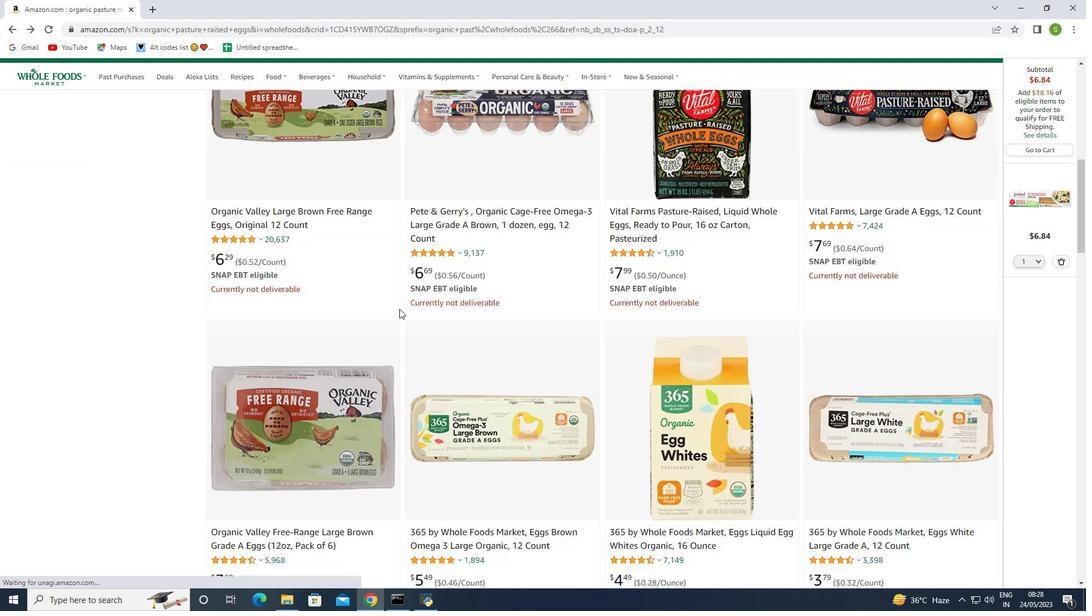 
Action: Mouse scrolled (400, 307) with delta (0, 0)
Screenshot: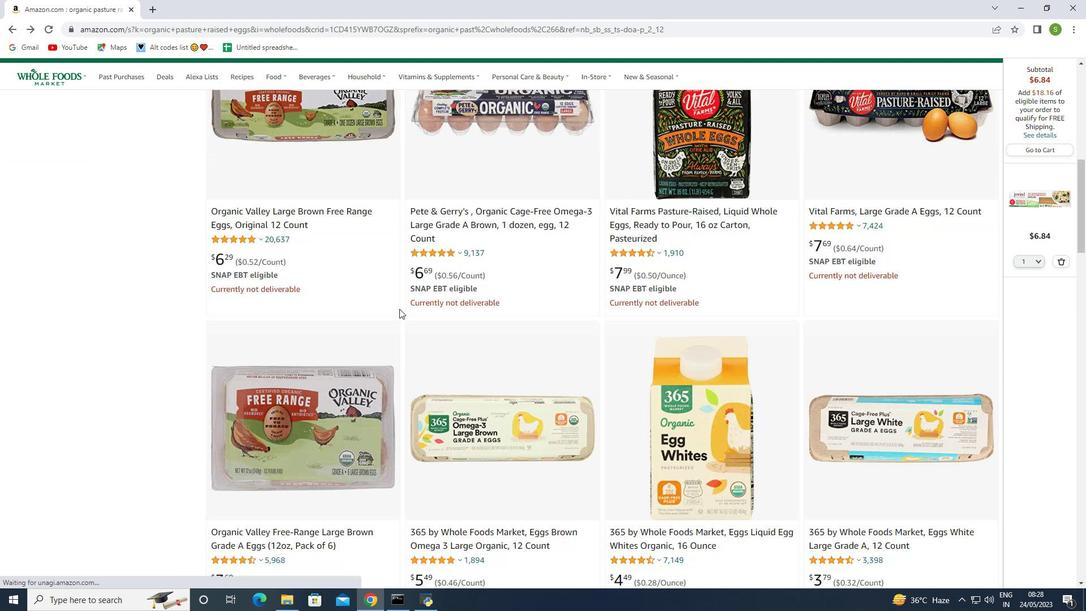 
Action: Mouse scrolled (400, 307) with delta (0, 0)
Screenshot: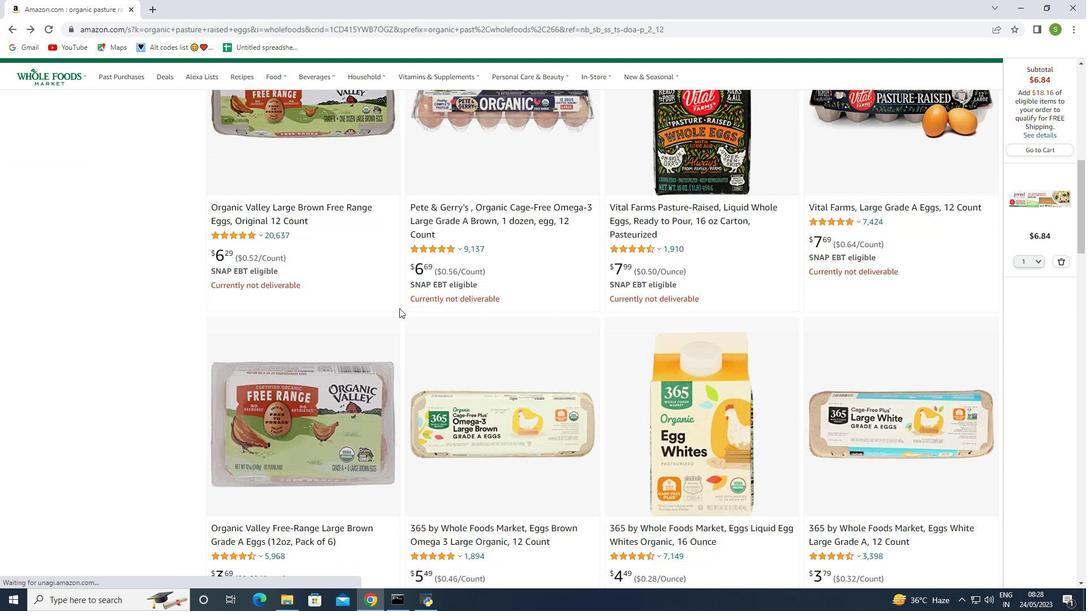 
Action: Mouse scrolled (400, 307) with delta (0, 0)
Screenshot: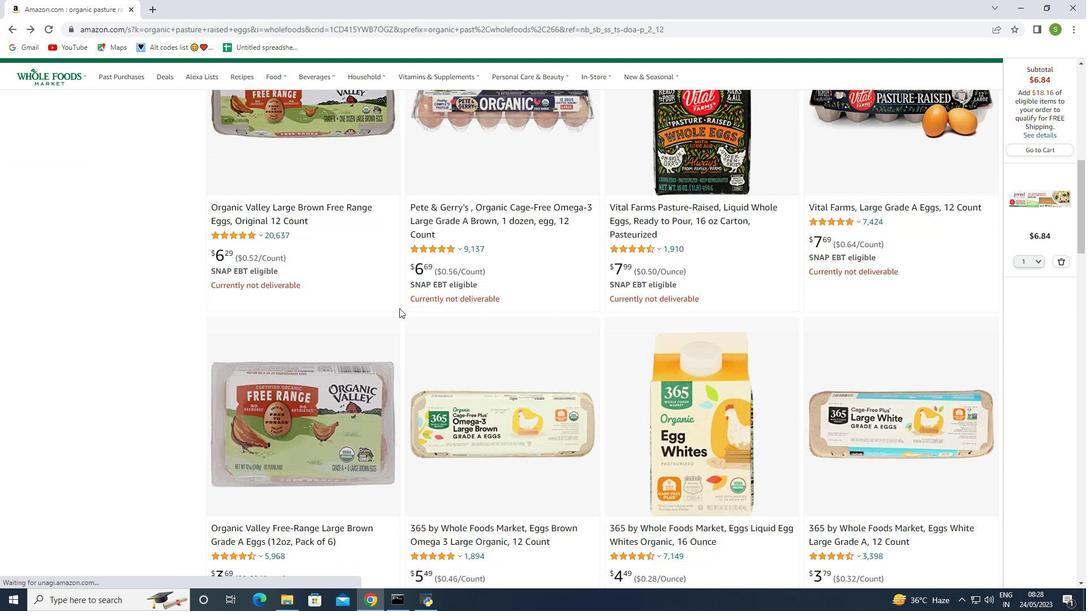 
Action: Mouse scrolled (400, 307) with delta (0, 0)
Screenshot: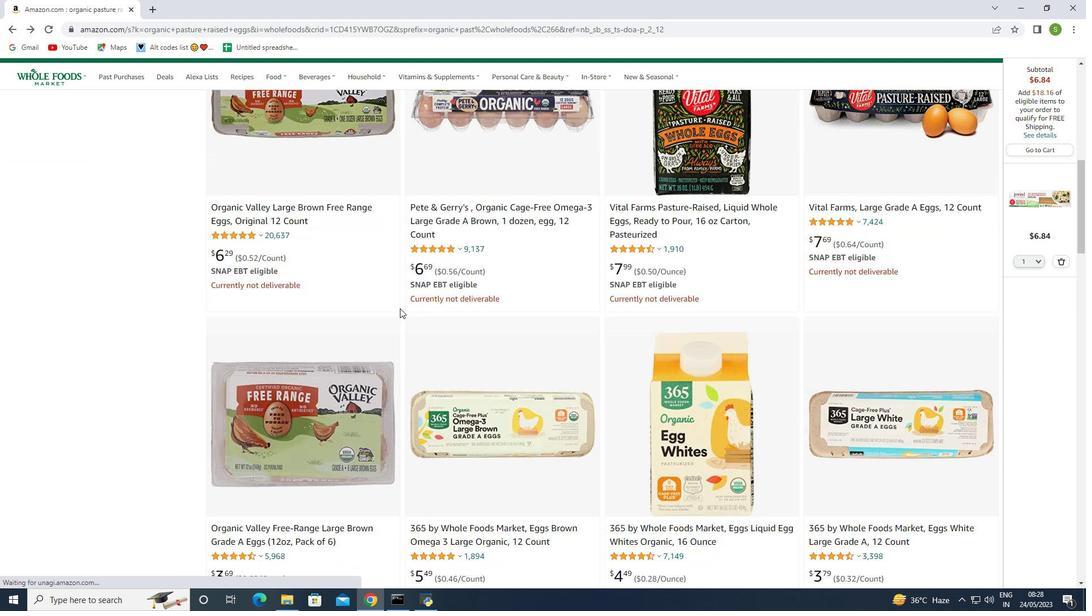 
Action: Mouse scrolled (400, 307) with delta (0, 0)
Screenshot: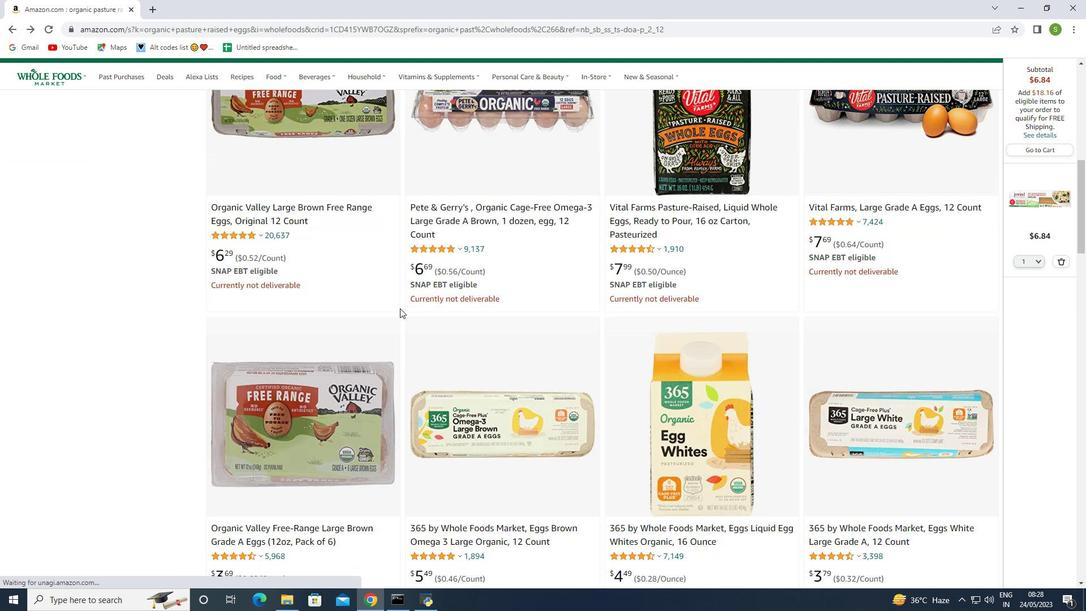 
Action: Mouse moved to (403, 306)
Screenshot: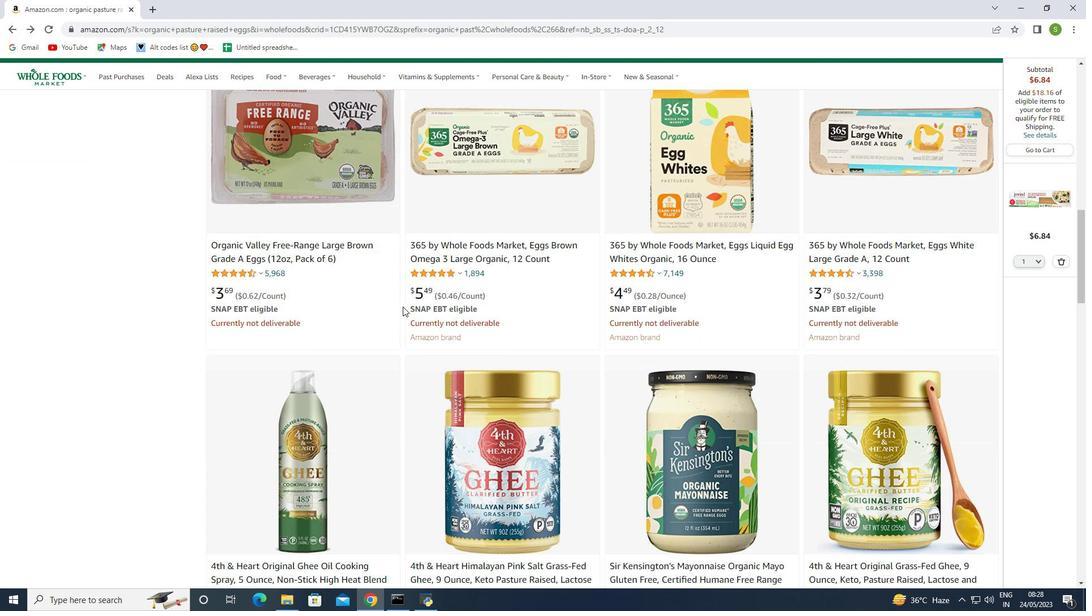 
Action: Mouse scrolled (403, 306) with delta (0, 0)
Screenshot: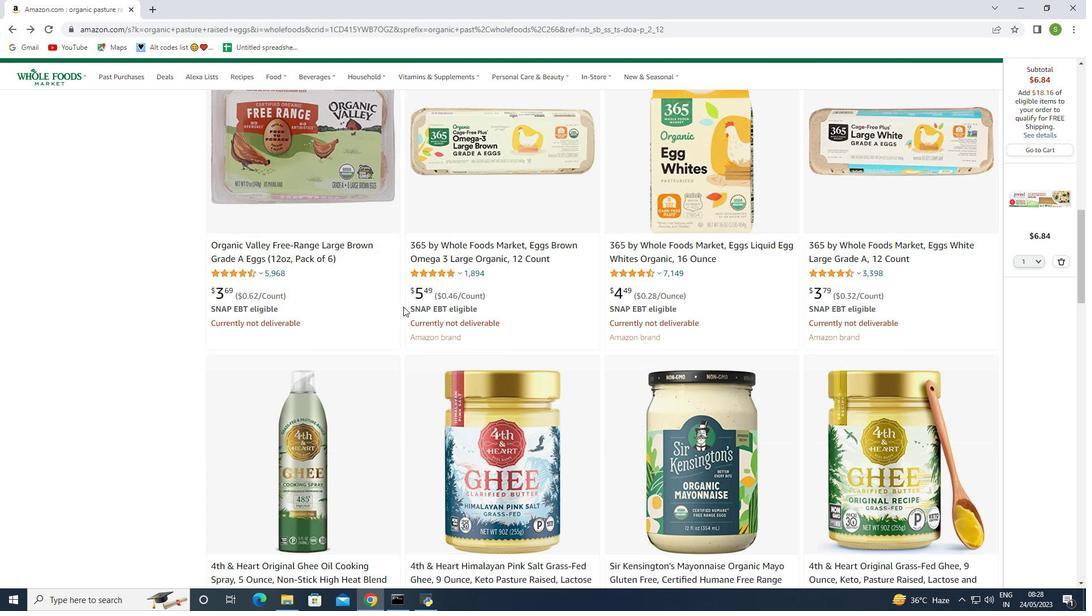 
Action: Mouse scrolled (403, 306) with delta (0, 0)
Screenshot: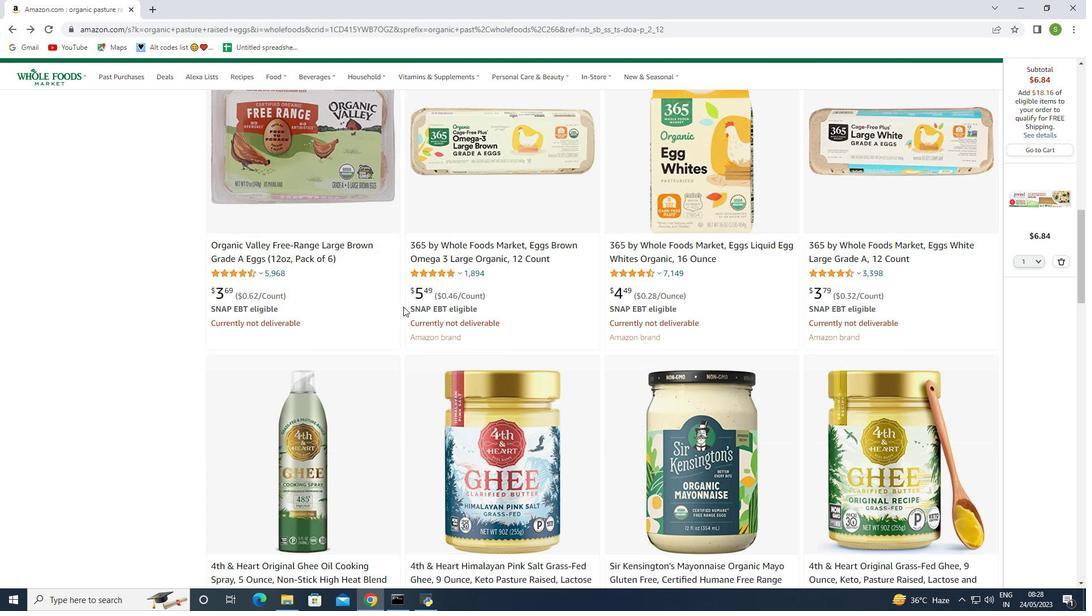 
Action: Mouse scrolled (403, 306) with delta (0, 0)
Screenshot: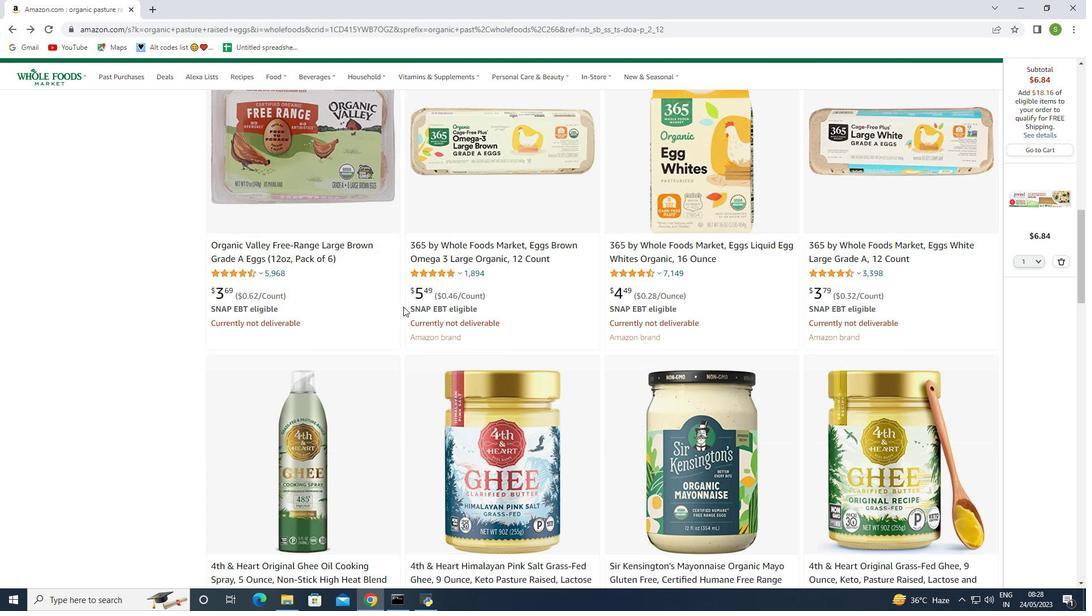 
Action: Mouse moved to (403, 306)
Screenshot: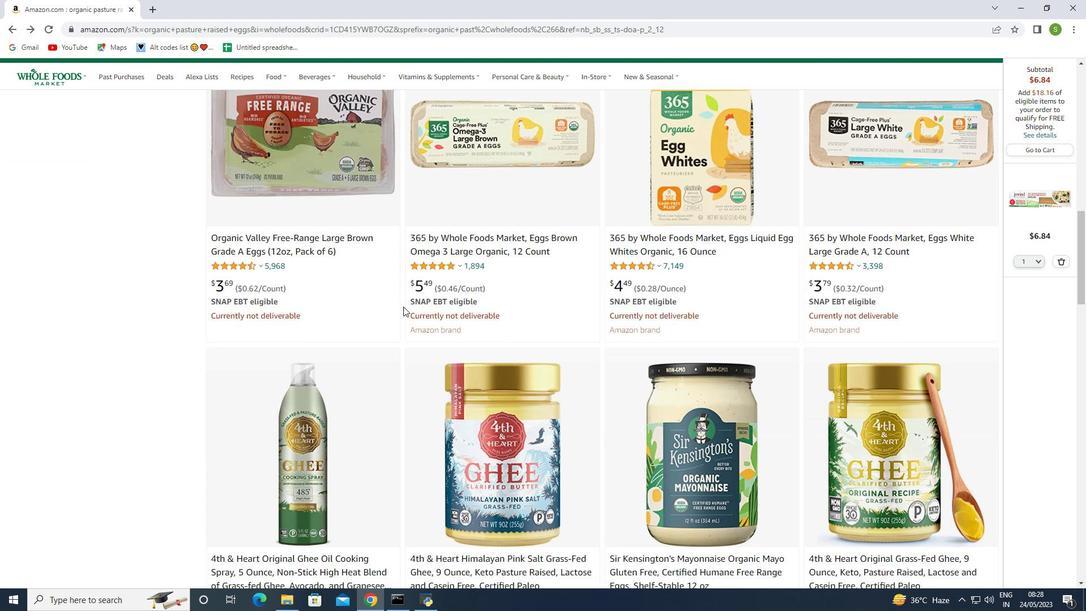 
Action: Mouse scrolled (403, 306) with delta (0, 0)
Screenshot: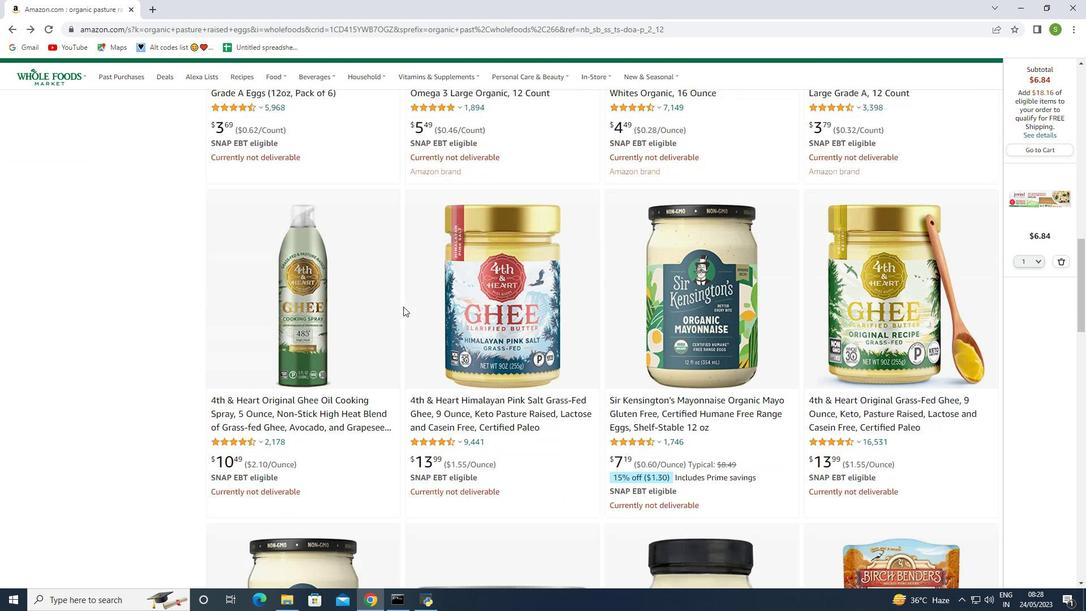 
Action: Mouse scrolled (403, 306) with delta (0, 0)
Screenshot: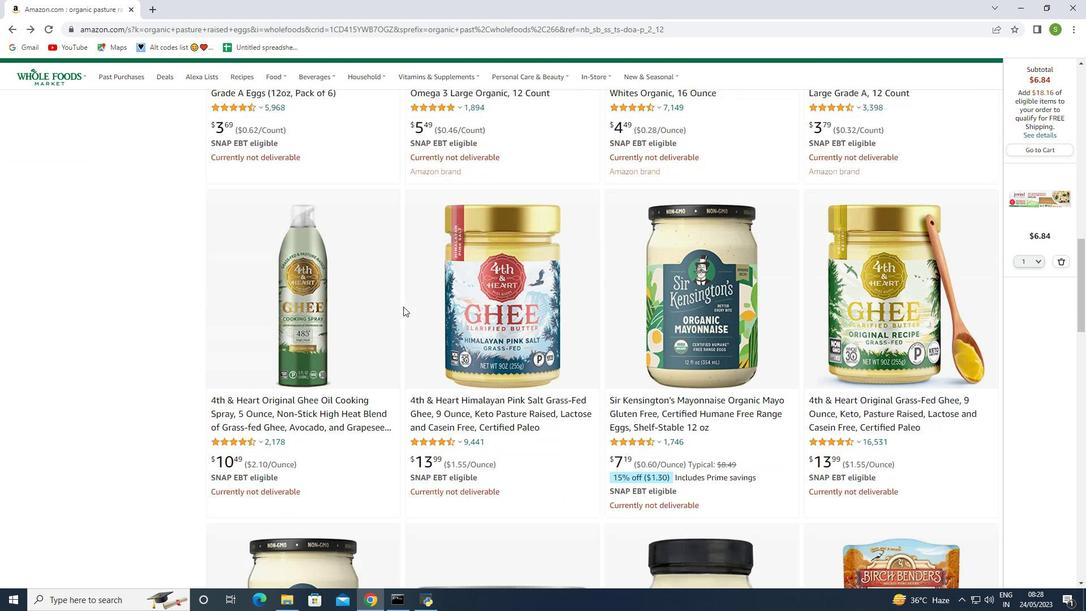 
Action: Mouse scrolled (403, 306) with delta (0, 0)
Screenshot: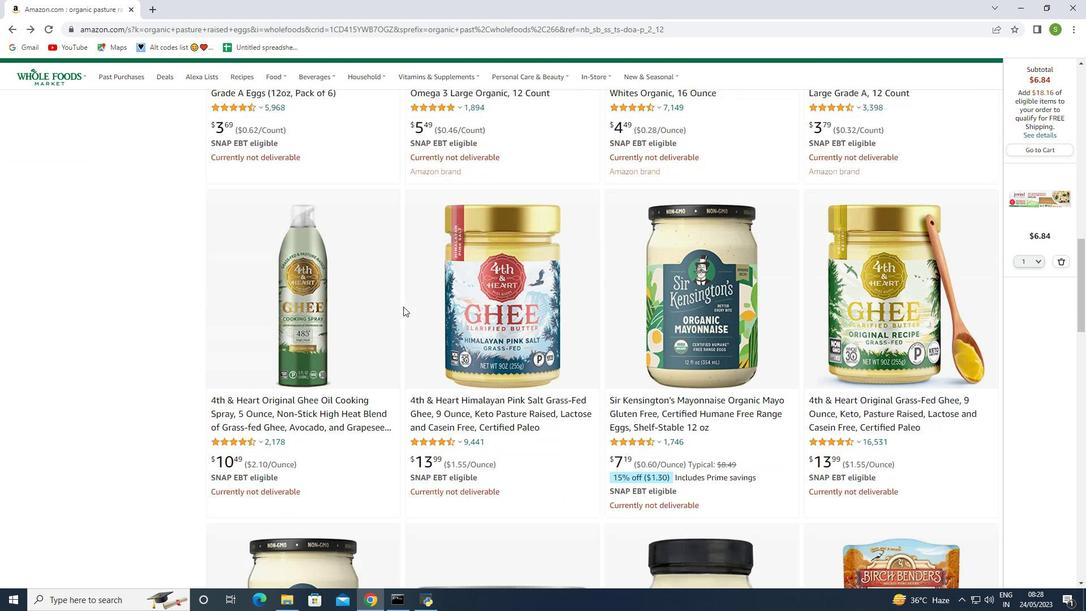 
Action: Mouse scrolled (403, 306) with delta (0, 0)
Screenshot: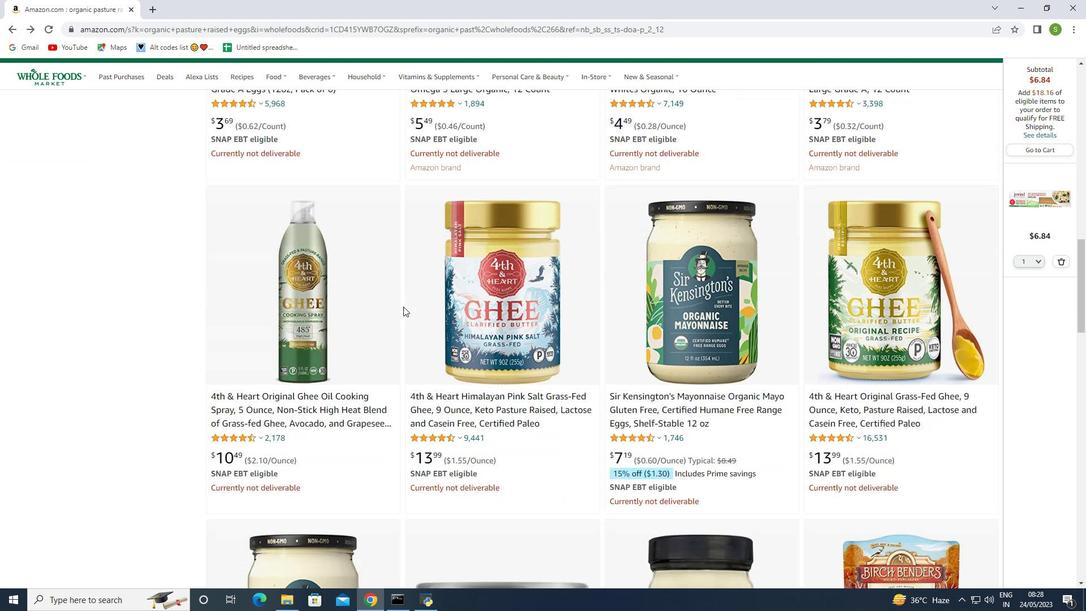 
Action: Mouse scrolled (403, 306) with delta (0, 0)
Screenshot: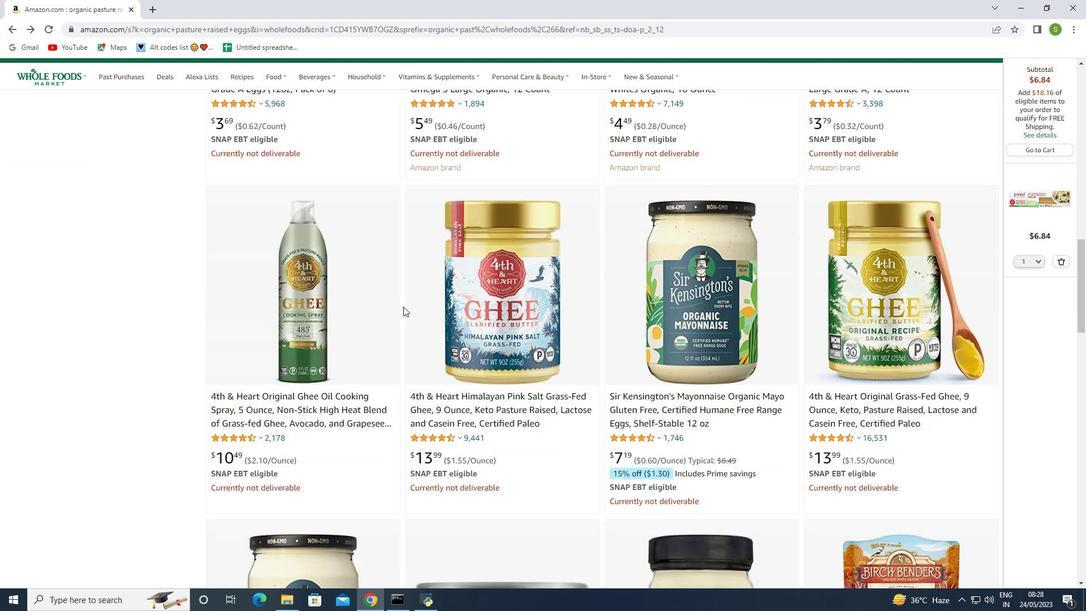 
Action: Mouse scrolled (403, 306) with delta (0, 0)
Screenshot: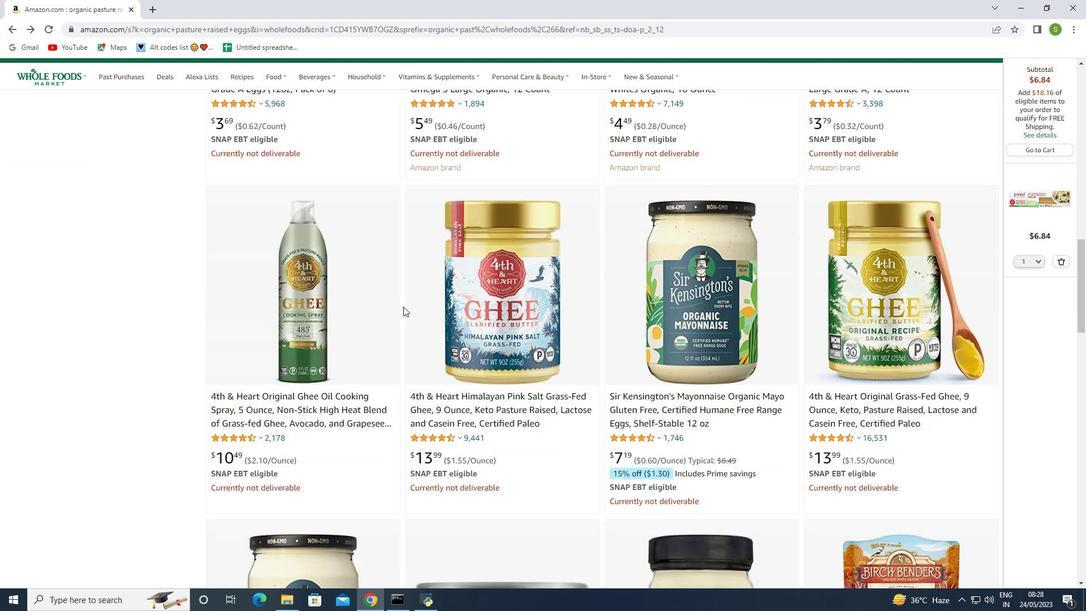 
Action: Mouse moved to (444, 309)
Screenshot: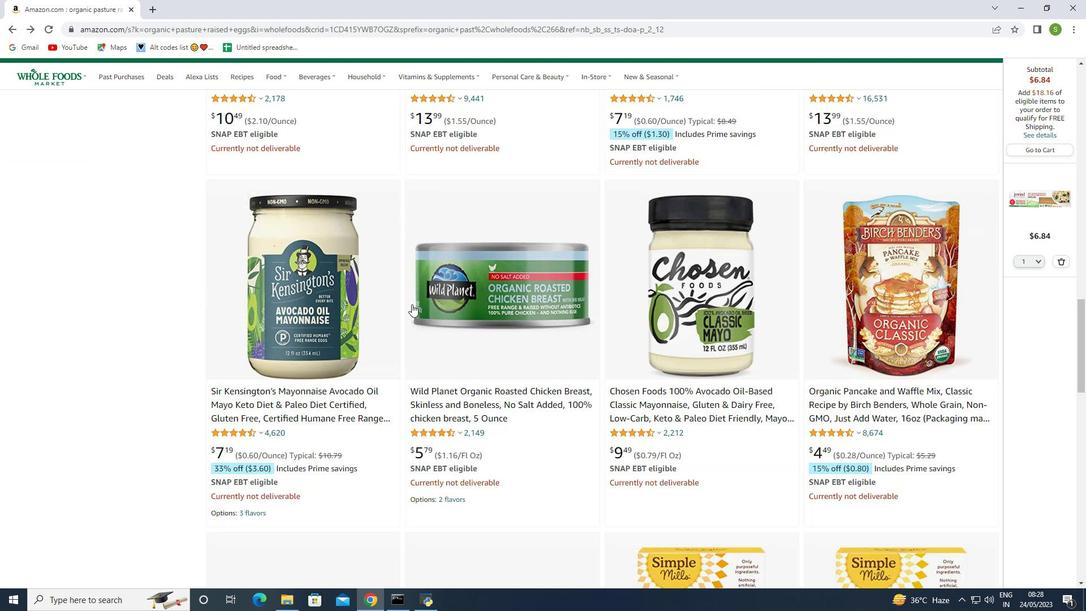 
Action: Mouse scrolled (444, 308) with delta (0, 0)
Screenshot: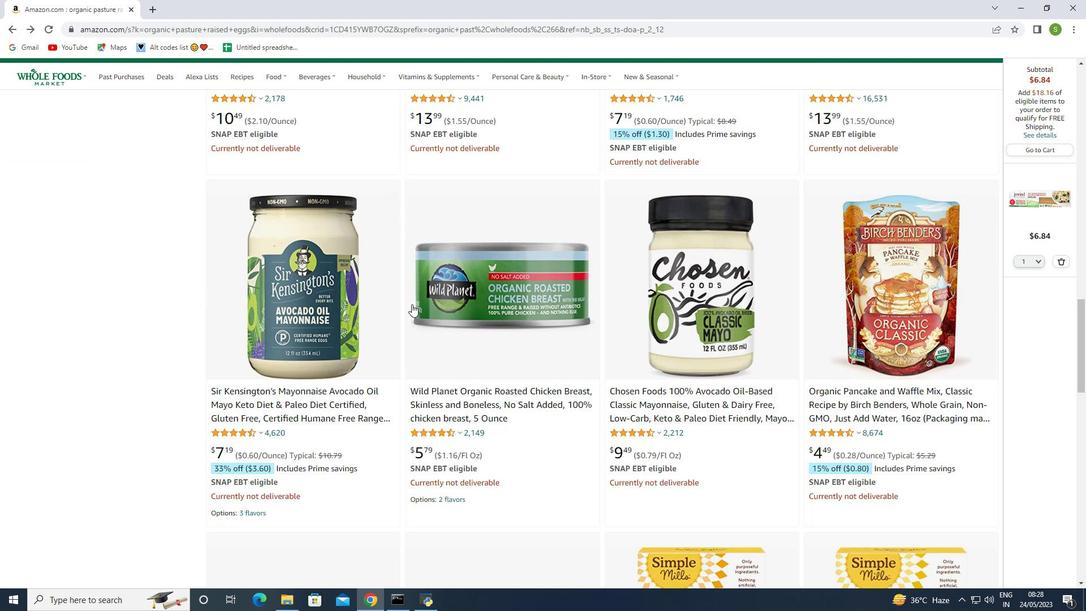 
Action: Mouse moved to (445, 309)
Screenshot: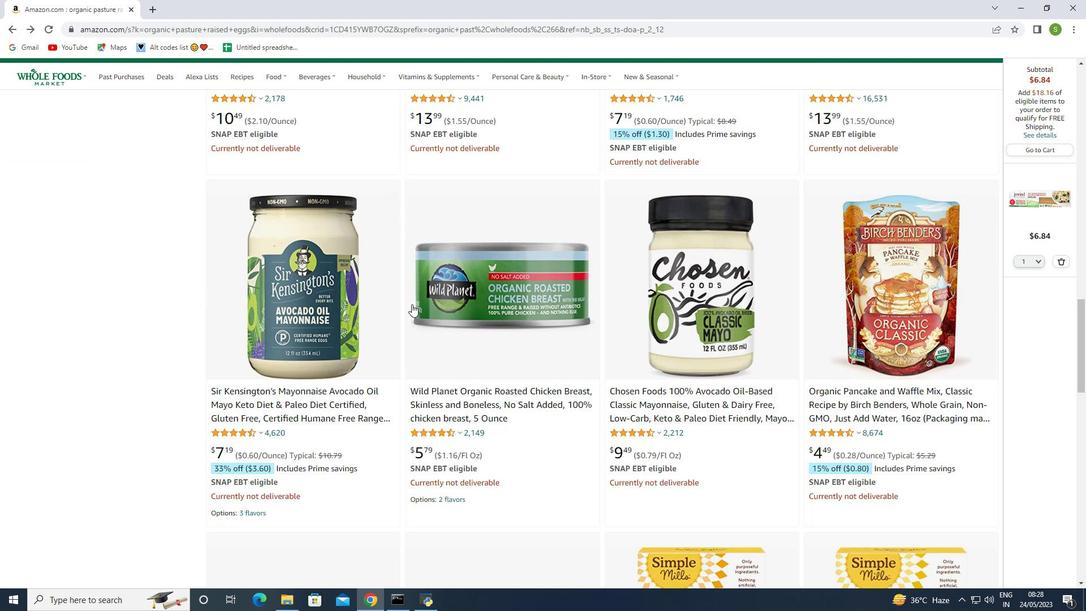 
Action: Mouse scrolled (445, 308) with delta (0, 0)
Screenshot: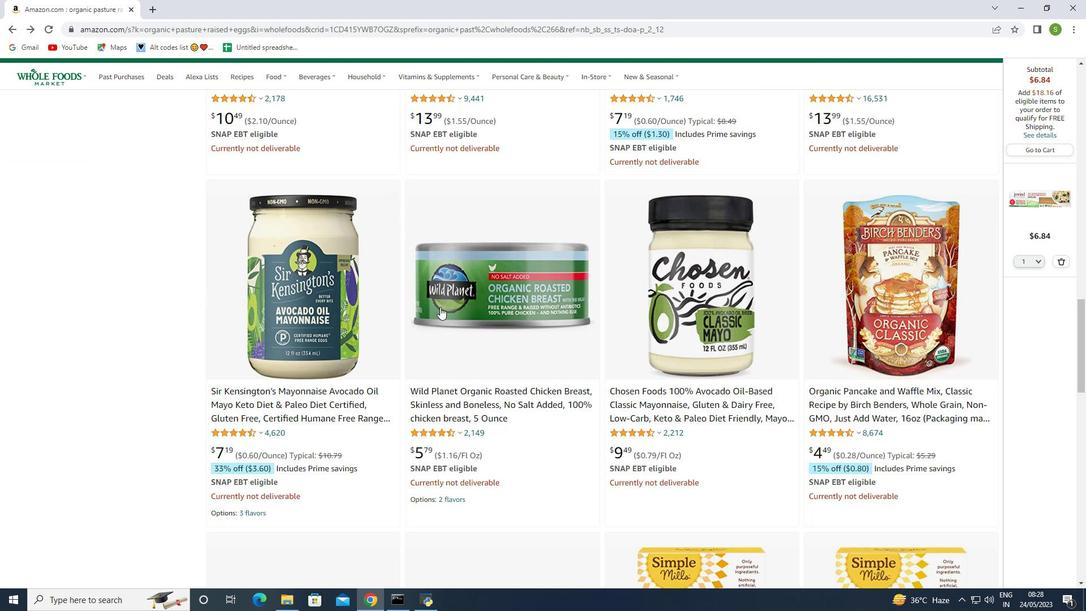 
Action: Mouse moved to (445, 310)
Screenshot: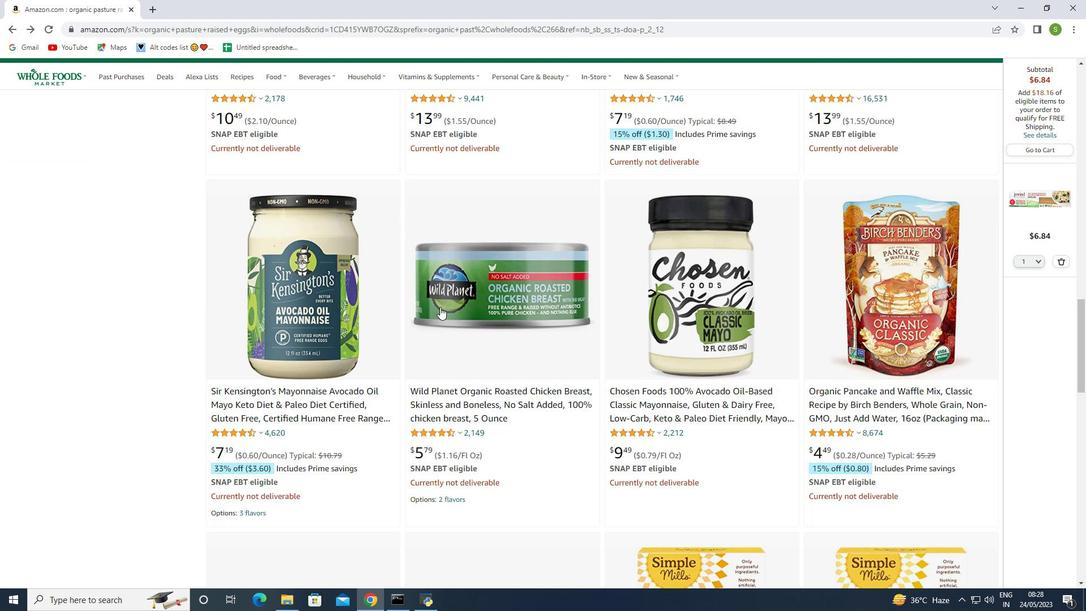 
Action: Mouse scrolled (445, 309) with delta (0, 0)
Screenshot: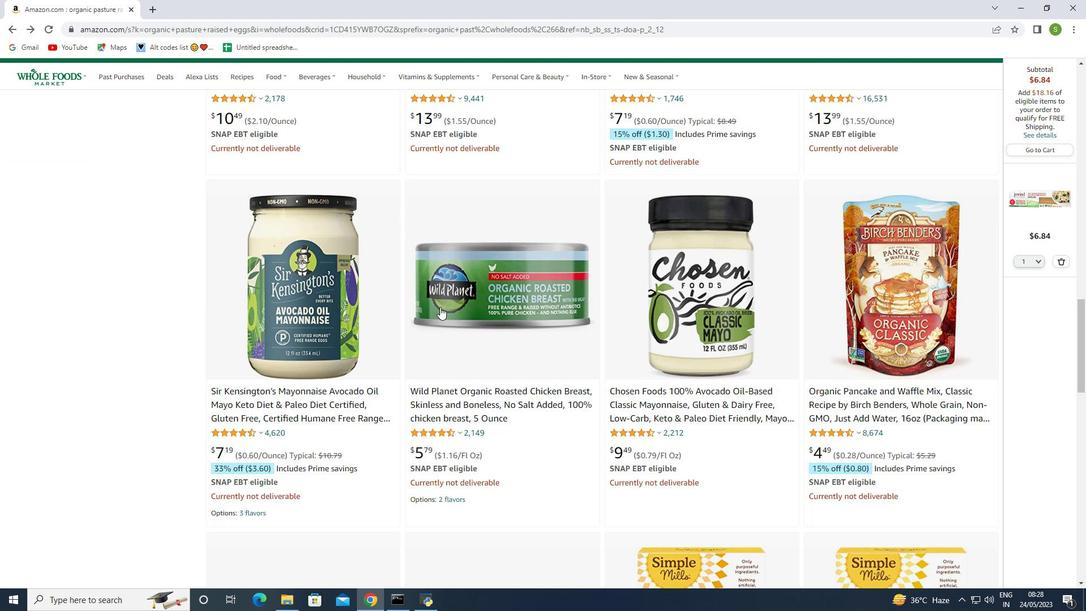 
Action: Mouse moved to (446, 310)
Screenshot: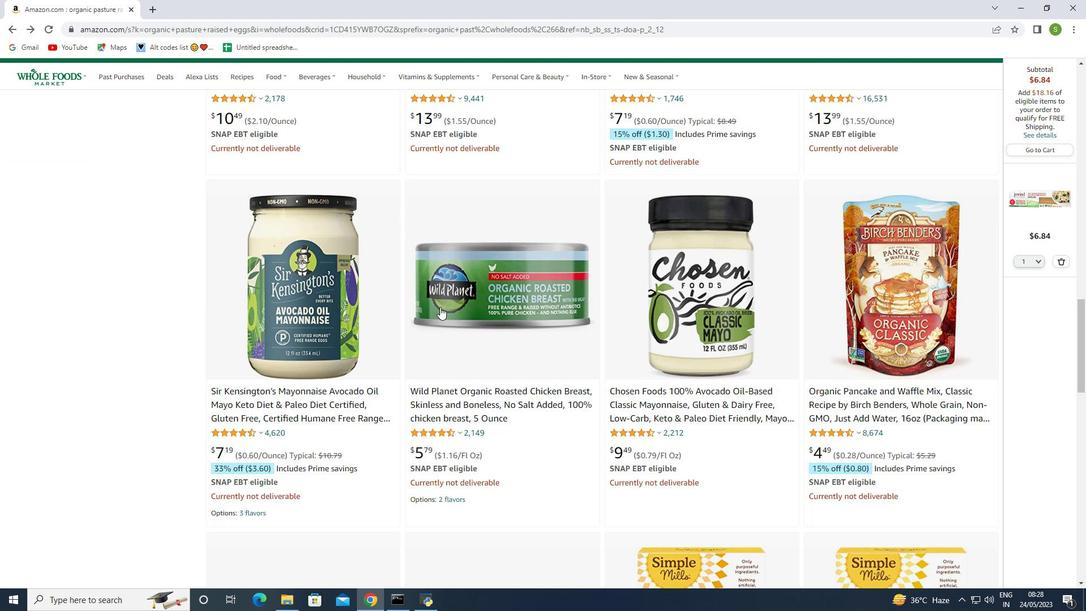 
Action: Mouse scrolled (446, 310) with delta (0, 0)
Screenshot: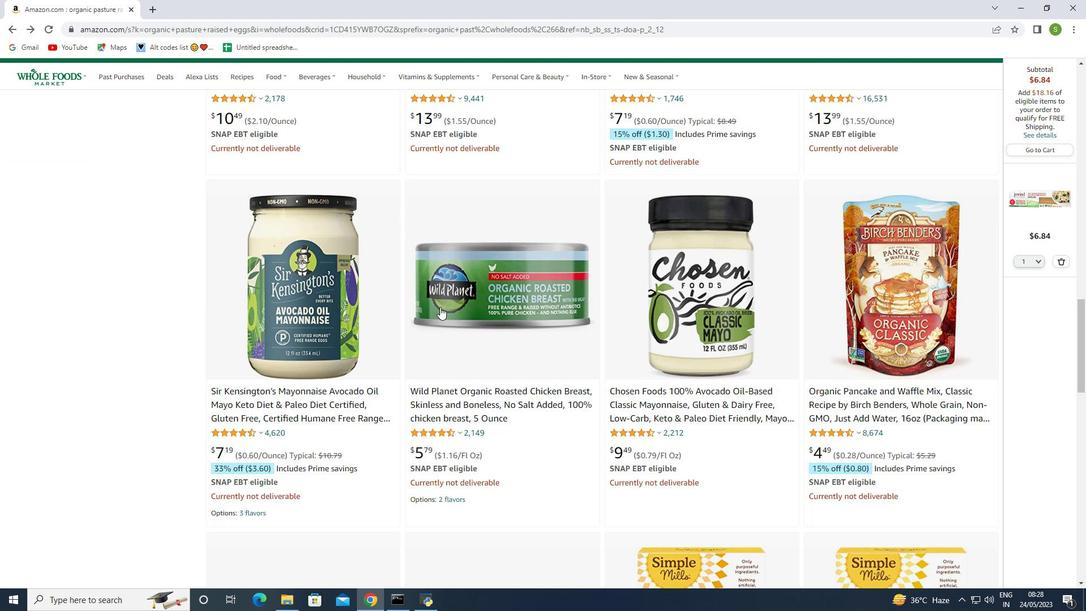 
Action: Mouse moved to (447, 310)
Screenshot: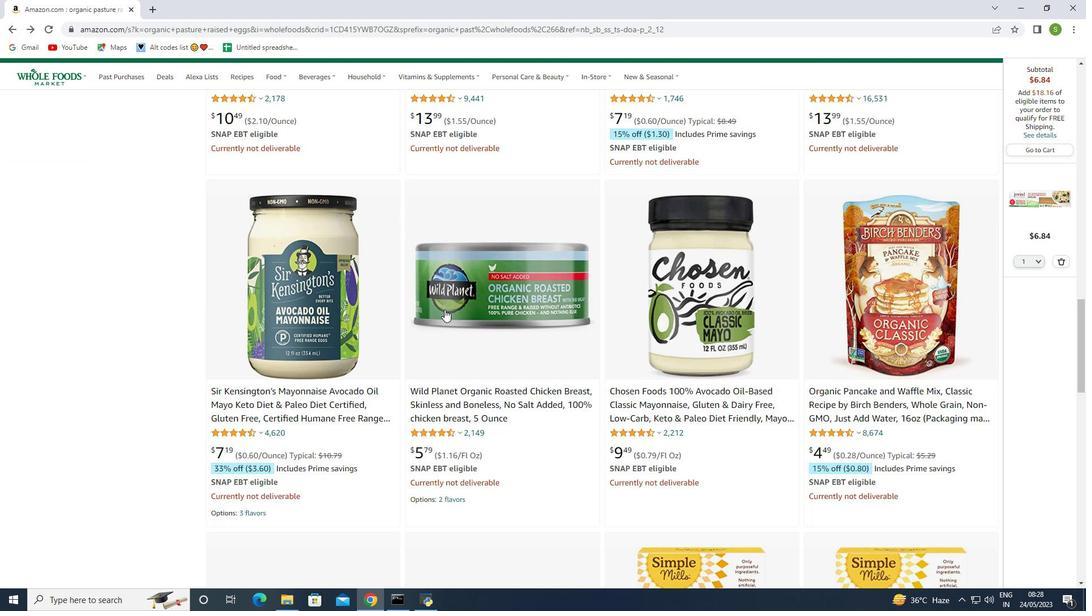 
Action: Mouse scrolled (447, 310) with delta (0, 0)
Screenshot: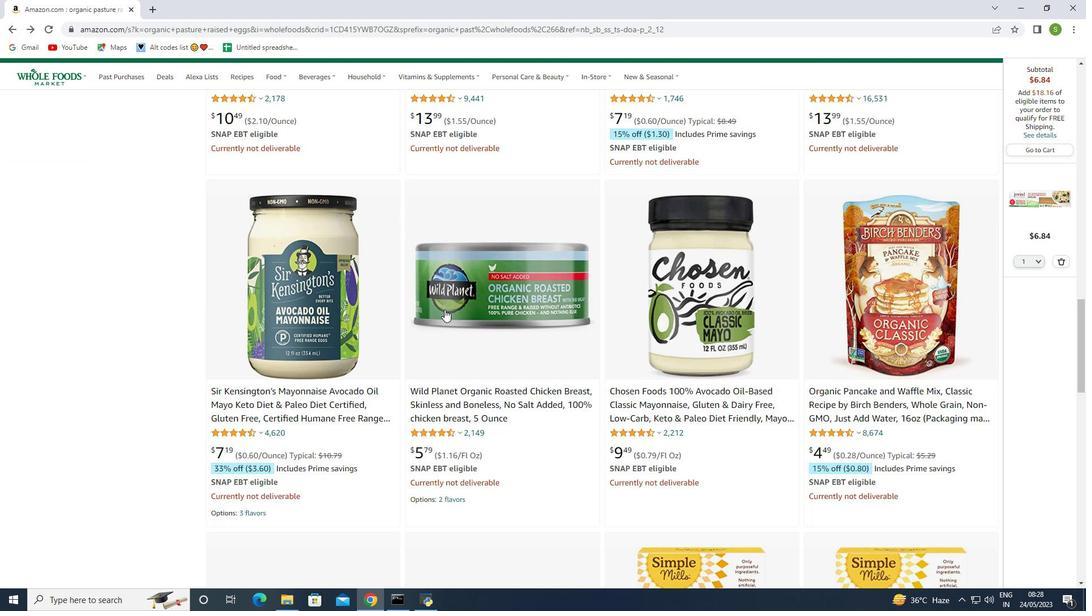 
Action: Mouse moved to (547, 306)
Screenshot: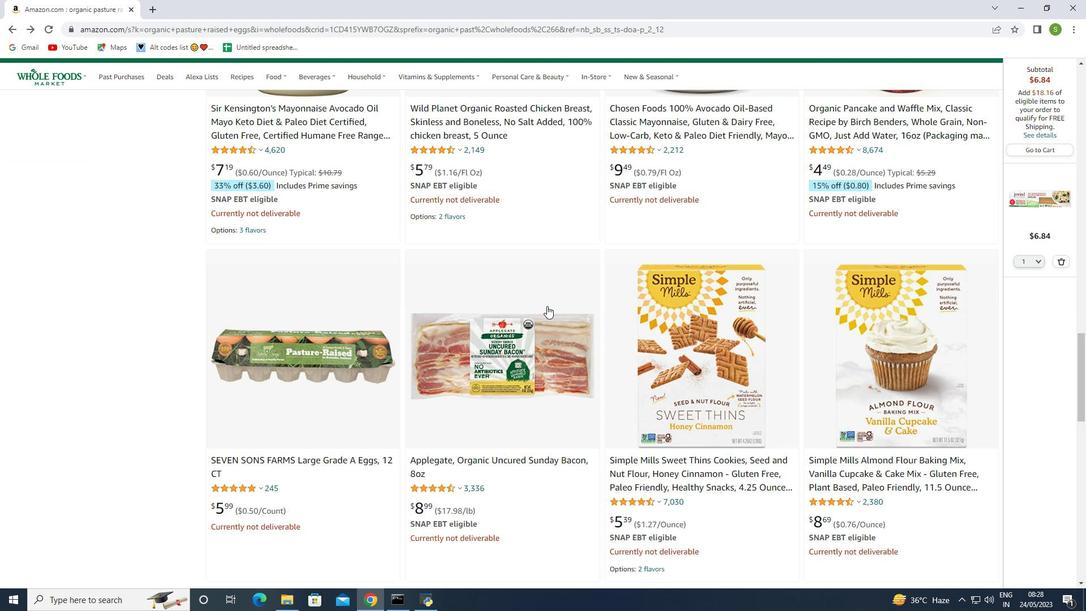 
Action: Mouse scrolled (547, 305) with delta (0, 0)
Screenshot: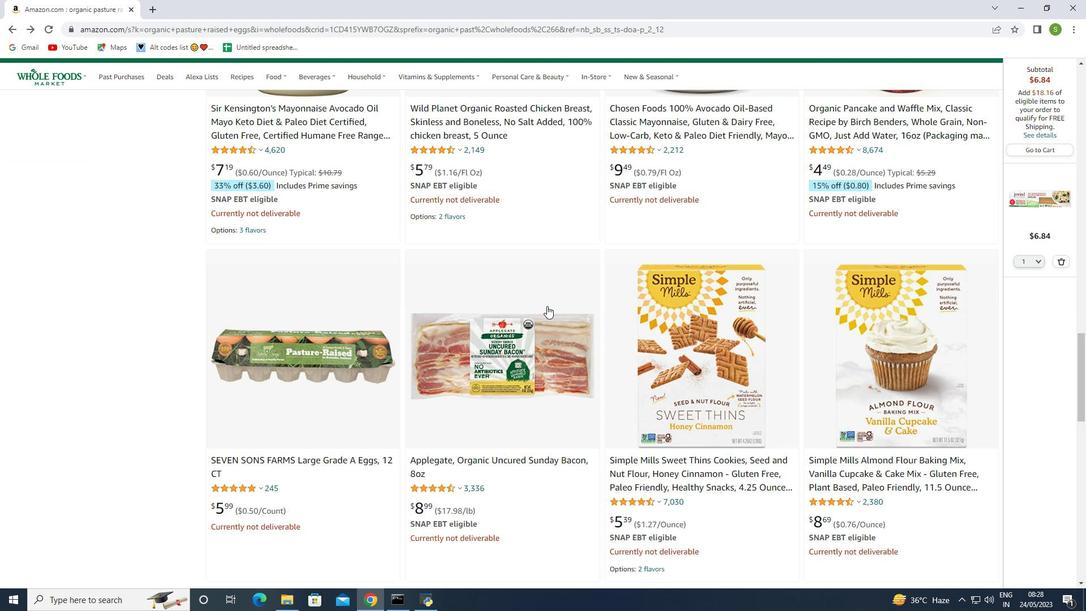 
Action: Mouse moved to (547, 306)
Screenshot: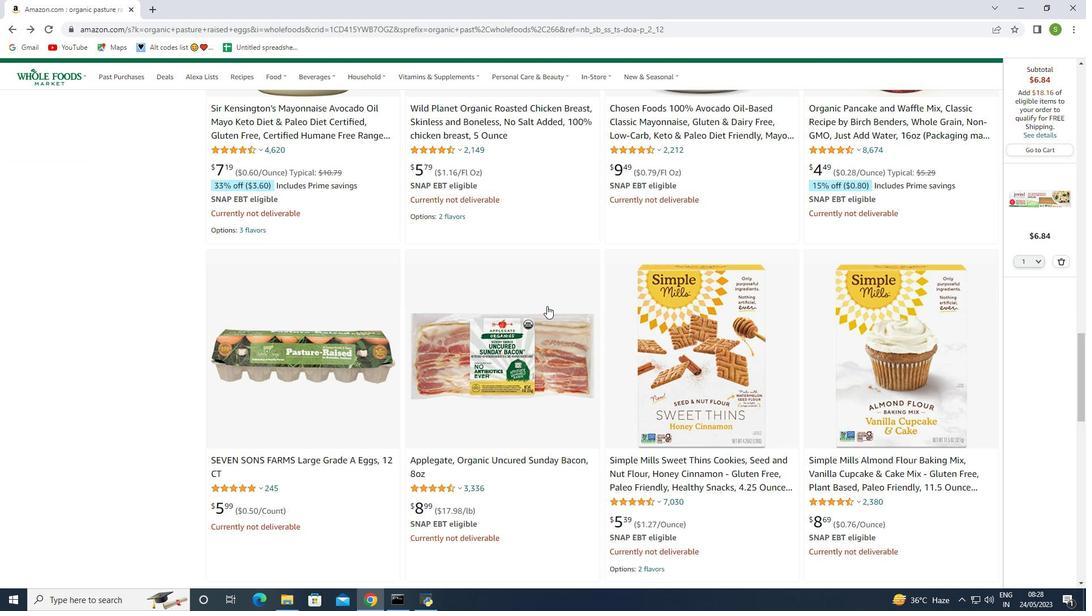 
Action: Mouse scrolled (547, 305) with delta (0, 0)
Screenshot: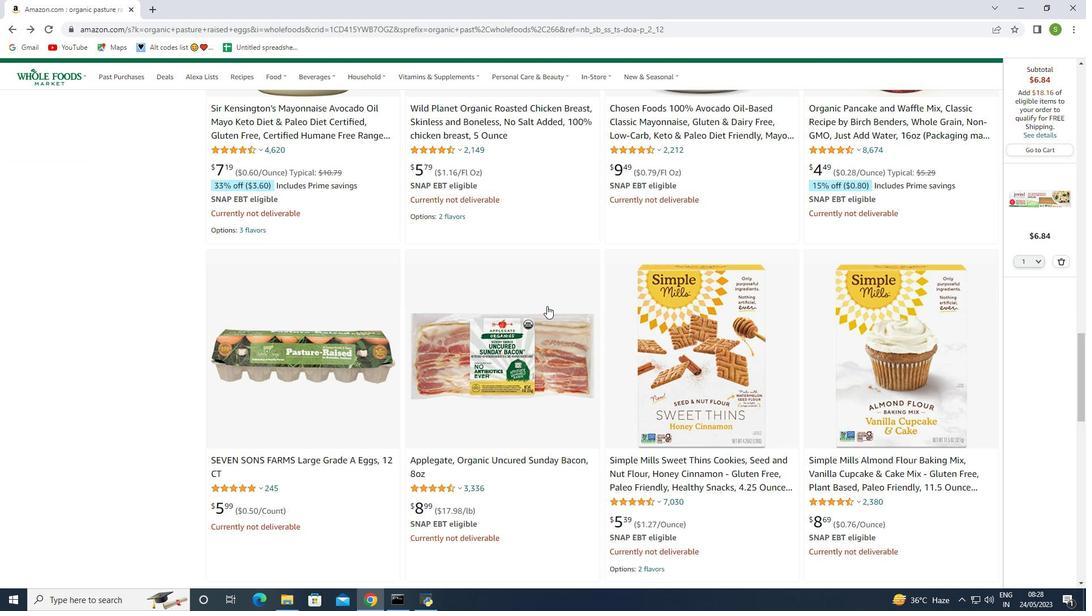
Action: Mouse moved to (548, 306)
Screenshot: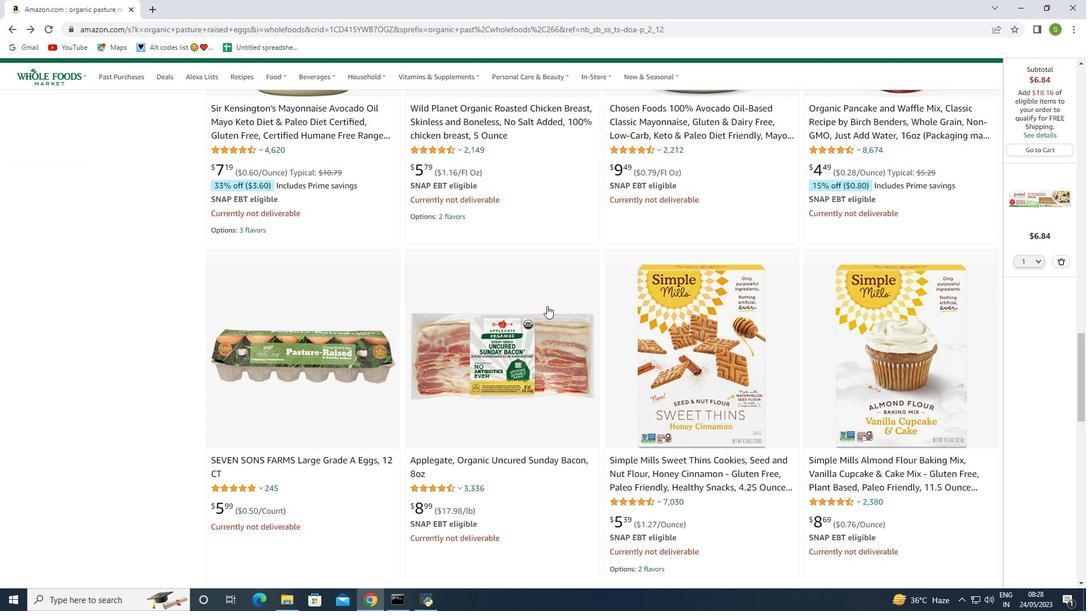 
Action: Mouse scrolled (548, 305) with delta (0, 0)
Screenshot: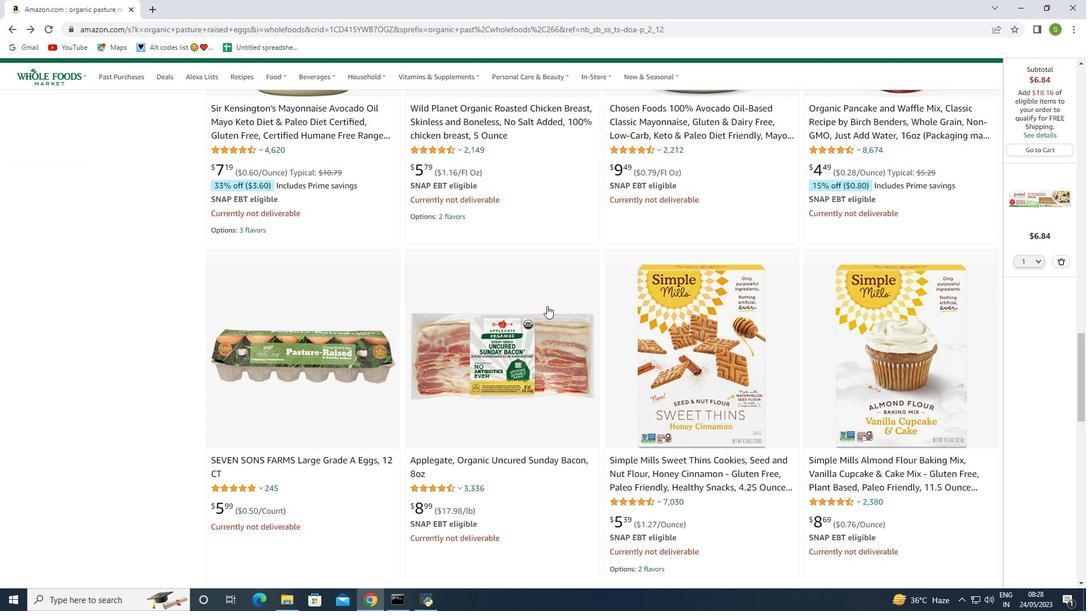 
Action: Mouse moved to (549, 306)
Screenshot: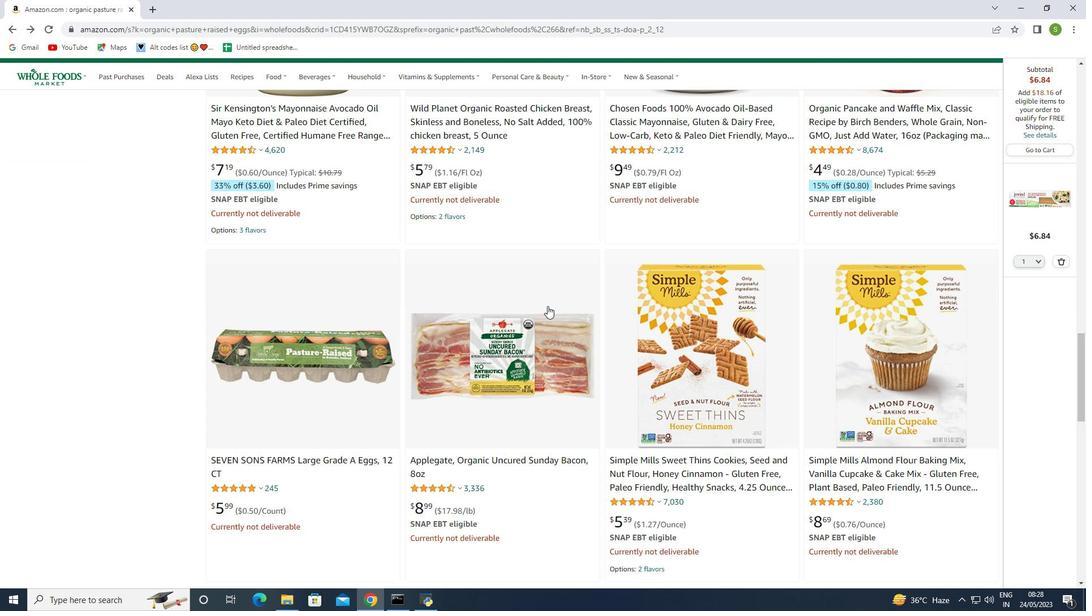 
Action: Mouse scrolled (549, 305) with delta (0, 0)
Screenshot: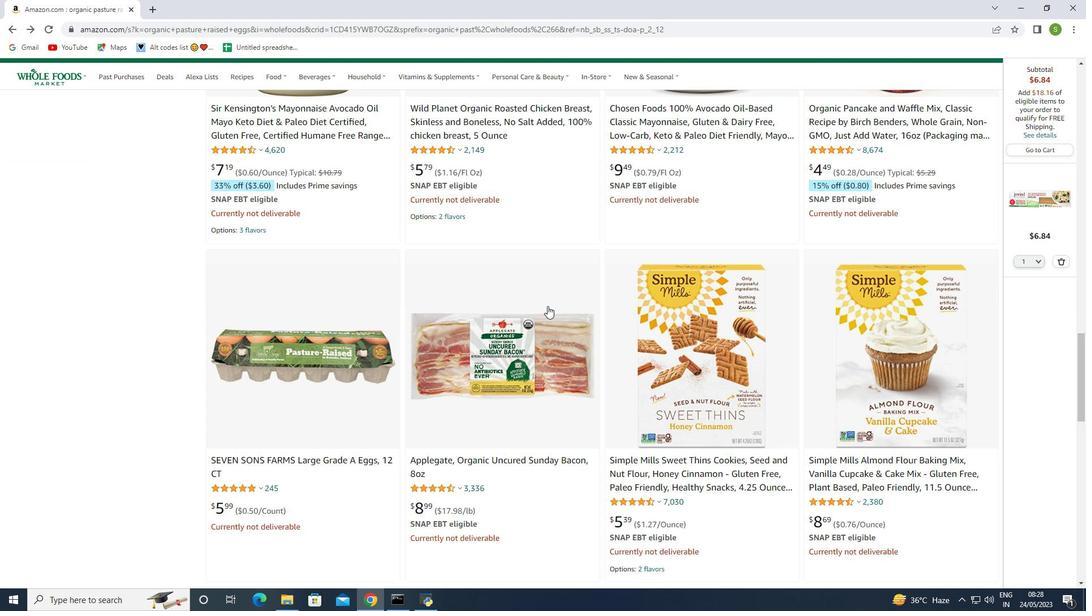 
Action: Mouse moved to (550, 306)
